 Task: Find connections with filter location Ferokh with filter topic #lawyeringwith filter profile language Potuguese with filter current company F5 with filter school Deogiri Institute of Engineering and Management Studies, Aurangabad with filter industry Services for the Elderly and Disabled with filter service category Public Relations with filter keywords title Store Manager
Action: Mouse moved to (217, 324)
Screenshot: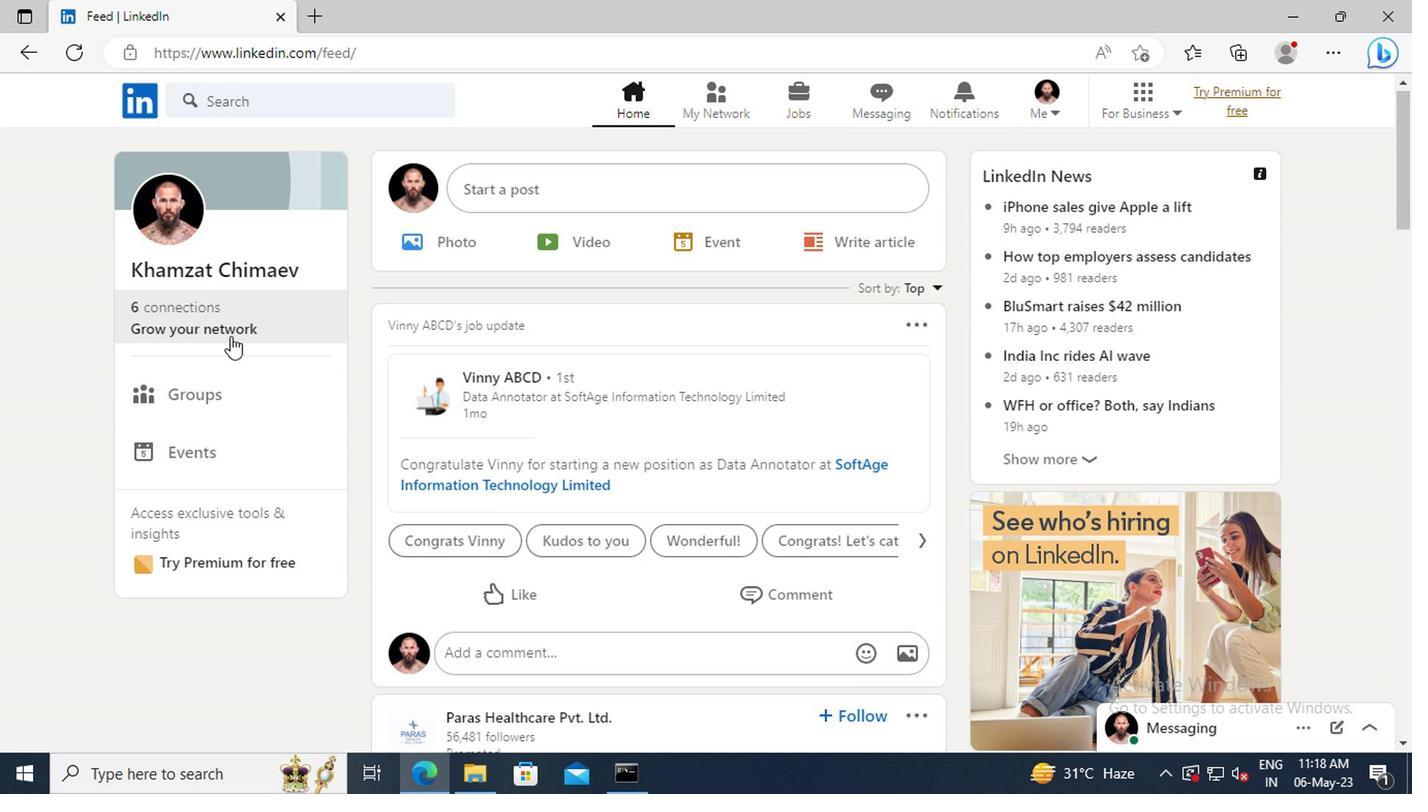 
Action: Mouse pressed left at (217, 324)
Screenshot: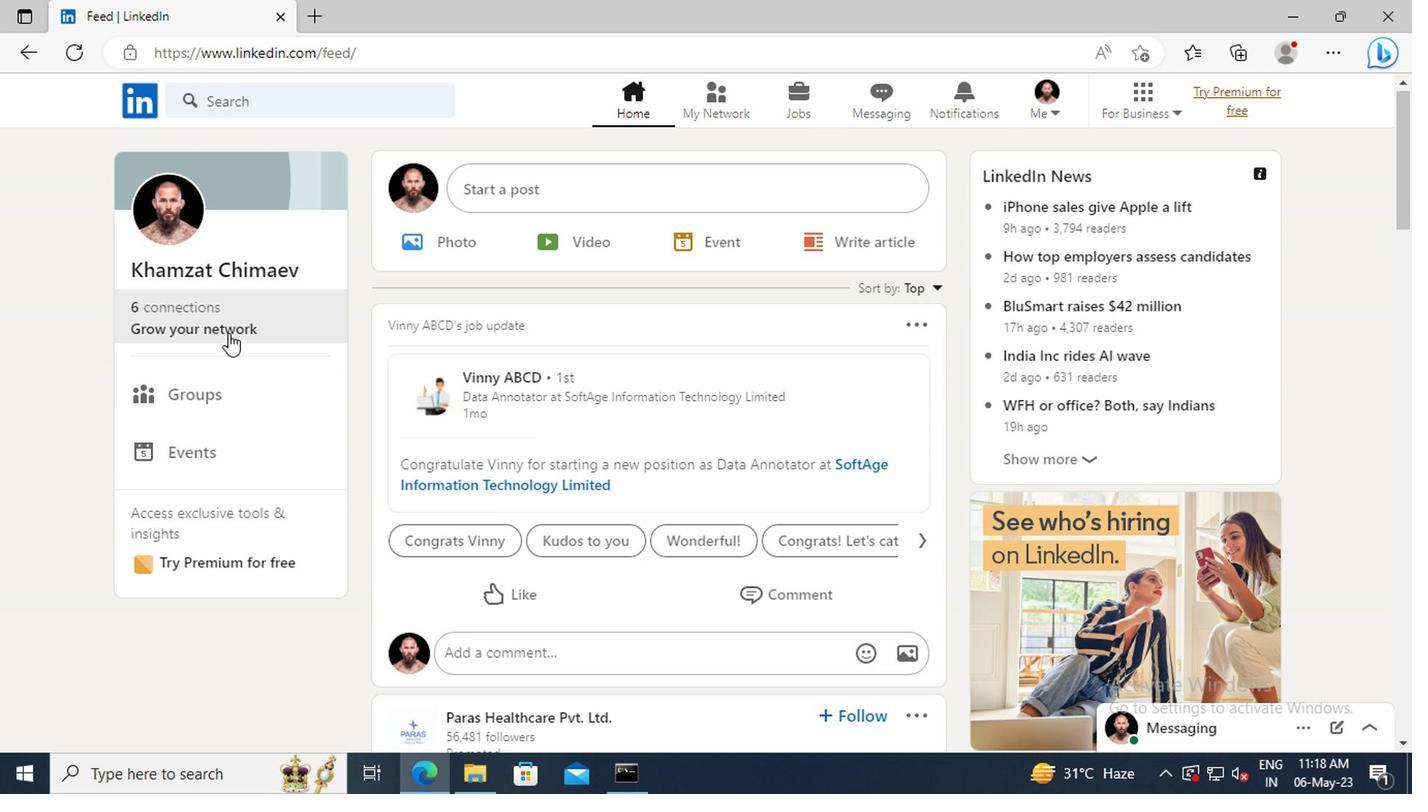 
Action: Mouse moved to (224, 217)
Screenshot: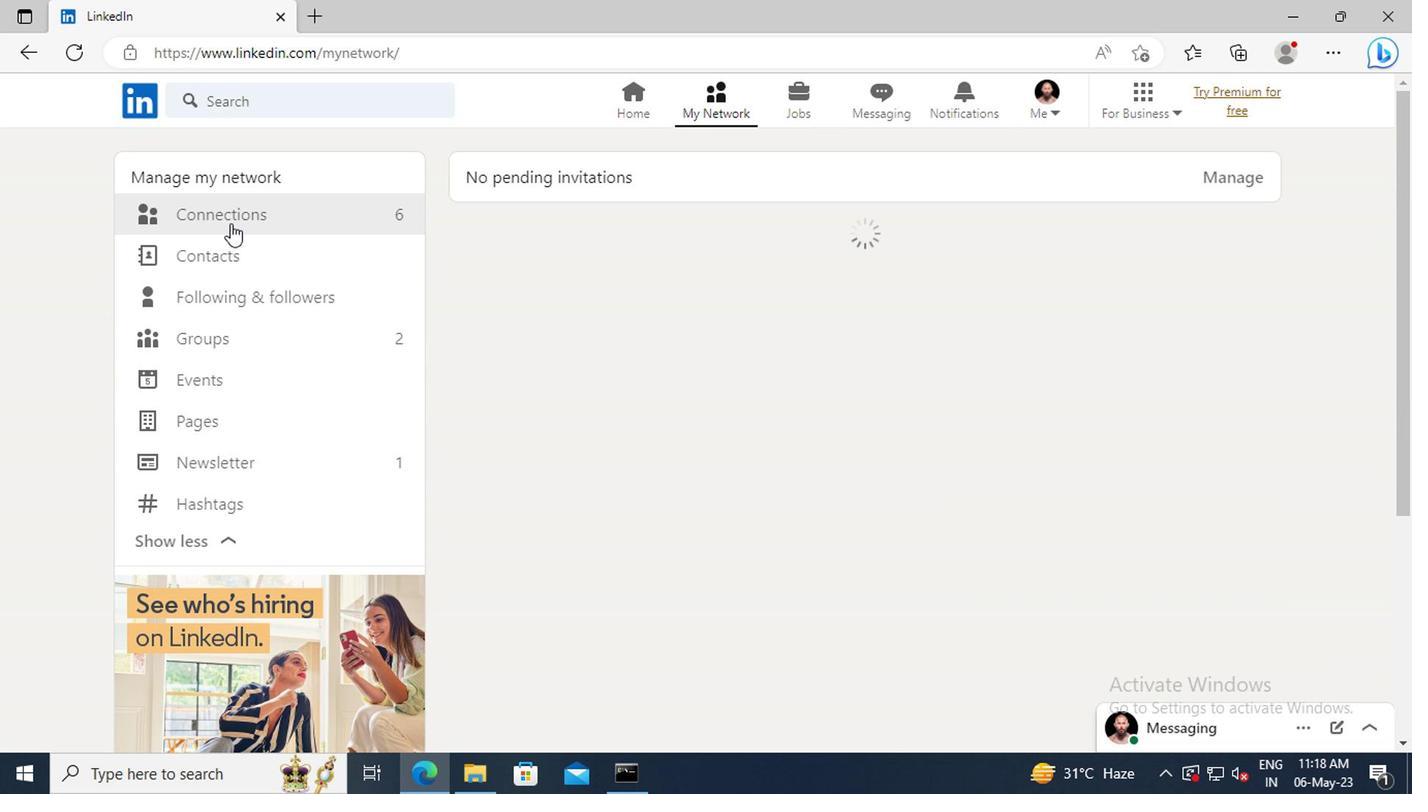 
Action: Mouse pressed left at (224, 217)
Screenshot: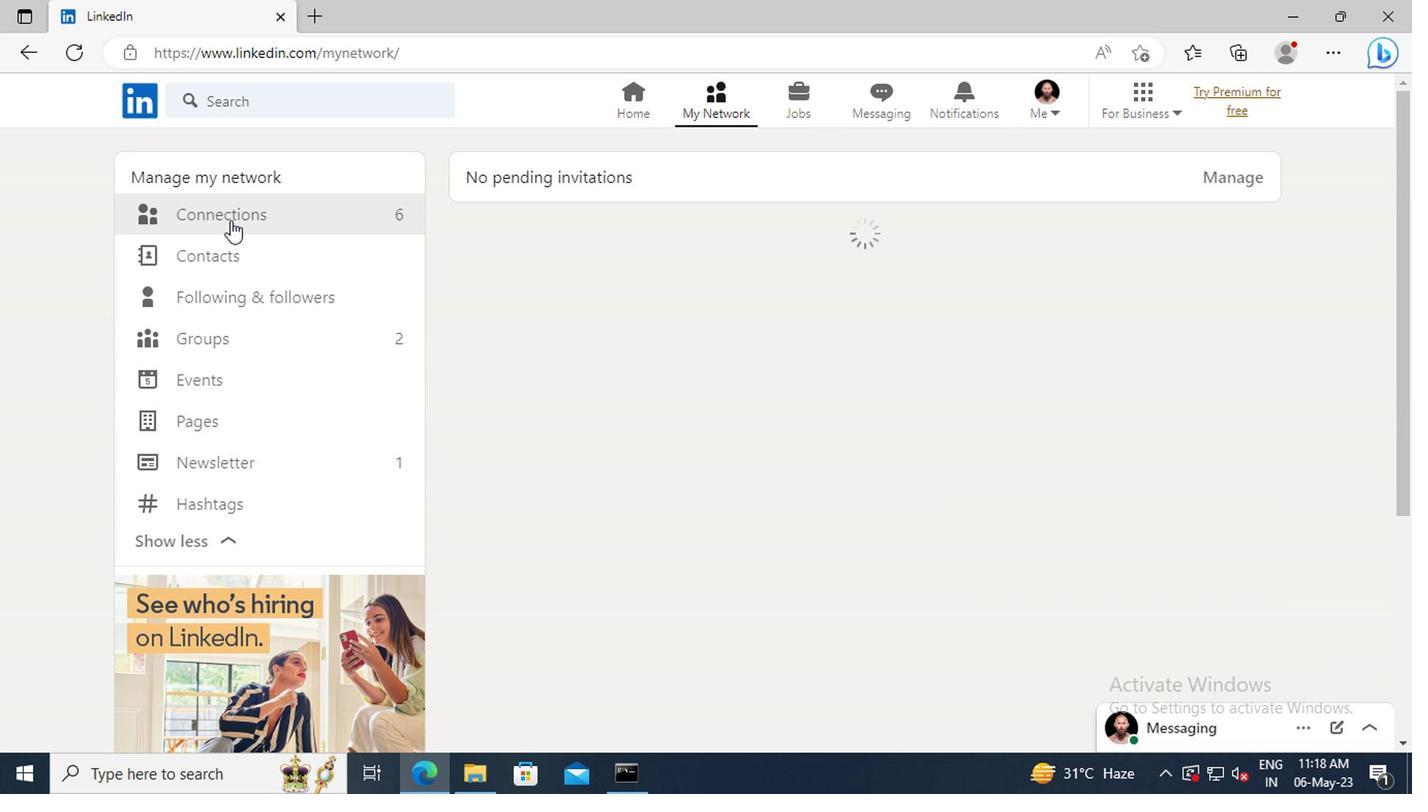
Action: Mouse moved to (832, 220)
Screenshot: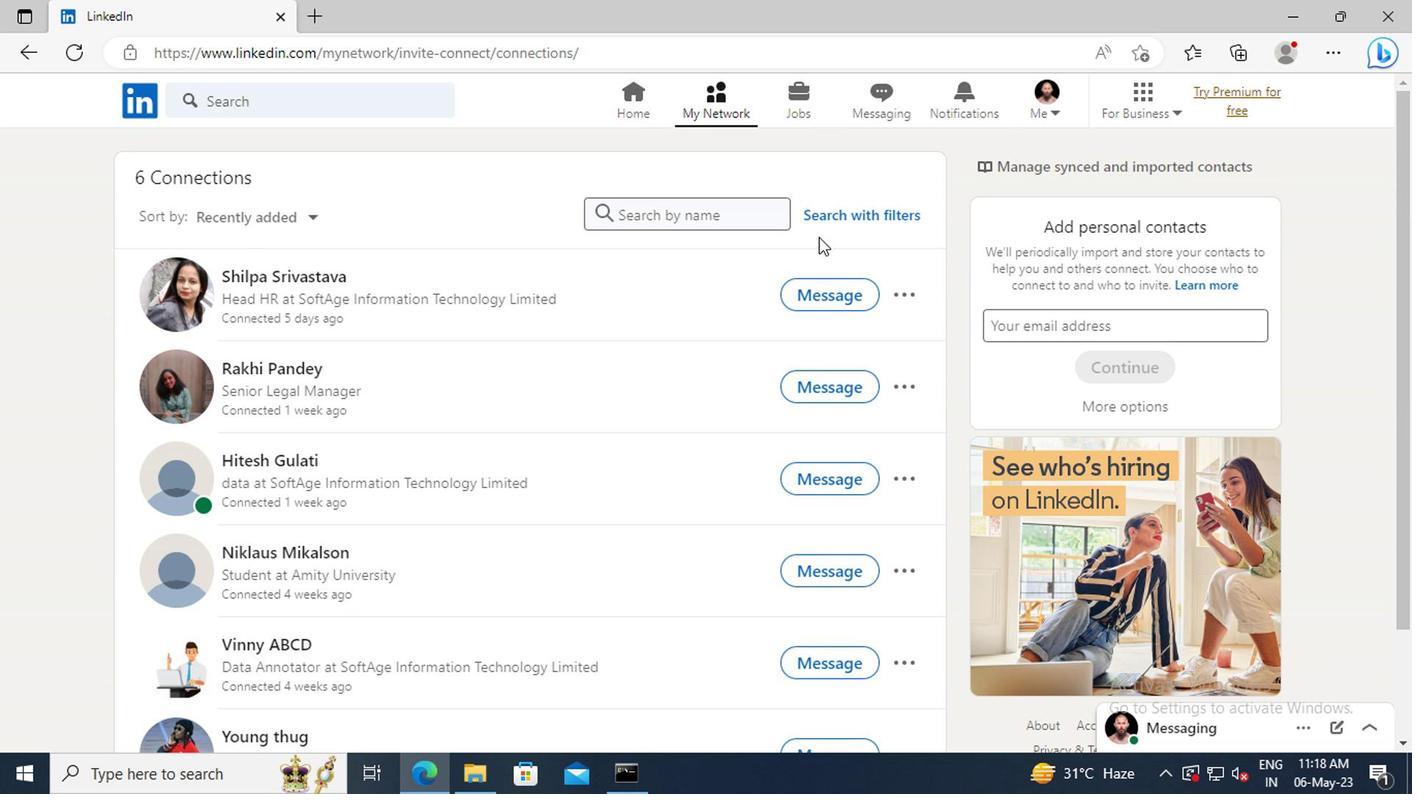 
Action: Mouse pressed left at (832, 220)
Screenshot: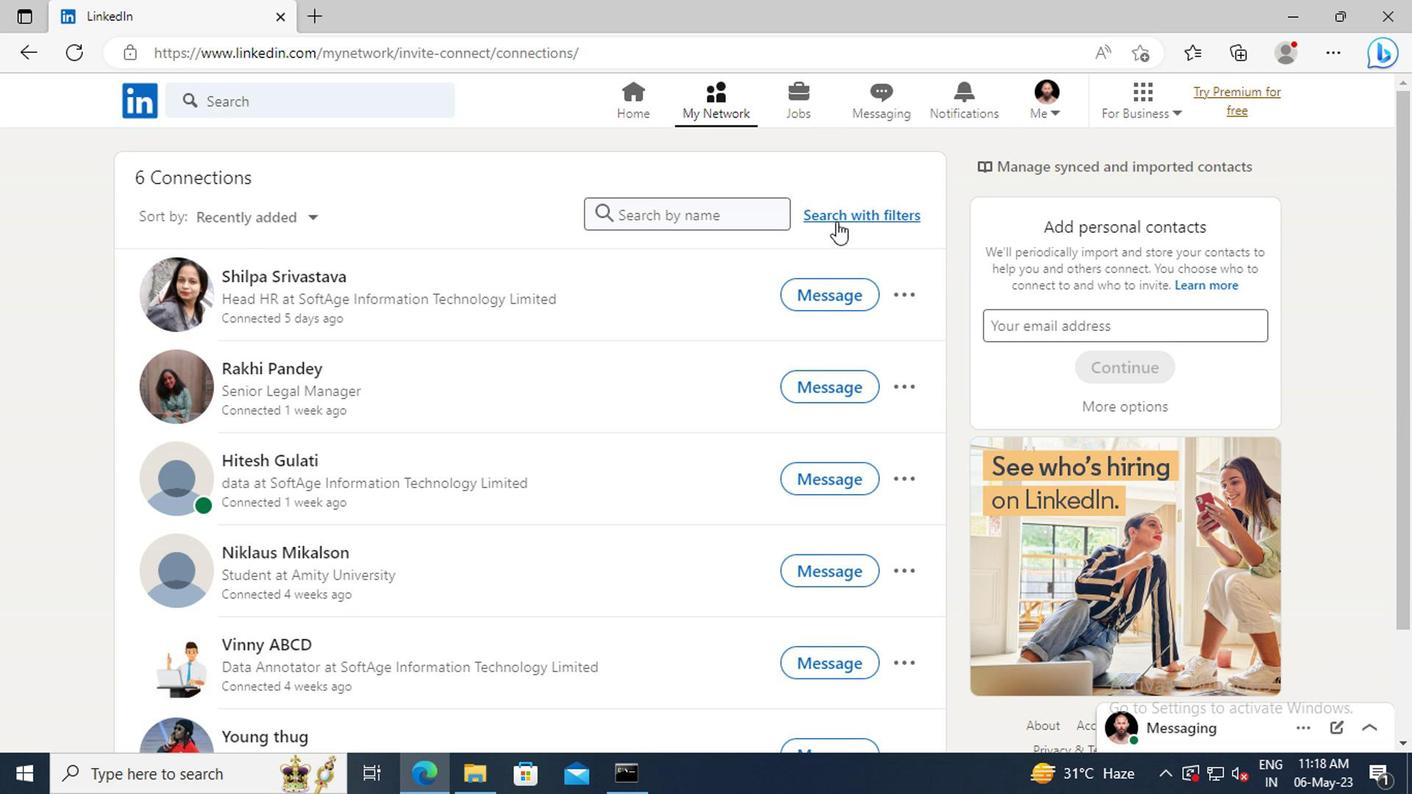 
Action: Mouse moved to (781, 158)
Screenshot: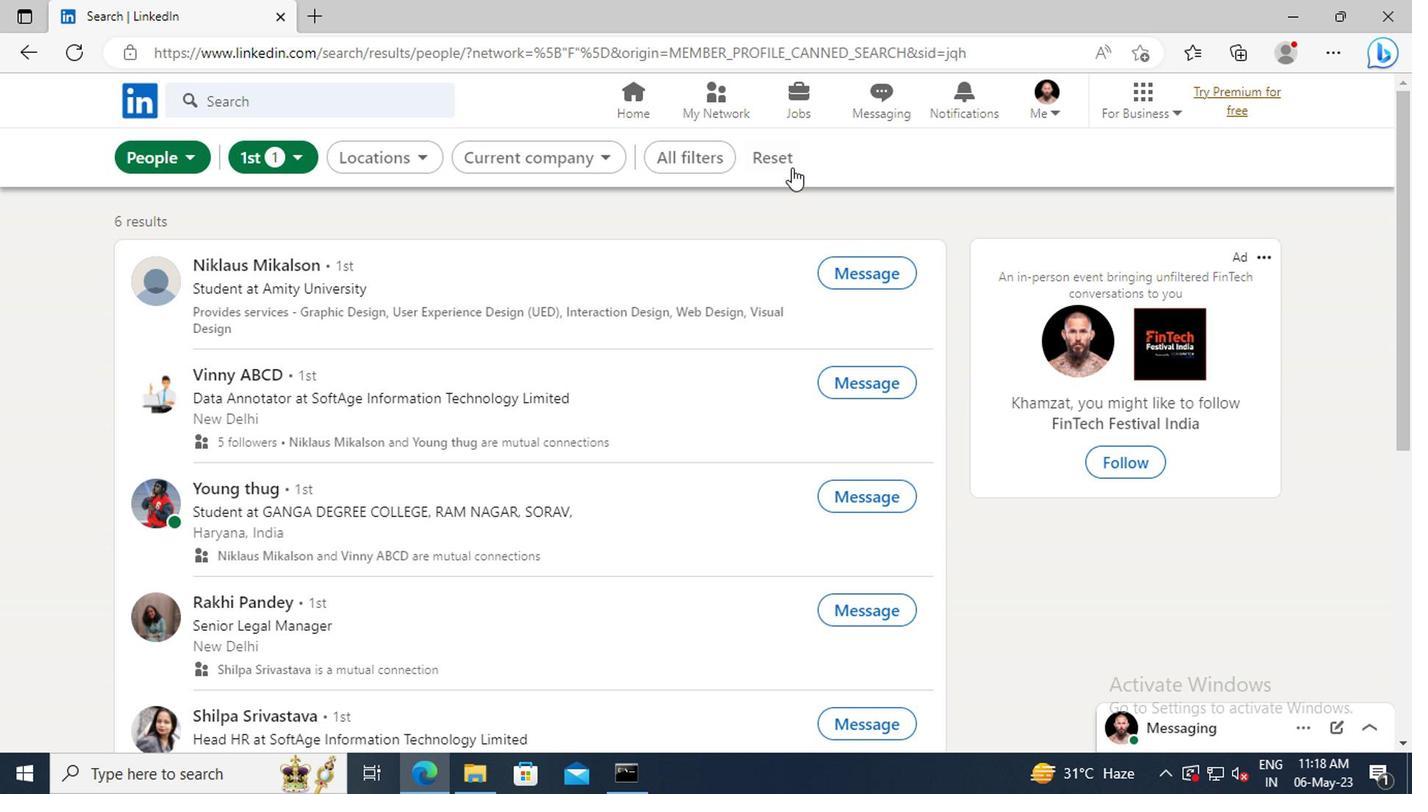 
Action: Mouse pressed left at (781, 158)
Screenshot: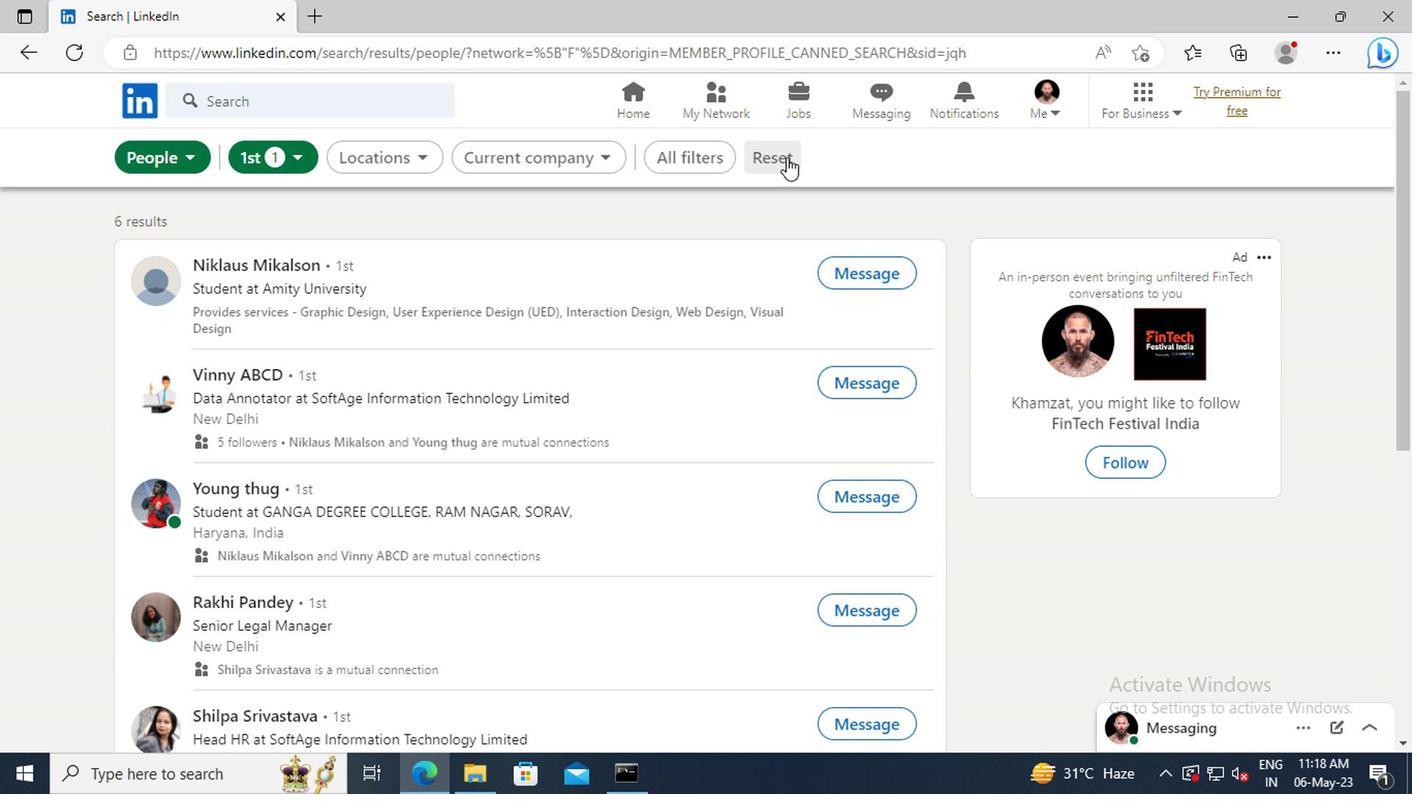 
Action: Mouse moved to (735, 157)
Screenshot: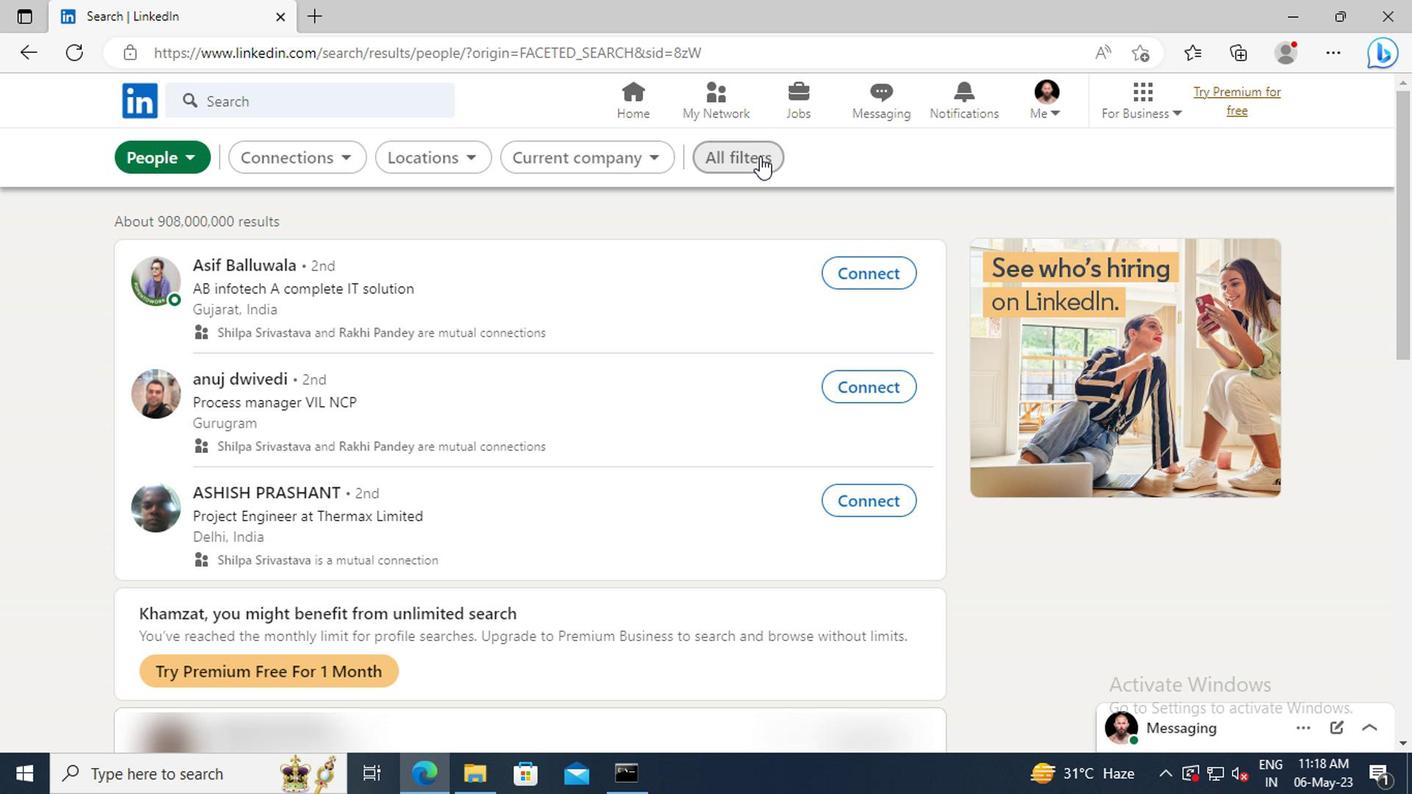 
Action: Mouse pressed left at (735, 157)
Screenshot: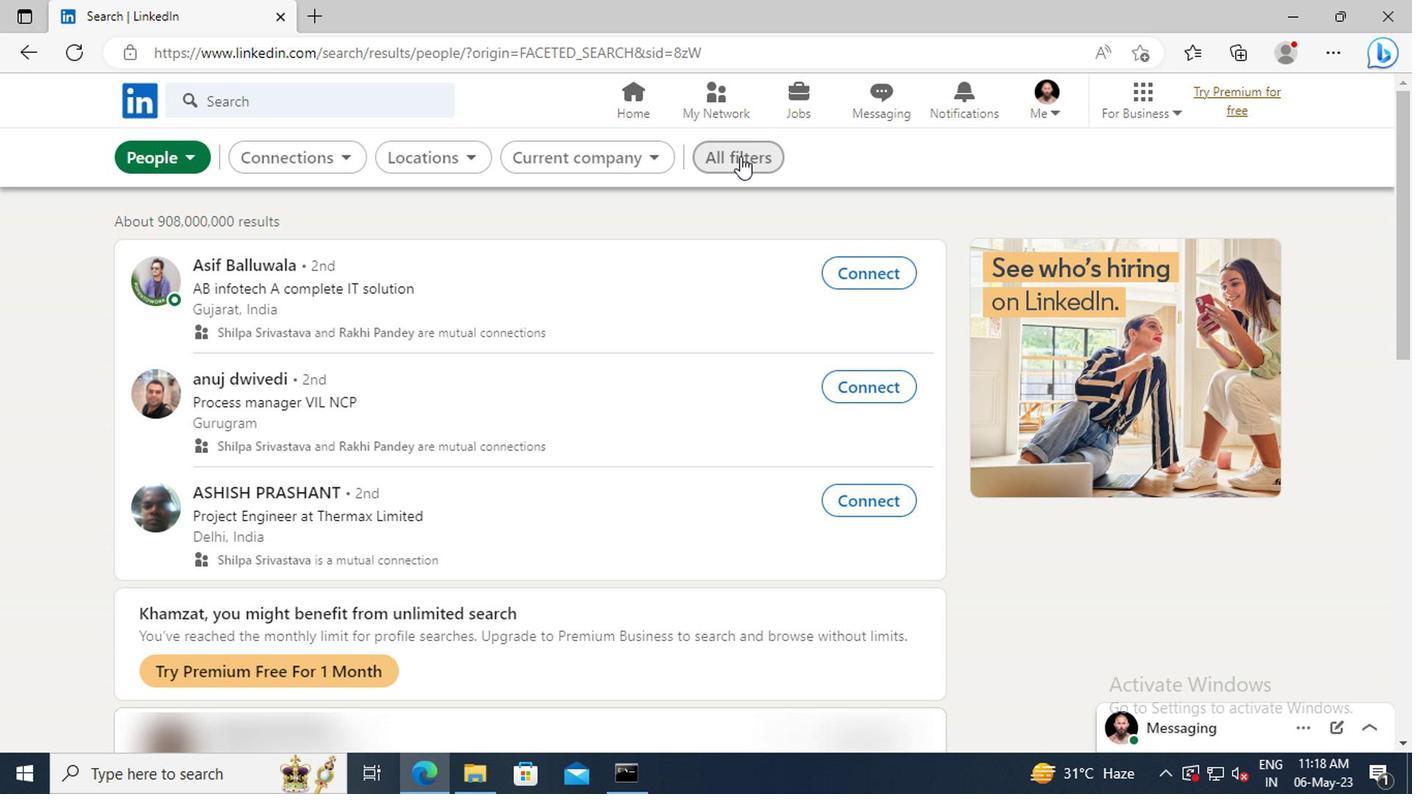 
Action: Mouse moved to (1150, 406)
Screenshot: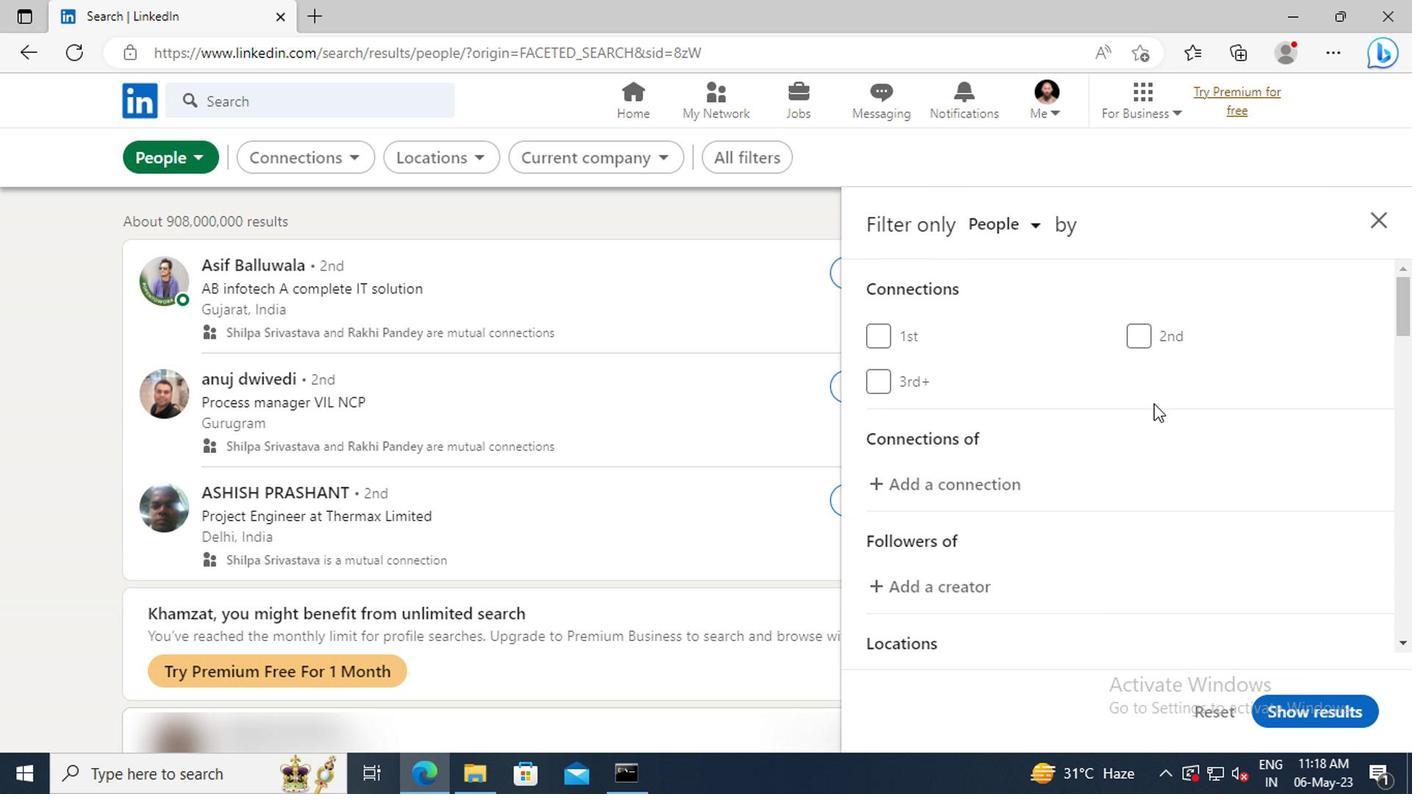 
Action: Mouse scrolled (1150, 405) with delta (0, 0)
Screenshot: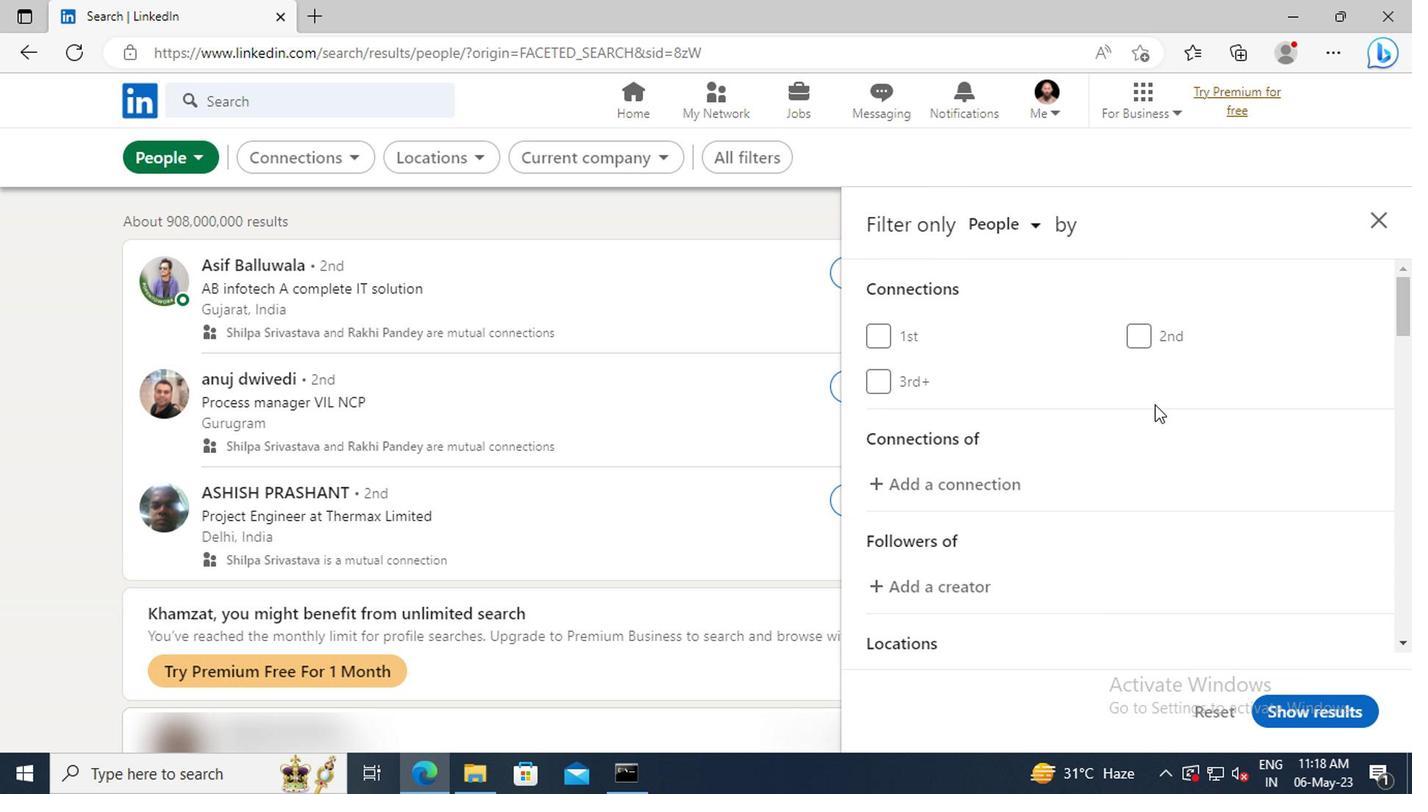 
Action: Mouse scrolled (1150, 405) with delta (0, 0)
Screenshot: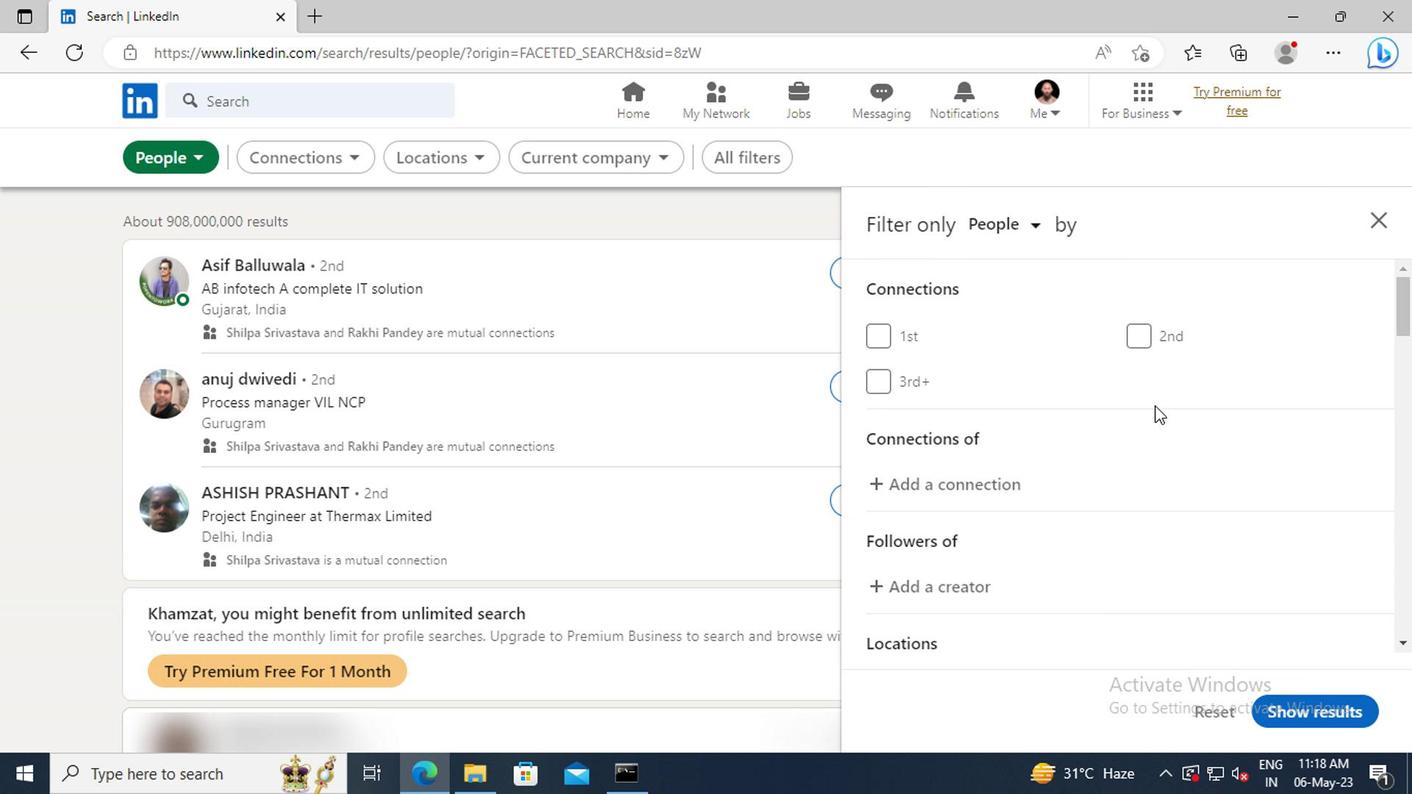 
Action: Mouse scrolled (1150, 405) with delta (0, 0)
Screenshot: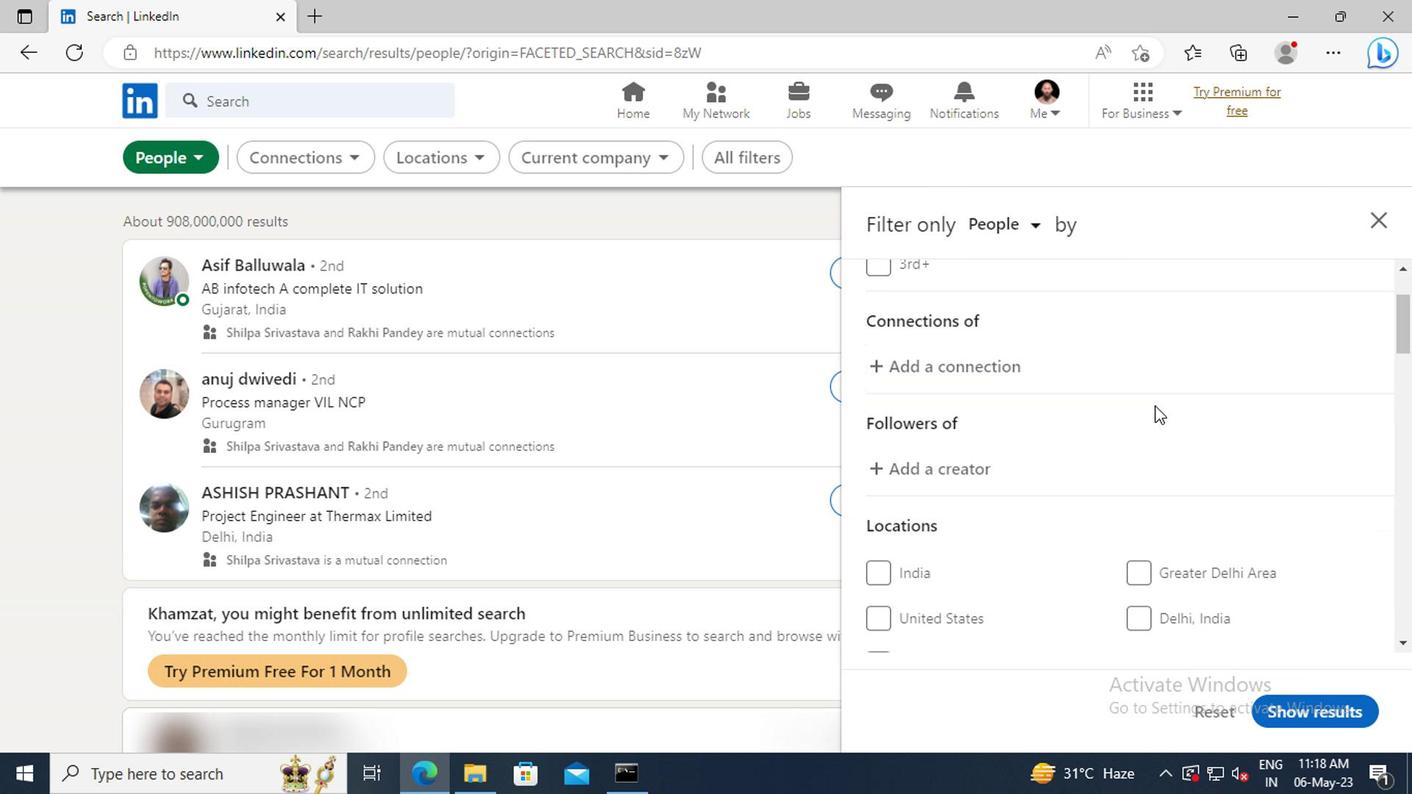 
Action: Mouse scrolled (1150, 405) with delta (0, 0)
Screenshot: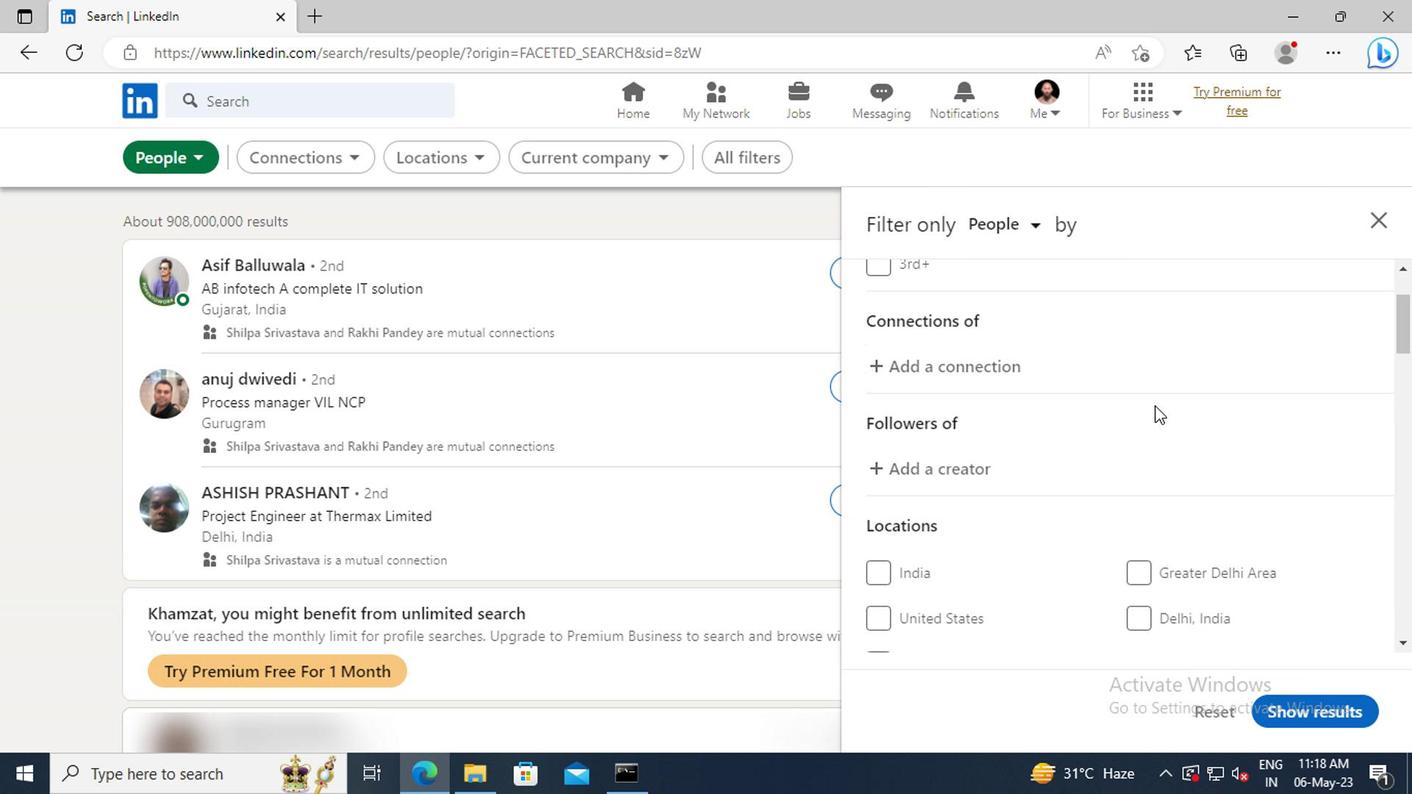 
Action: Mouse scrolled (1150, 405) with delta (0, 0)
Screenshot: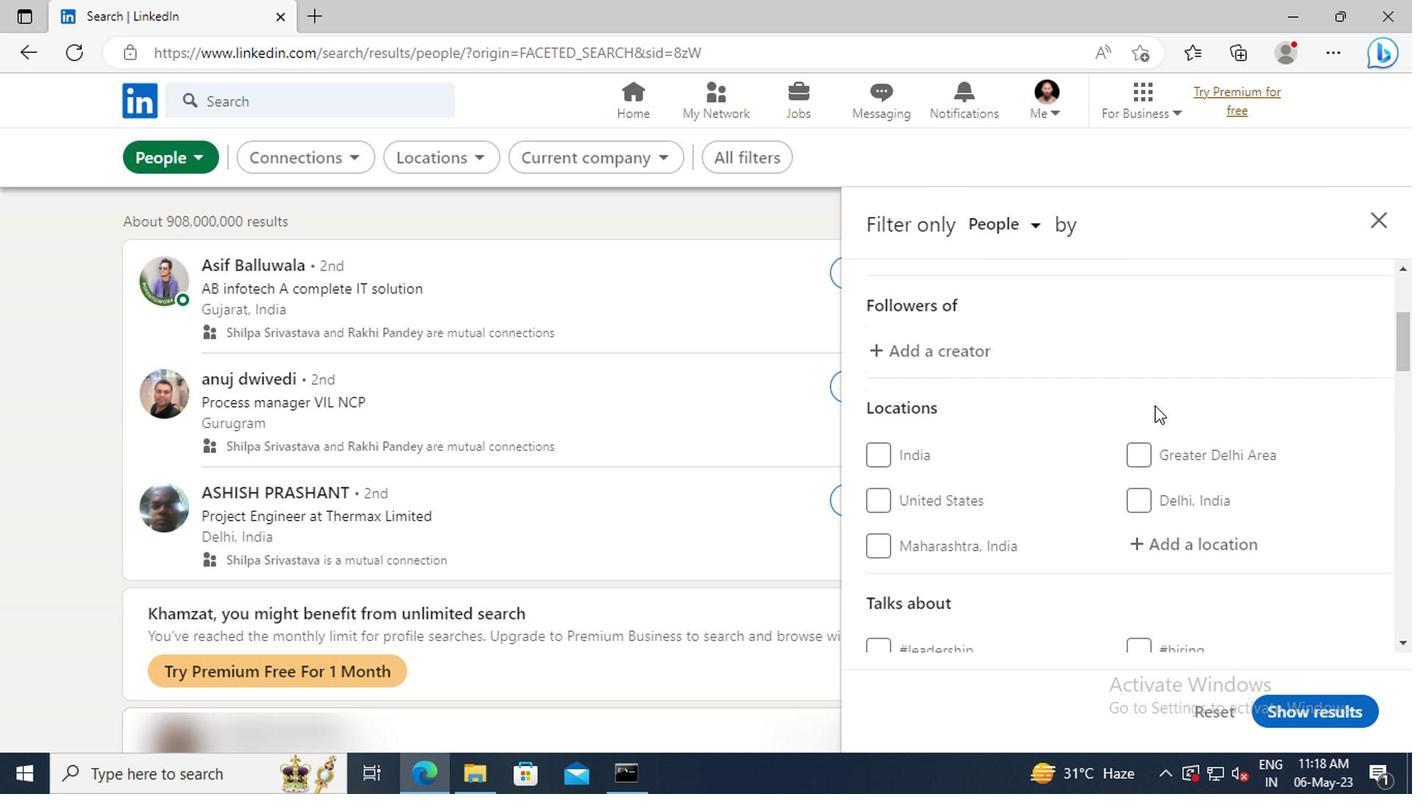 
Action: Mouse scrolled (1150, 405) with delta (0, 0)
Screenshot: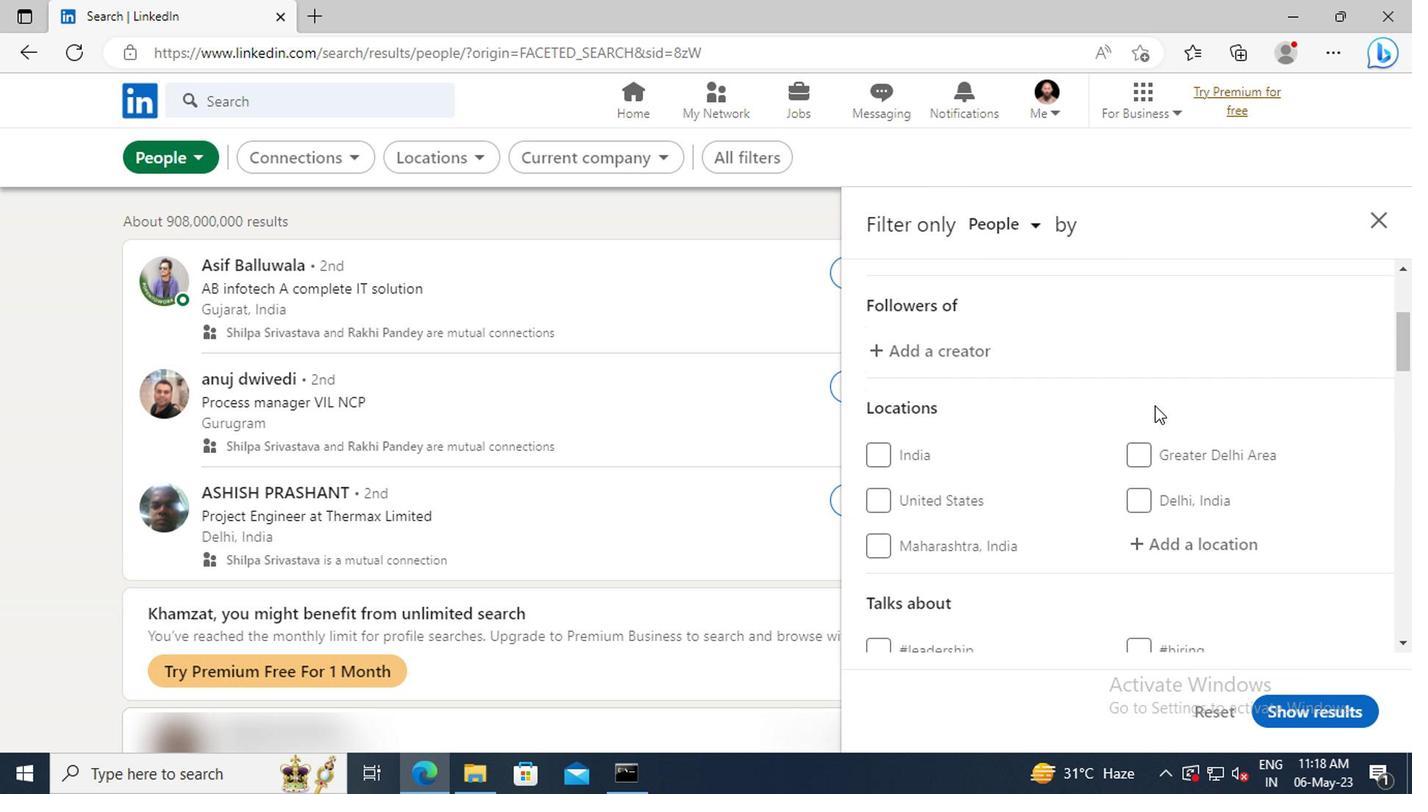 
Action: Mouse moved to (1152, 425)
Screenshot: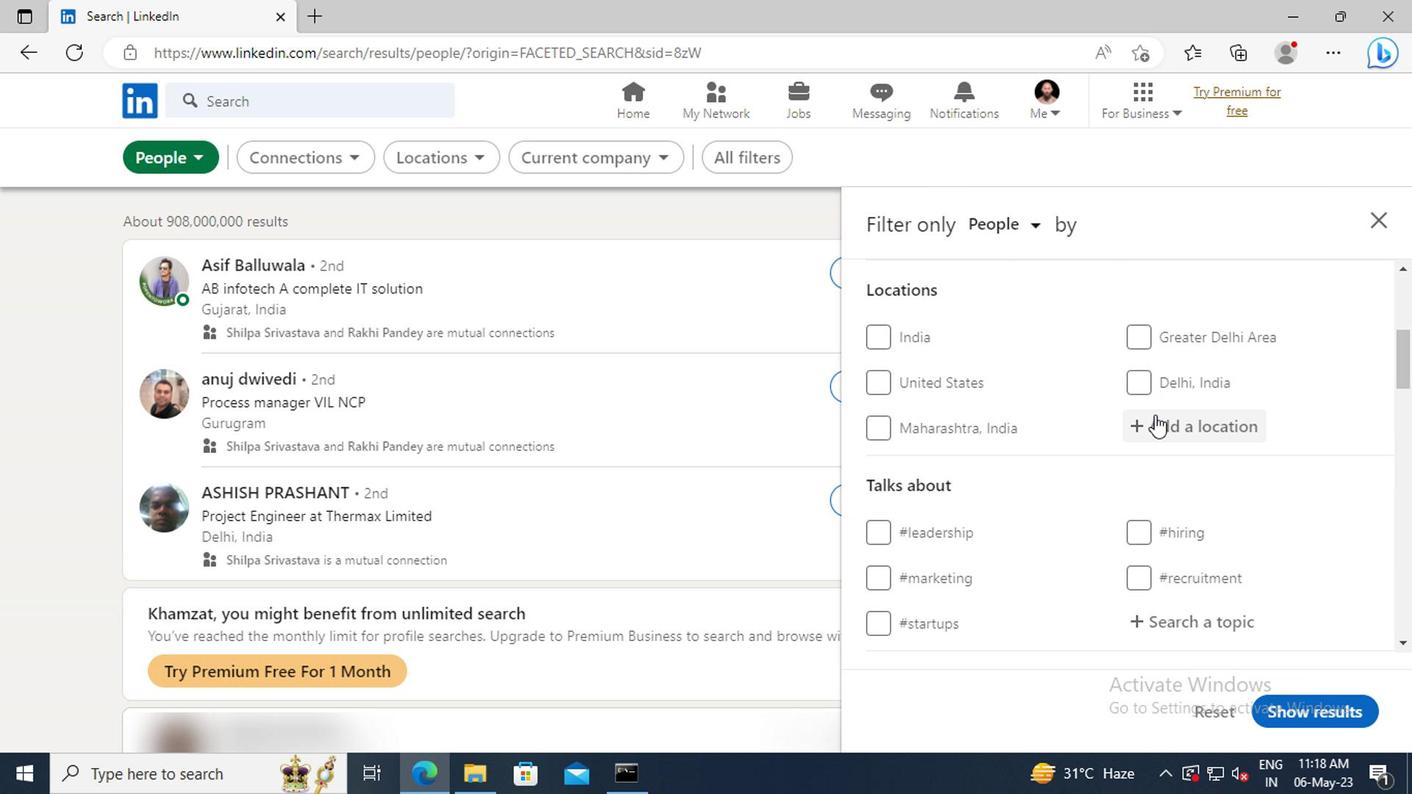 
Action: Mouse pressed left at (1152, 425)
Screenshot: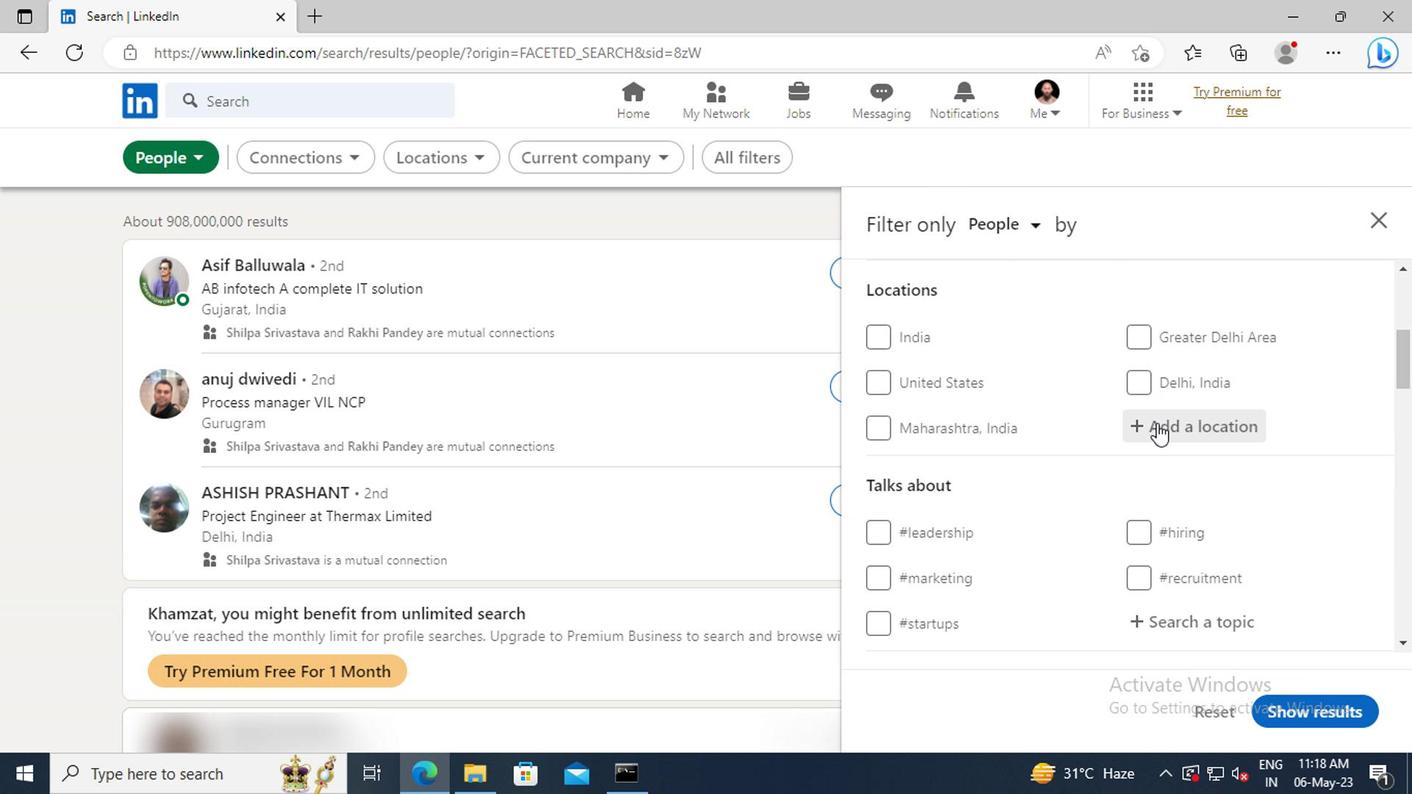 
Action: Key pressed <Key.shift>FEROKH<Key.enter>
Screenshot: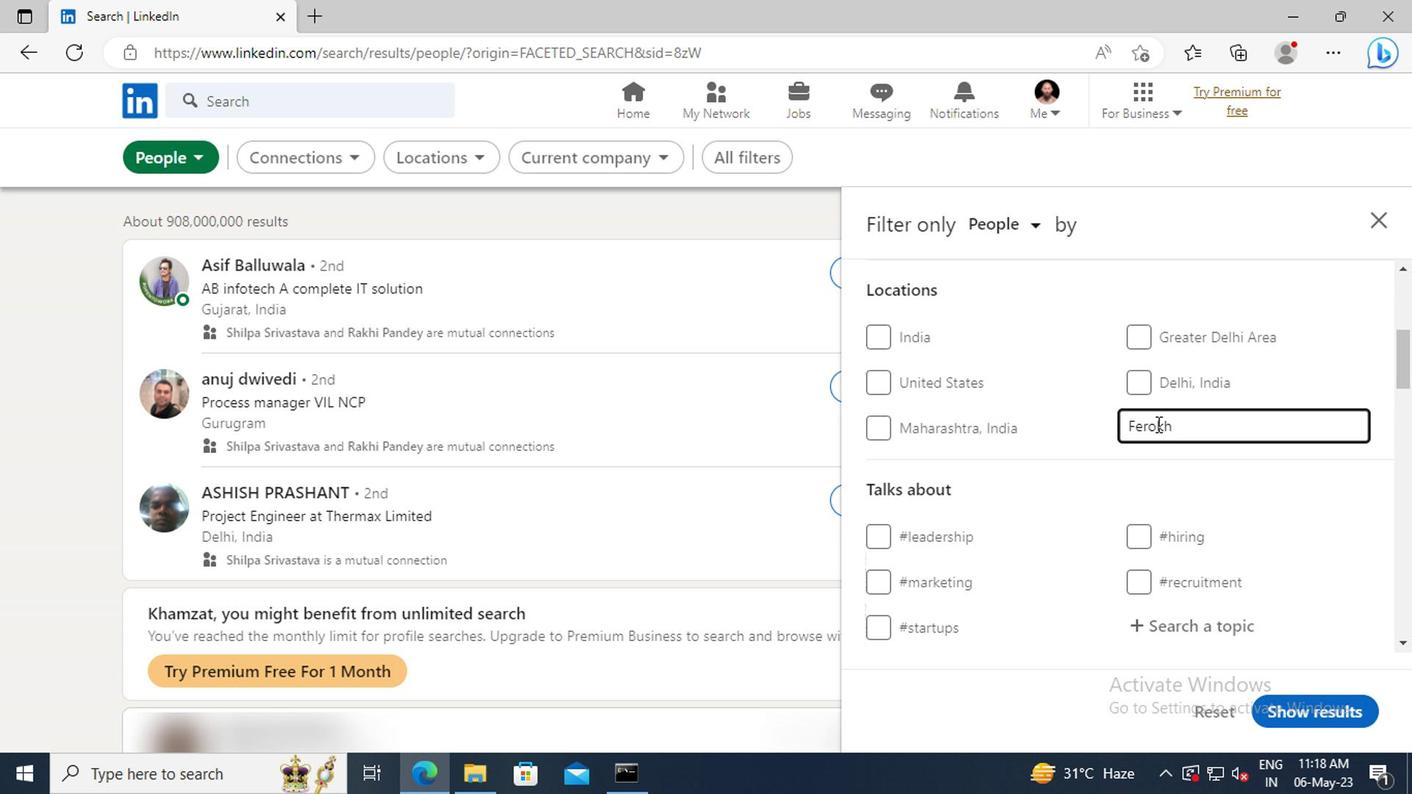 
Action: Mouse scrolled (1152, 423) with delta (0, -1)
Screenshot: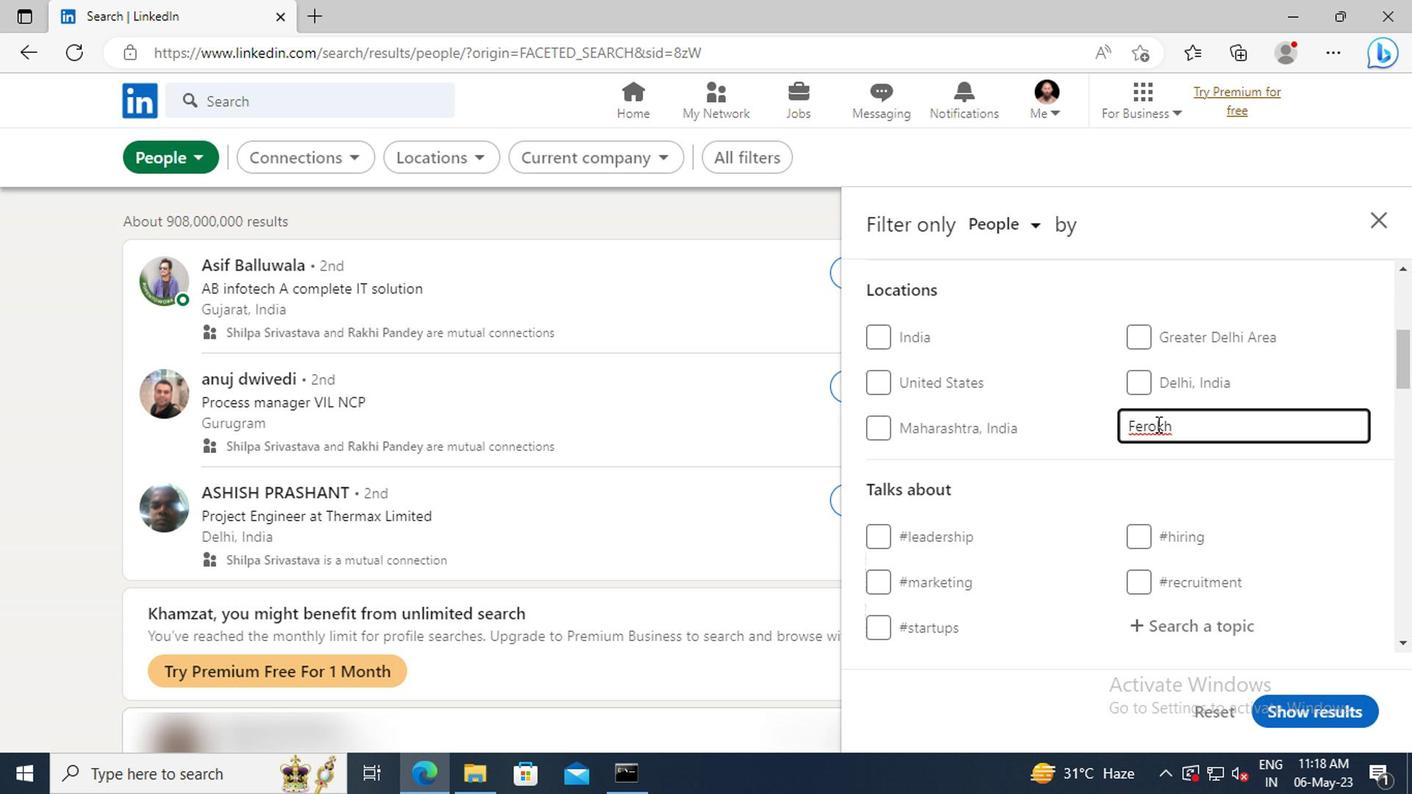 
Action: Mouse scrolled (1152, 423) with delta (0, -1)
Screenshot: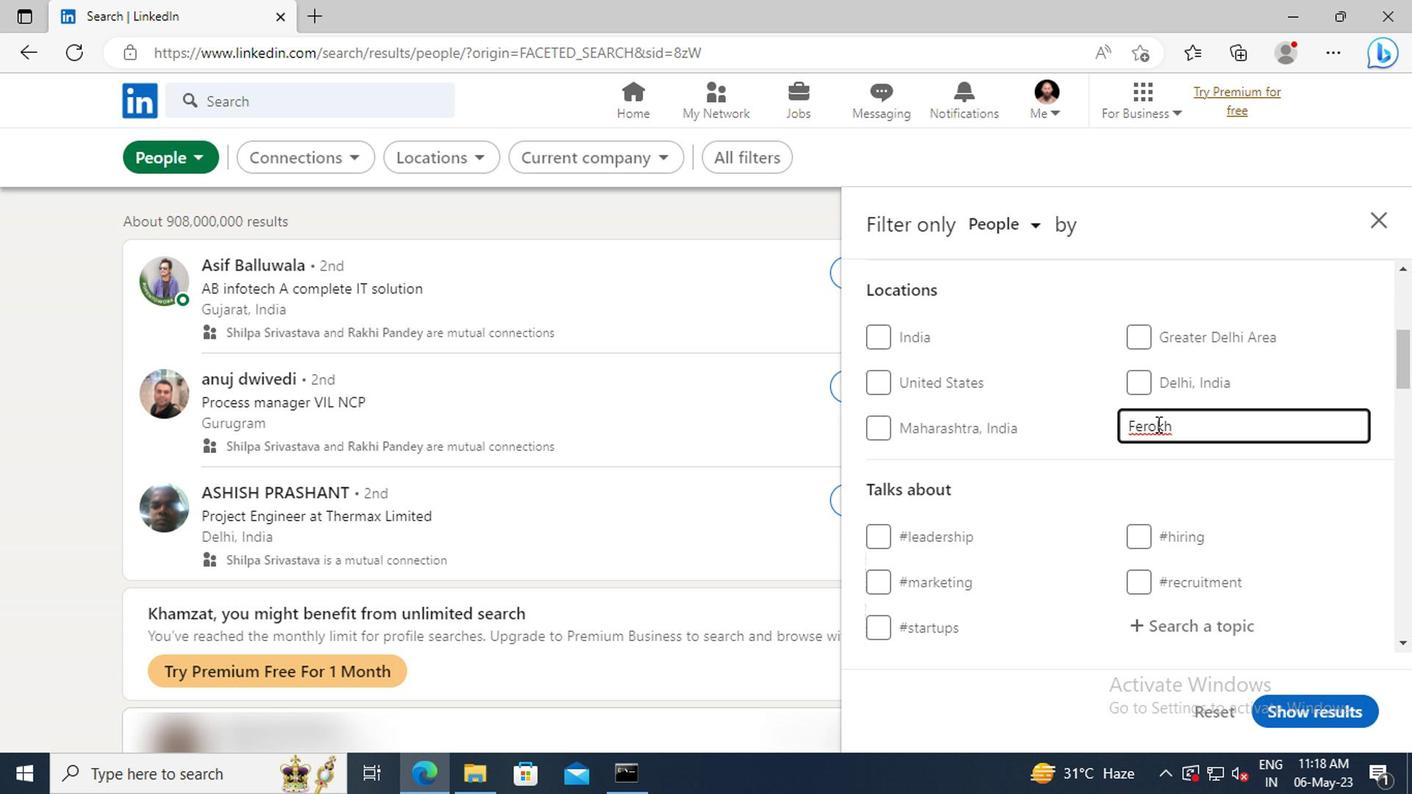 
Action: Mouse scrolled (1152, 423) with delta (0, -1)
Screenshot: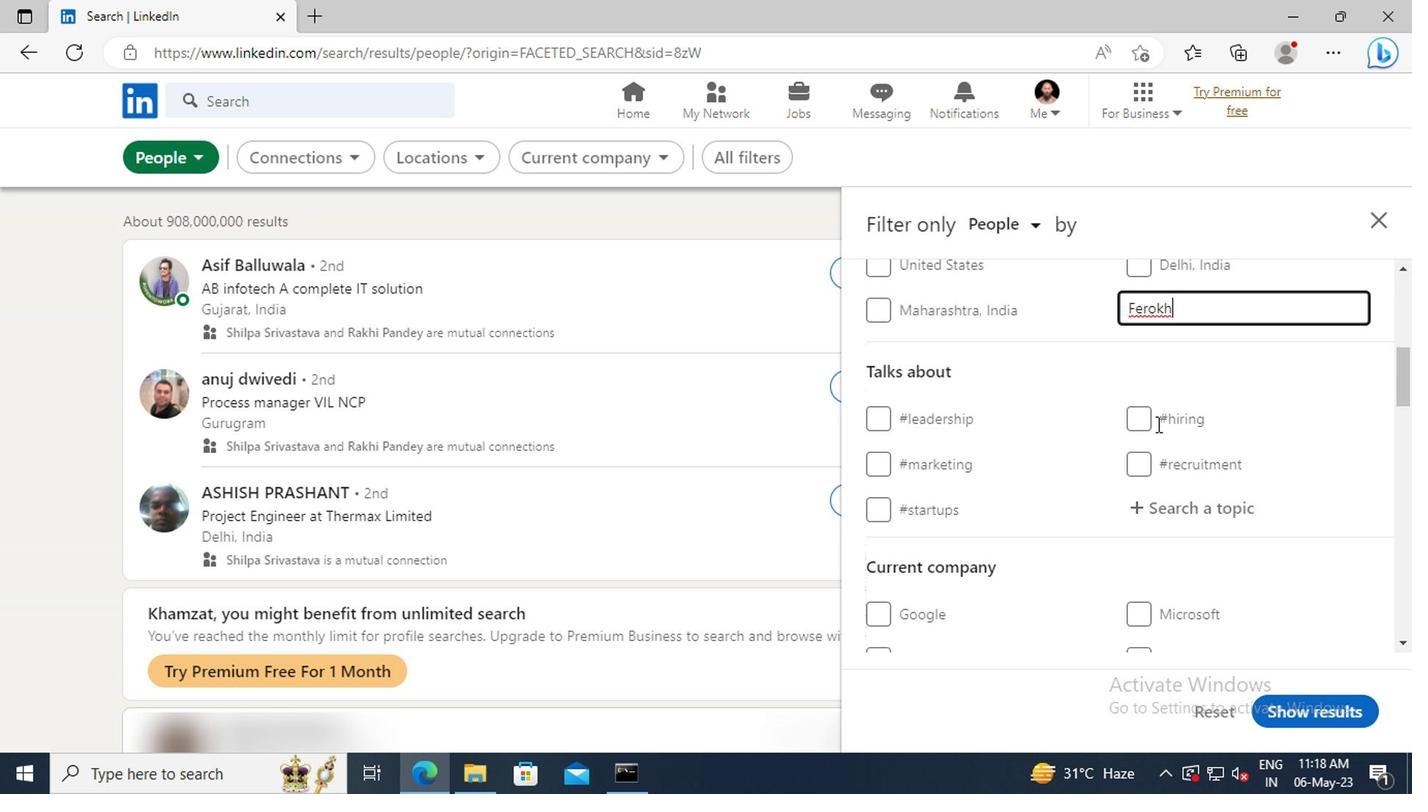 
Action: Mouse moved to (1156, 445)
Screenshot: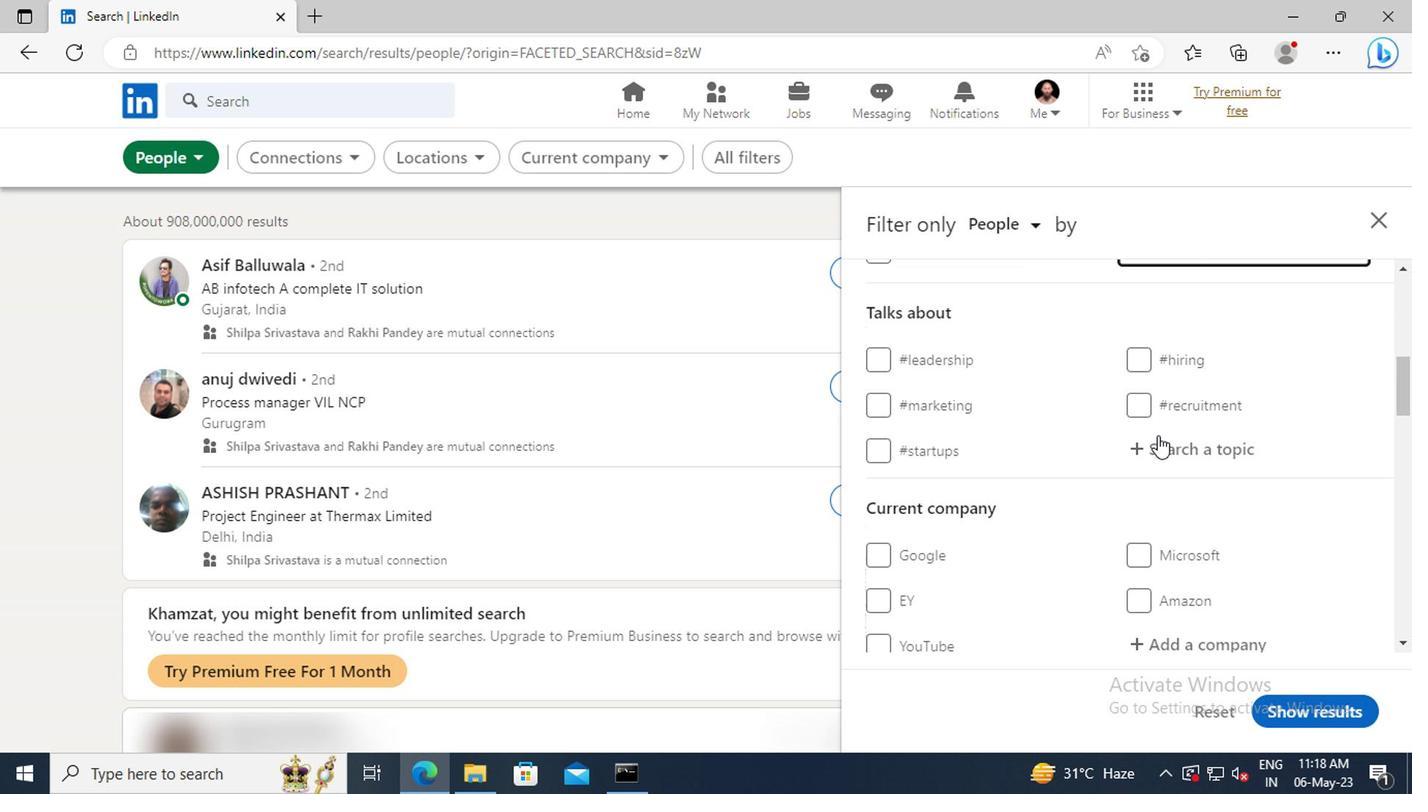 
Action: Mouse pressed left at (1156, 445)
Screenshot: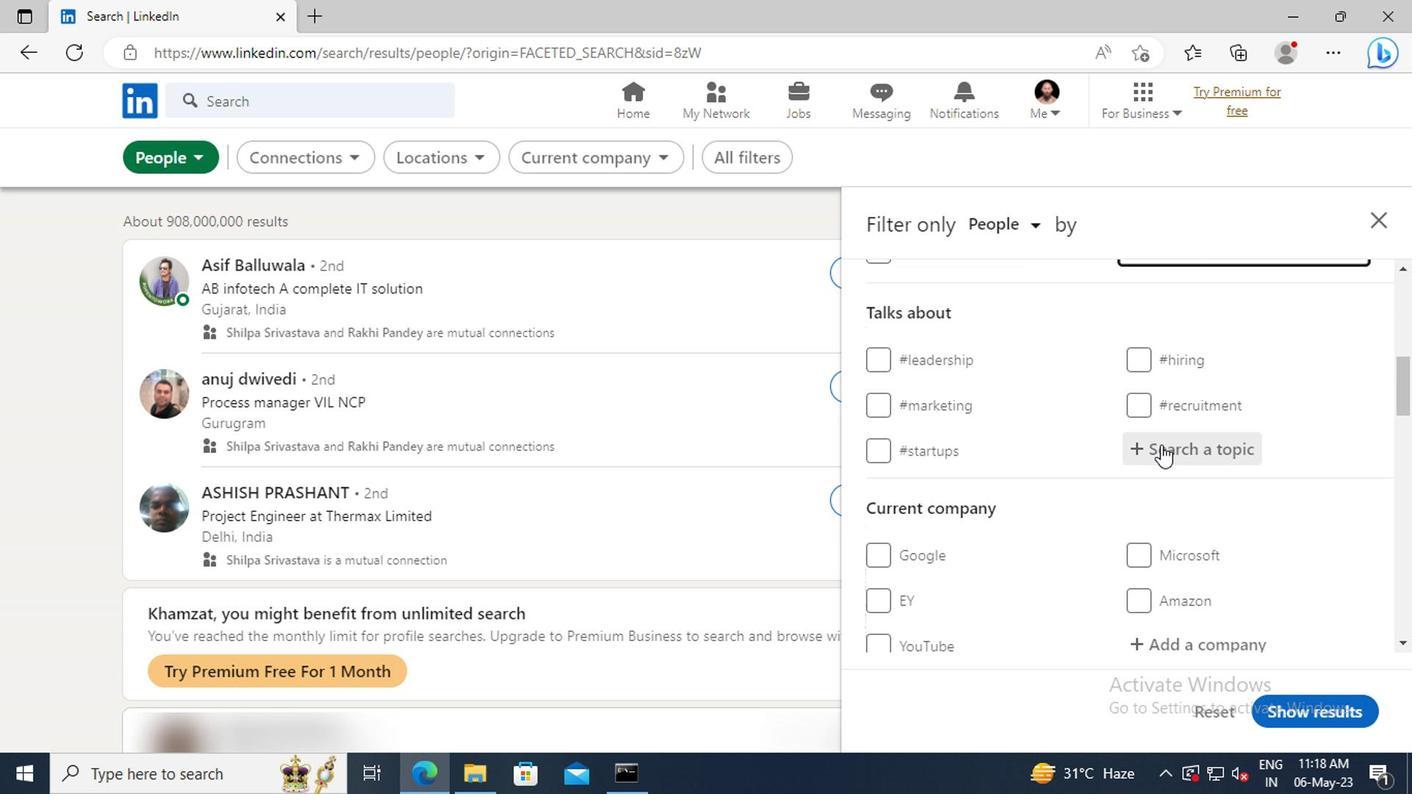 
Action: Key pressed LAWYERI
Screenshot: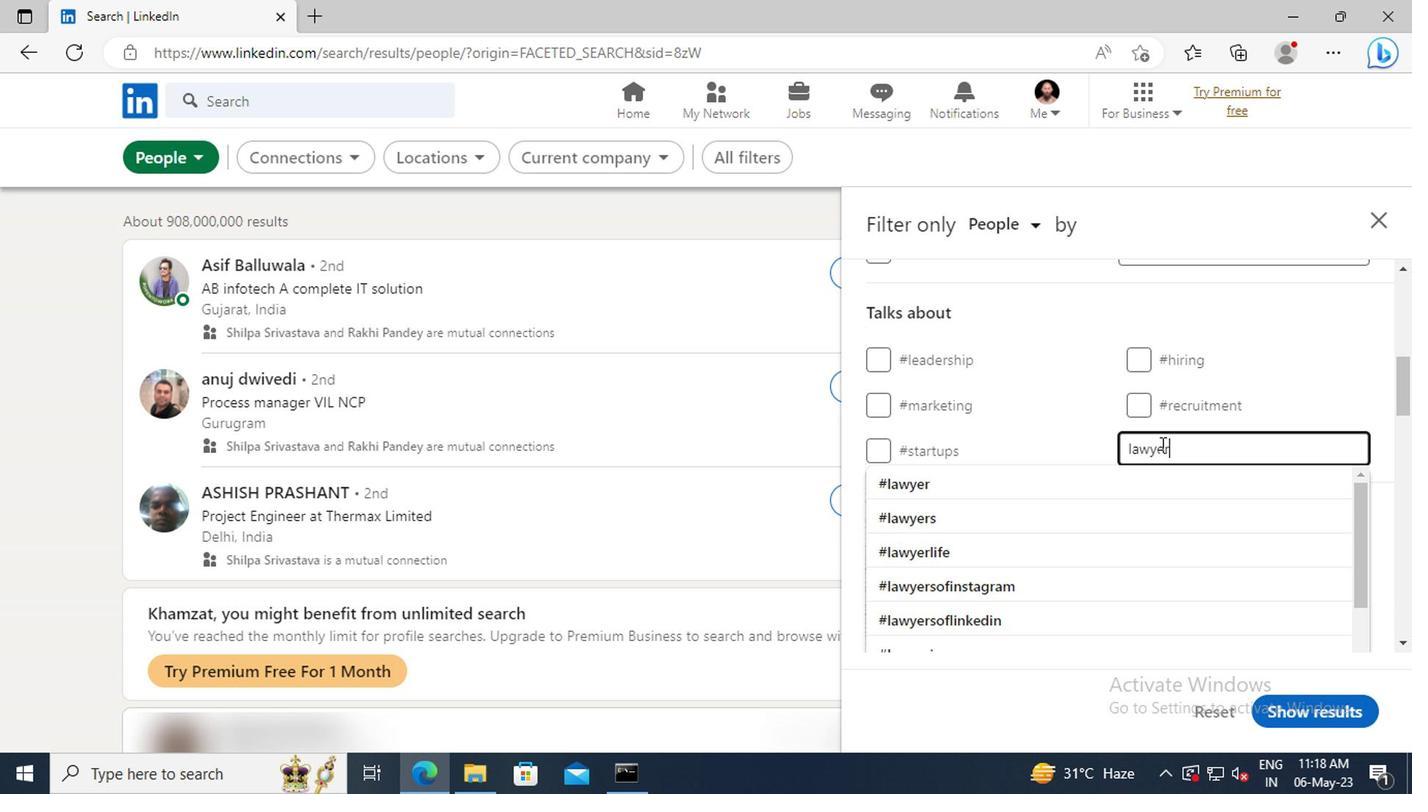 
Action: Mouse moved to (1162, 479)
Screenshot: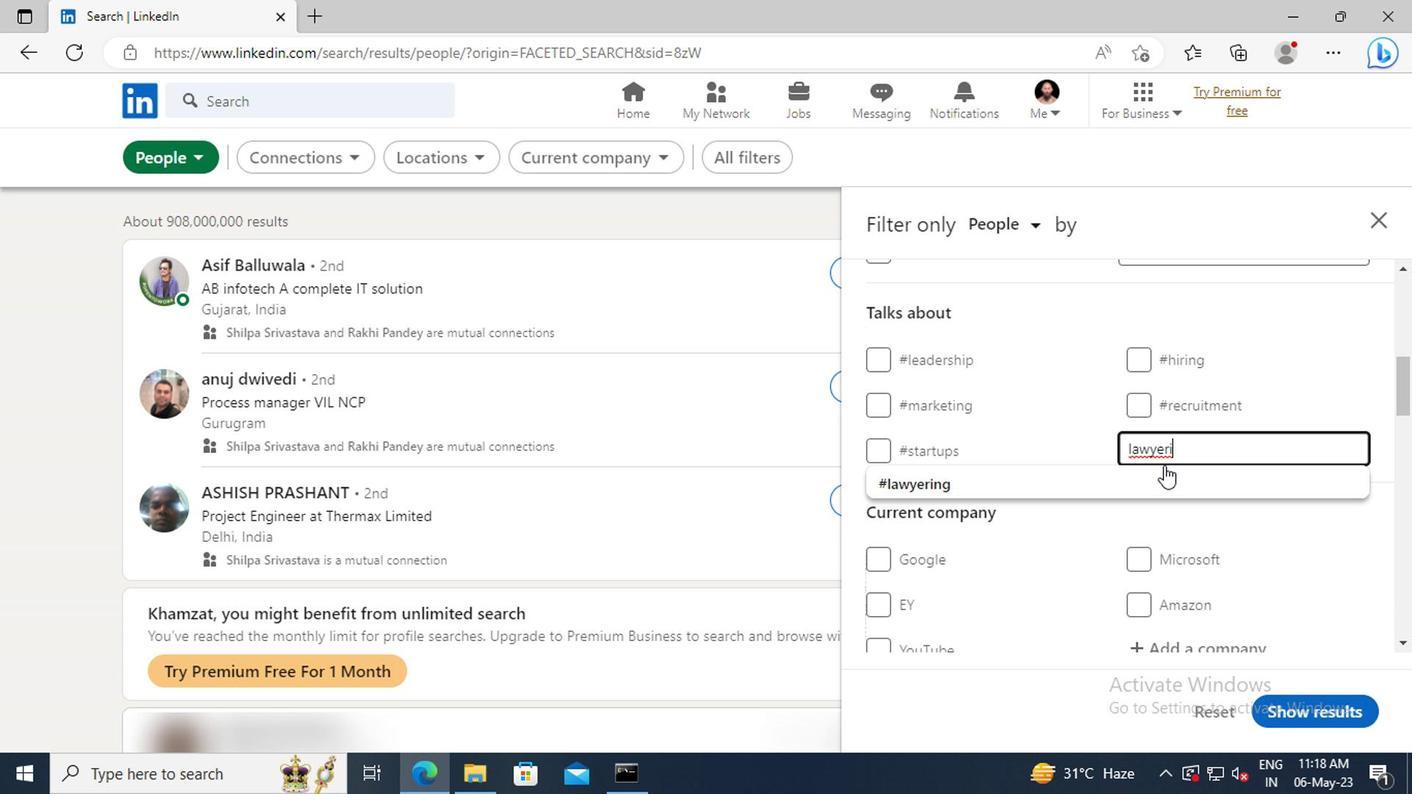 
Action: Mouse pressed left at (1162, 479)
Screenshot: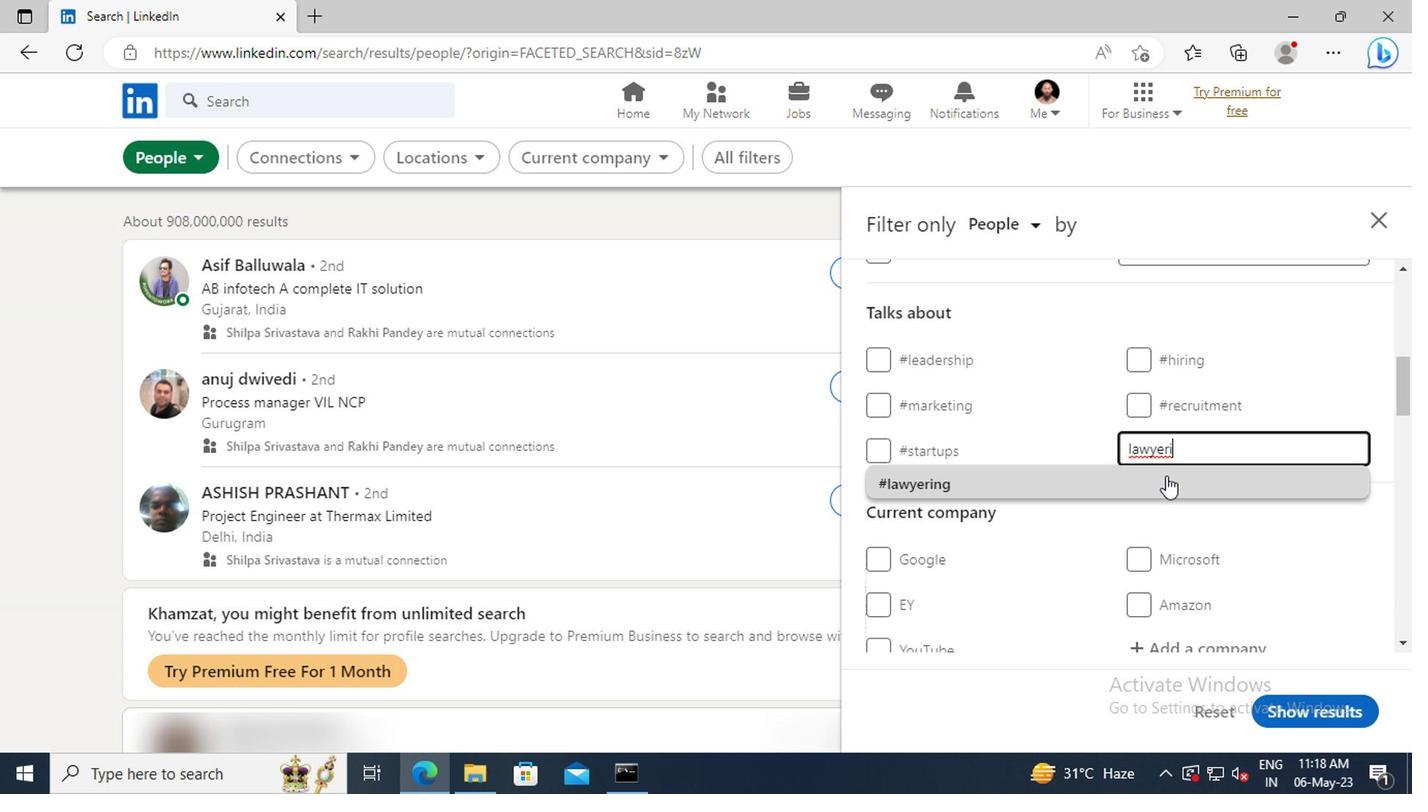
Action: Mouse scrolled (1162, 477) with delta (0, -1)
Screenshot: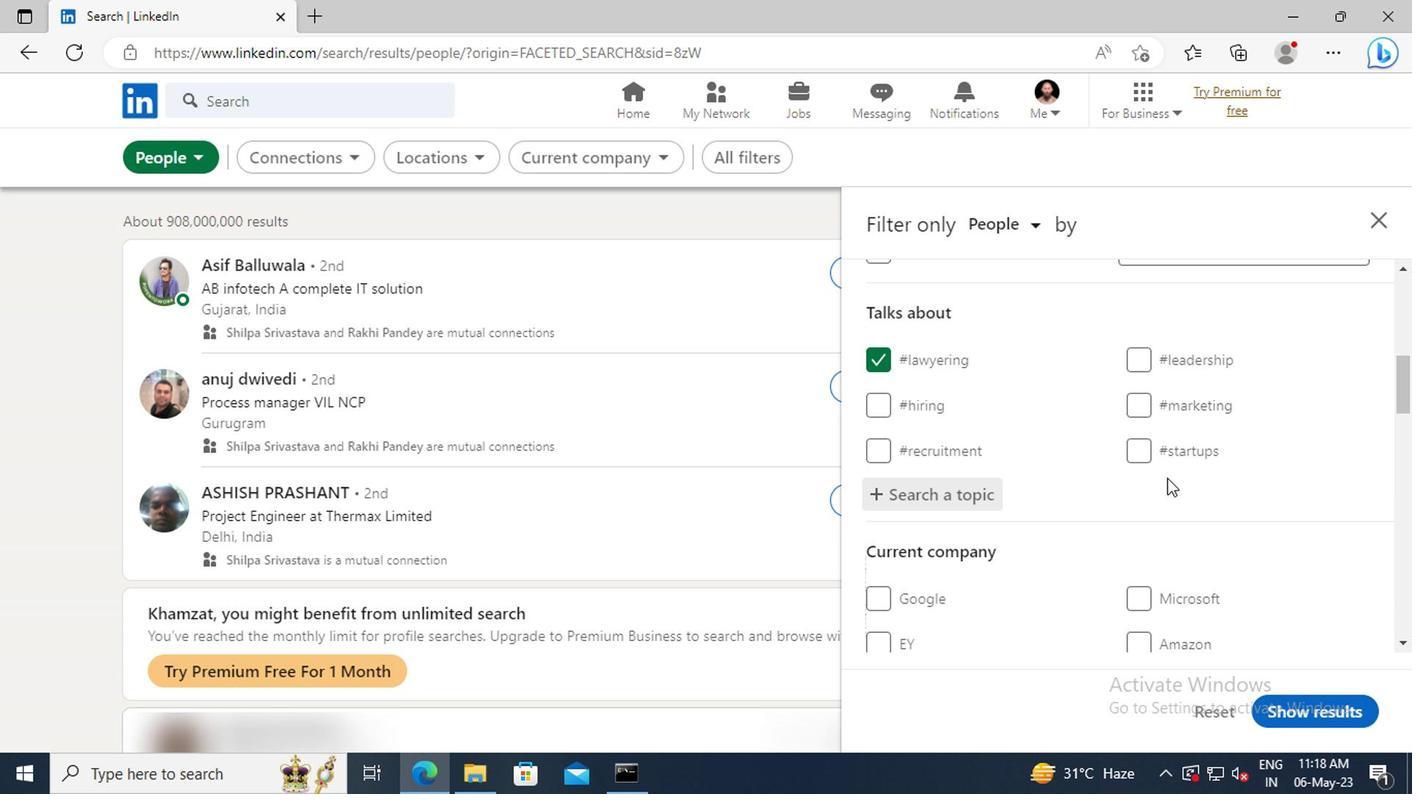 
Action: Mouse scrolled (1162, 477) with delta (0, -1)
Screenshot: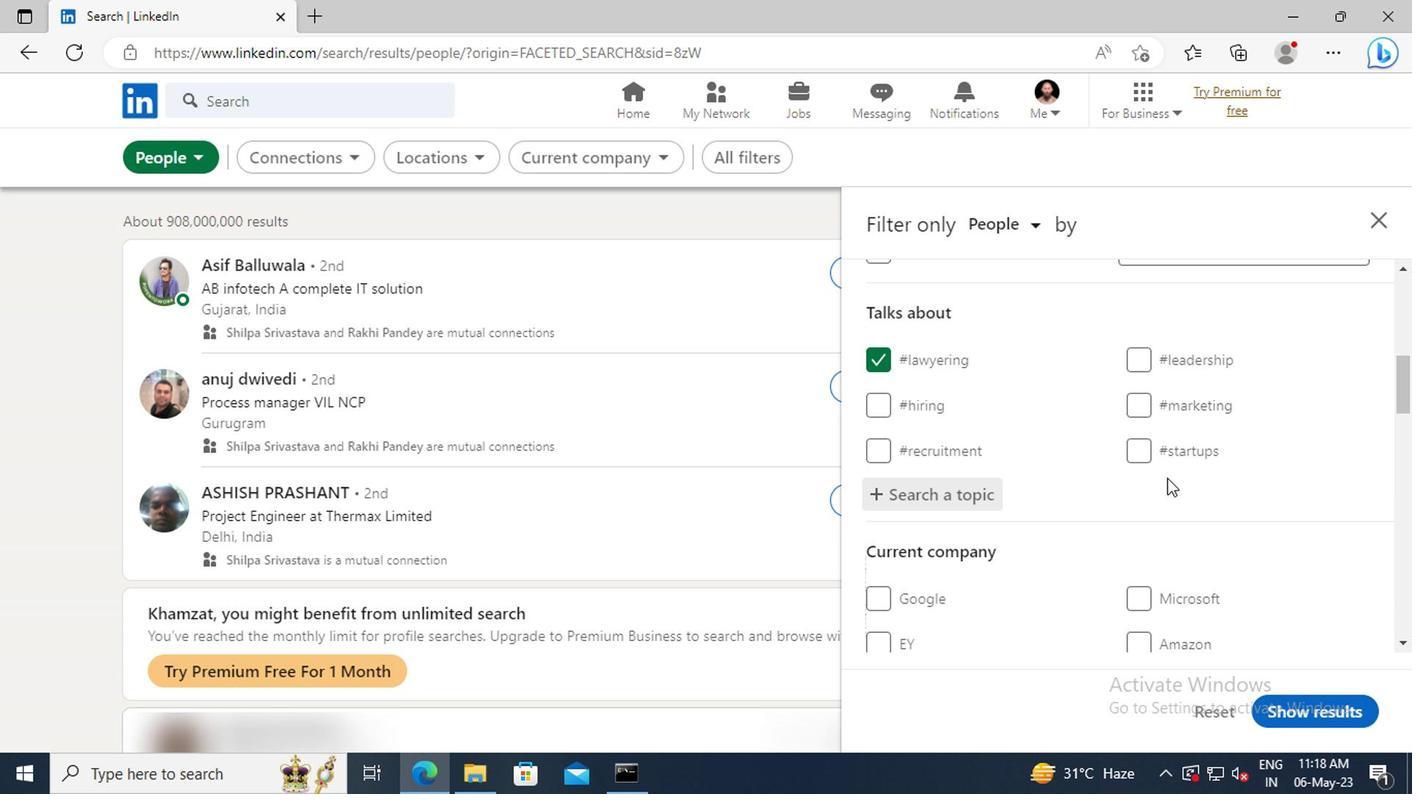 
Action: Mouse scrolled (1162, 477) with delta (0, -1)
Screenshot: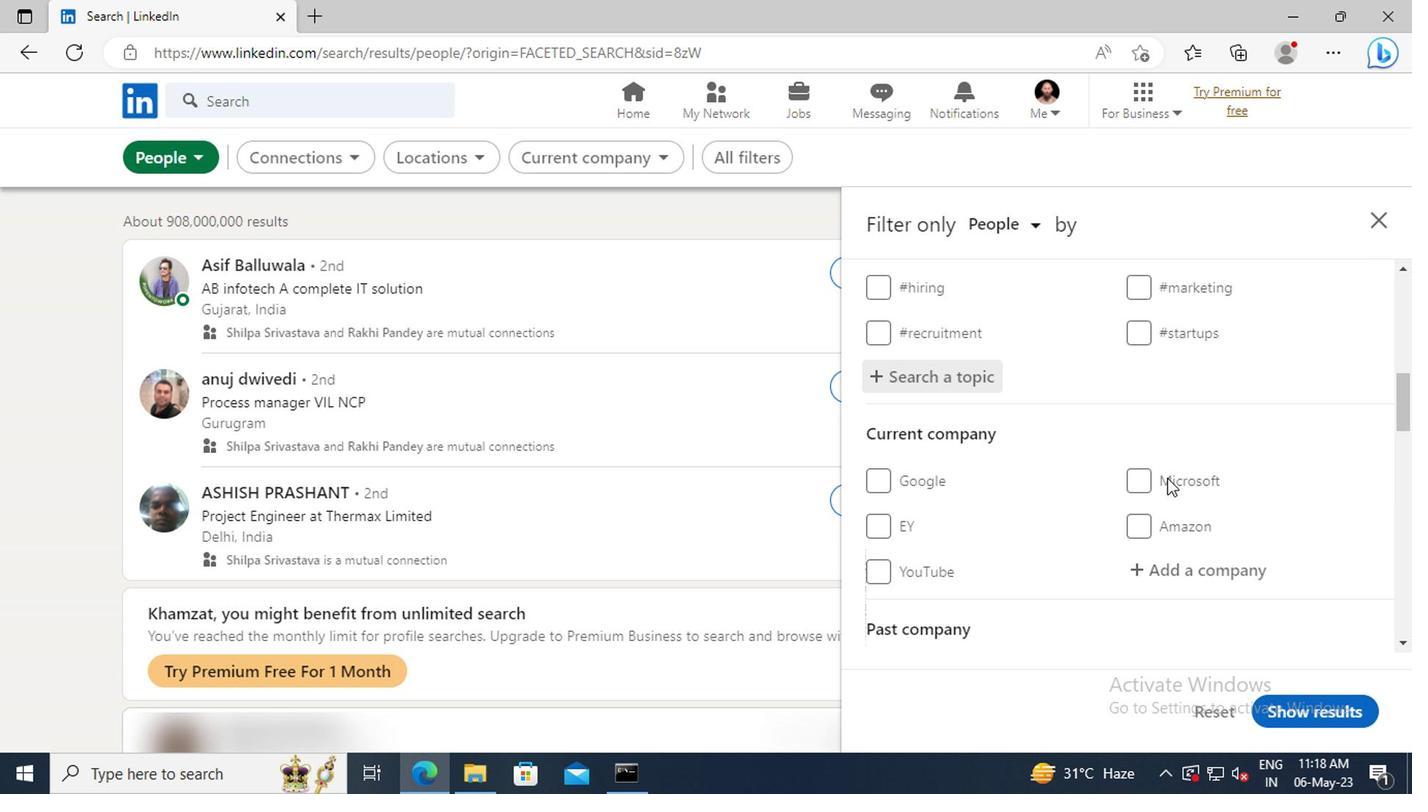 
Action: Mouse scrolled (1162, 477) with delta (0, -1)
Screenshot: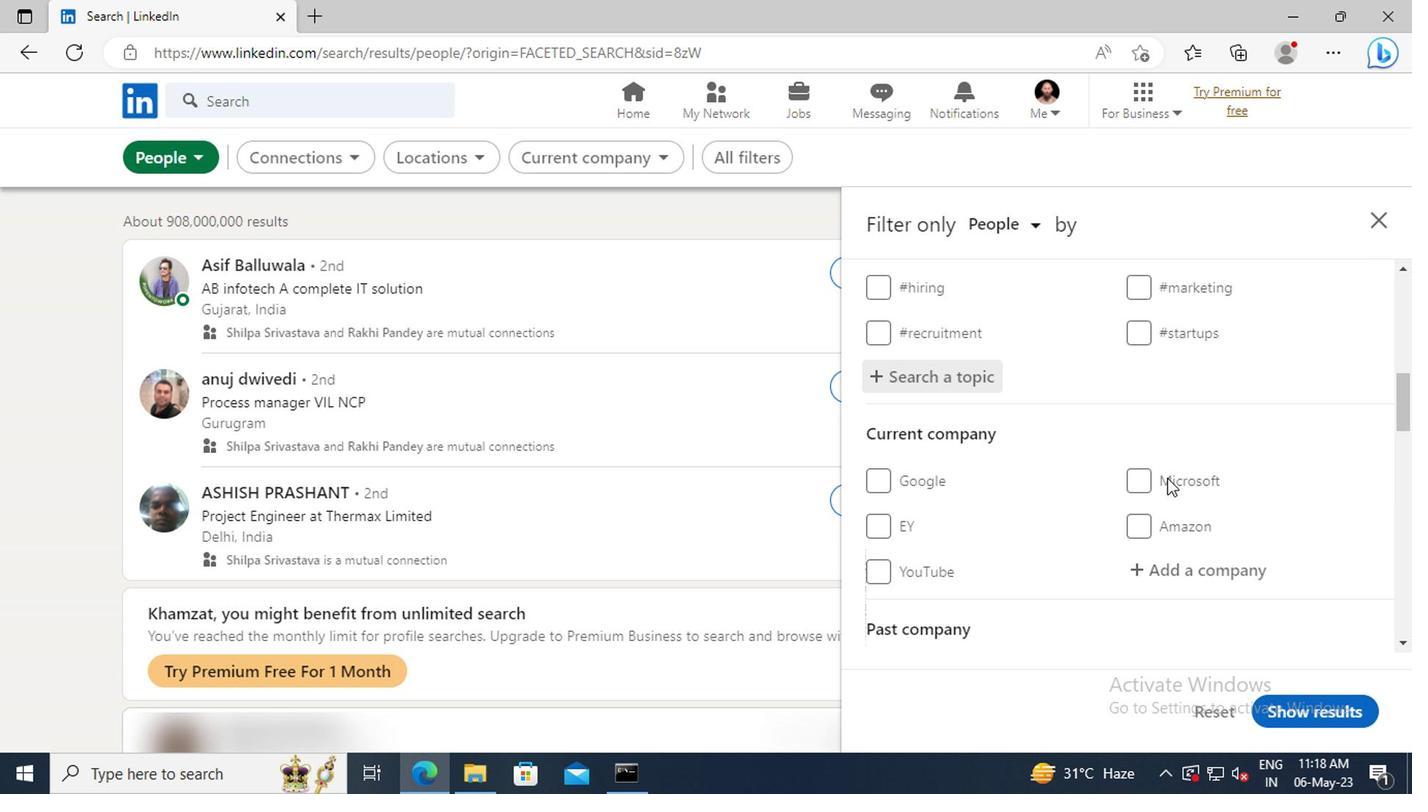 
Action: Mouse scrolled (1162, 477) with delta (0, -1)
Screenshot: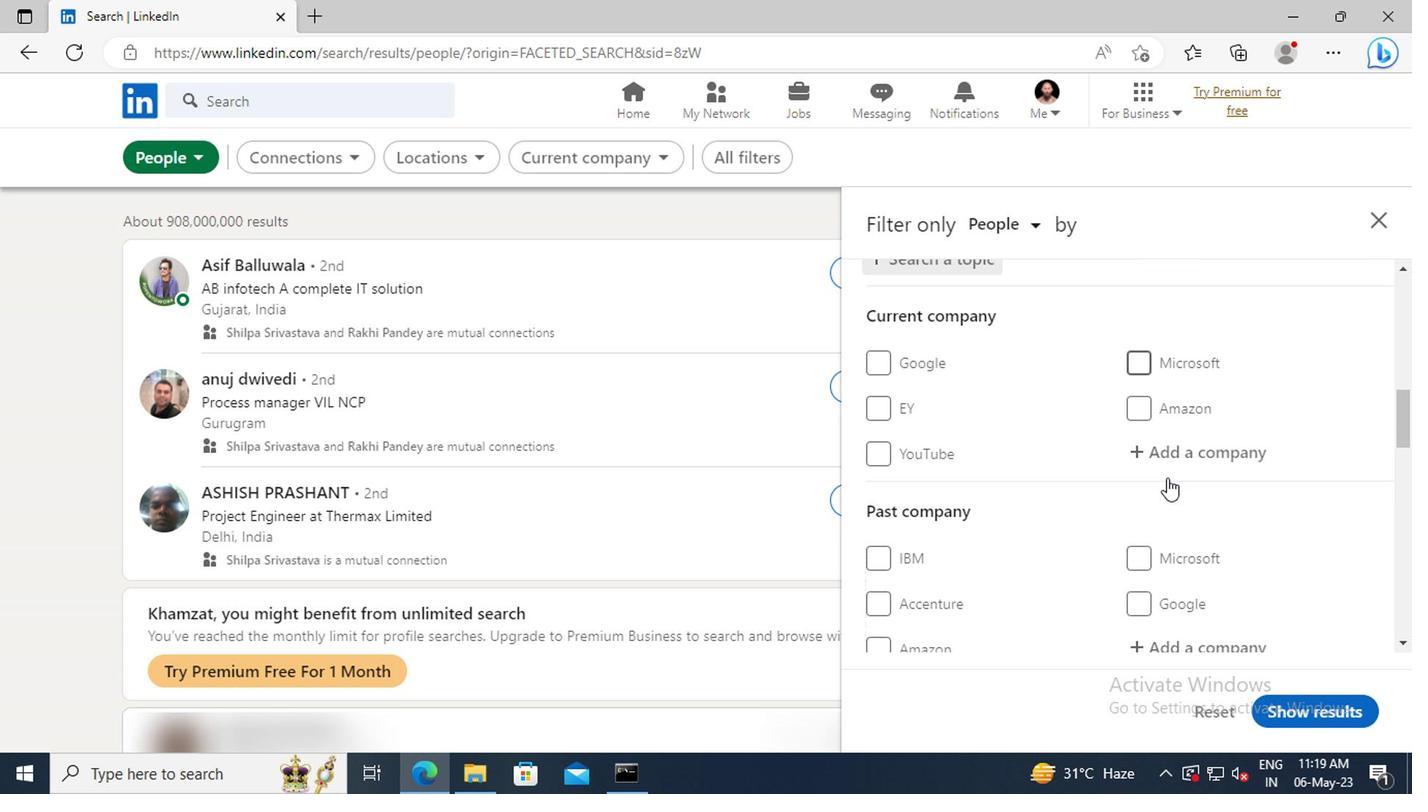 
Action: Mouse scrolled (1162, 477) with delta (0, -1)
Screenshot: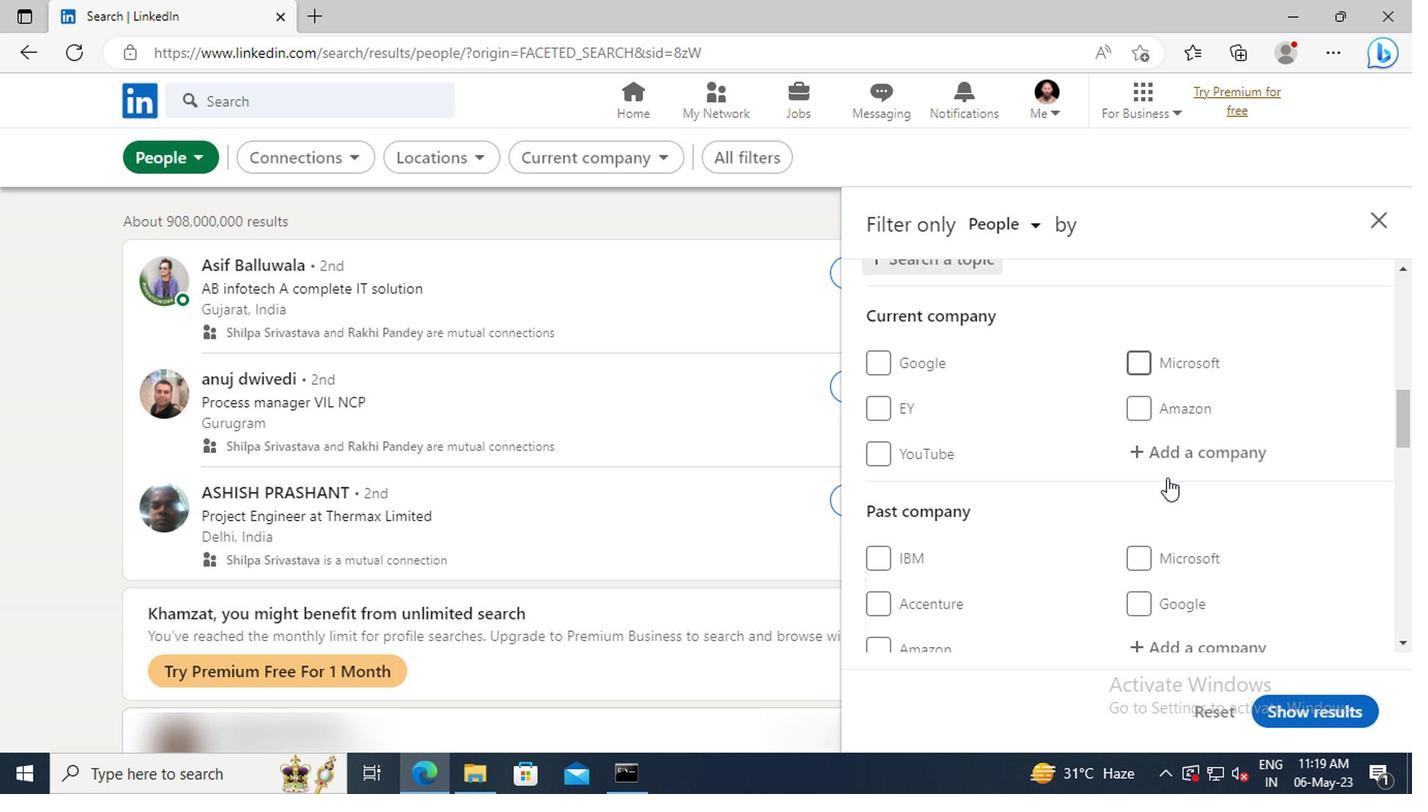 
Action: Mouse scrolled (1162, 477) with delta (0, -1)
Screenshot: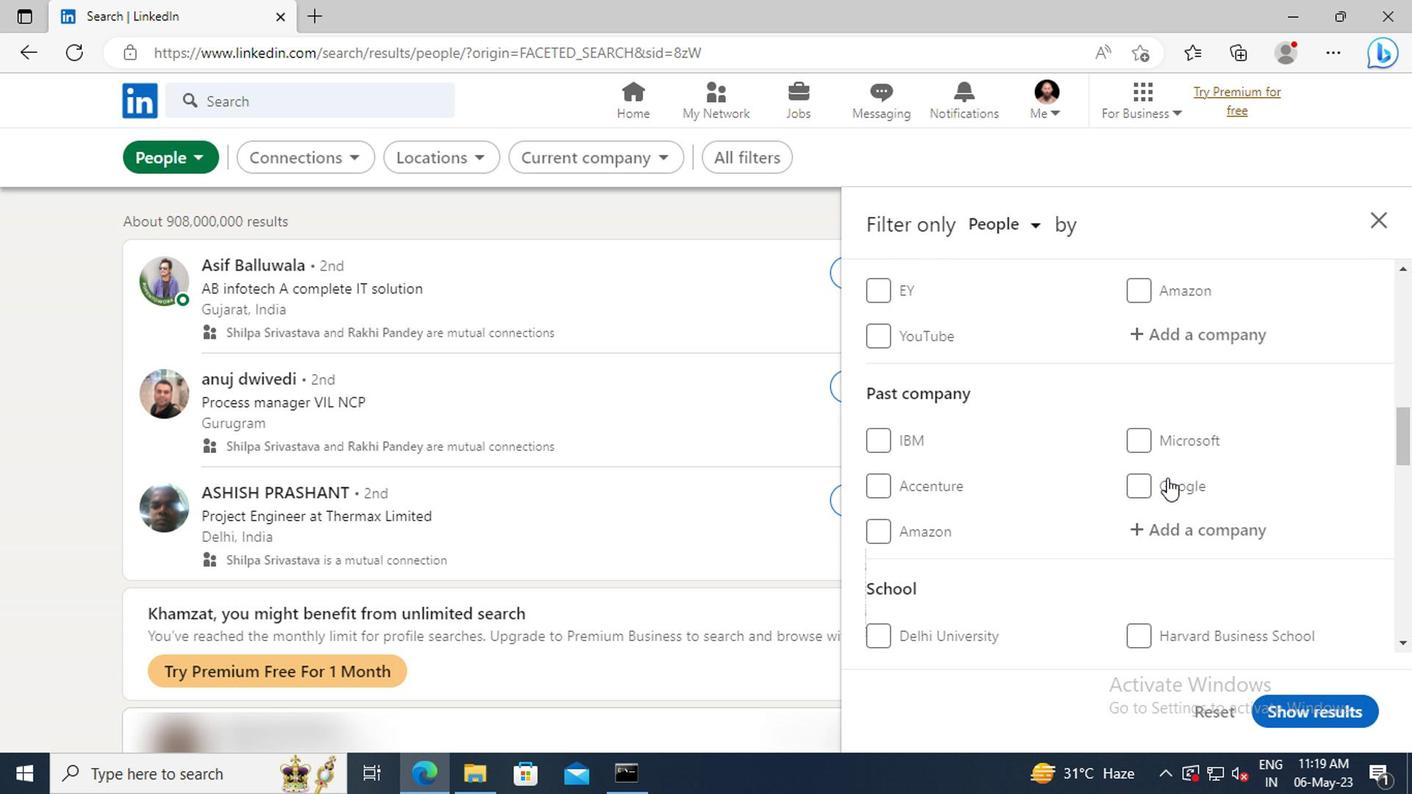
Action: Mouse scrolled (1162, 477) with delta (0, -1)
Screenshot: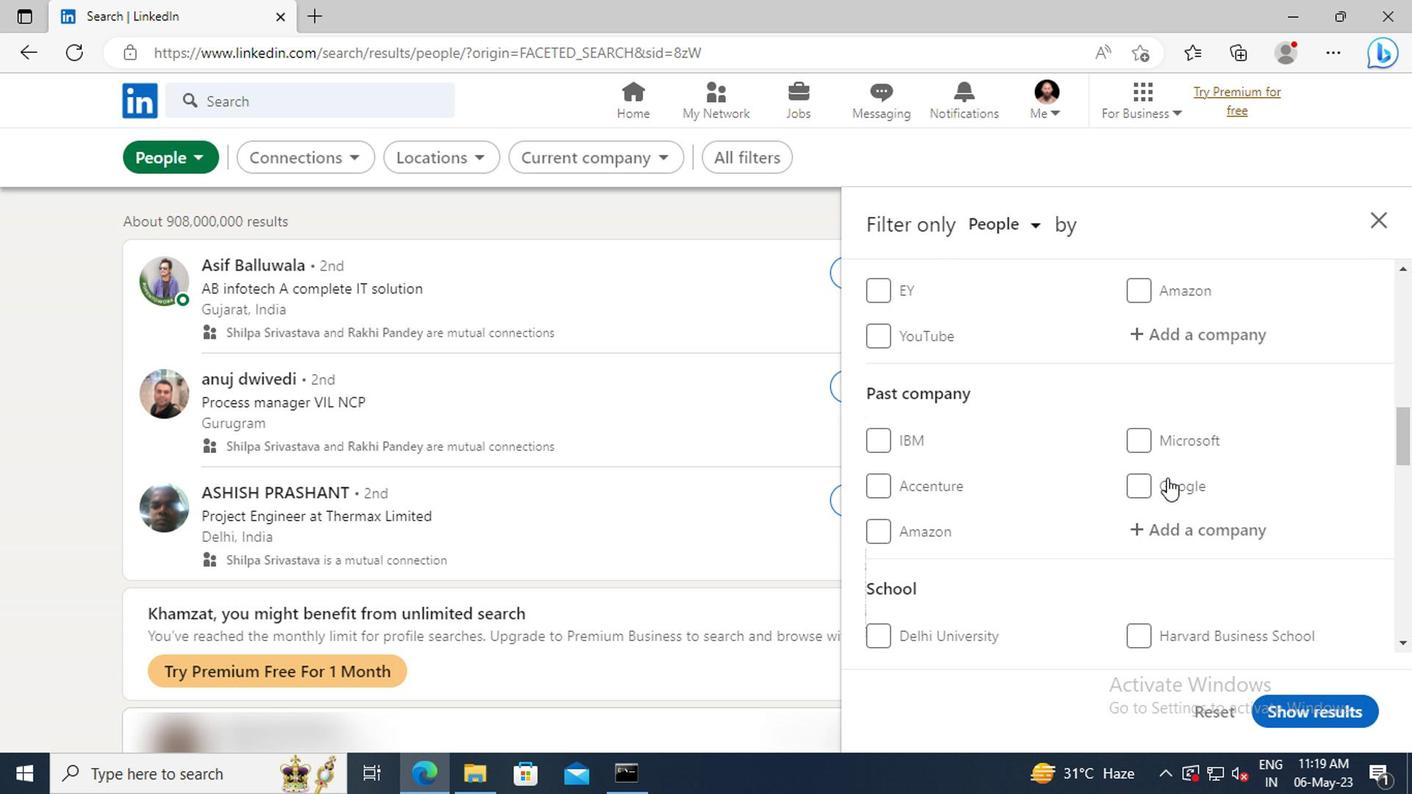 
Action: Mouse scrolled (1162, 477) with delta (0, -1)
Screenshot: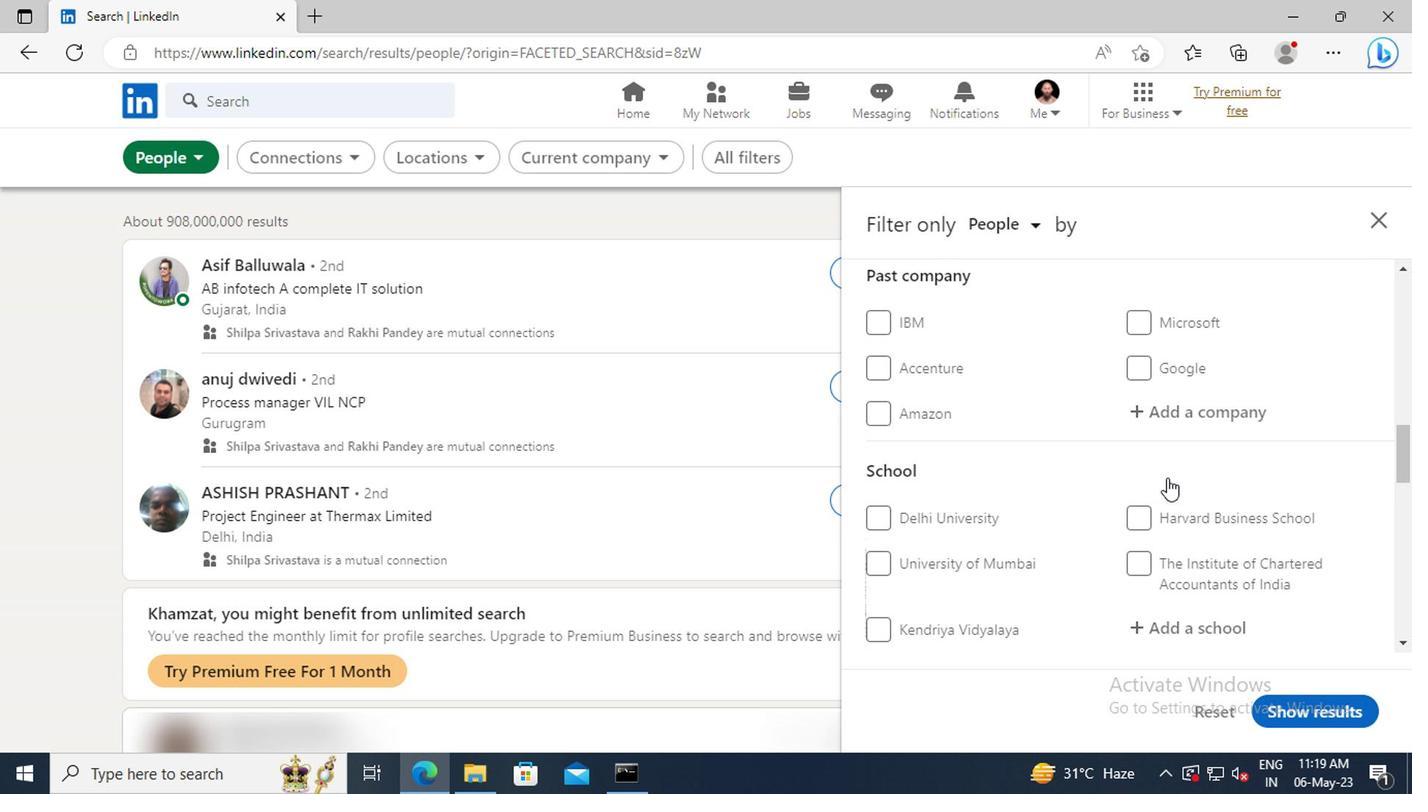 
Action: Mouse scrolled (1162, 477) with delta (0, -1)
Screenshot: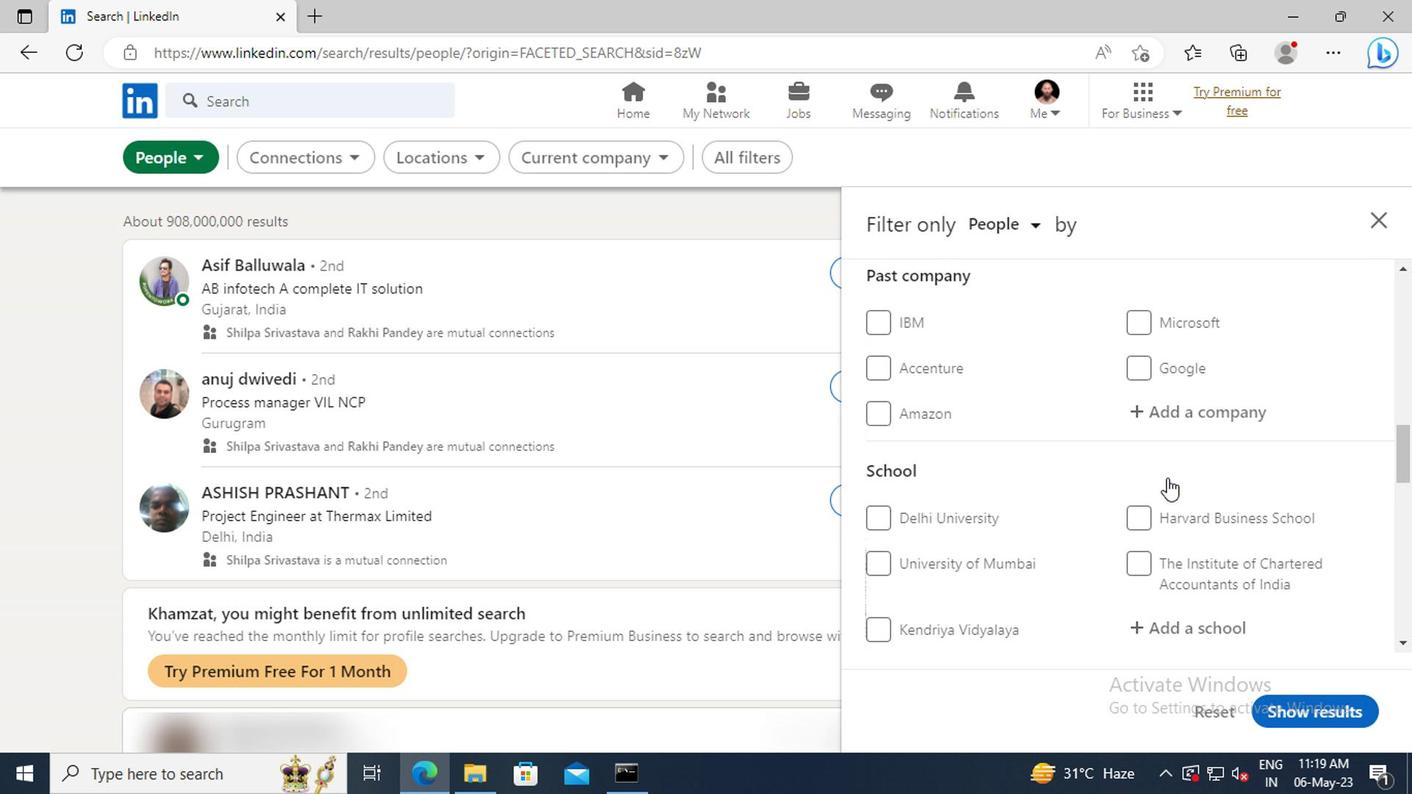 
Action: Mouse scrolled (1162, 477) with delta (0, -1)
Screenshot: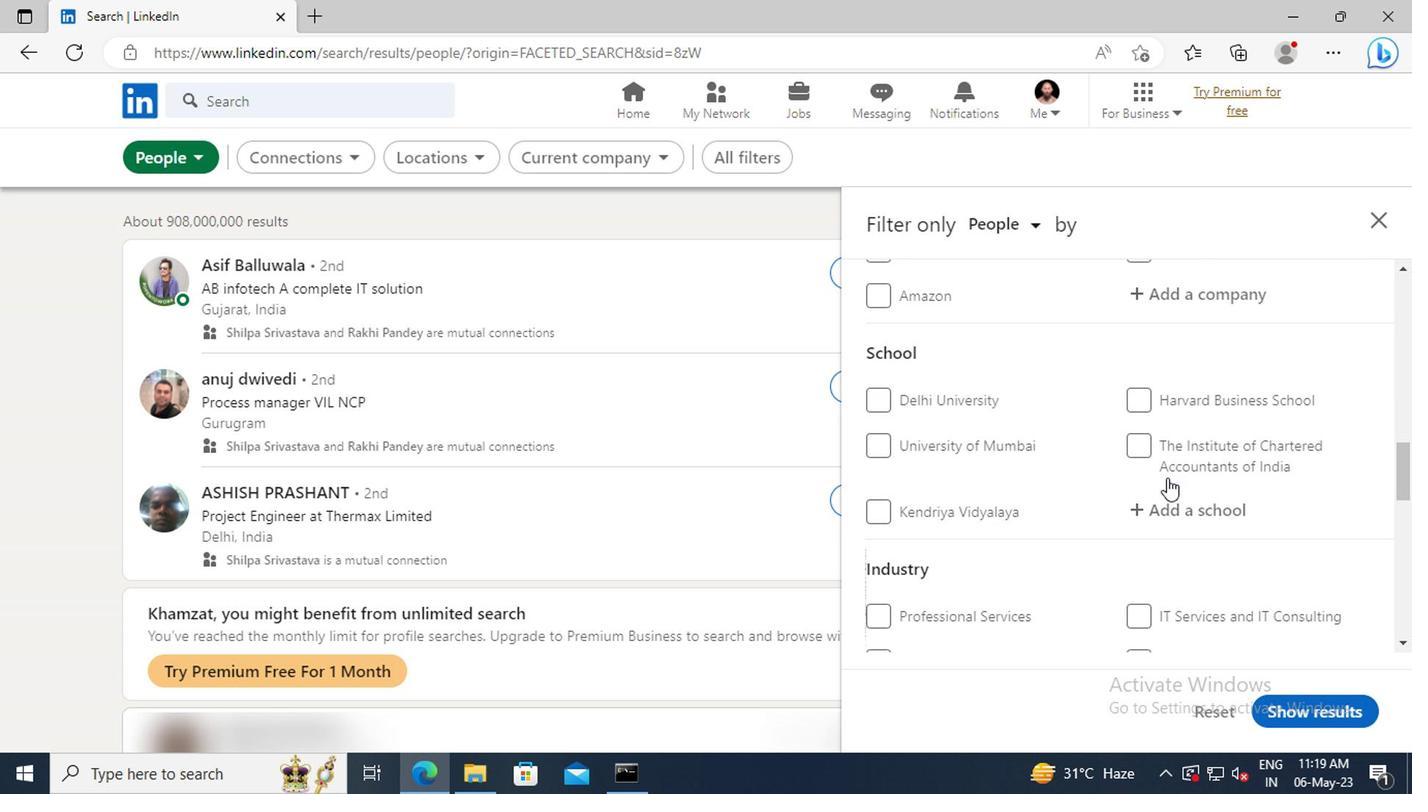 
Action: Mouse scrolled (1162, 477) with delta (0, -1)
Screenshot: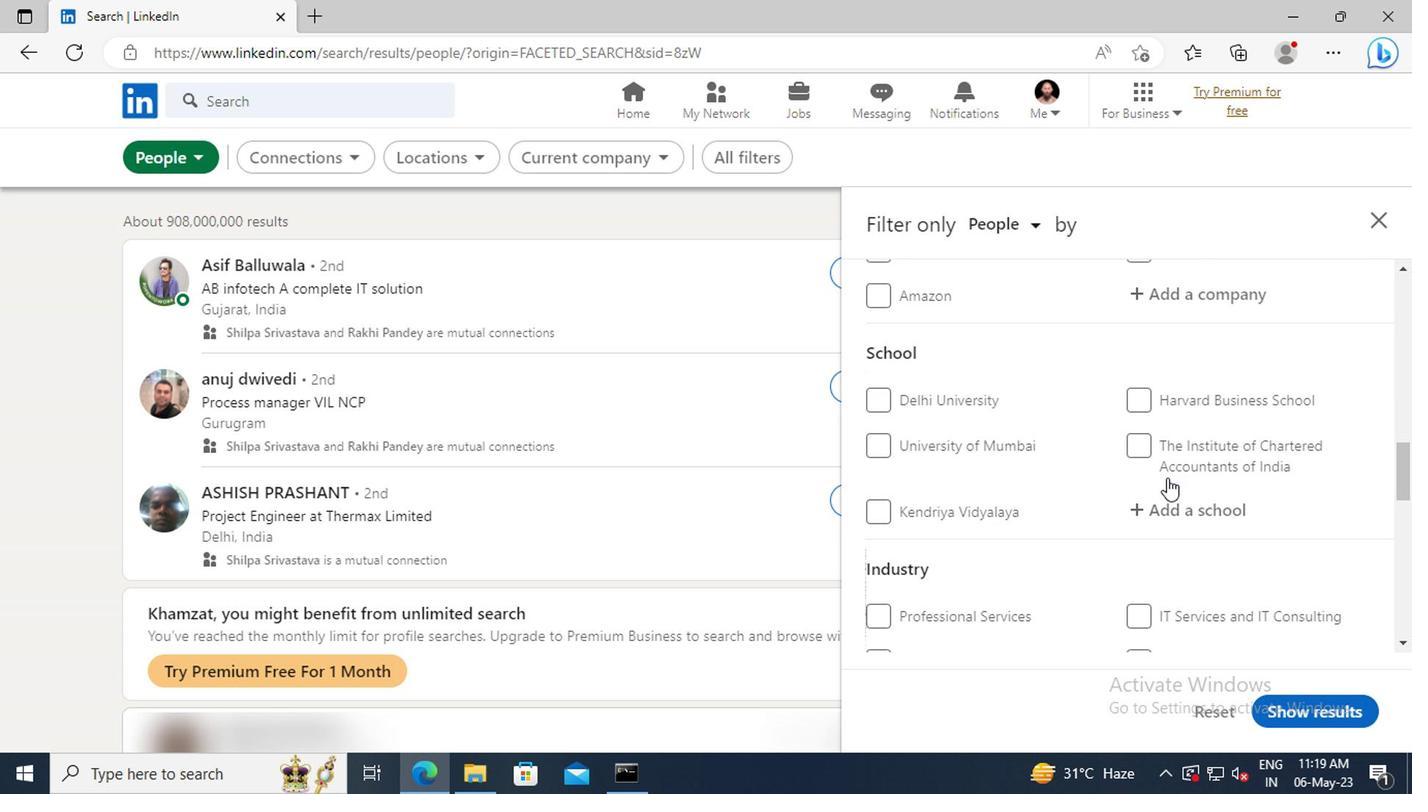 
Action: Mouse scrolled (1162, 477) with delta (0, -1)
Screenshot: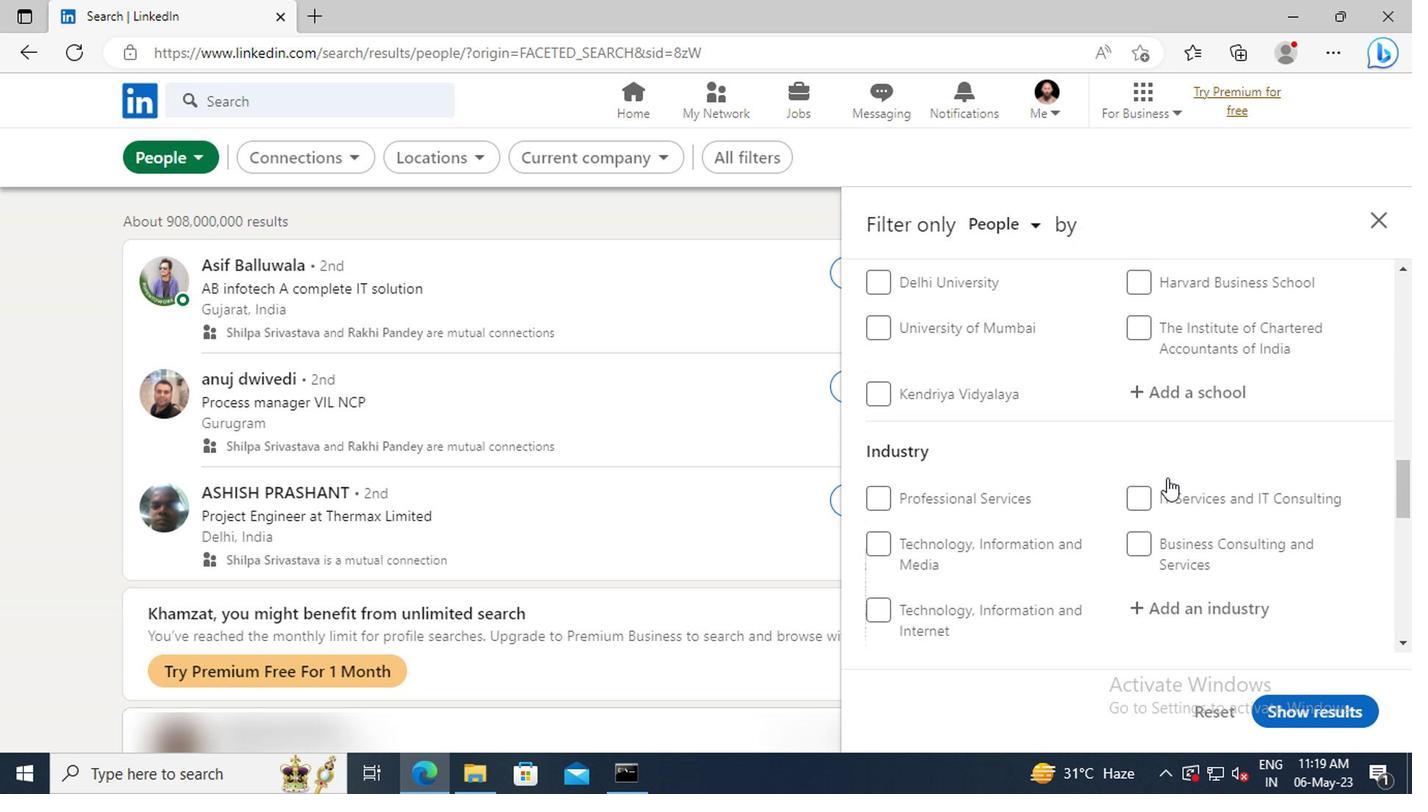 
Action: Mouse scrolled (1162, 477) with delta (0, -1)
Screenshot: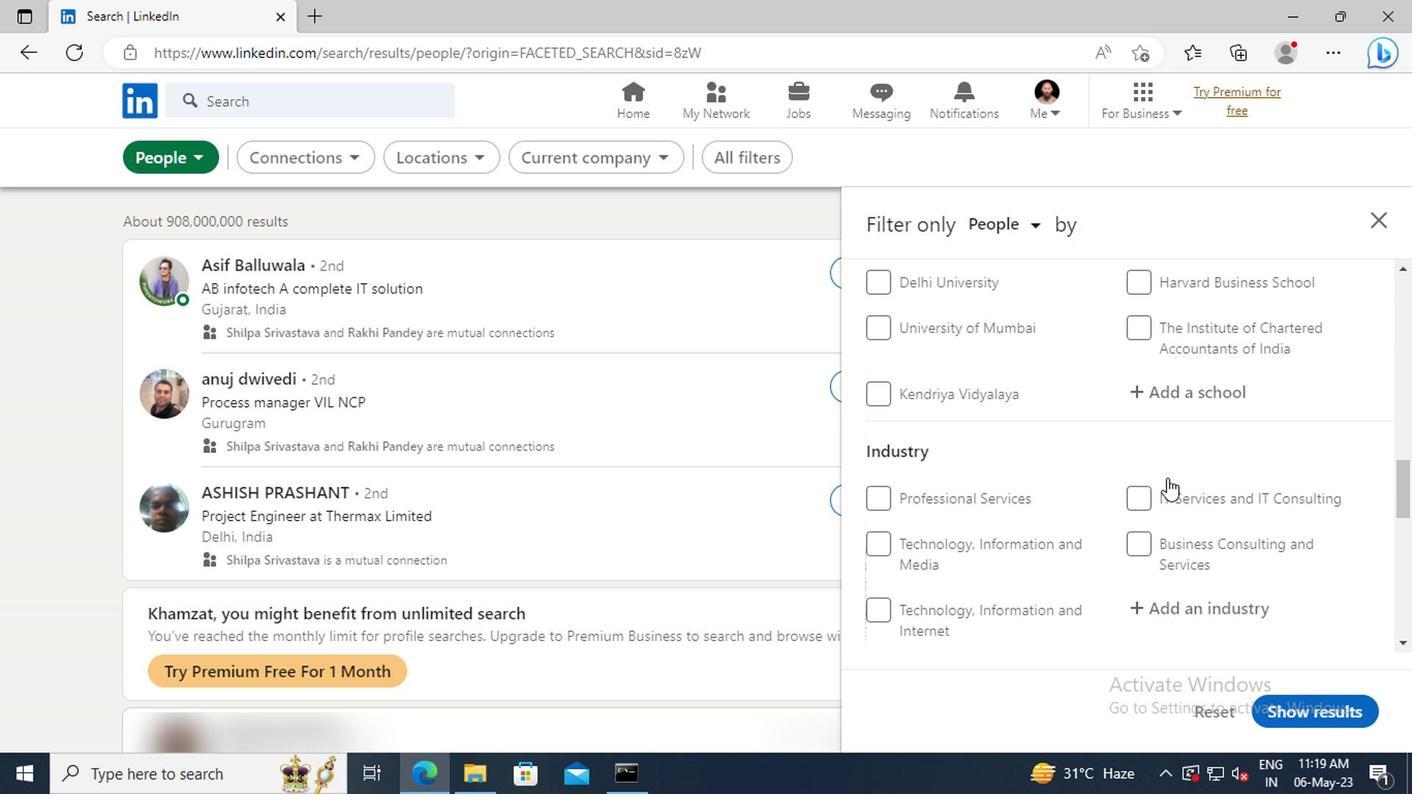
Action: Mouse scrolled (1162, 477) with delta (0, -1)
Screenshot: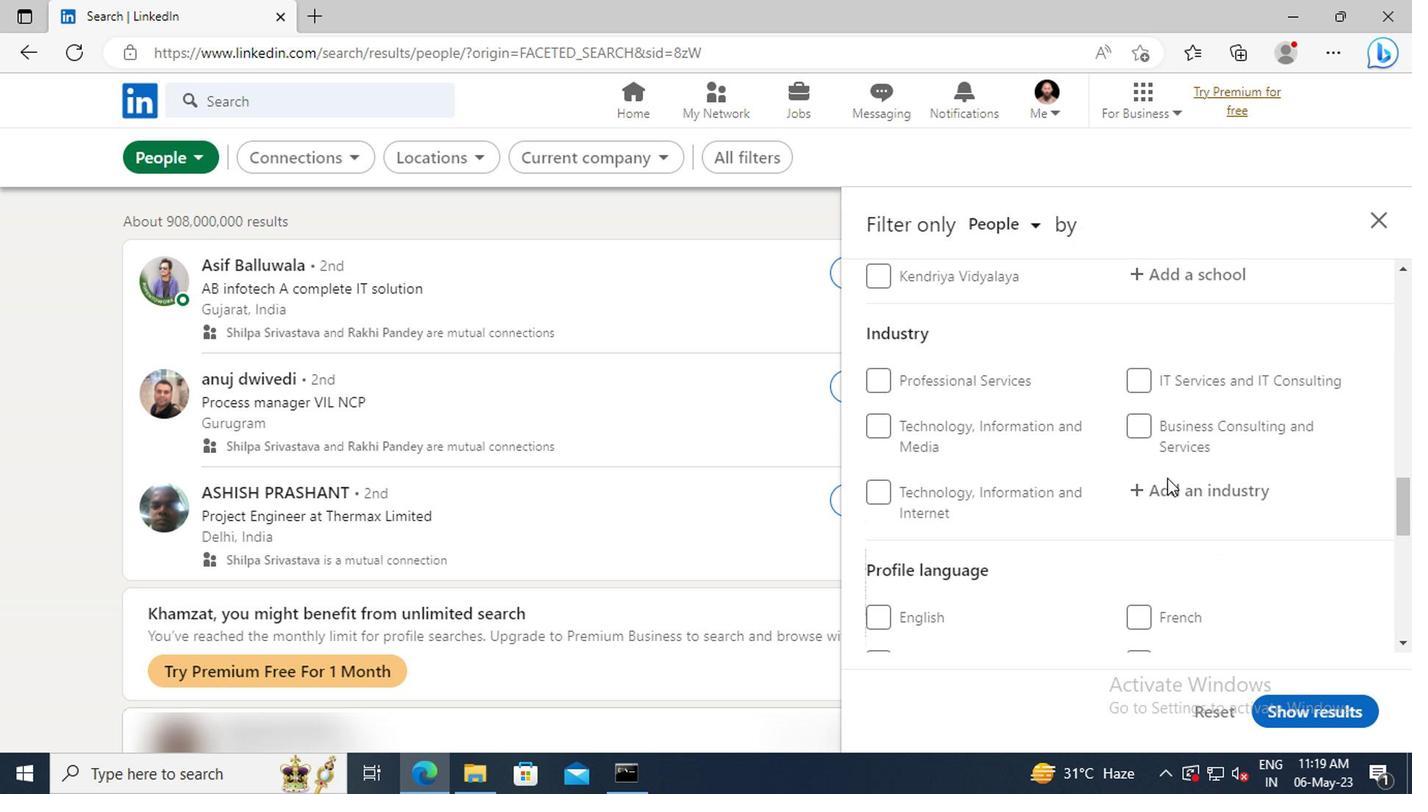 
Action: Mouse scrolled (1162, 477) with delta (0, -1)
Screenshot: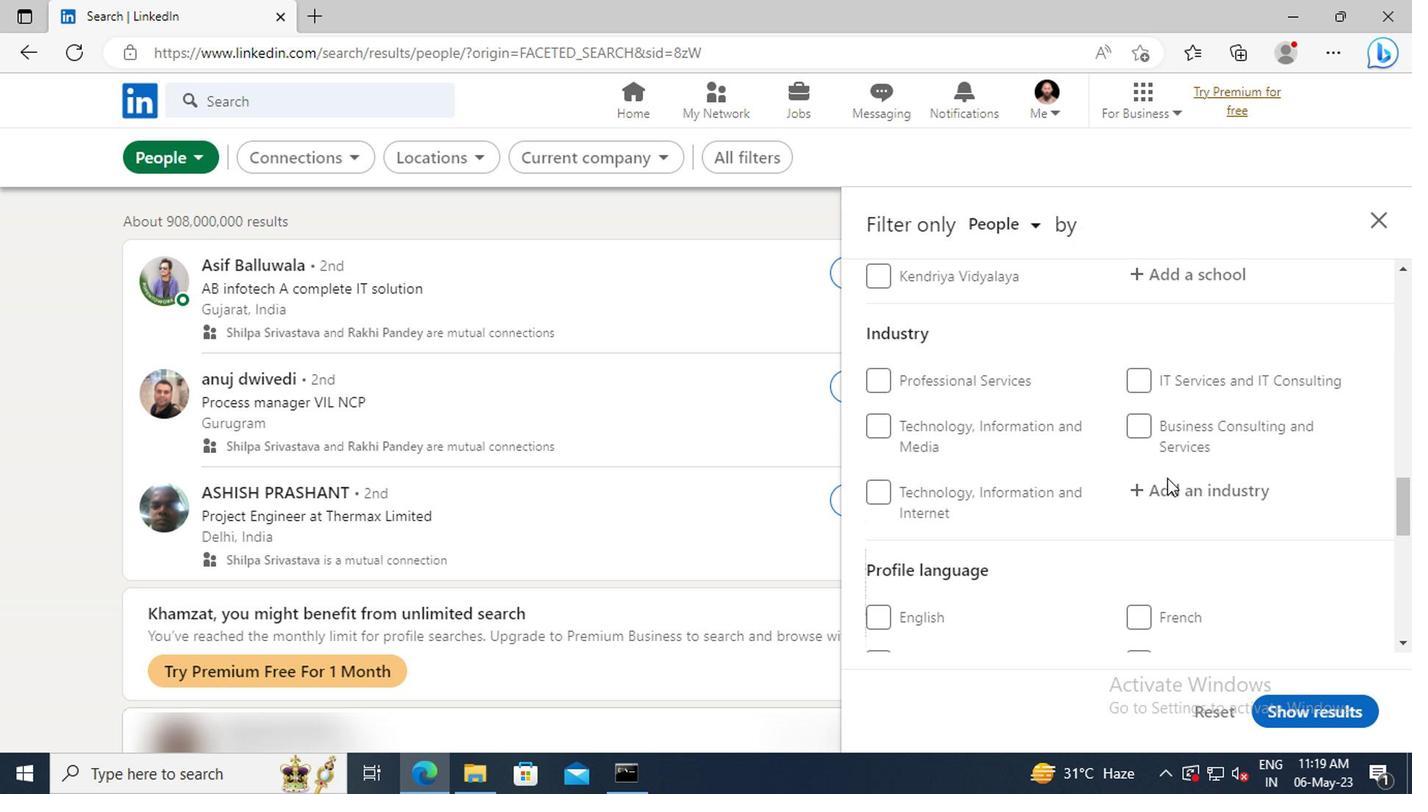 
Action: Mouse moved to (1141, 543)
Screenshot: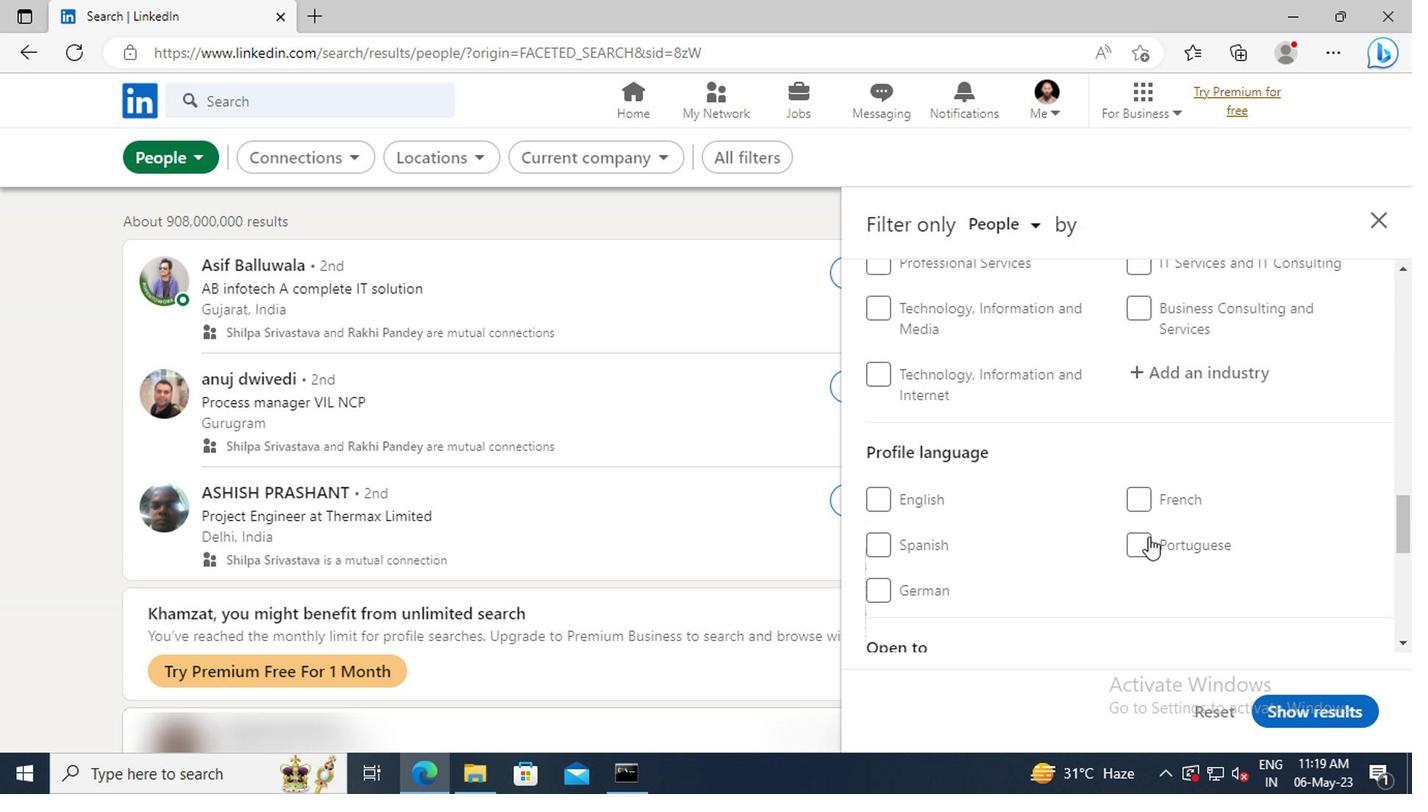 
Action: Mouse pressed left at (1141, 543)
Screenshot: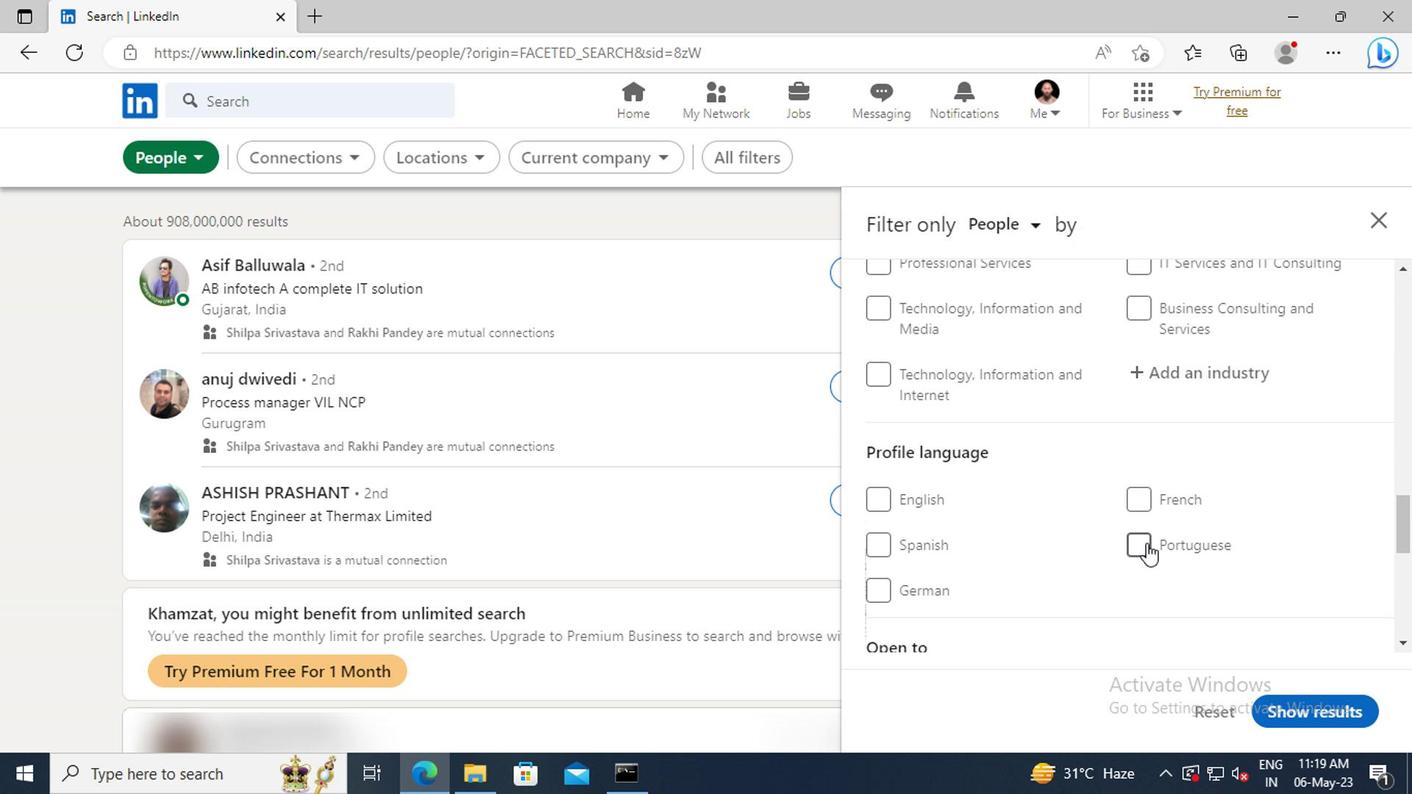 
Action: Mouse moved to (1158, 497)
Screenshot: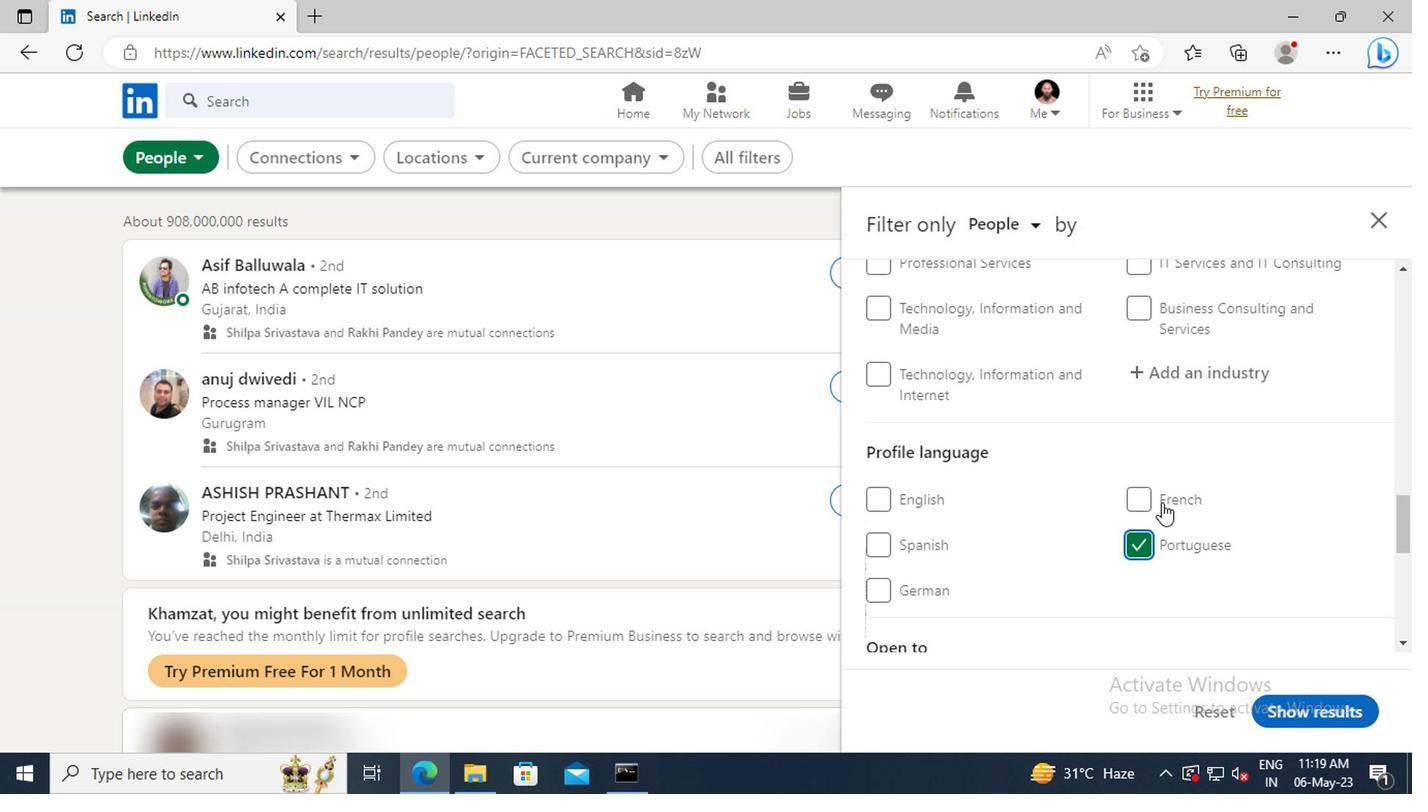 
Action: Mouse scrolled (1158, 498) with delta (0, 0)
Screenshot: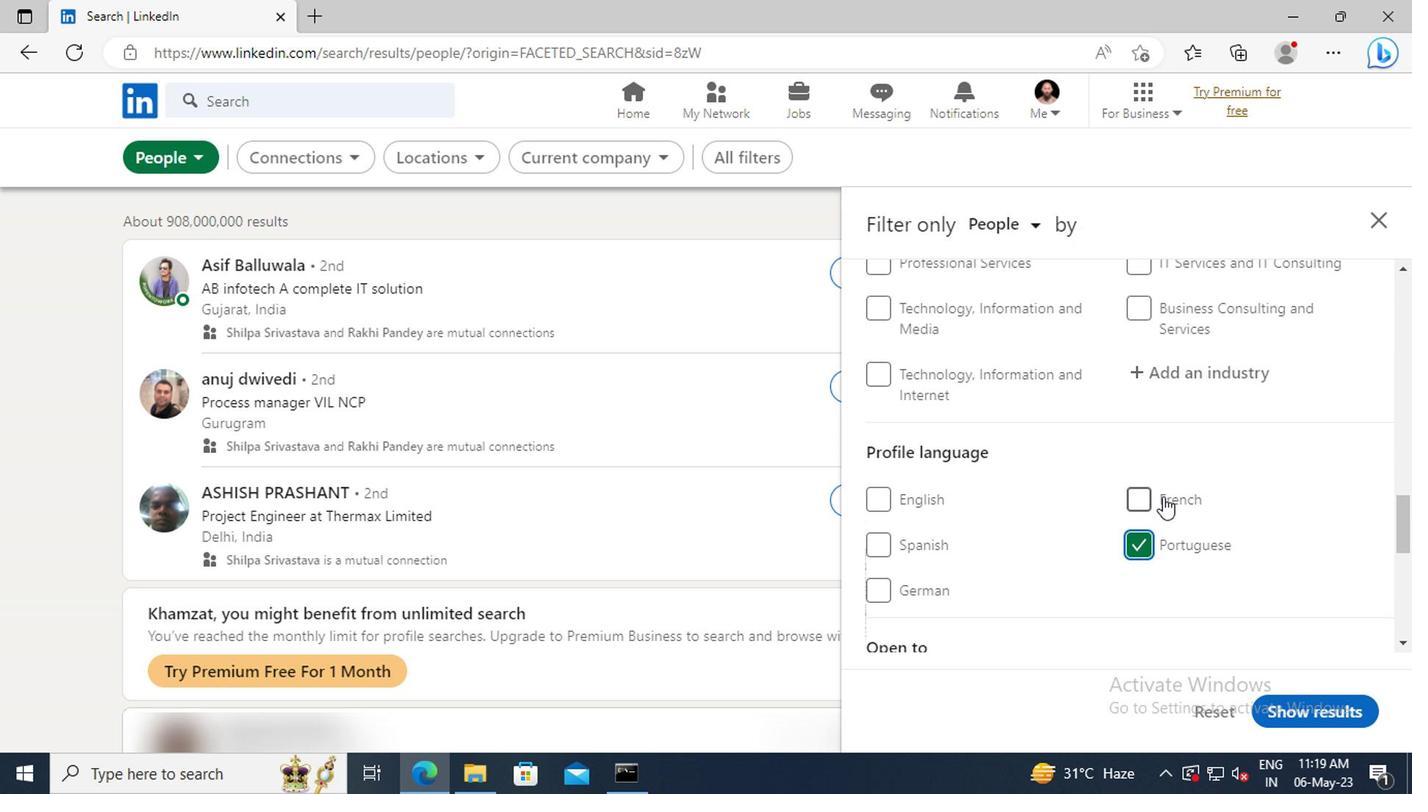 
Action: Mouse scrolled (1158, 498) with delta (0, 0)
Screenshot: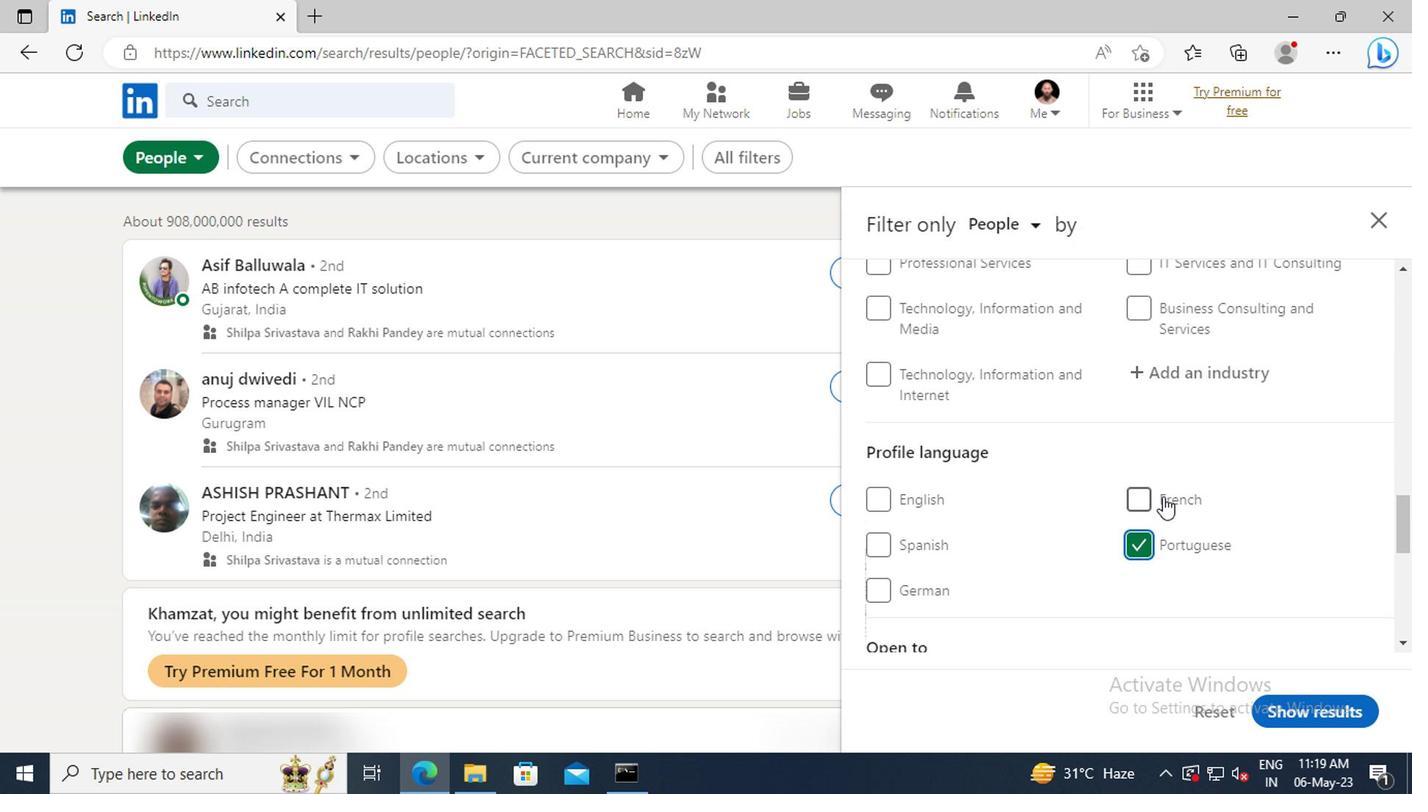 
Action: Mouse scrolled (1158, 498) with delta (0, 0)
Screenshot: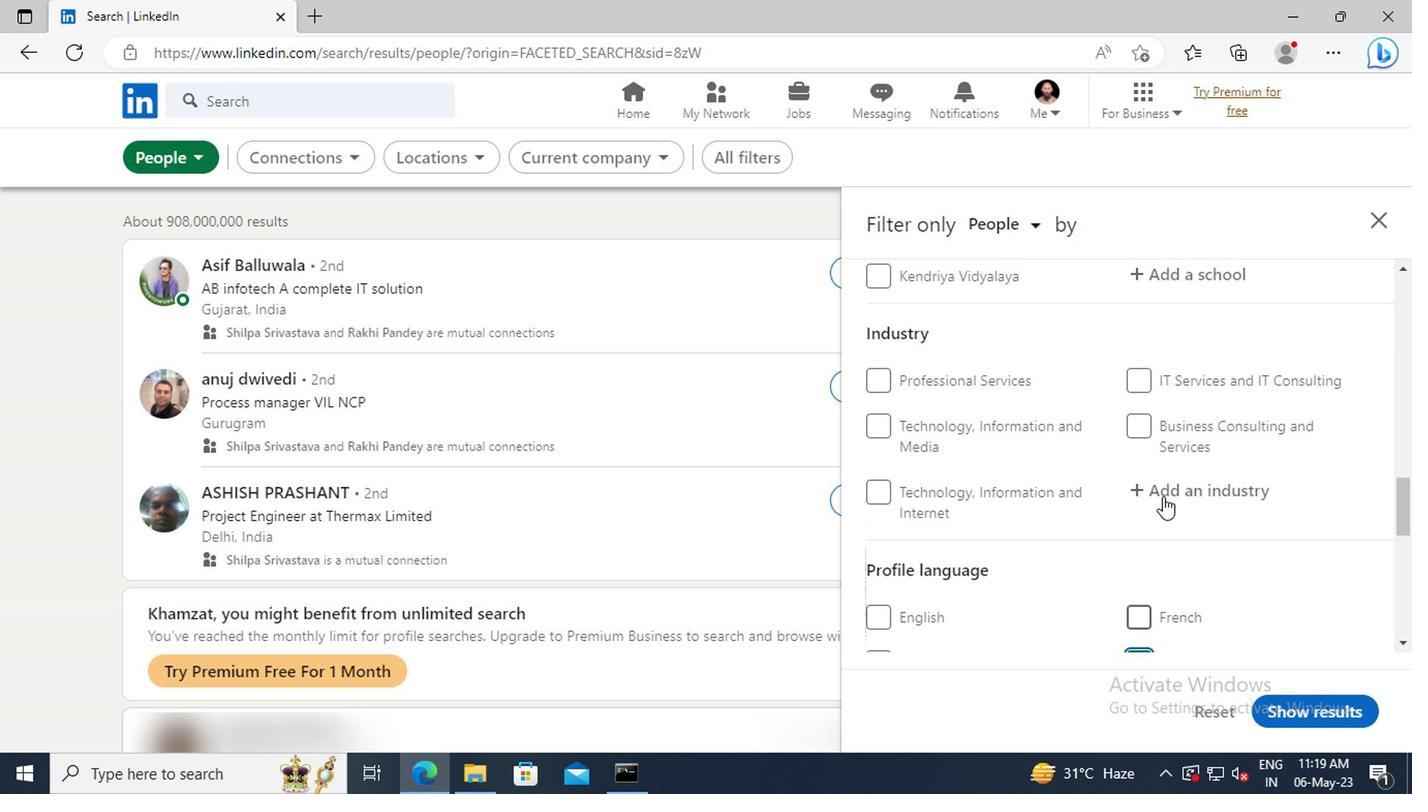 
Action: Mouse scrolled (1158, 498) with delta (0, 0)
Screenshot: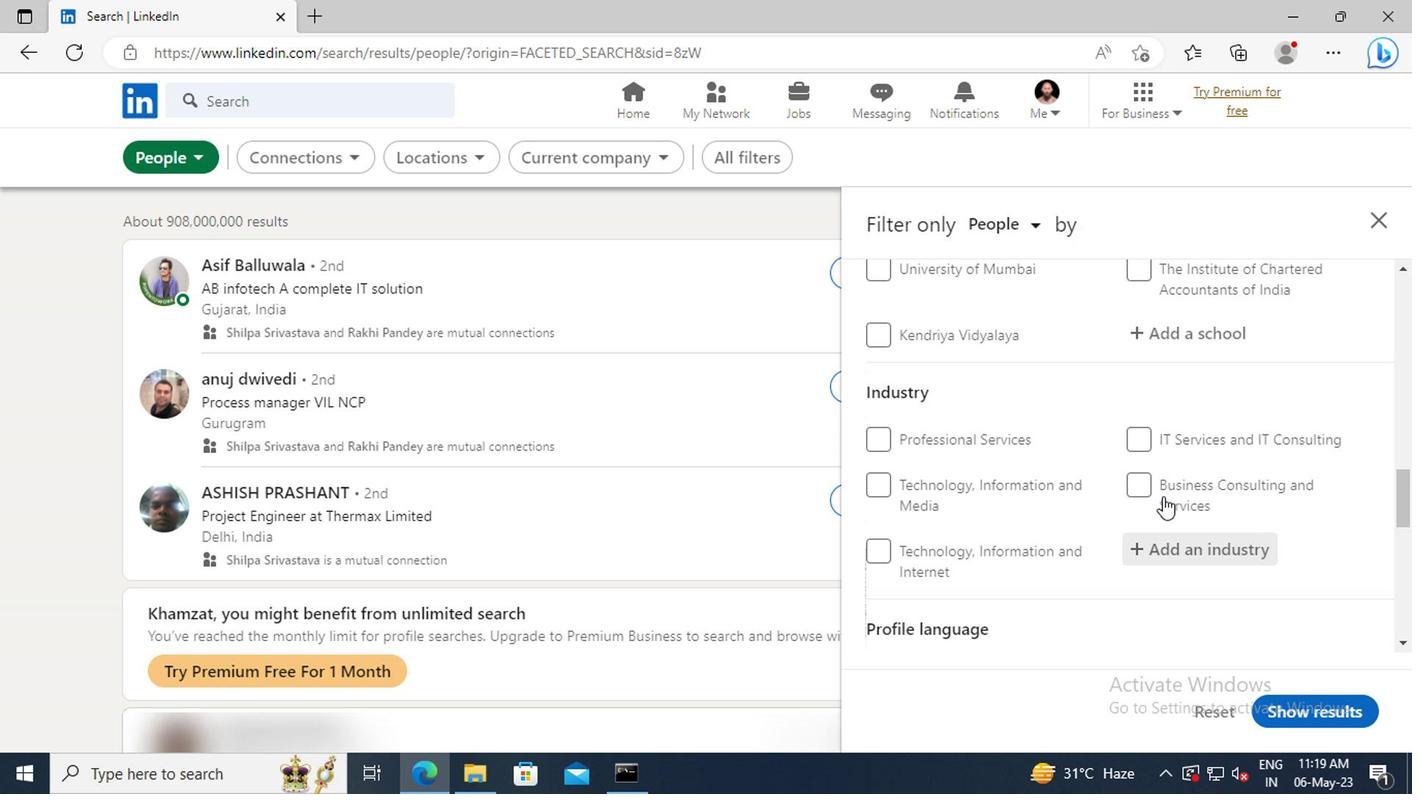 
Action: Mouse scrolled (1158, 498) with delta (0, 0)
Screenshot: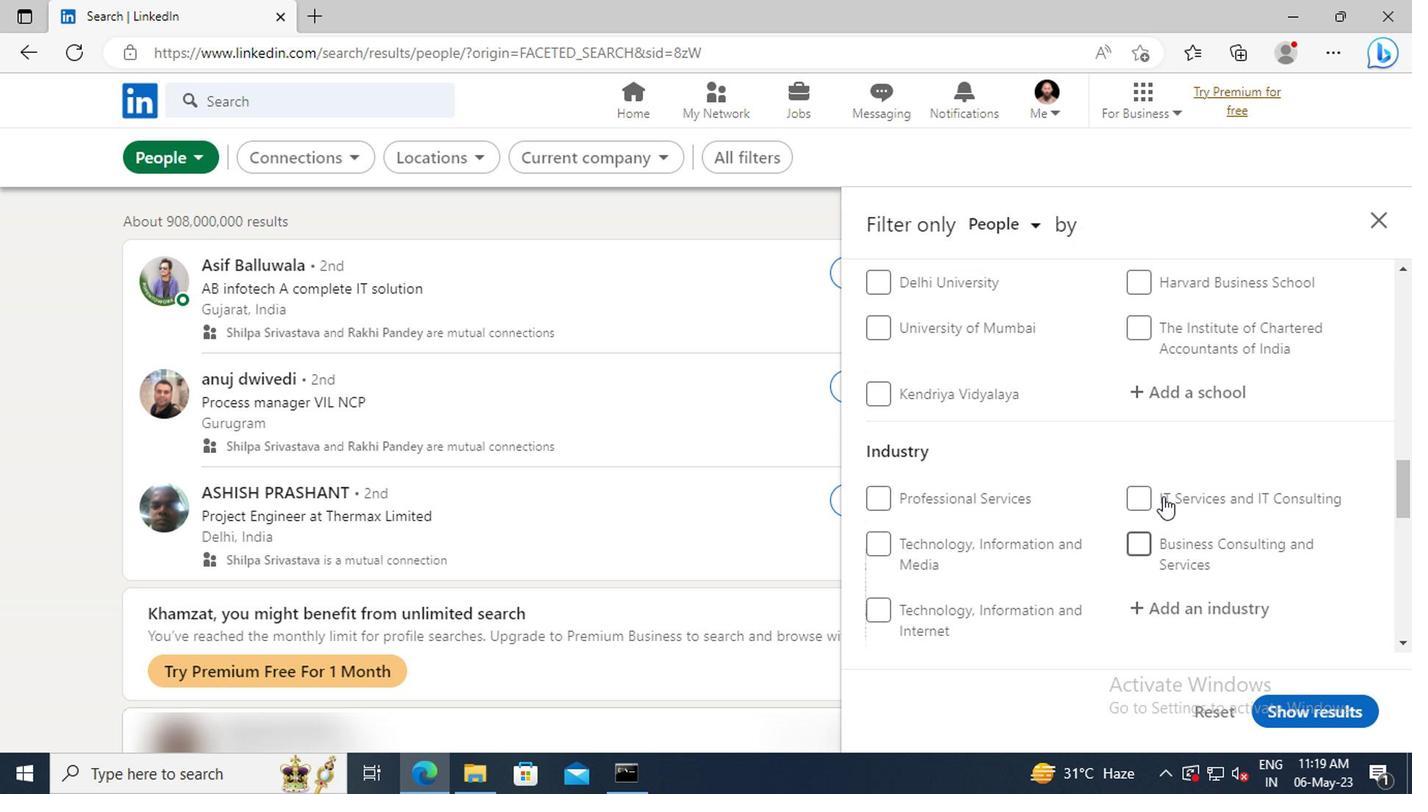
Action: Mouse scrolled (1158, 498) with delta (0, 0)
Screenshot: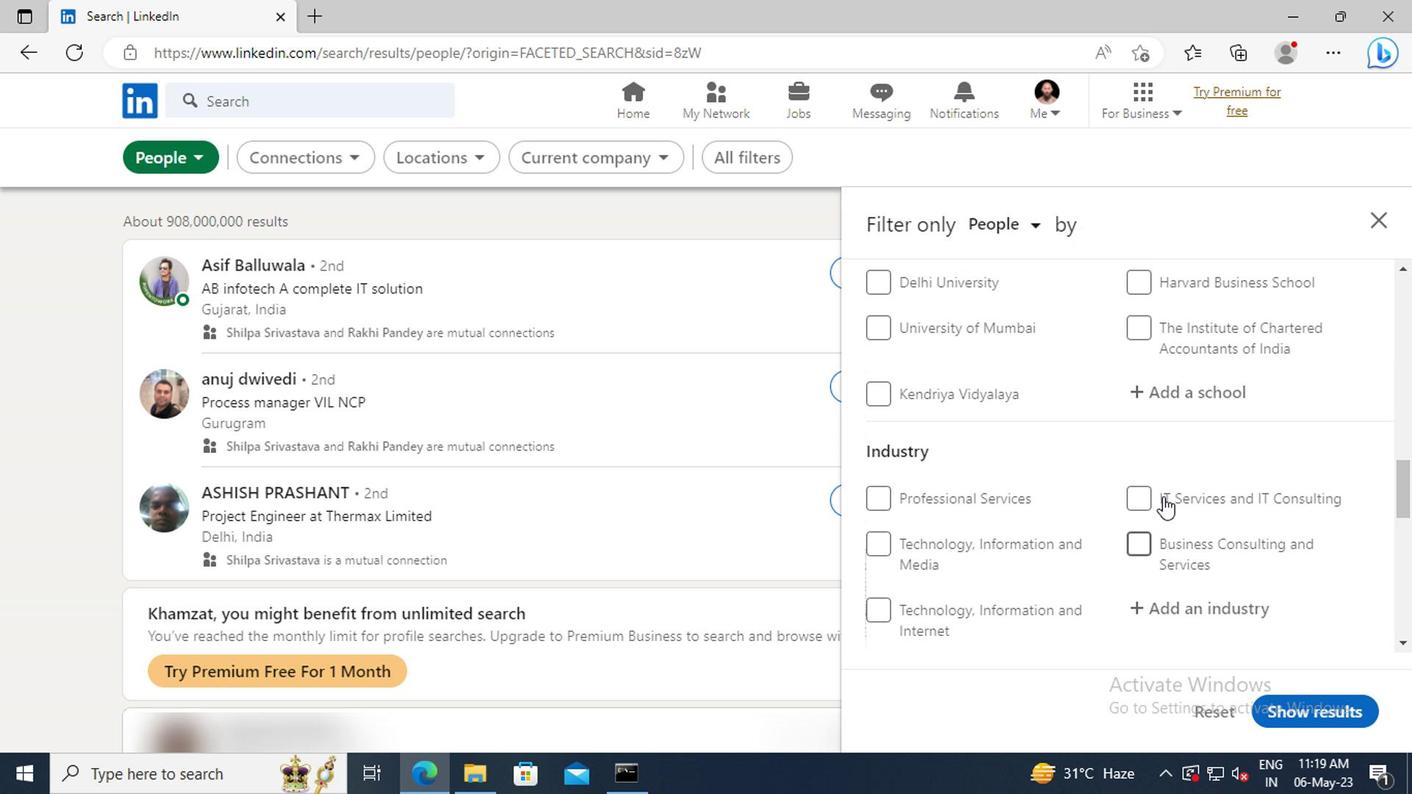 
Action: Mouse scrolled (1158, 498) with delta (0, 0)
Screenshot: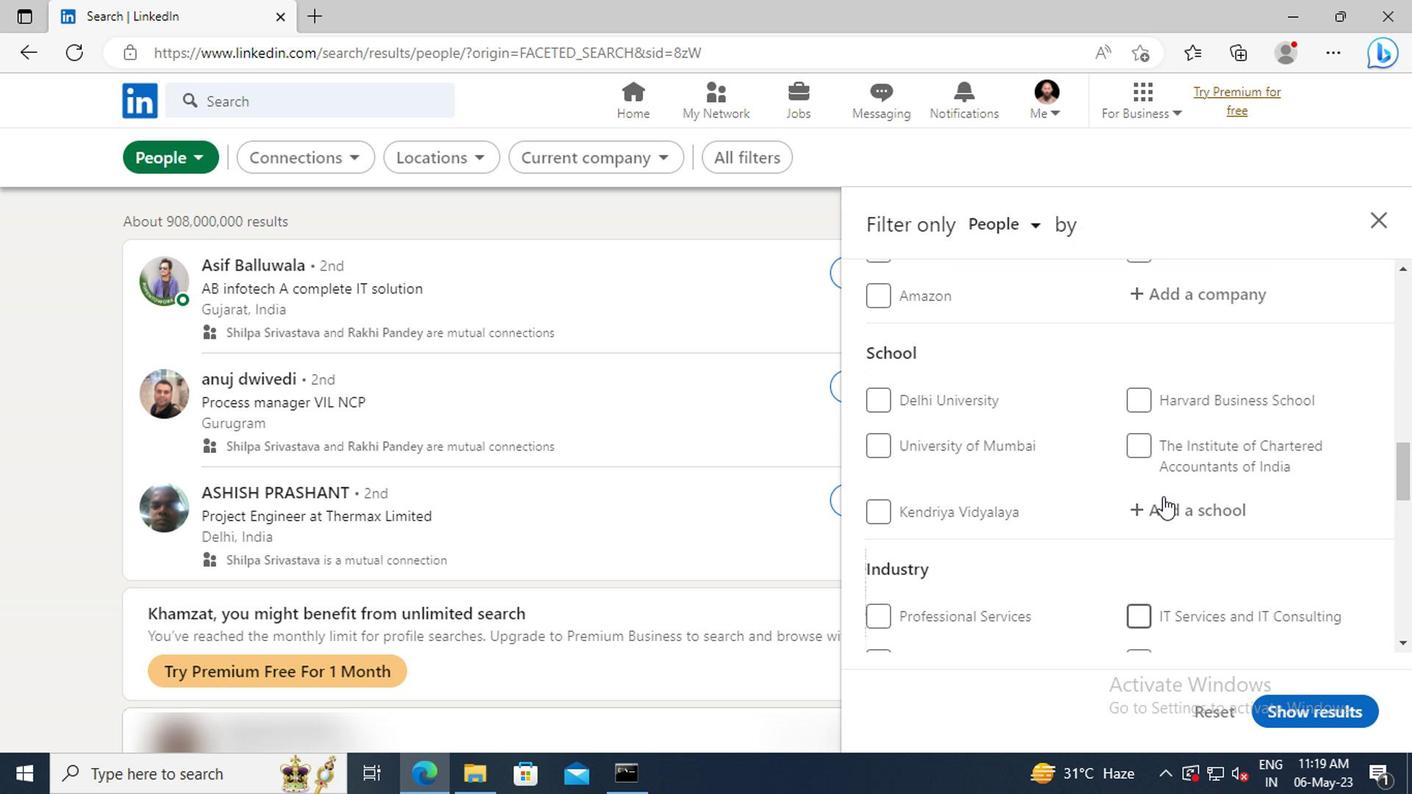 
Action: Mouse scrolled (1158, 498) with delta (0, 0)
Screenshot: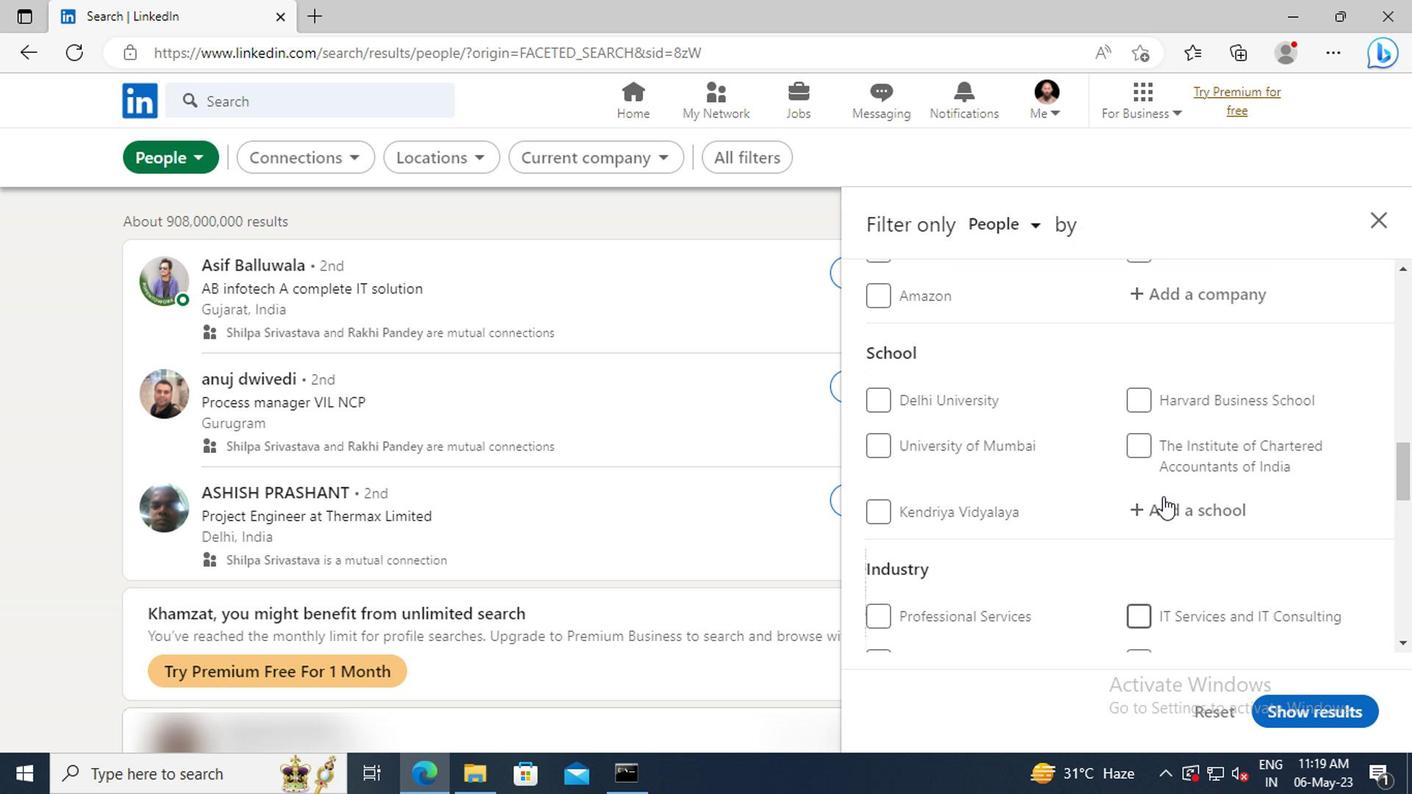 
Action: Mouse scrolled (1158, 498) with delta (0, 0)
Screenshot: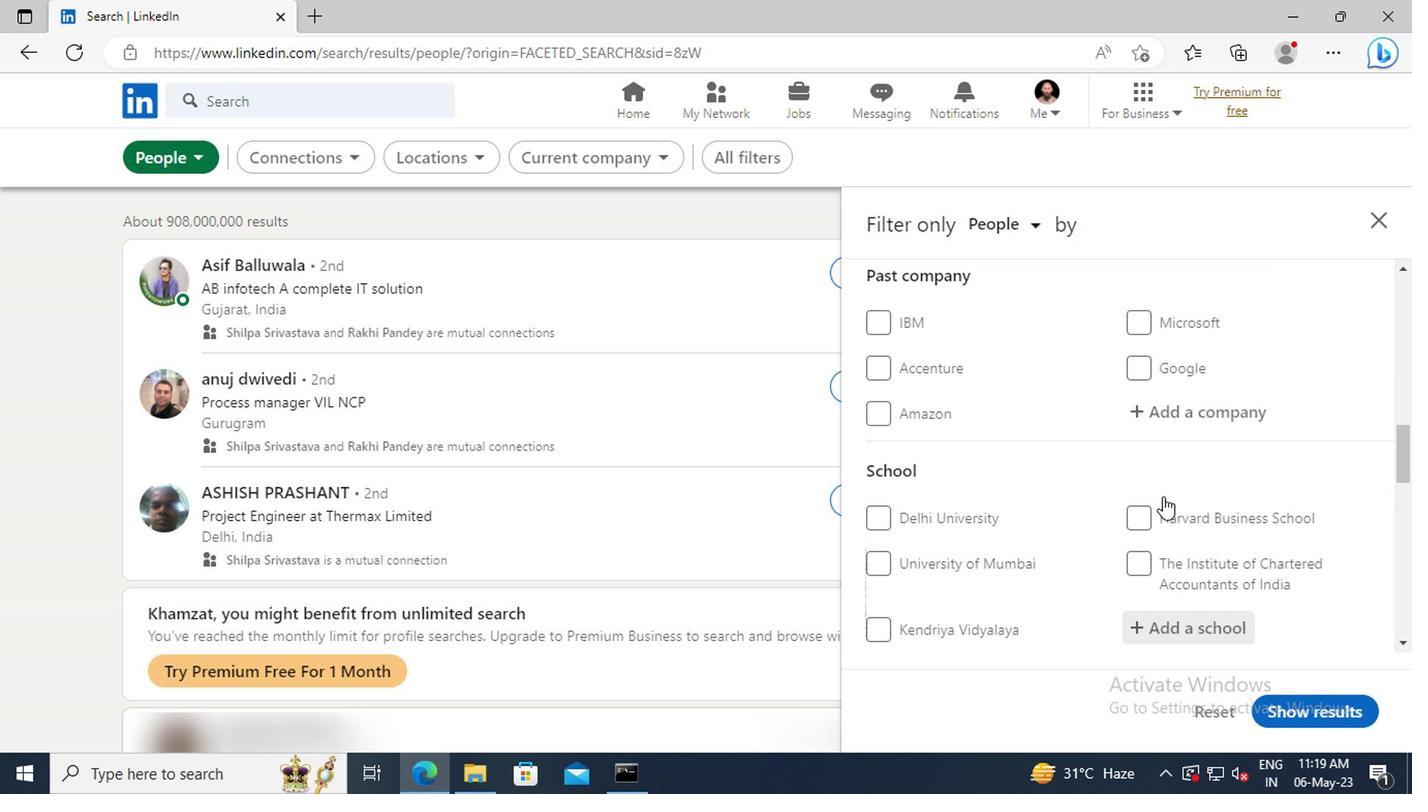 
Action: Mouse scrolled (1158, 498) with delta (0, 0)
Screenshot: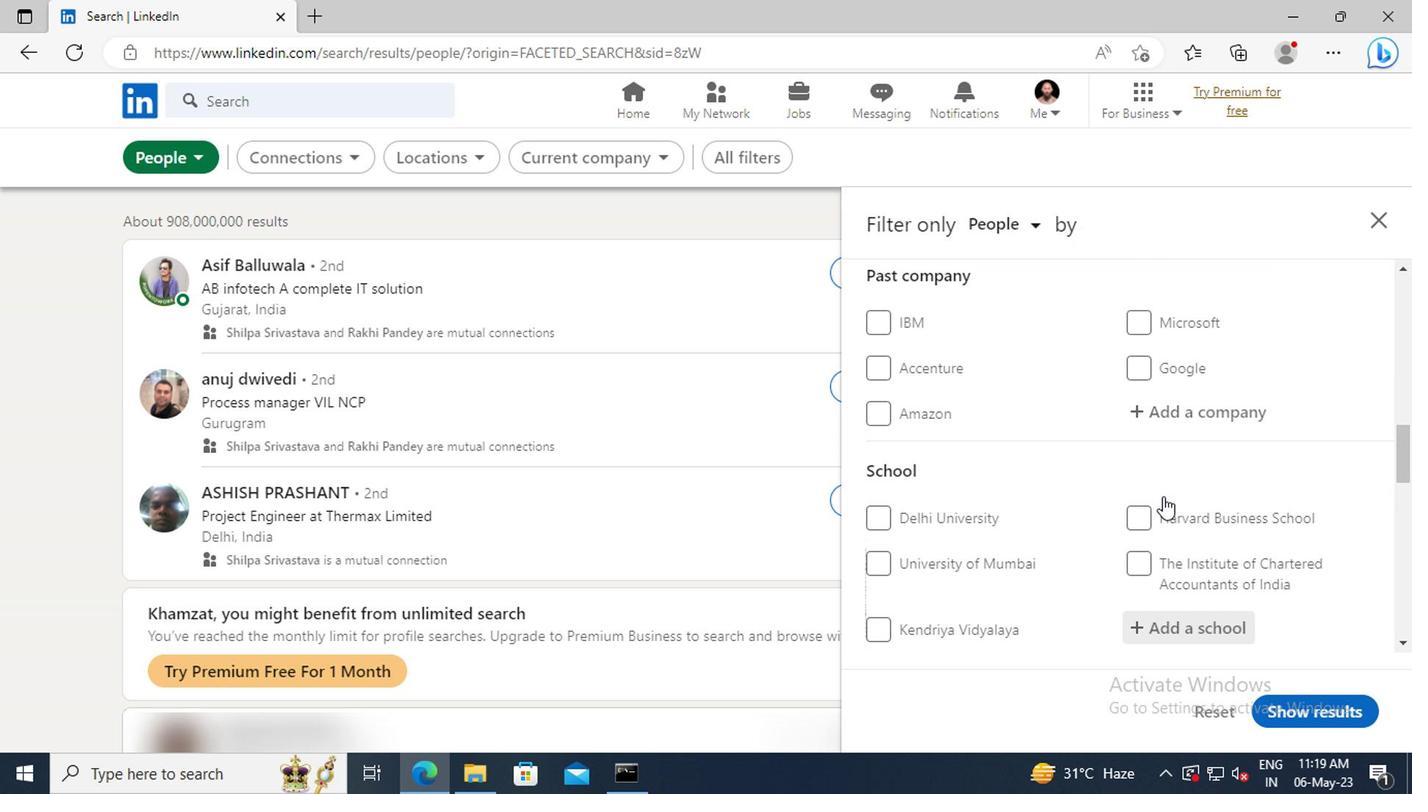 
Action: Mouse scrolled (1158, 498) with delta (0, 0)
Screenshot: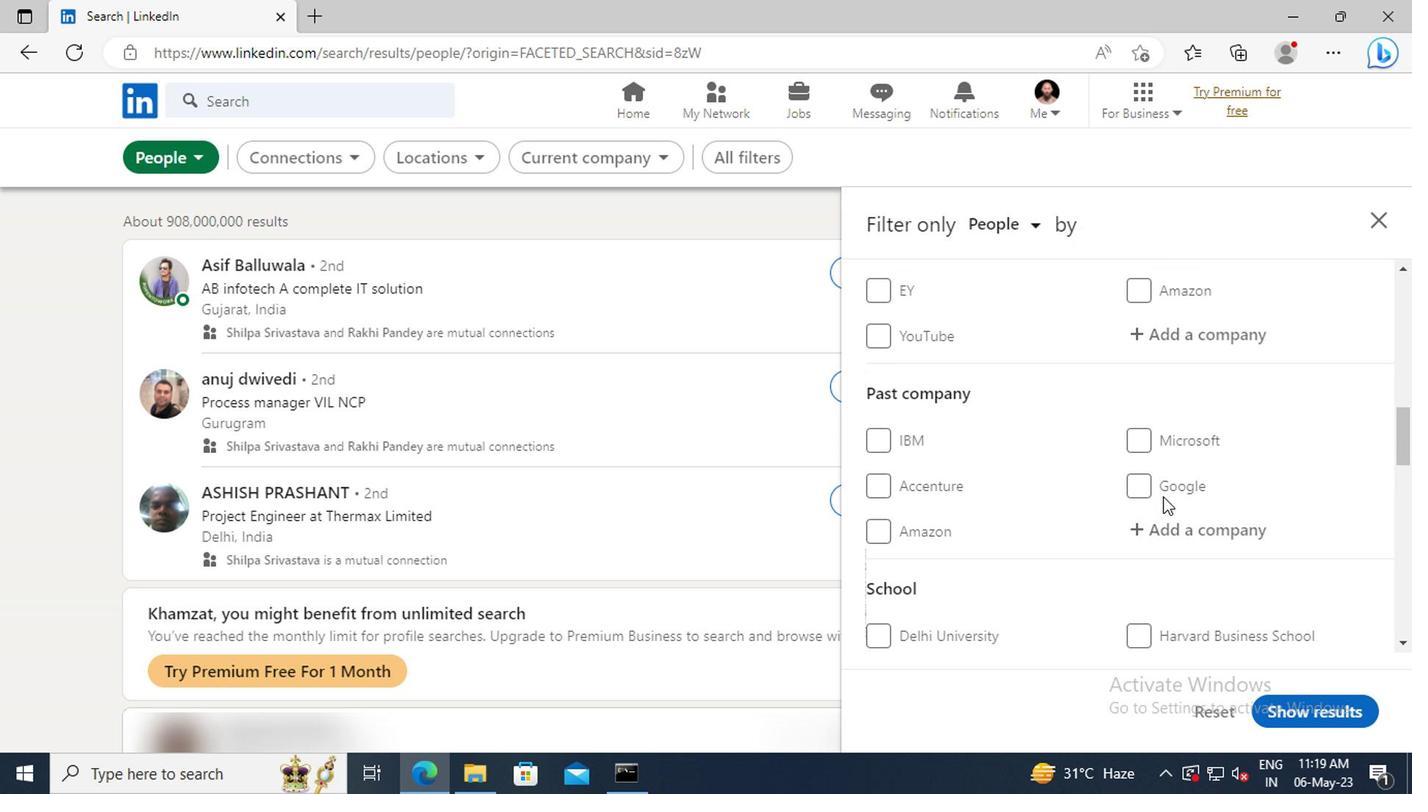 
Action: Mouse scrolled (1158, 498) with delta (0, 0)
Screenshot: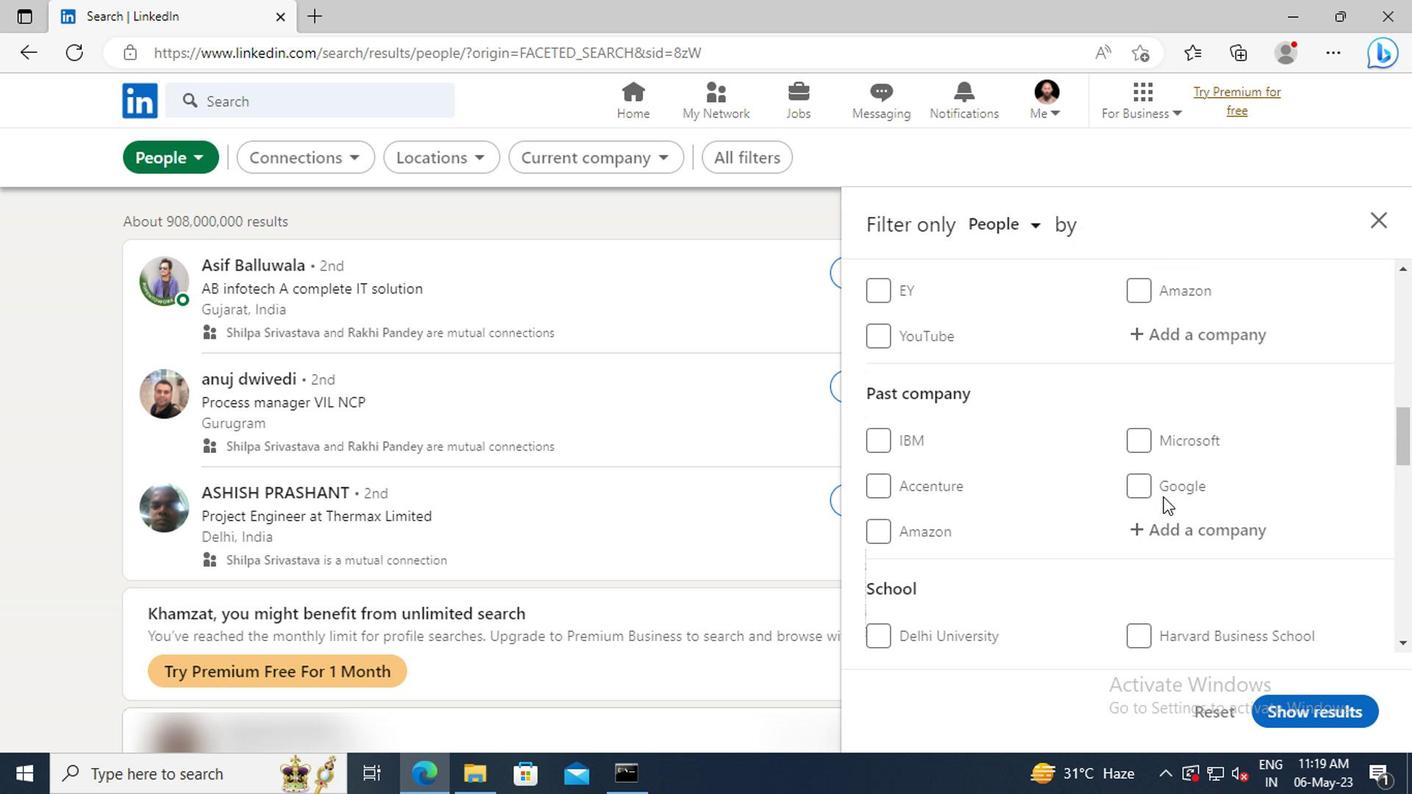 
Action: Mouse scrolled (1158, 498) with delta (0, 0)
Screenshot: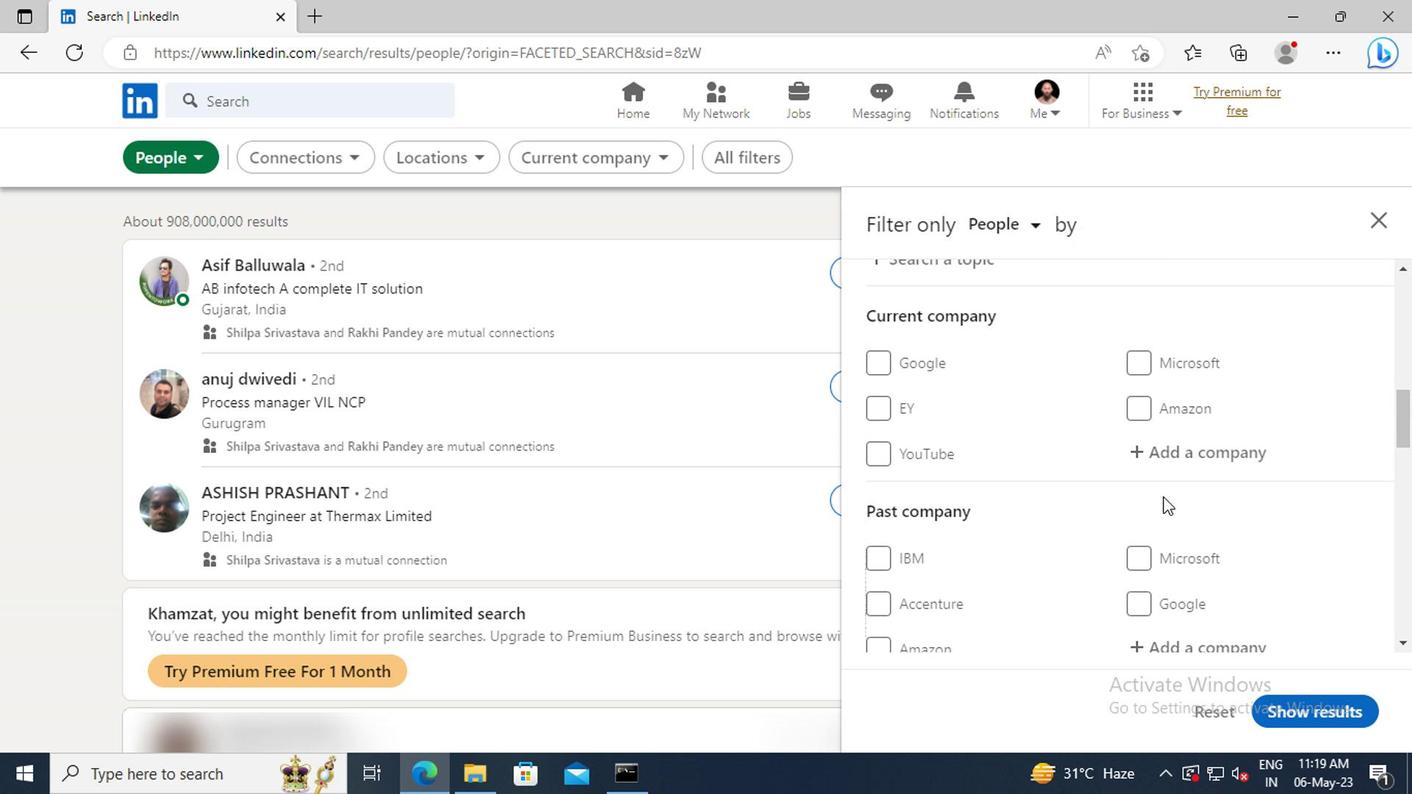 
Action: Mouse moved to (1161, 504)
Screenshot: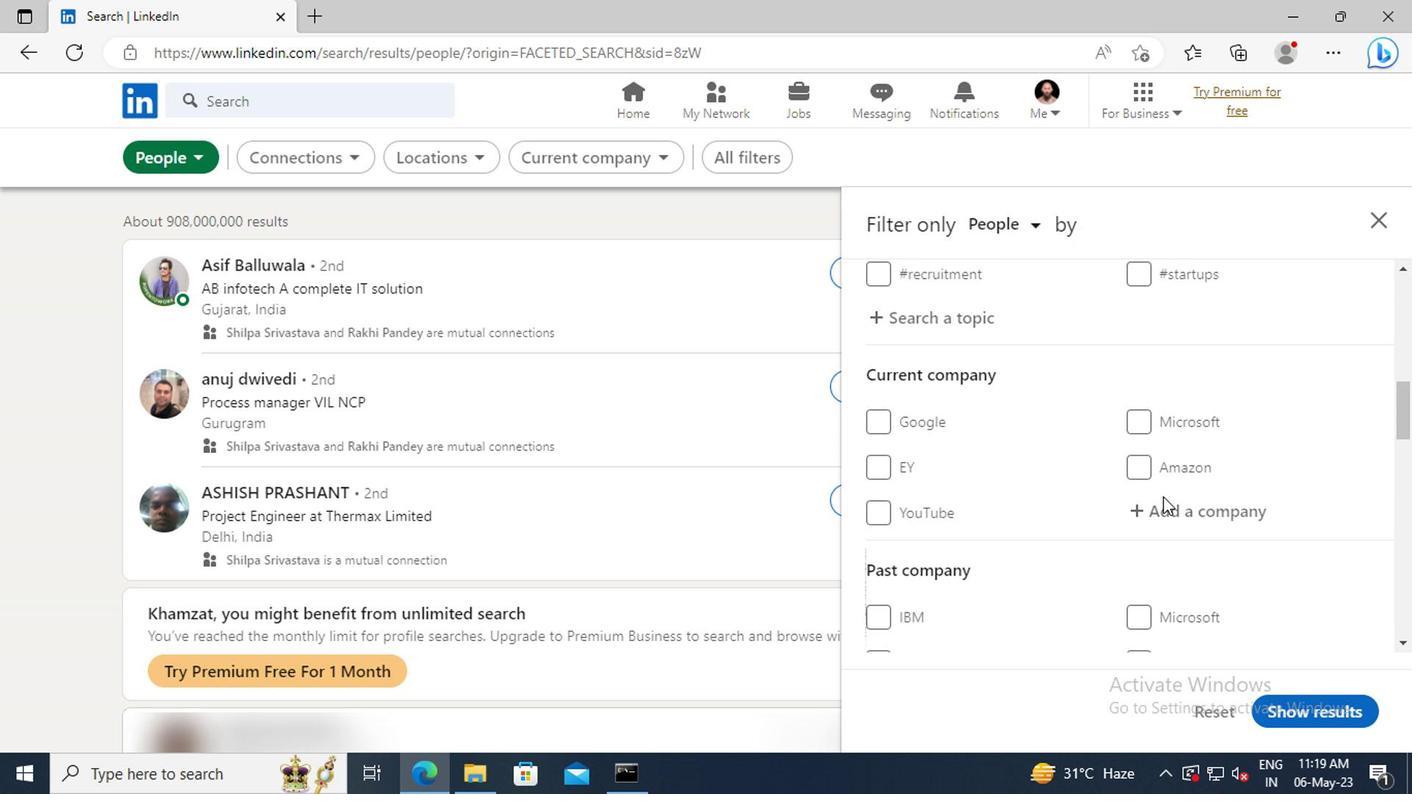 
Action: Mouse pressed left at (1161, 504)
Screenshot: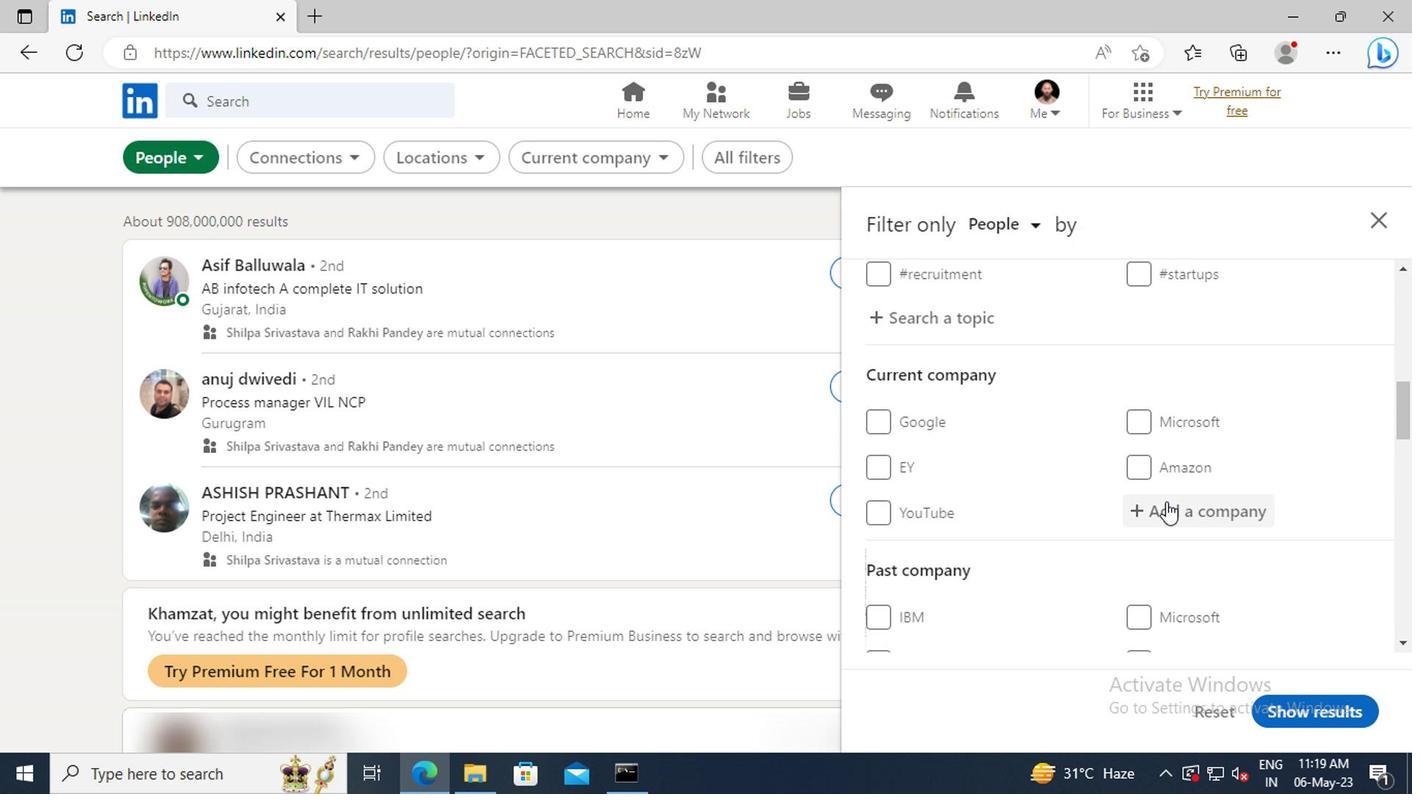 
Action: Key pressed <Key.shift>F5
Screenshot: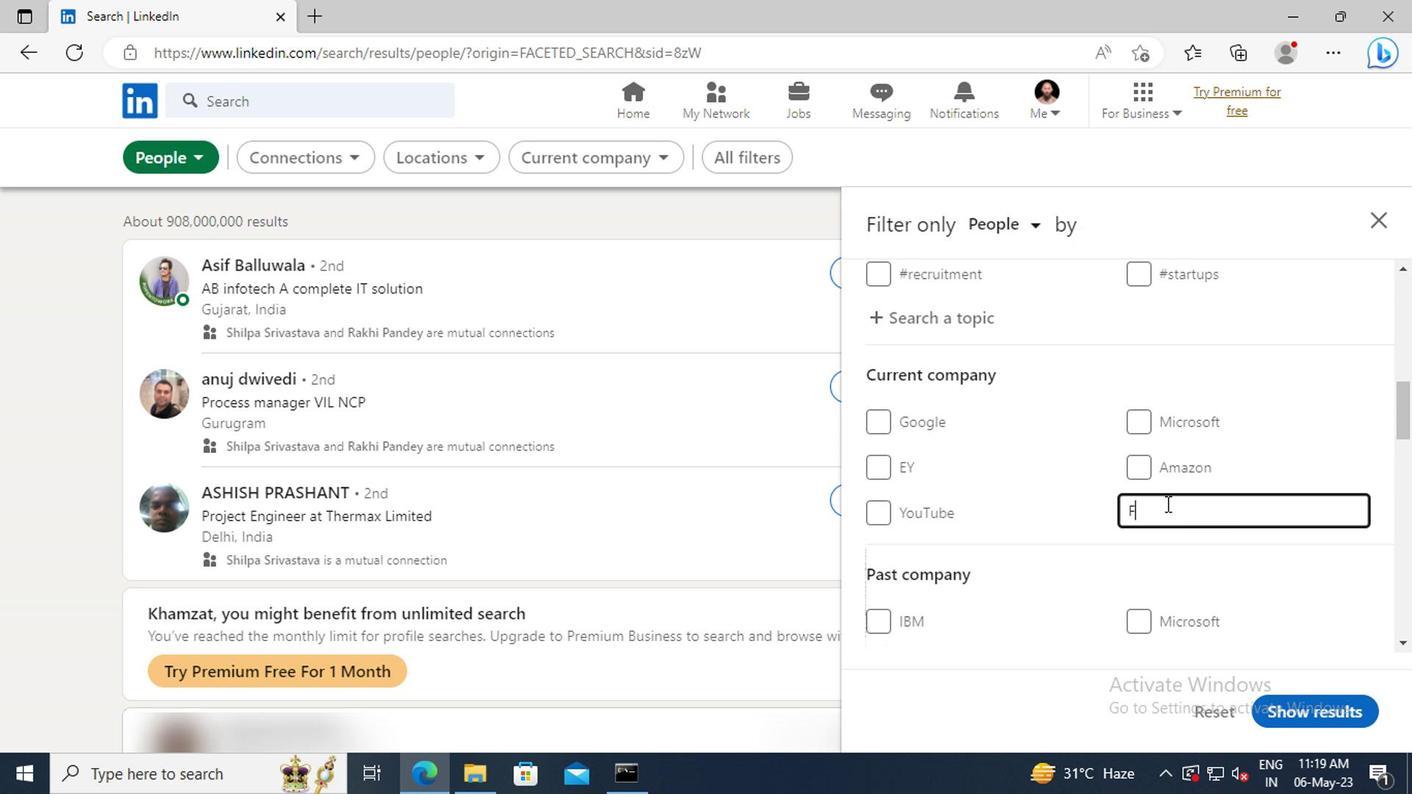 
Action: Mouse moved to (1162, 548)
Screenshot: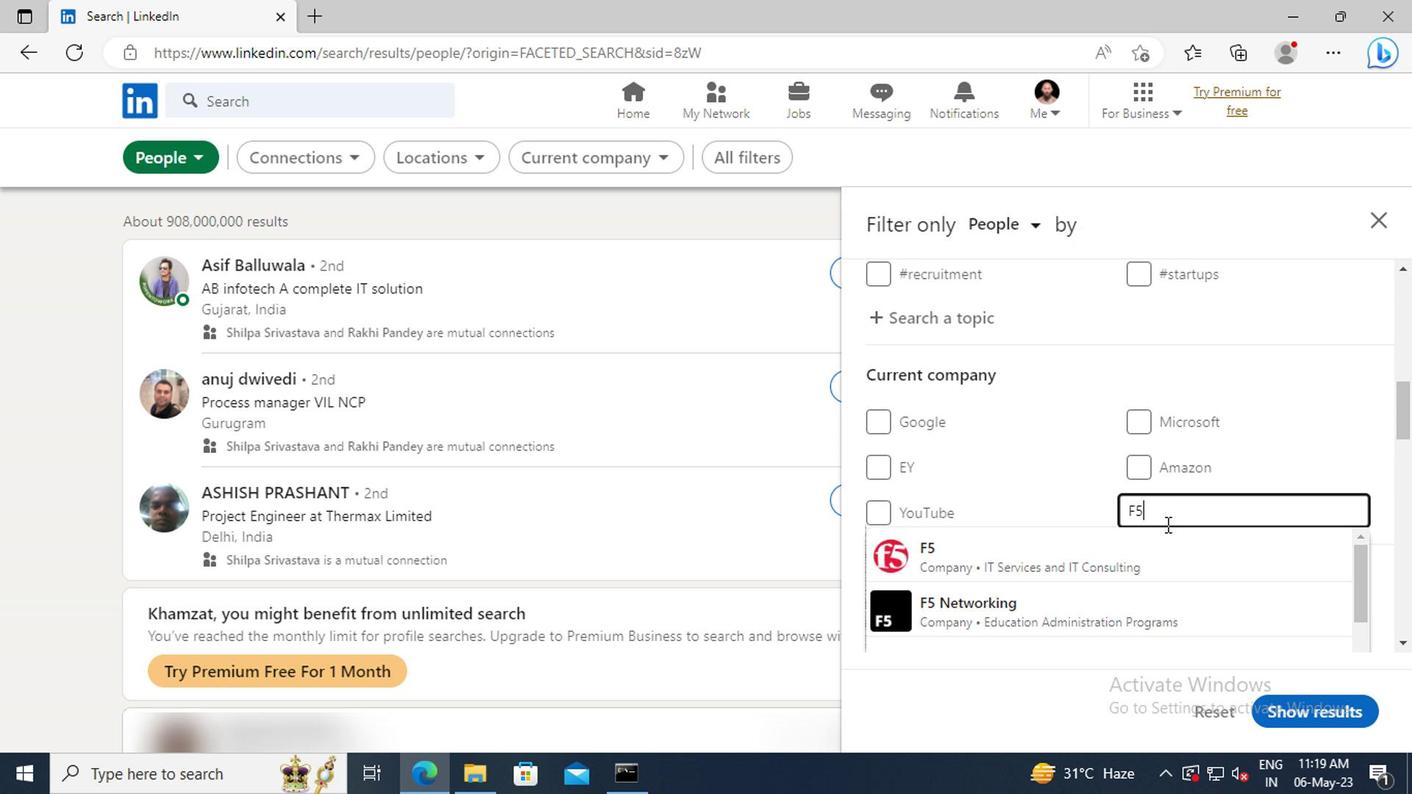 
Action: Mouse pressed left at (1162, 548)
Screenshot: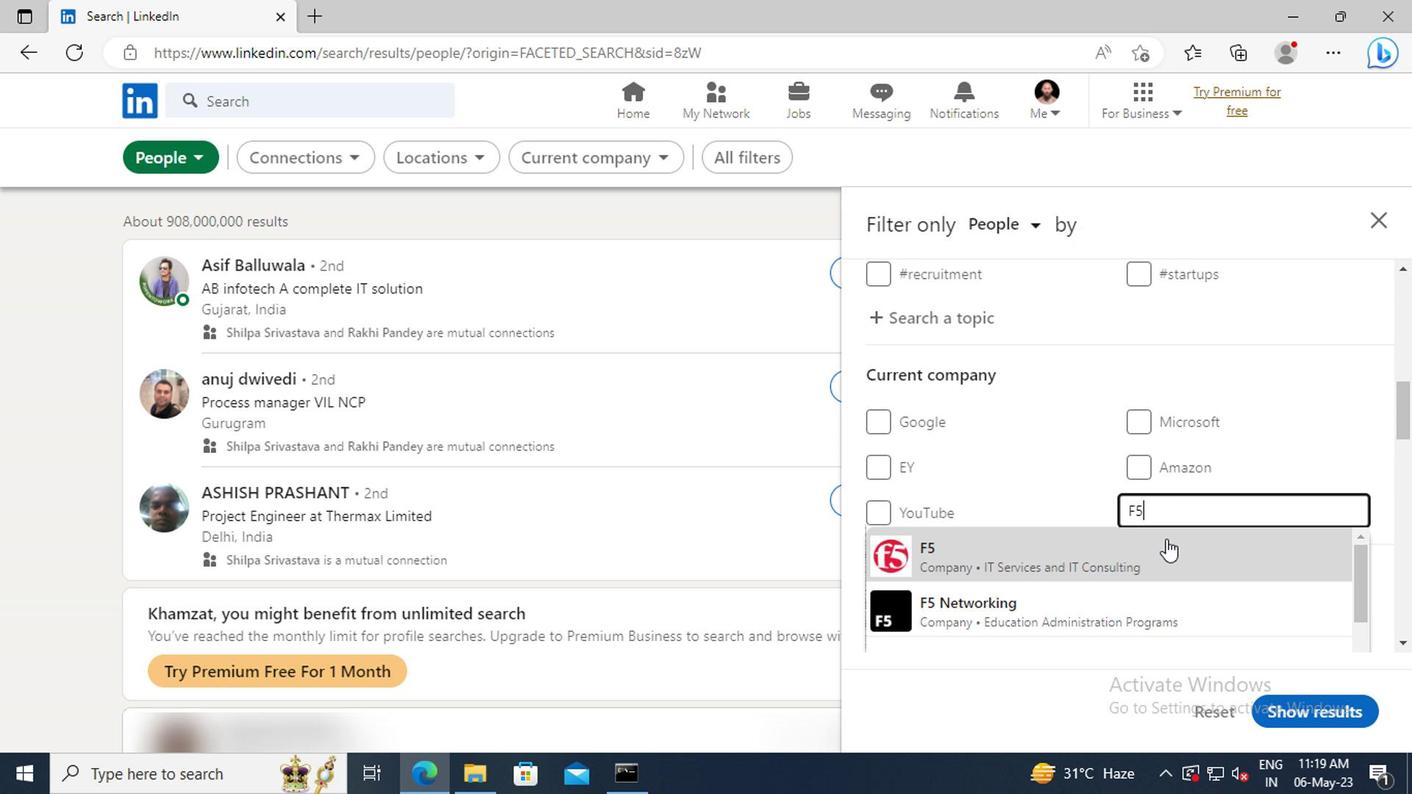 
Action: Mouse scrolled (1162, 546) with delta (0, -1)
Screenshot: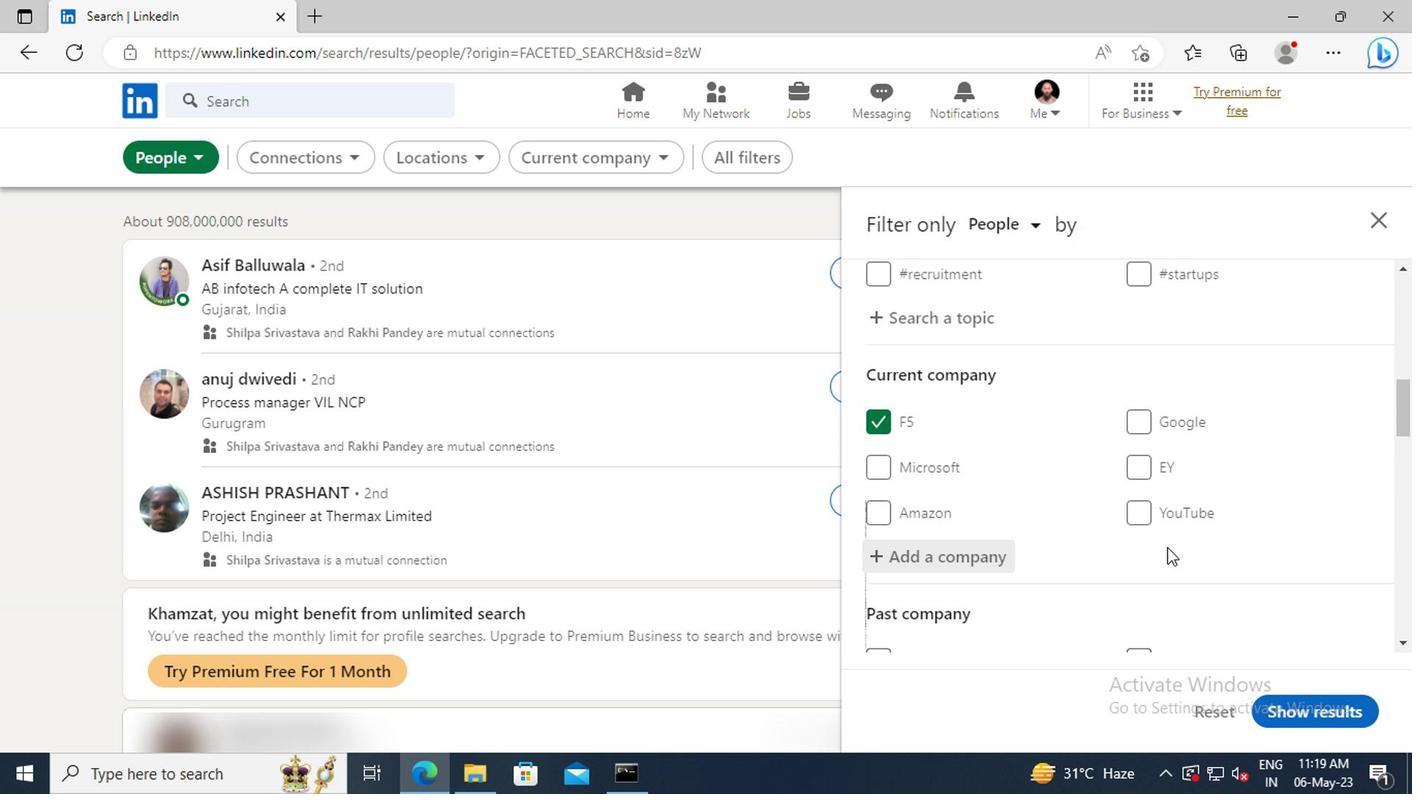 
Action: Mouse scrolled (1162, 546) with delta (0, -1)
Screenshot: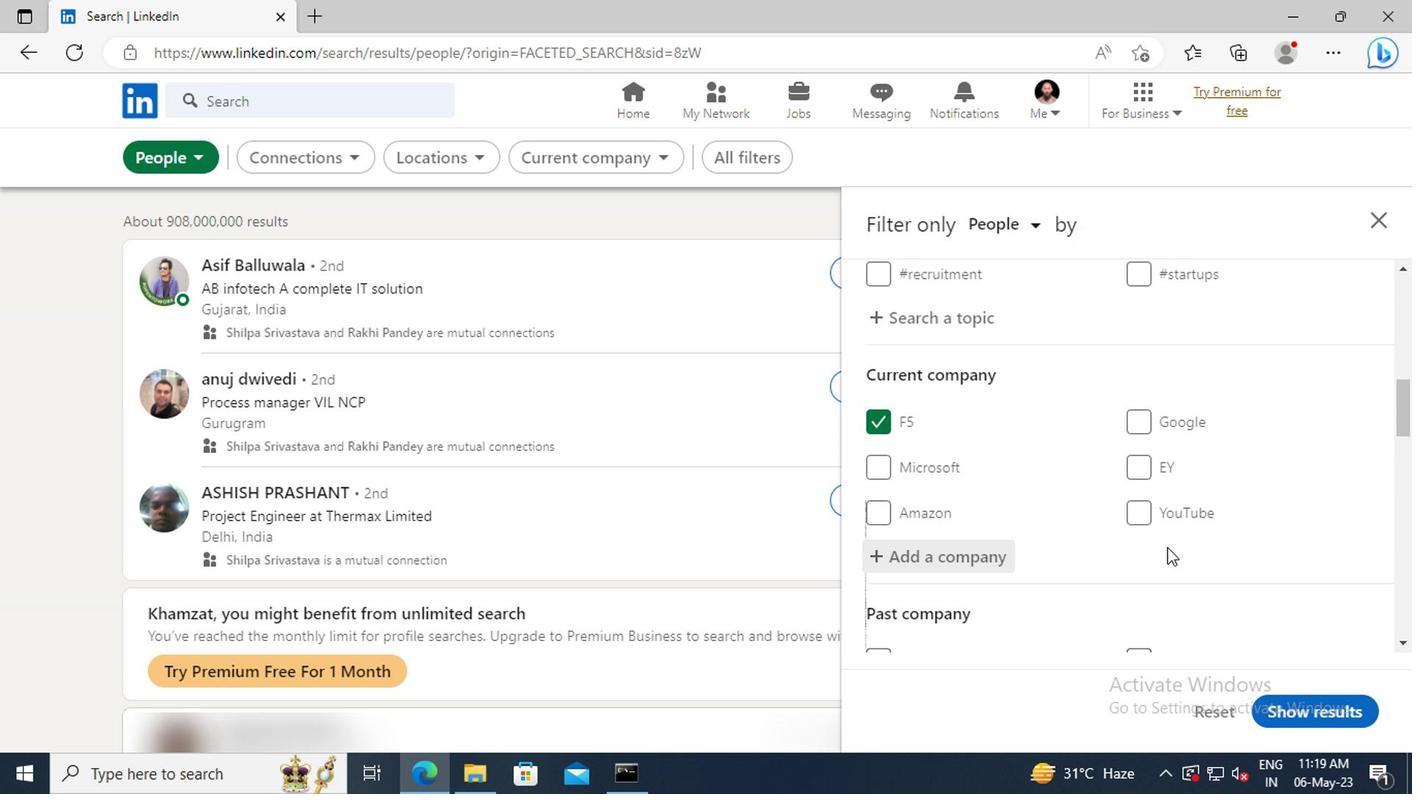 
Action: Mouse moved to (1161, 541)
Screenshot: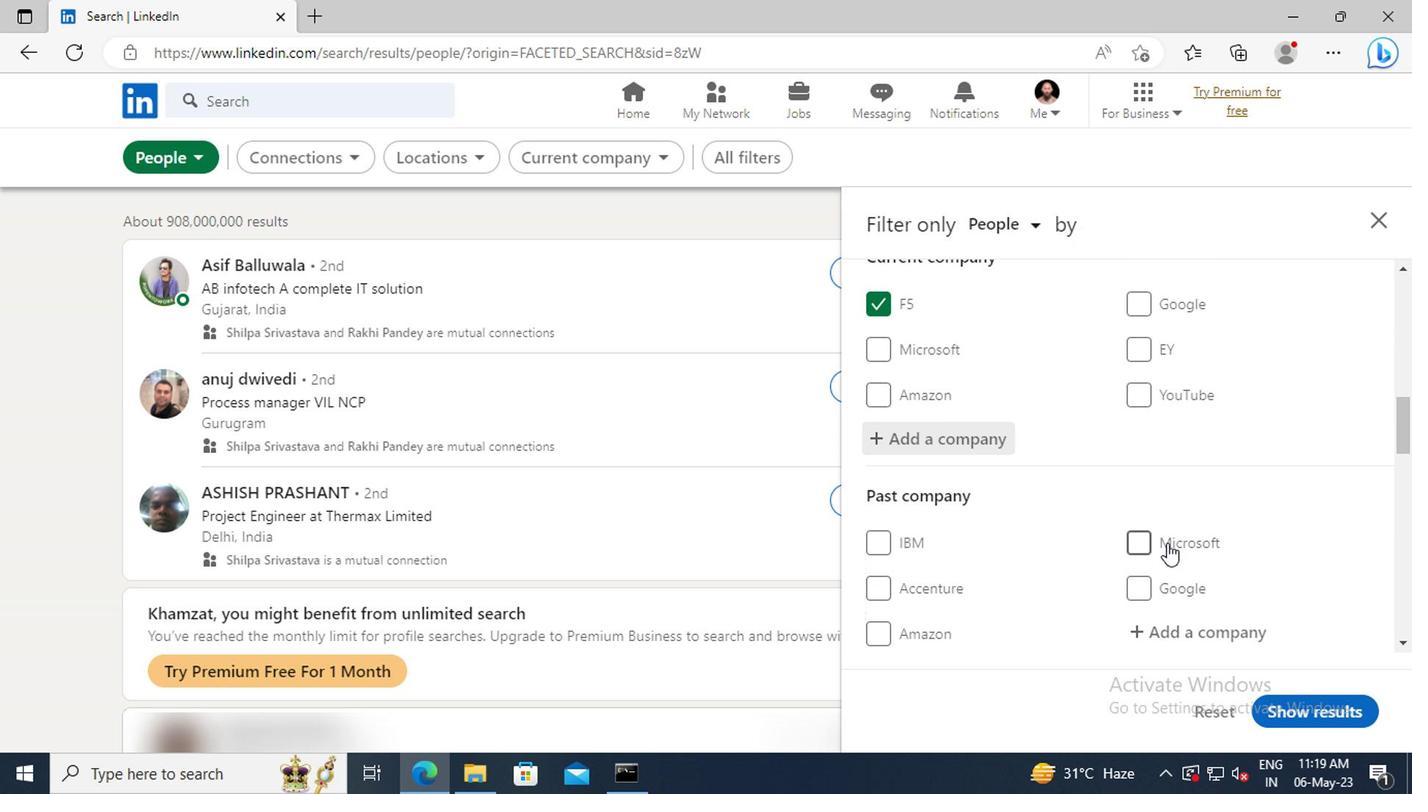 
Action: Mouse scrolled (1161, 540) with delta (0, 0)
Screenshot: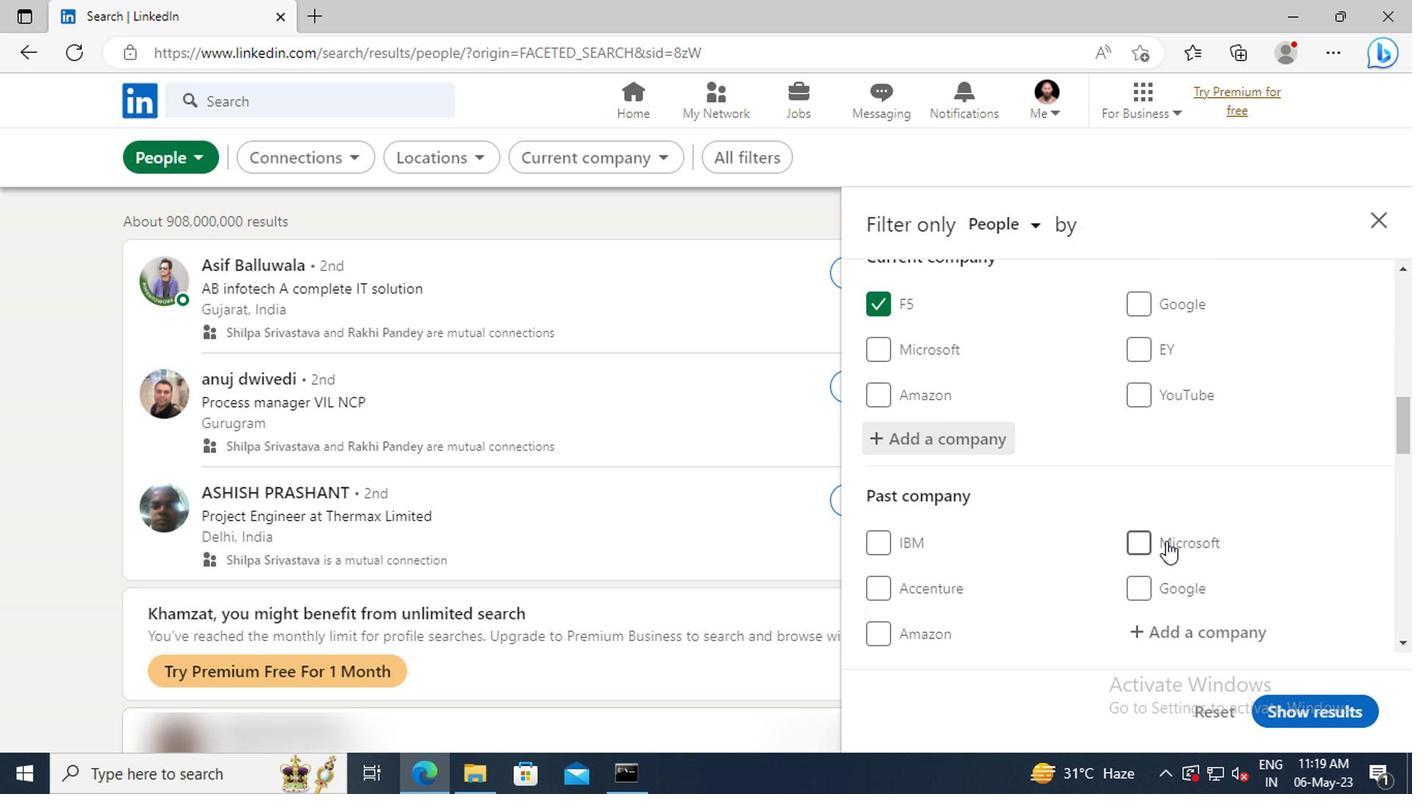 
Action: Mouse scrolled (1161, 540) with delta (0, 0)
Screenshot: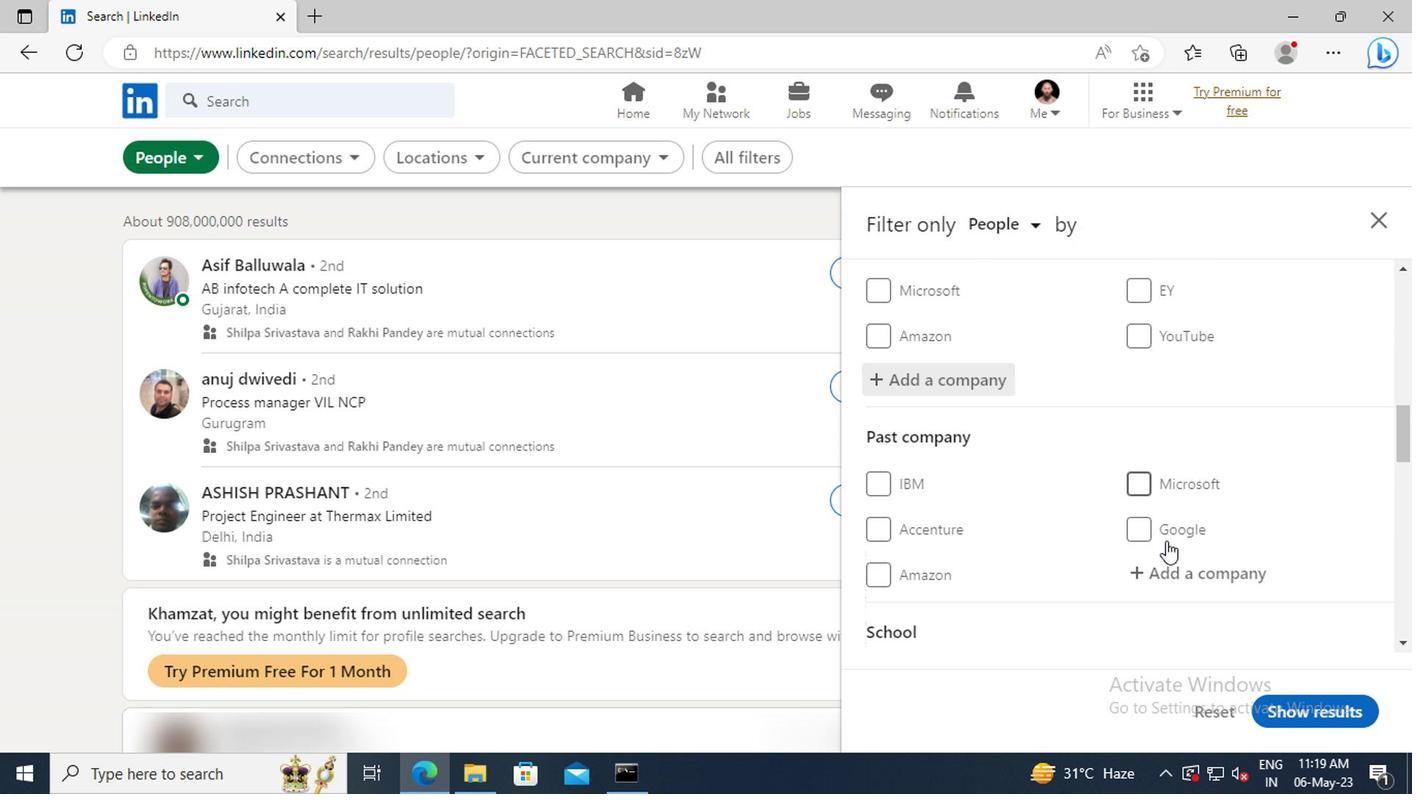 
Action: Mouse scrolled (1161, 540) with delta (0, 0)
Screenshot: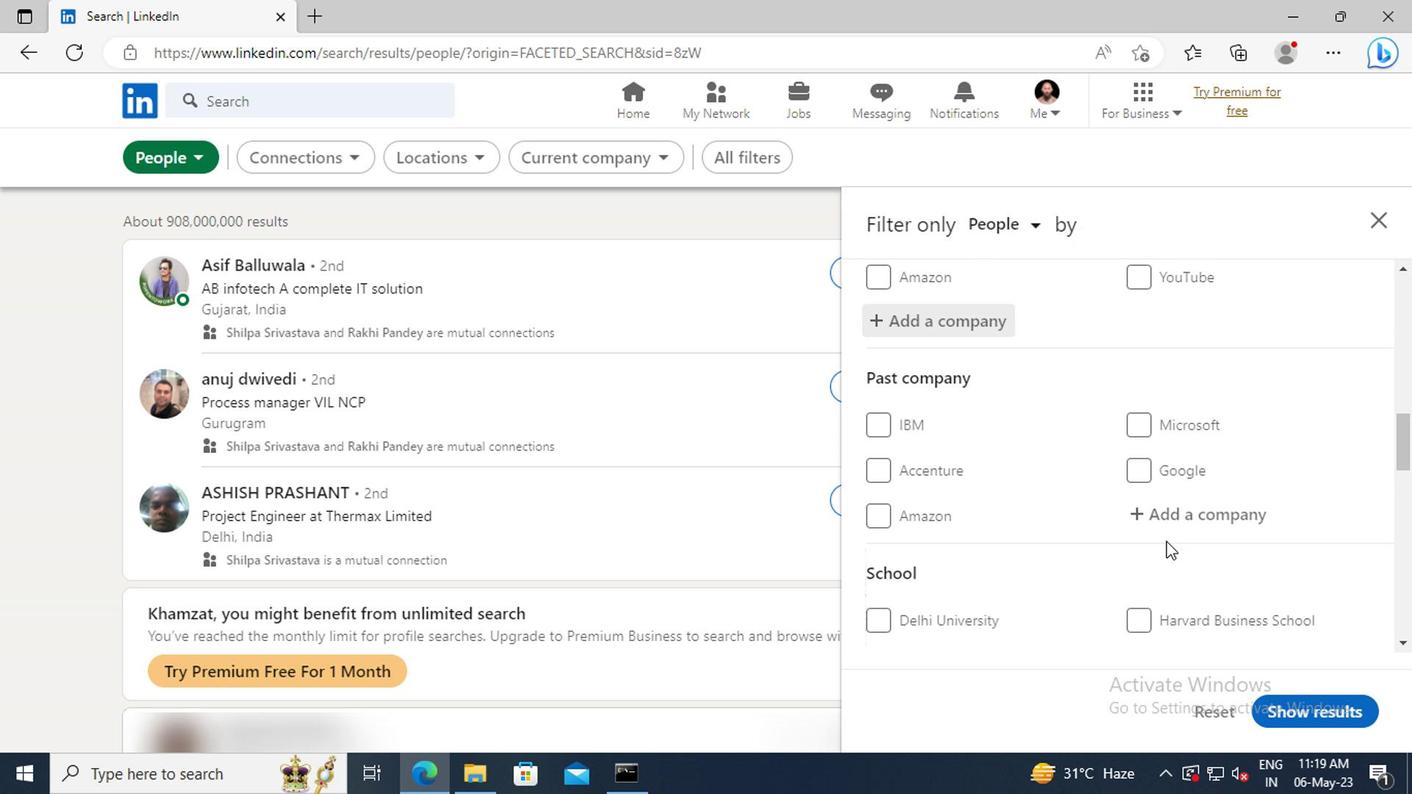 
Action: Mouse scrolled (1161, 540) with delta (0, 0)
Screenshot: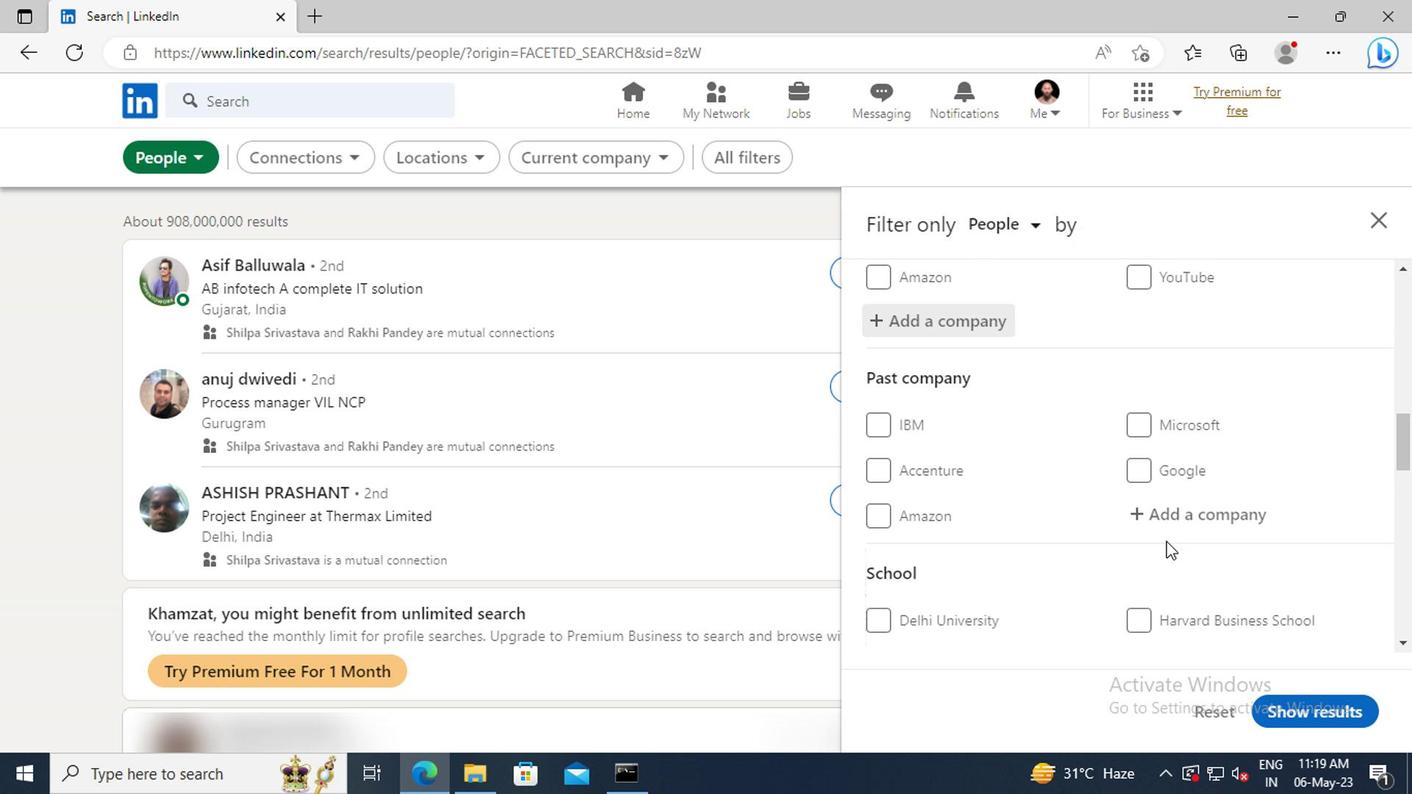 
Action: Mouse moved to (1159, 529)
Screenshot: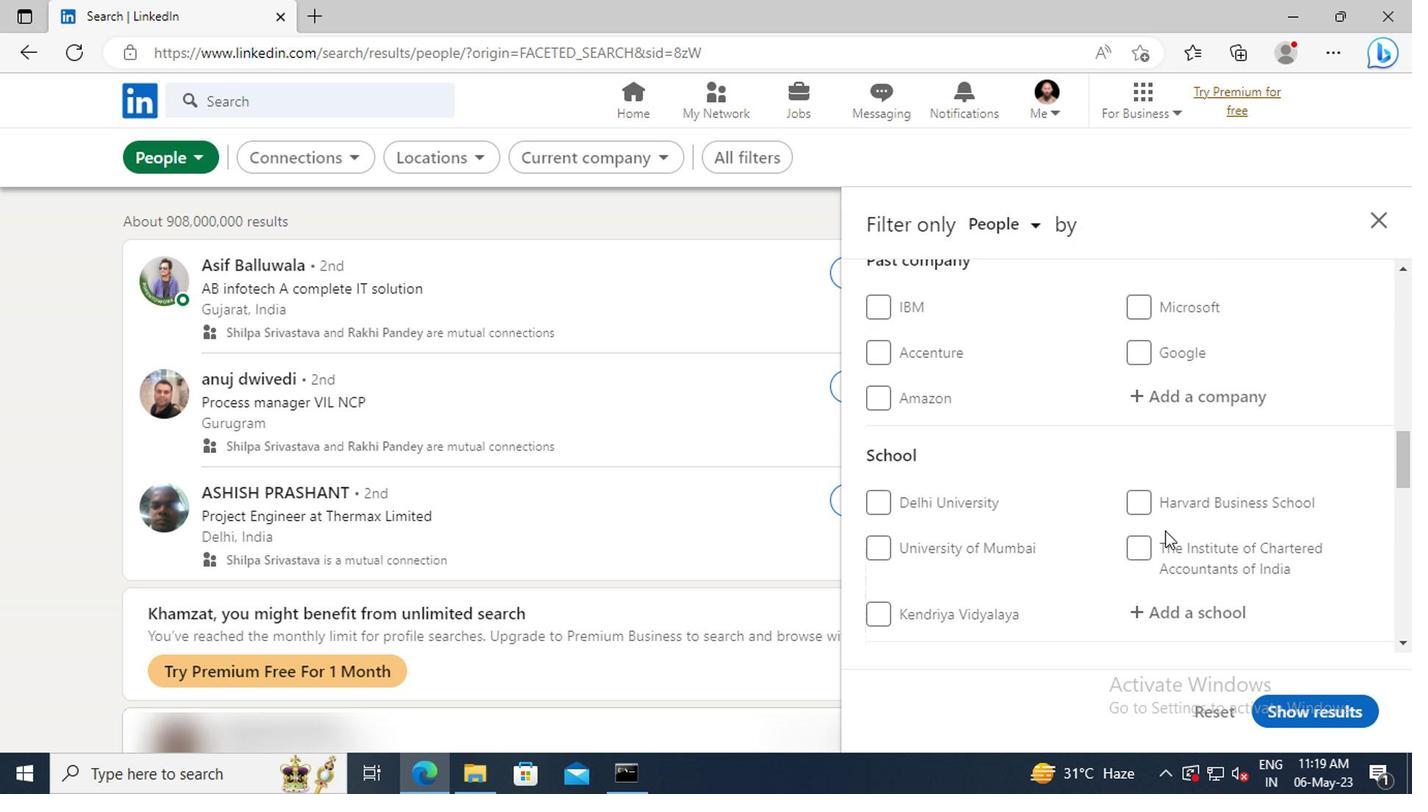 
Action: Mouse scrolled (1159, 528) with delta (0, 0)
Screenshot: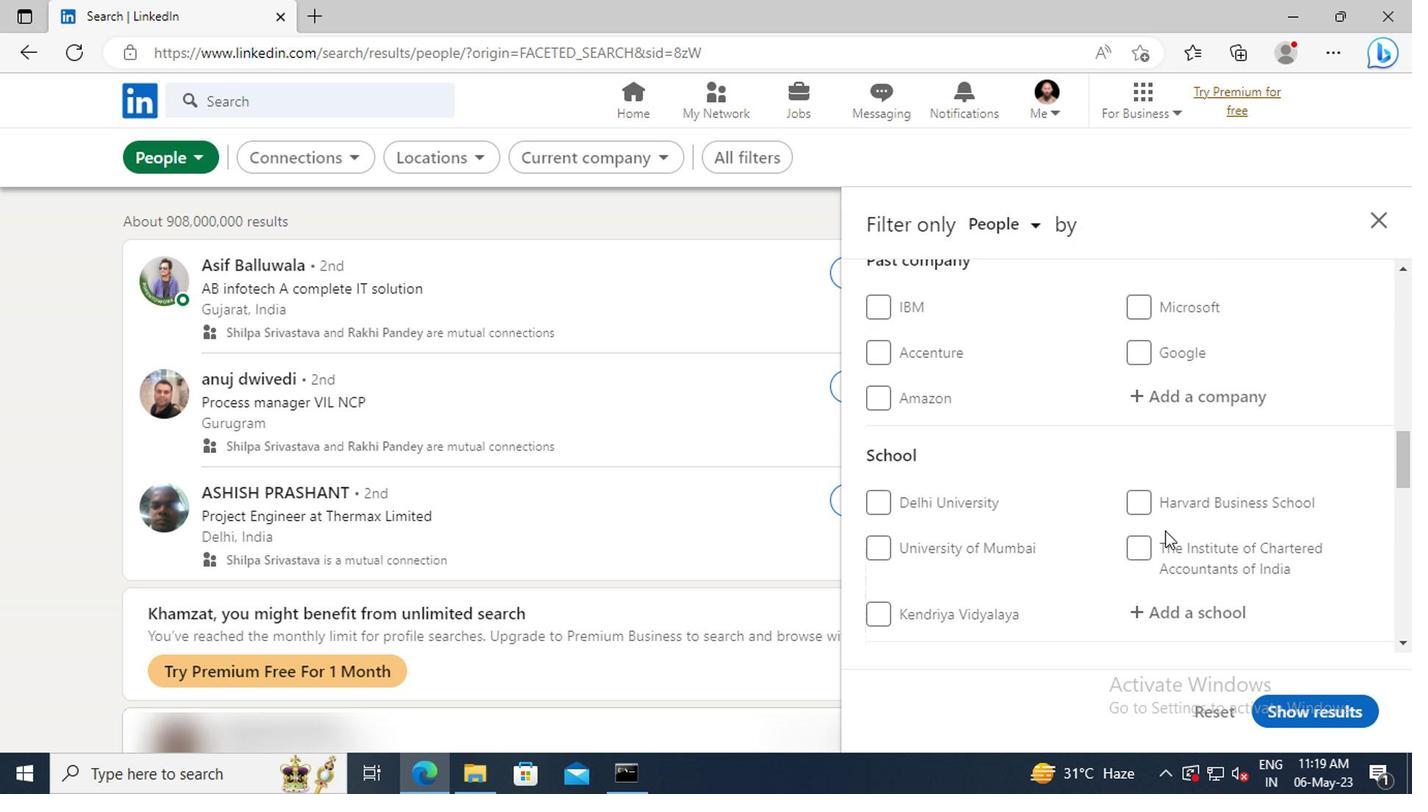 
Action: Mouse moved to (1158, 554)
Screenshot: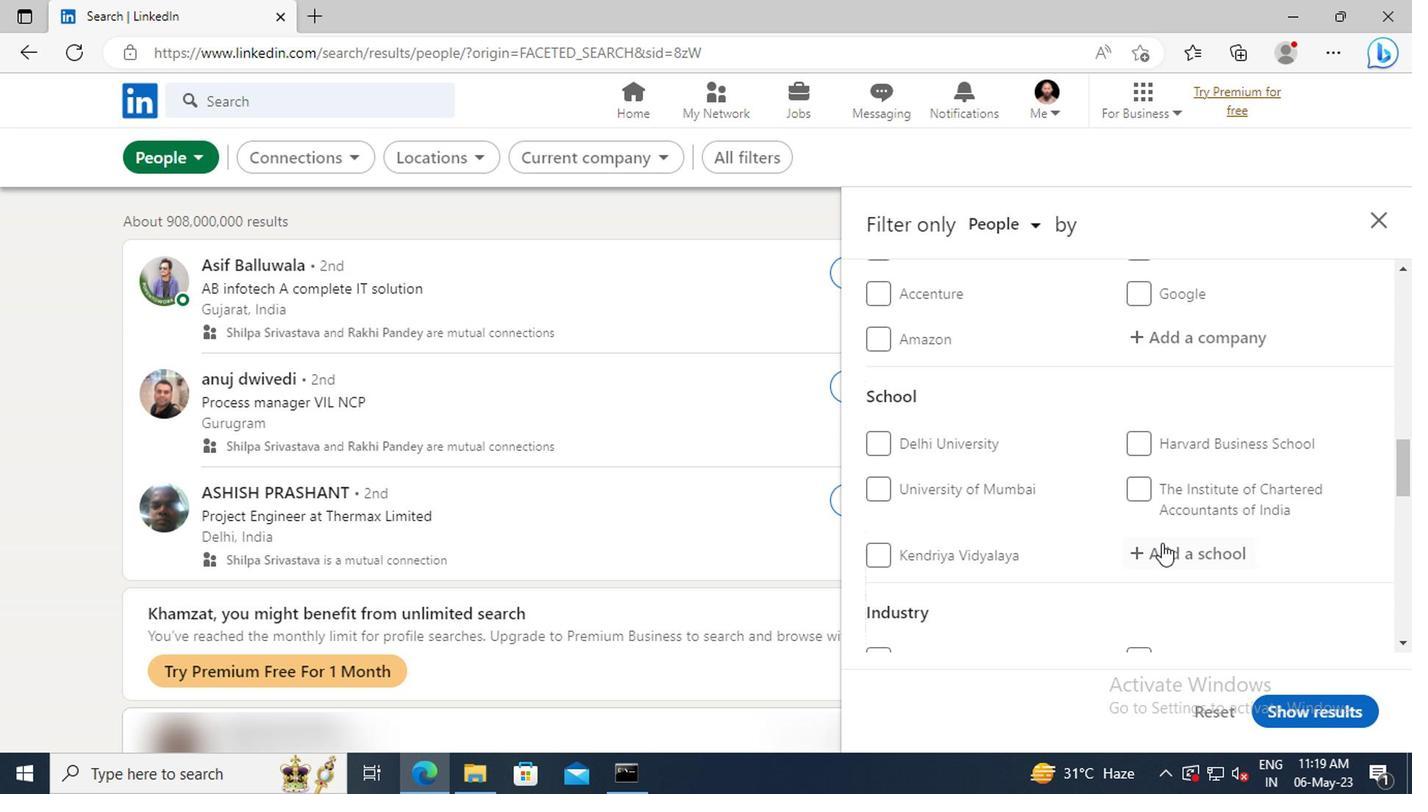 
Action: Mouse pressed left at (1158, 554)
Screenshot: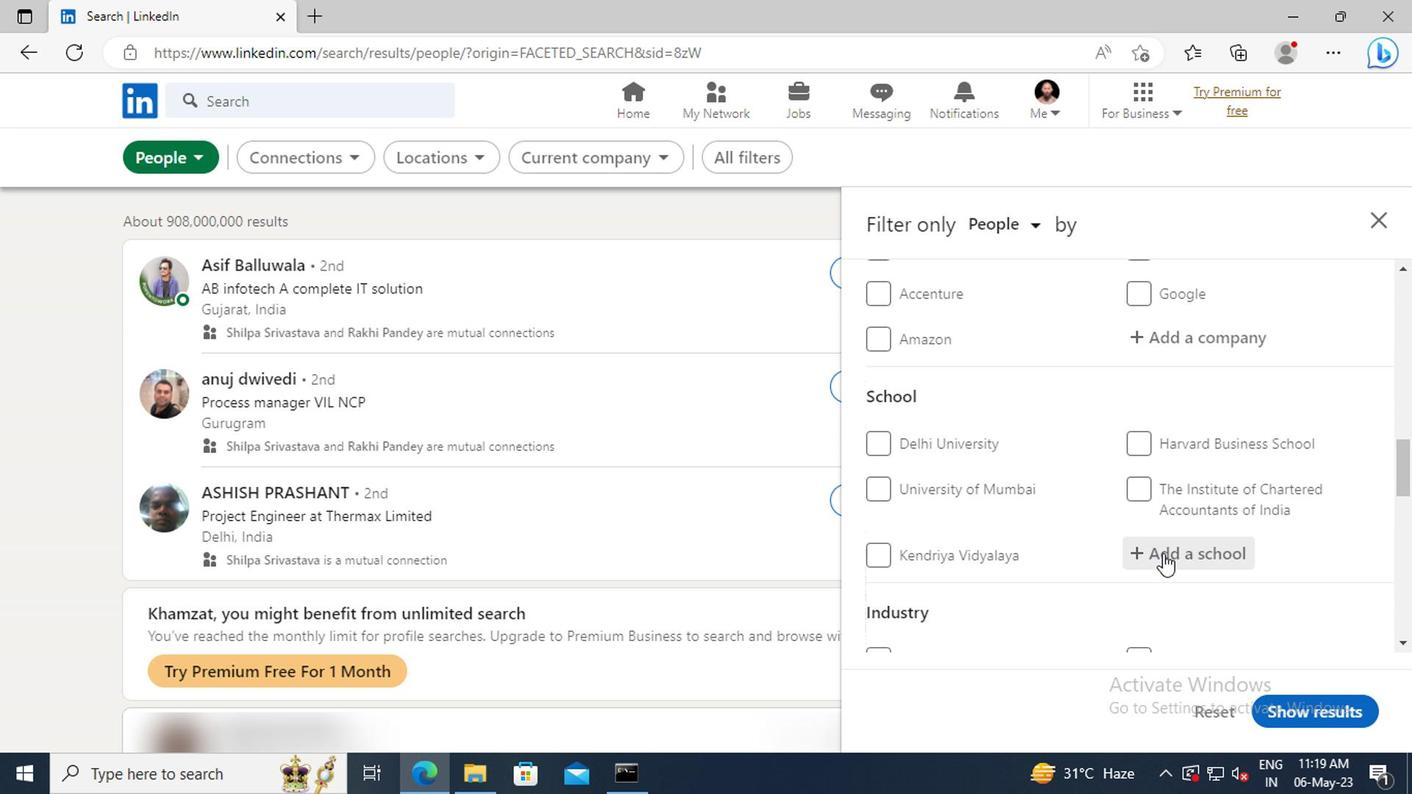 
Action: Key pressed <Key.shift>DEOGIRI<Key.space><Key.shift>INSTI
Screenshot: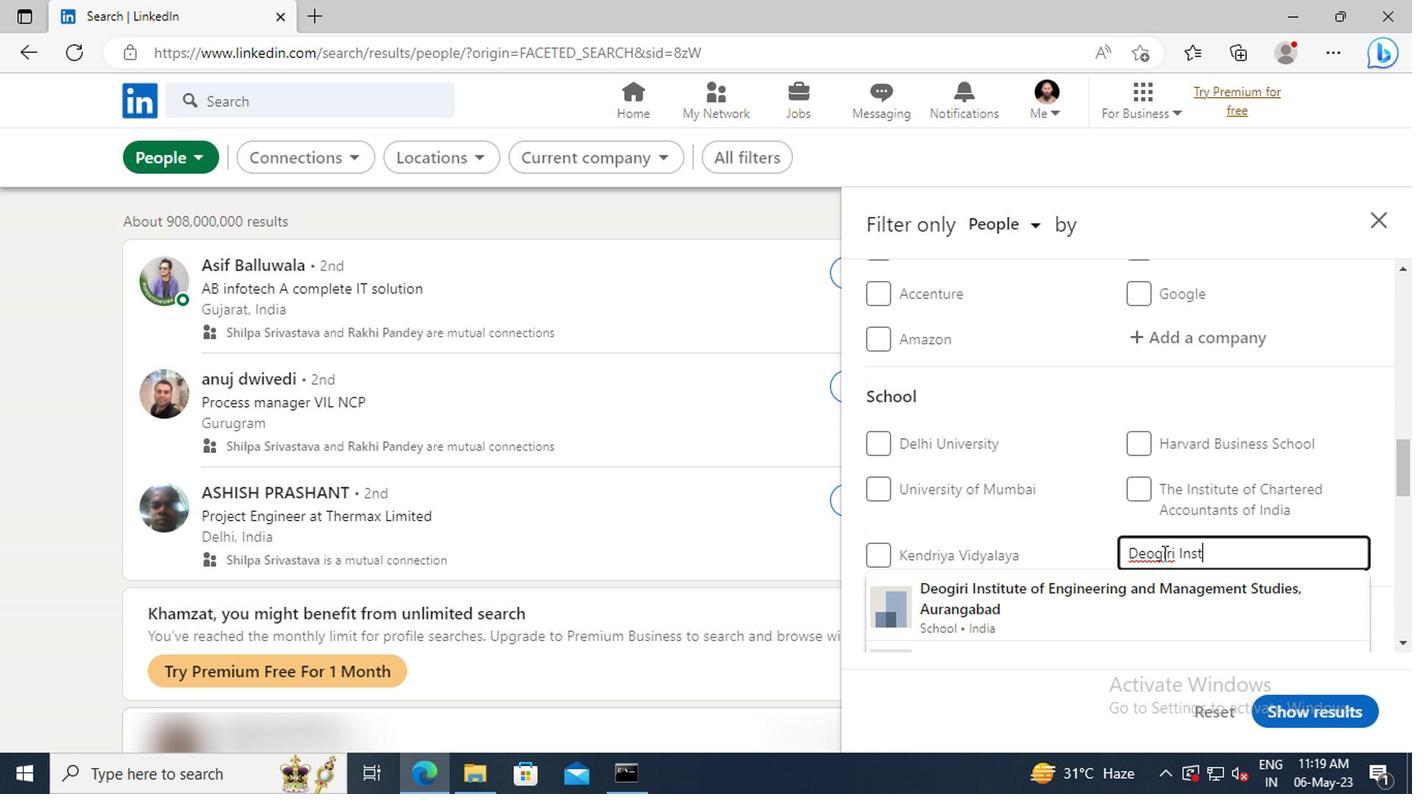 
Action: Mouse moved to (1167, 582)
Screenshot: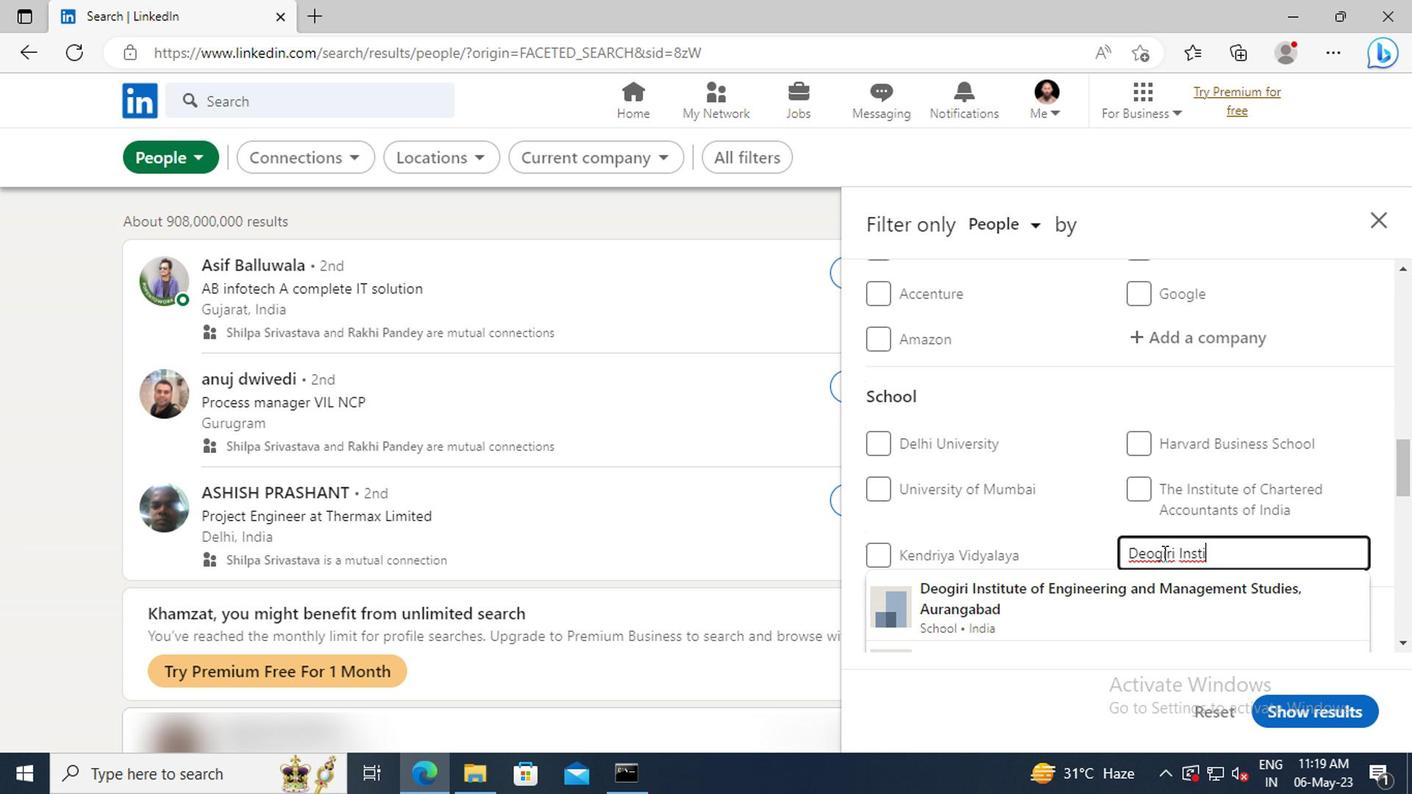 
Action: Mouse pressed left at (1167, 582)
Screenshot: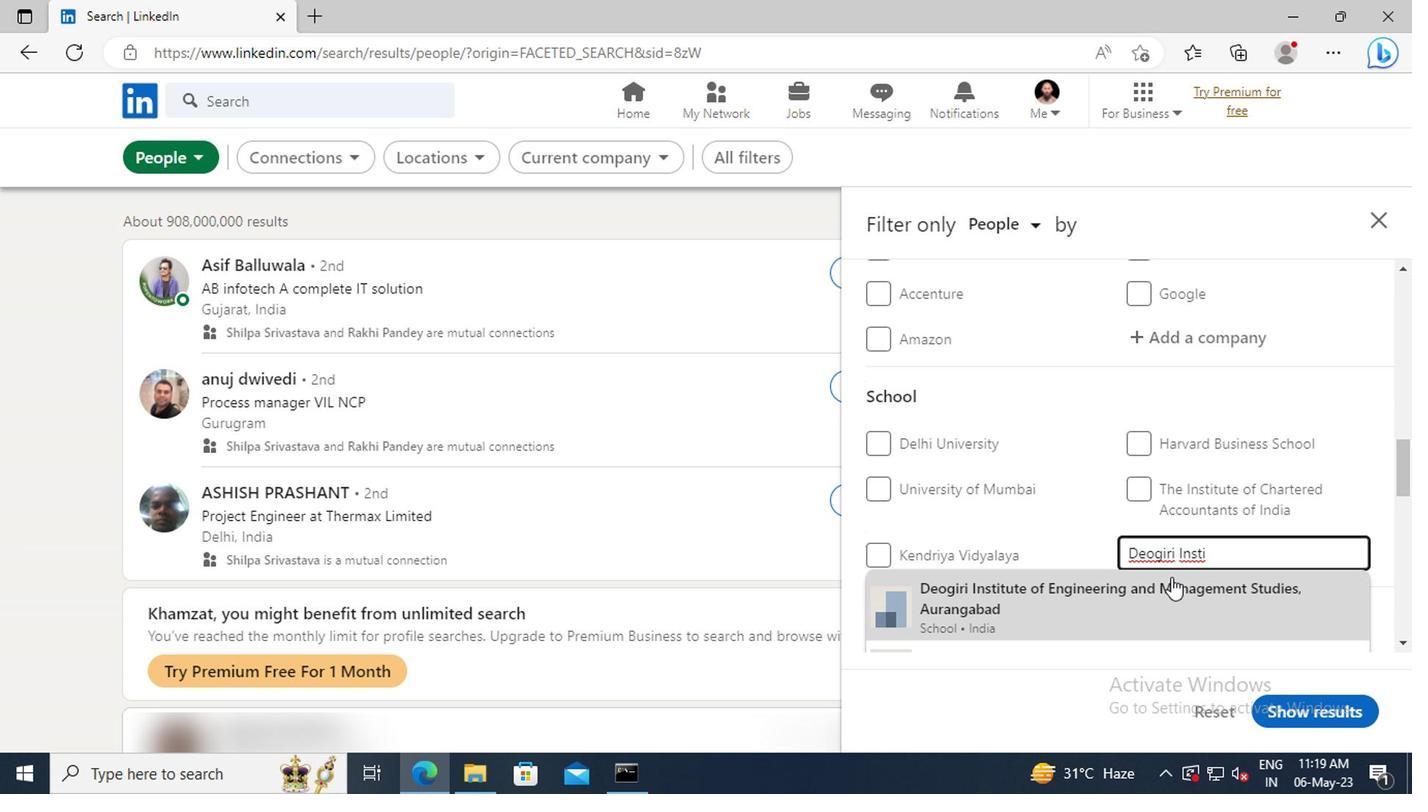 
Action: Mouse moved to (1168, 582)
Screenshot: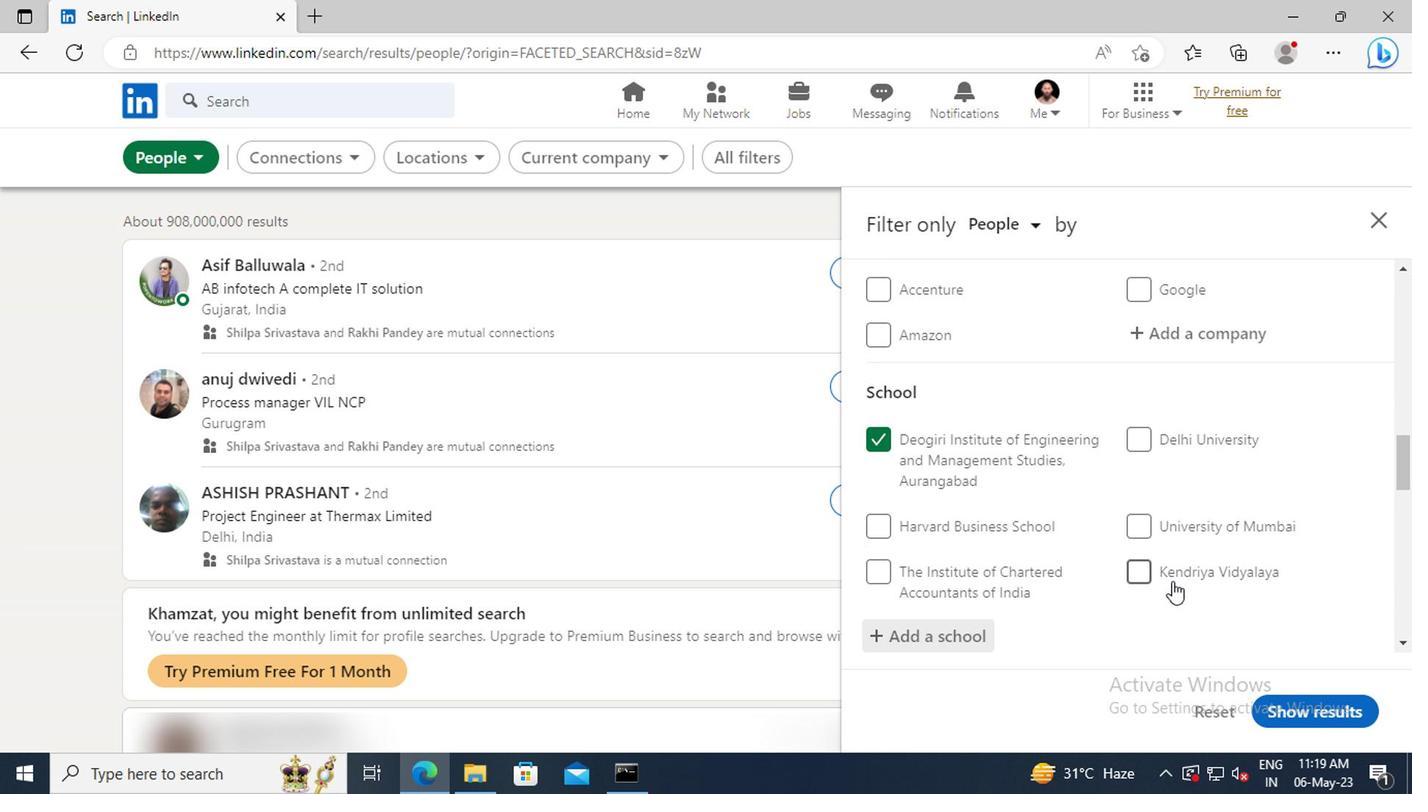 
Action: Mouse scrolled (1168, 581) with delta (0, 0)
Screenshot: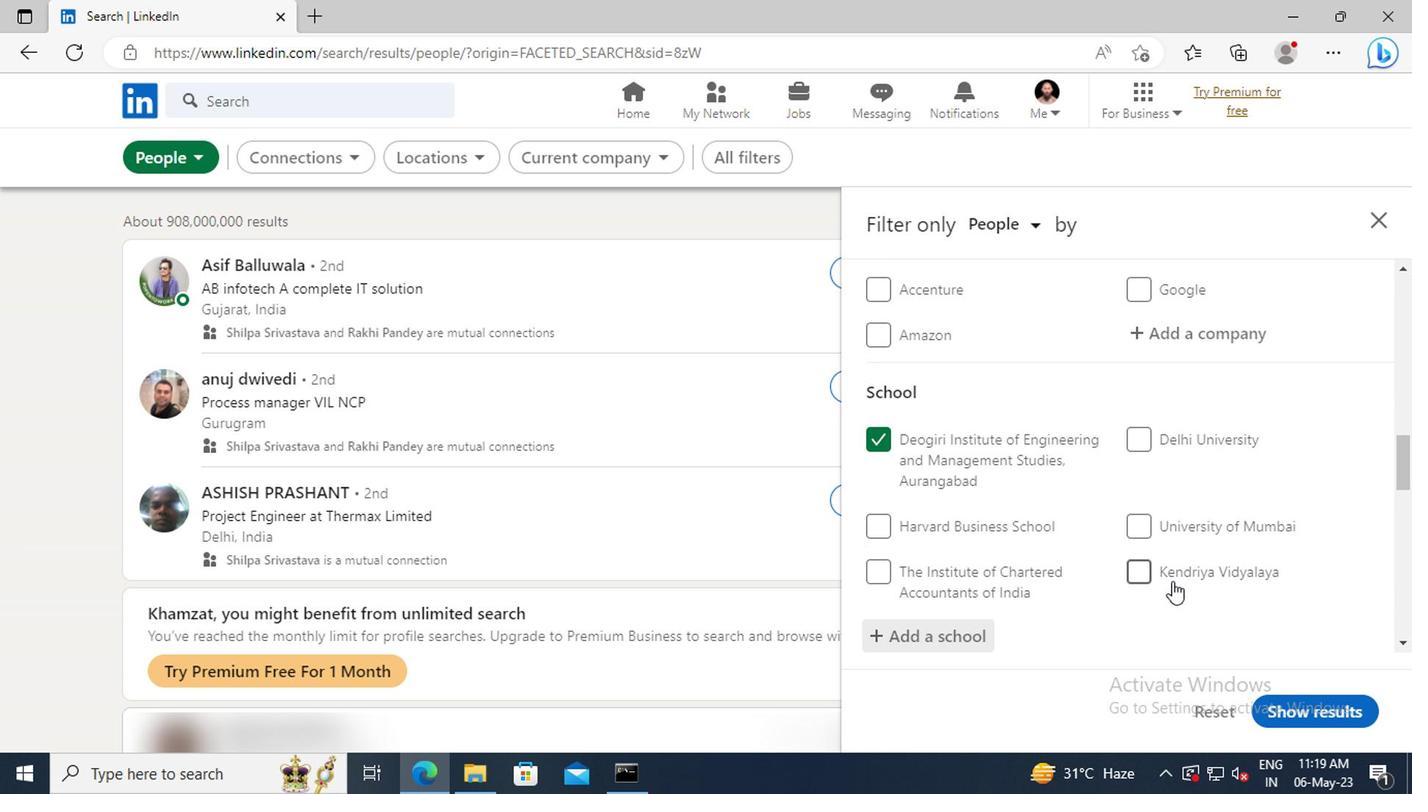 
Action: Mouse scrolled (1168, 581) with delta (0, 0)
Screenshot: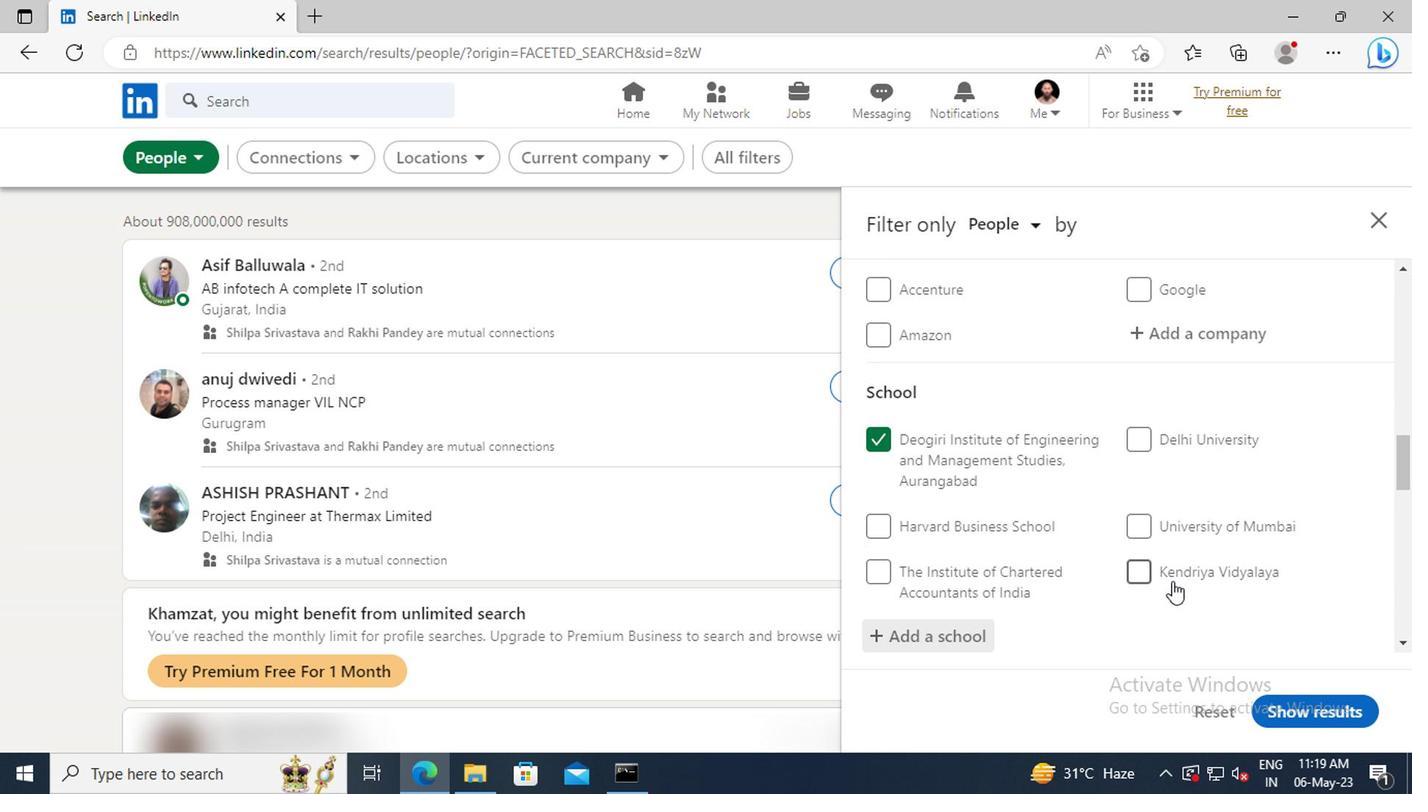 
Action: Mouse moved to (1166, 574)
Screenshot: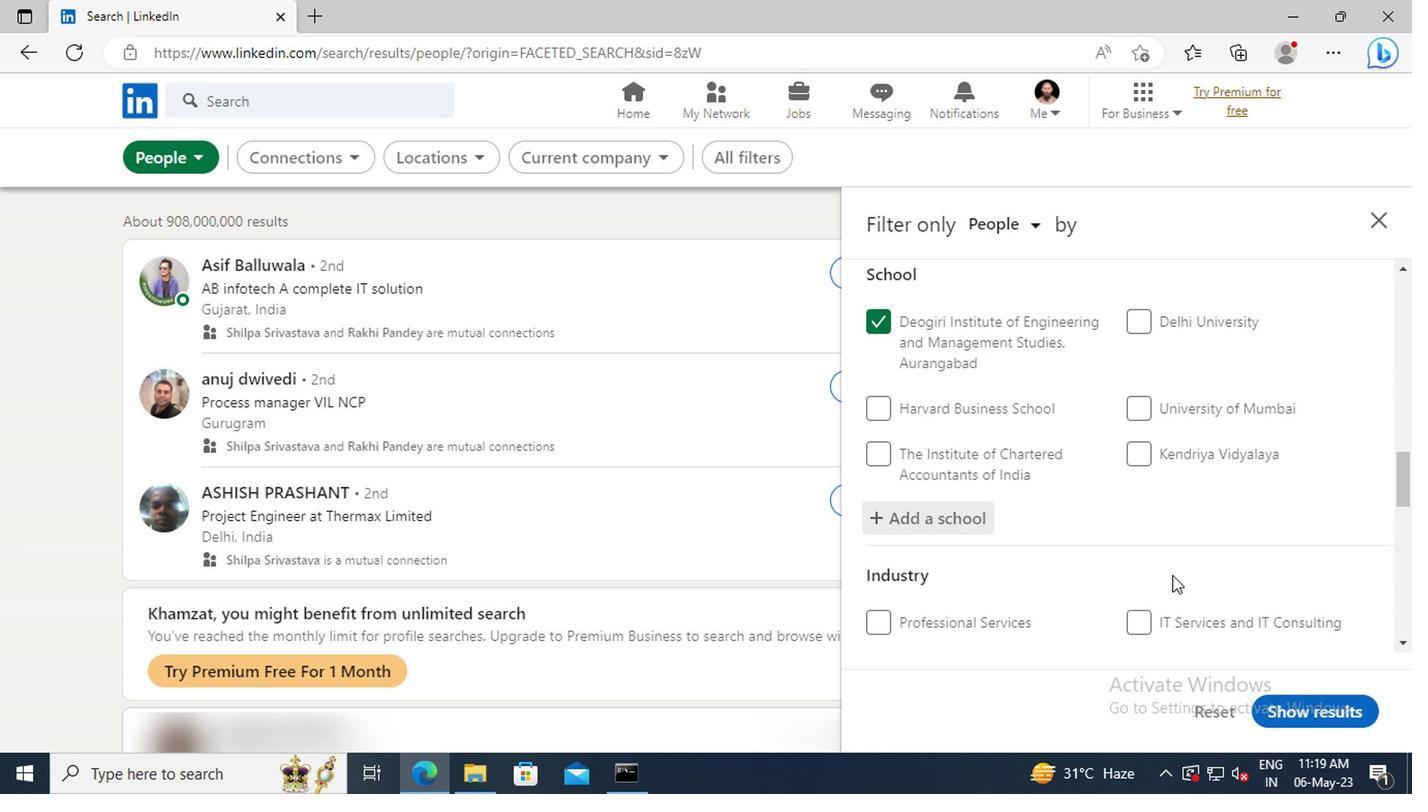 
Action: Mouse scrolled (1166, 572) with delta (0, -1)
Screenshot: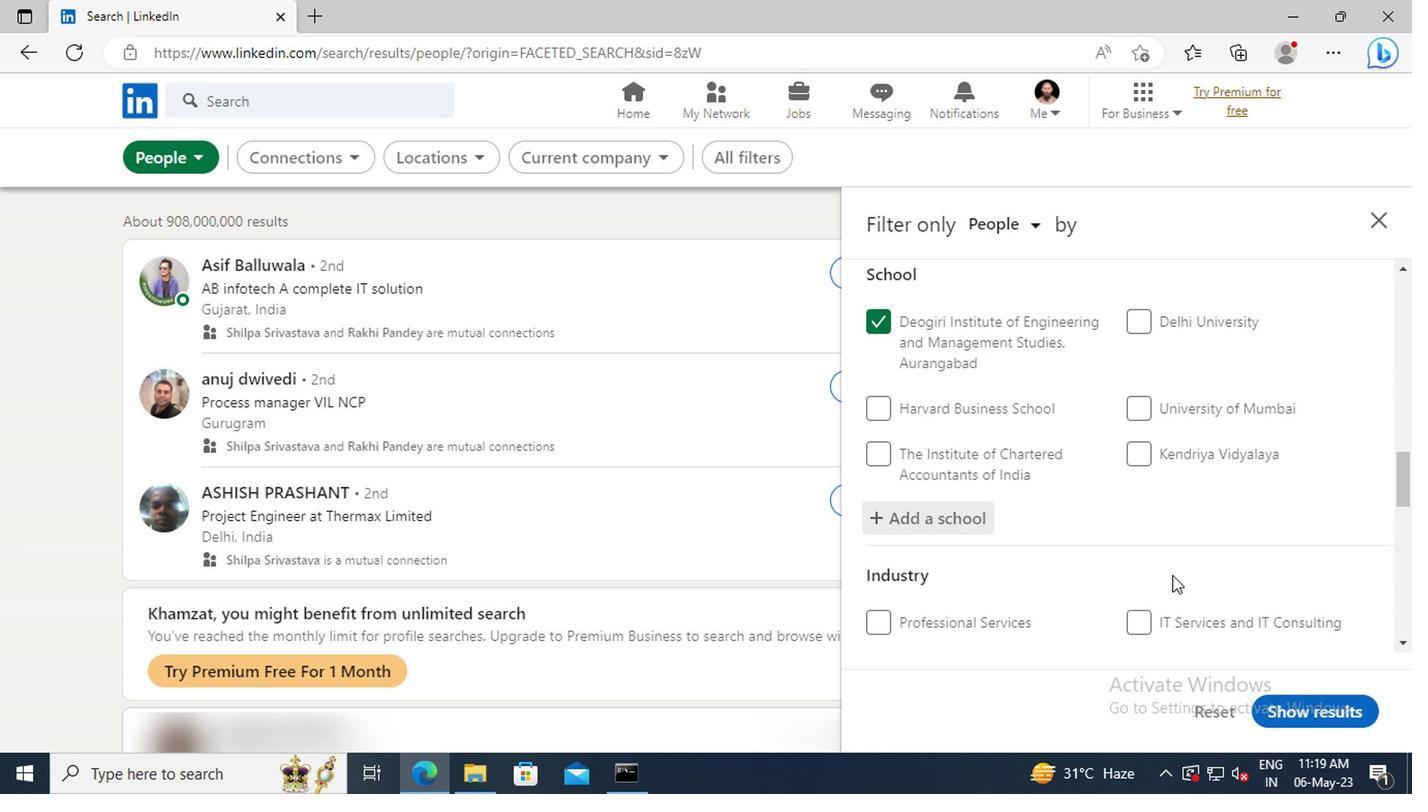 
Action: Mouse moved to (1161, 556)
Screenshot: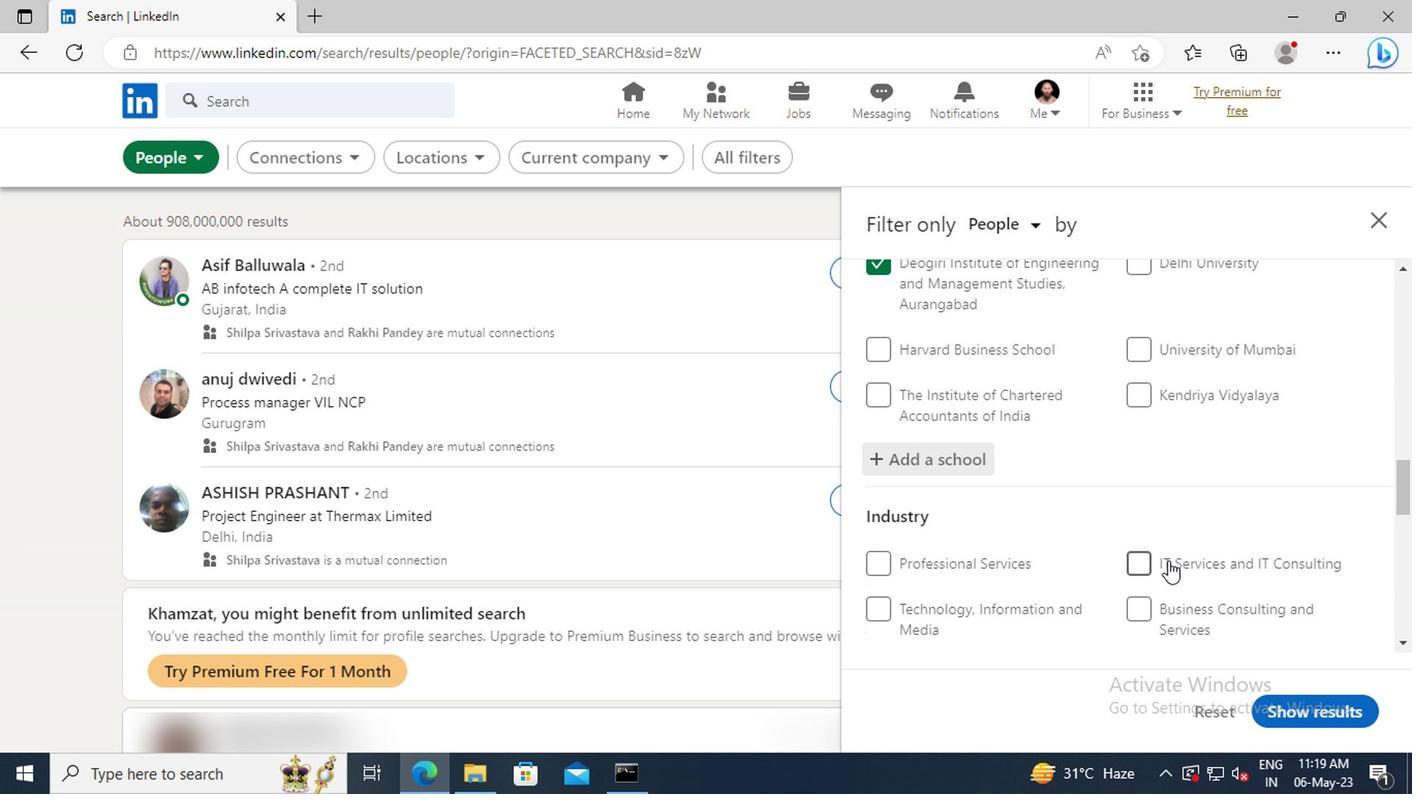 
Action: Mouse scrolled (1161, 555) with delta (0, 0)
Screenshot: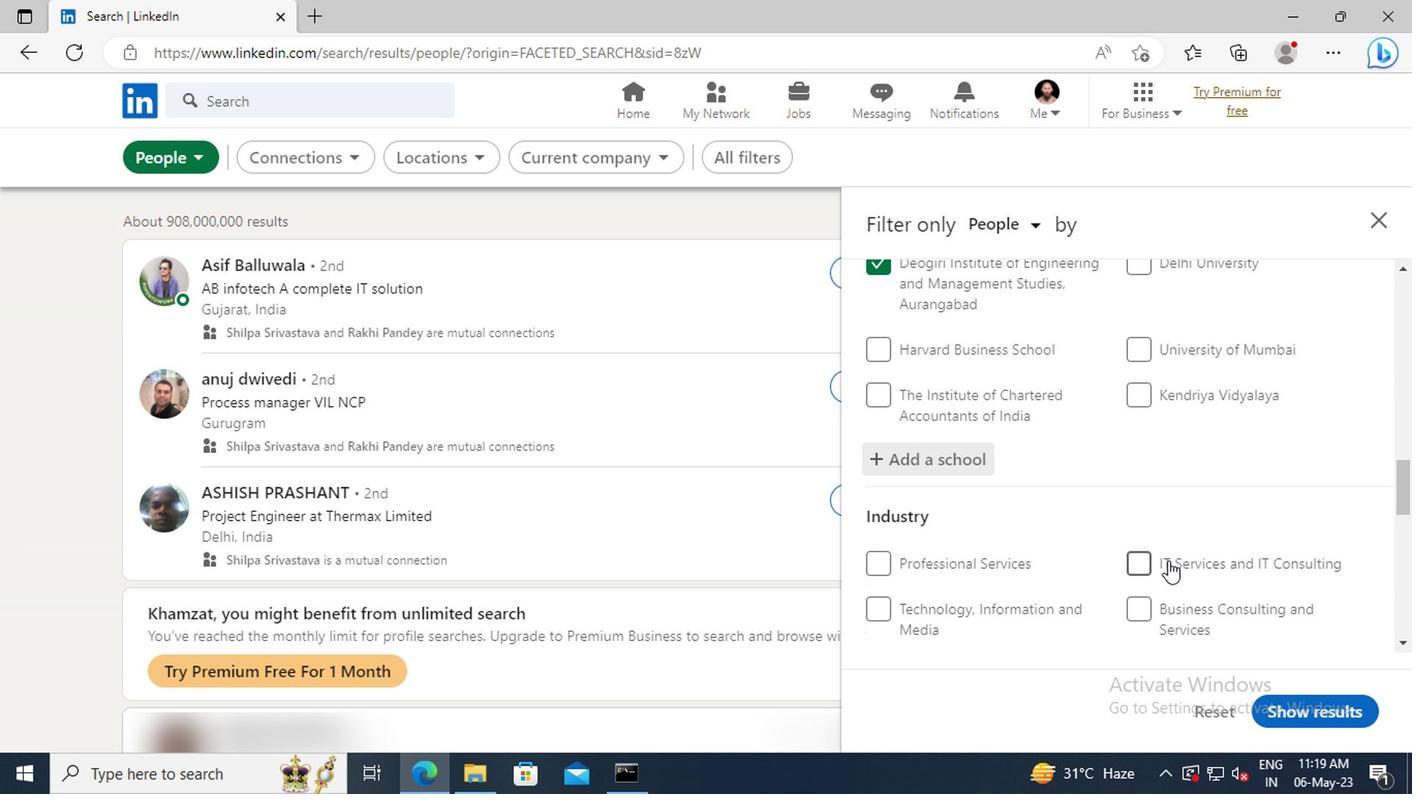 
Action: Mouse moved to (1159, 551)
Screenshot: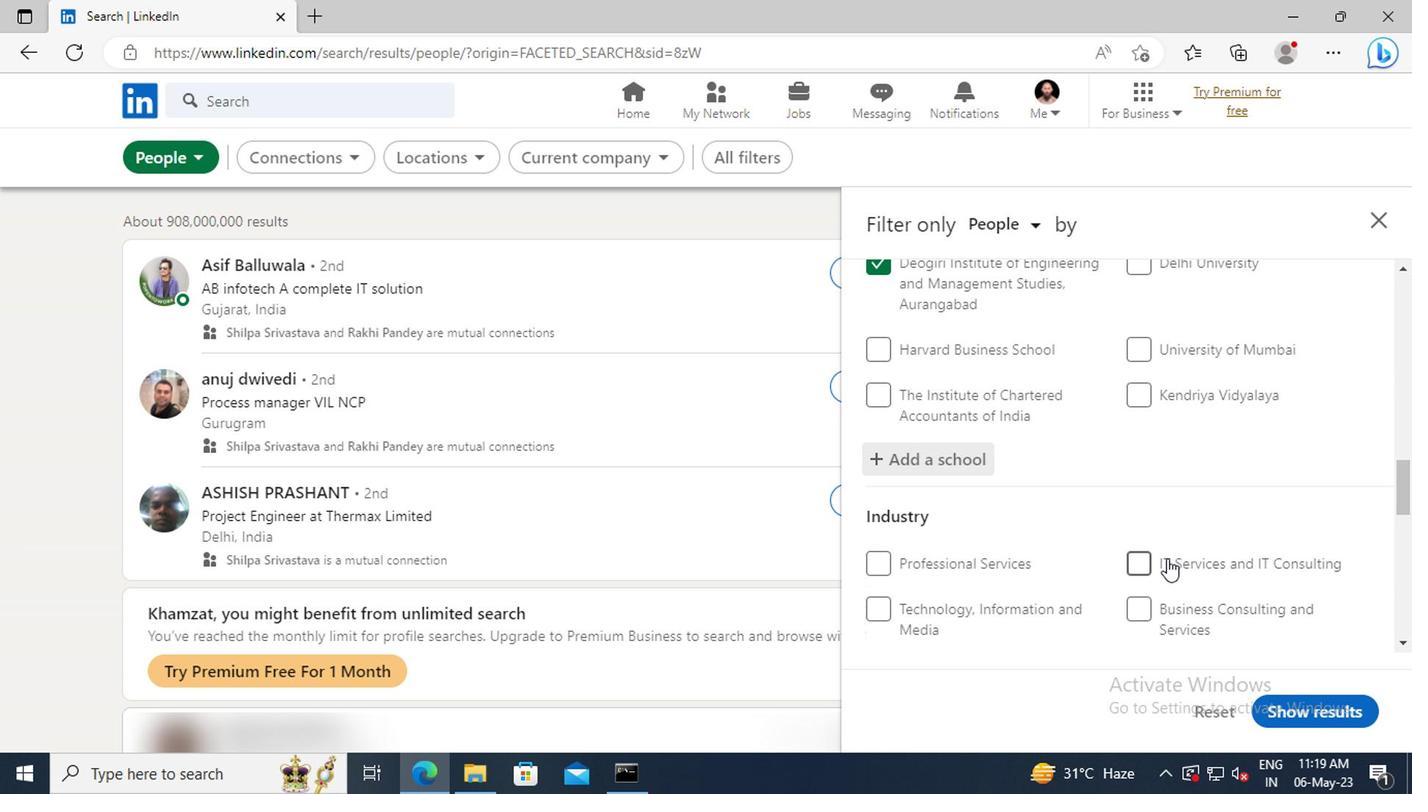 
Action: Mouse scrolled (1159, 550) with delta (0, 0)
Screenshot: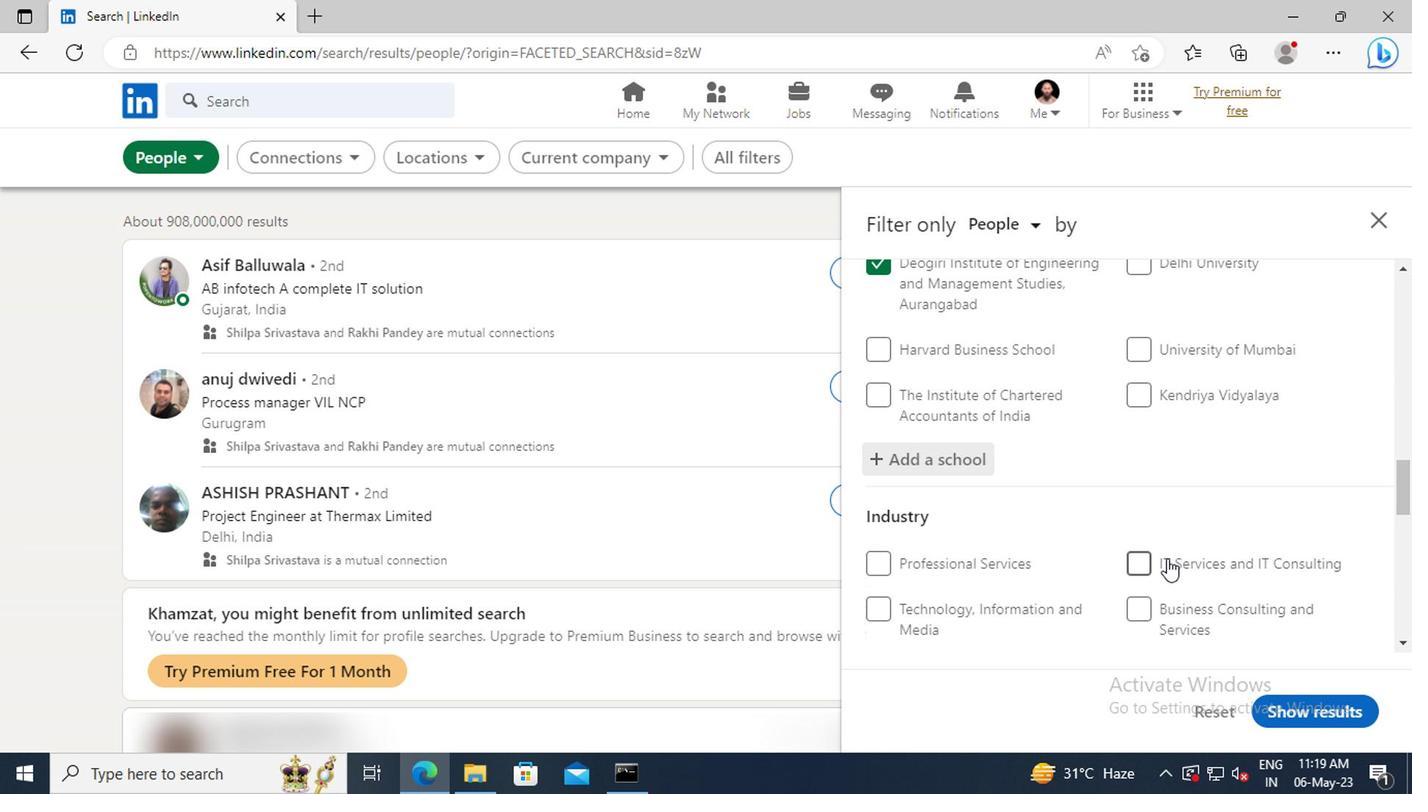 
Action: Mouse moved to (1157, 551)
Screenshot: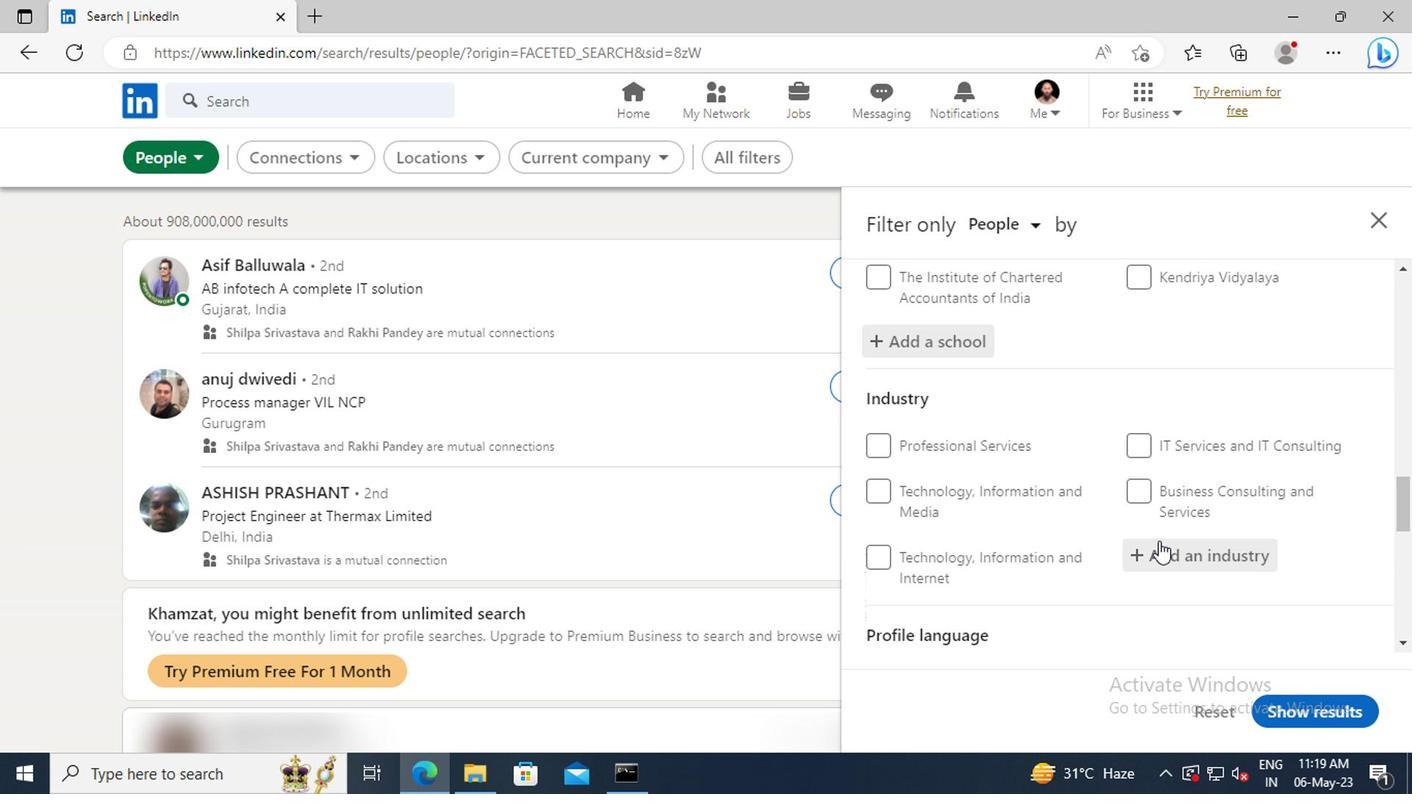 
Action: Mouse pressed left at (1157, 551)
Screenshot: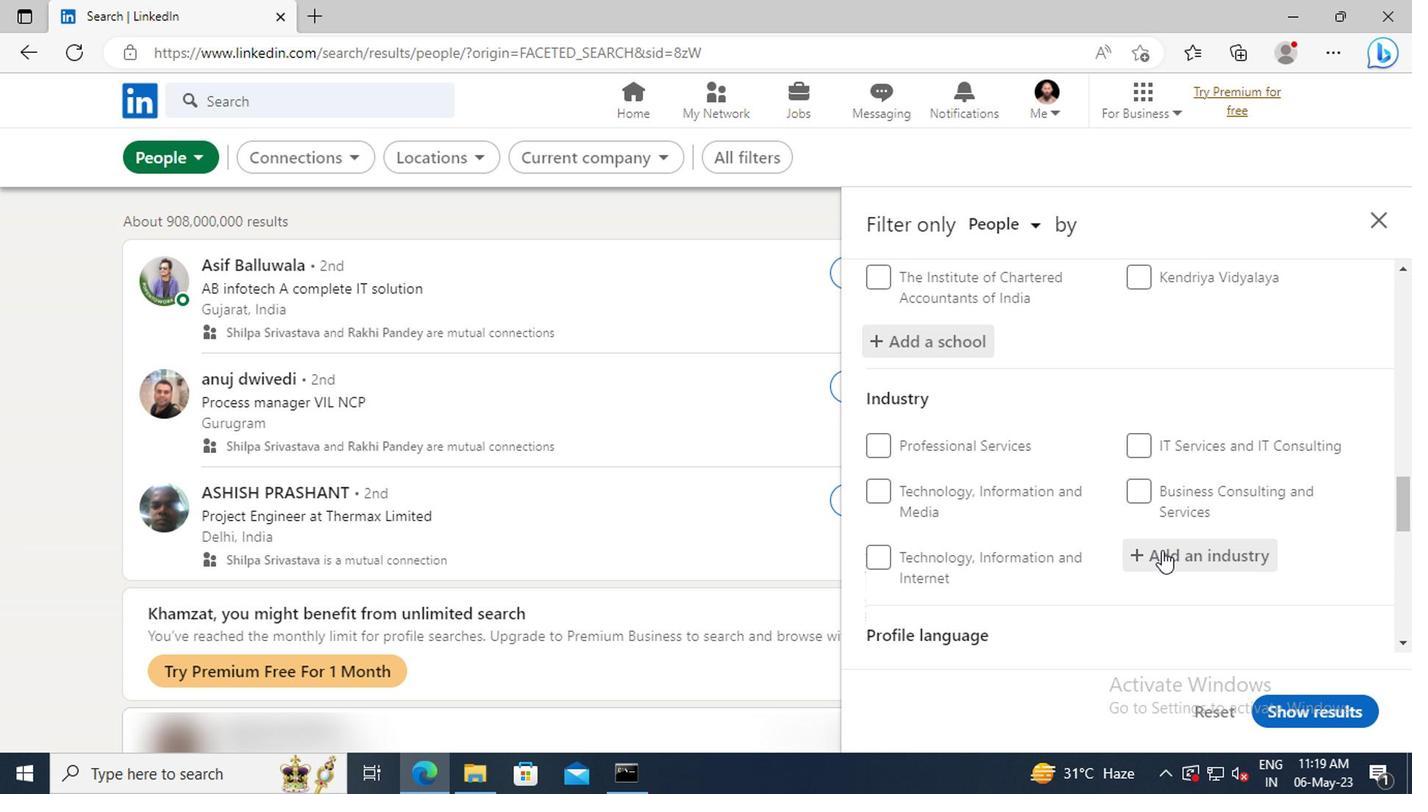 
Action: Key pressed <Key.shift>S
Screenshot: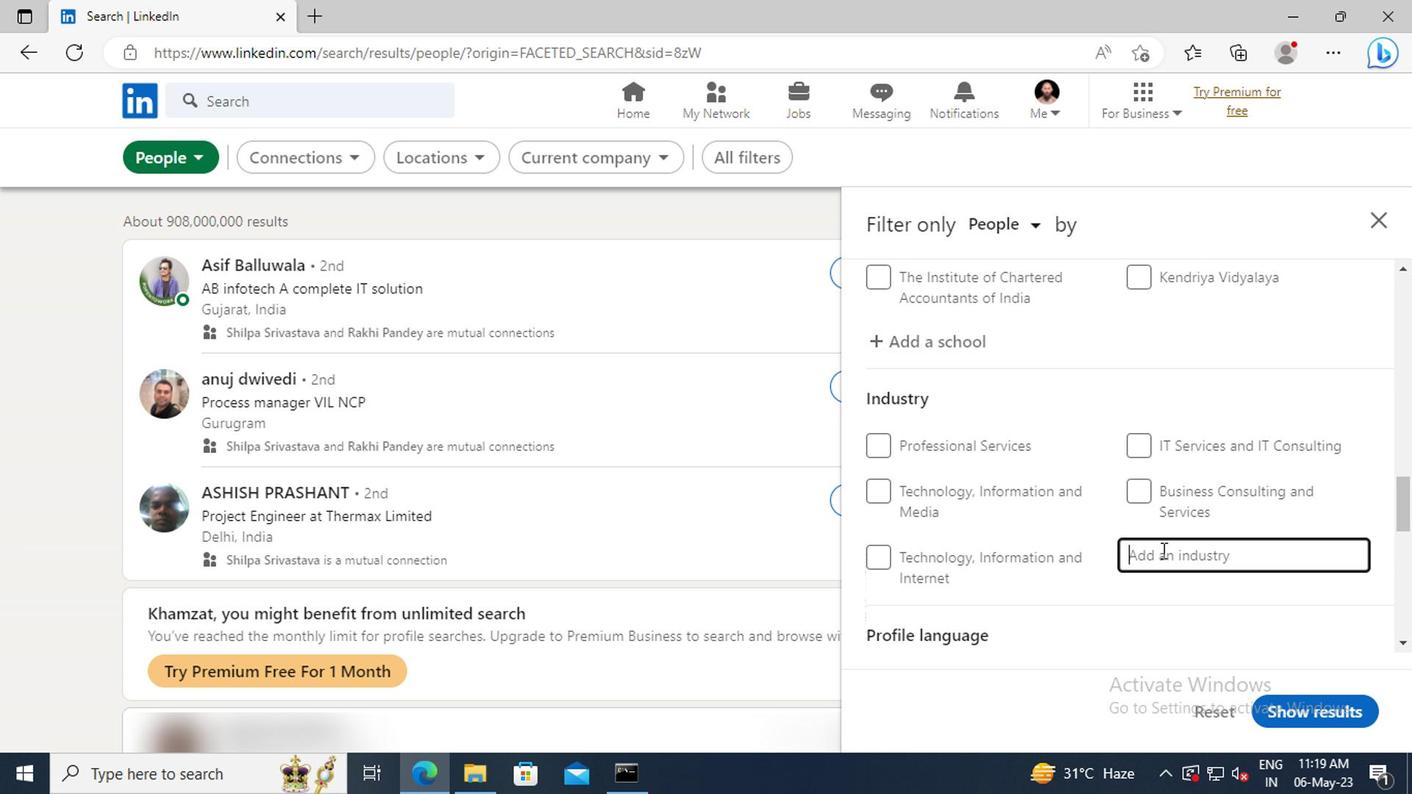 
Action: Mouse moved to (1158, 554)
Screenshot: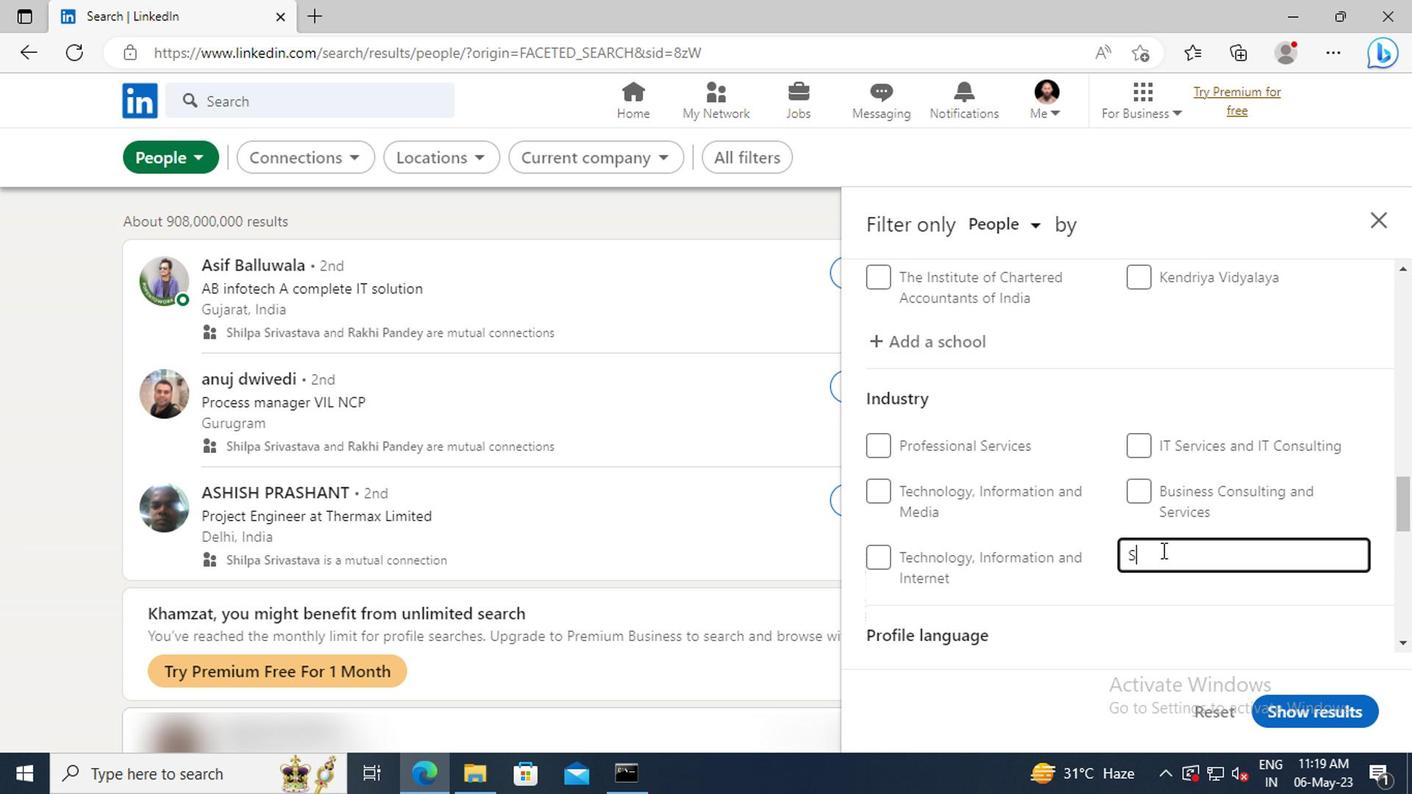 
Action: Key pressed ERVICES<Key.space>FOR<Key.space>
Screenshot: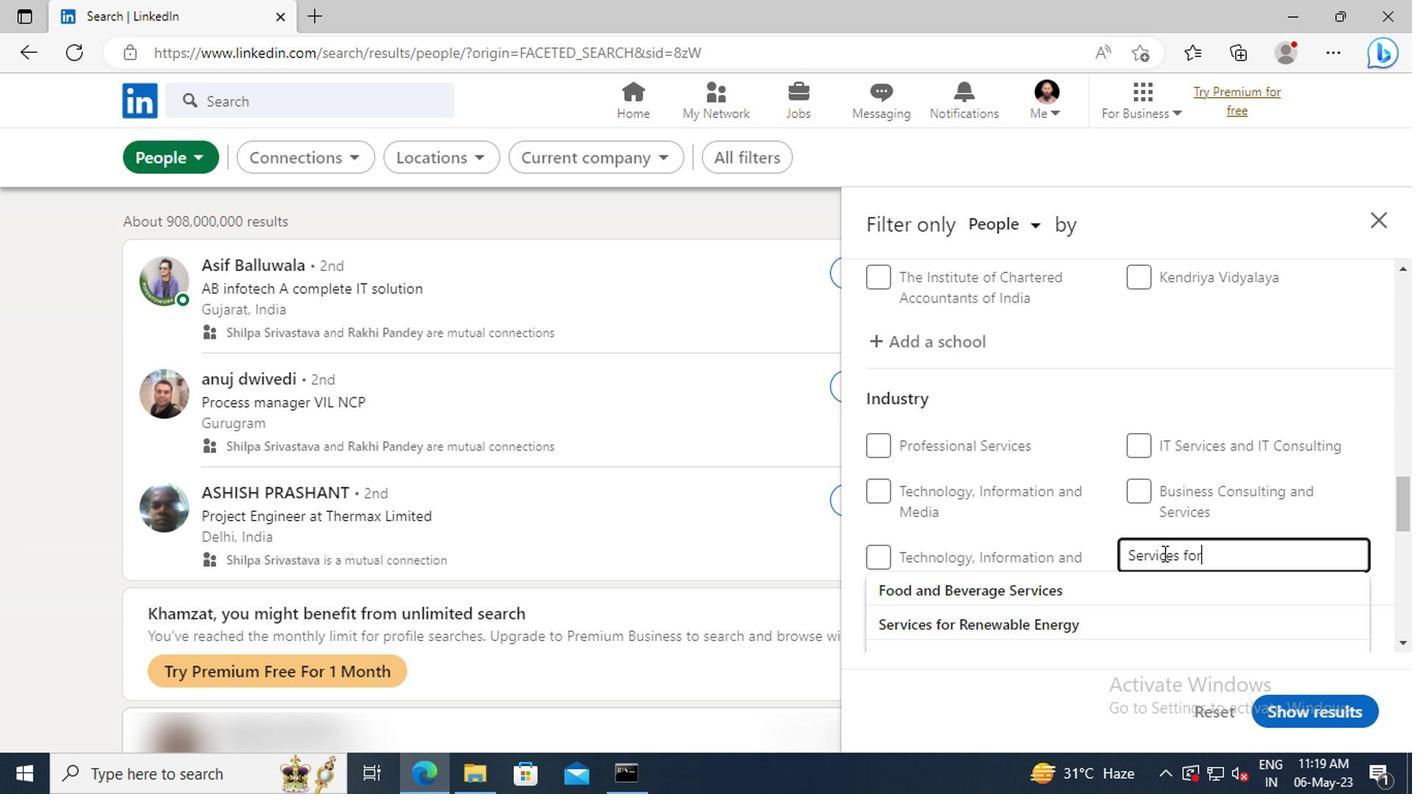 
Action: Mouse moved to (1176, 613)
Screenshot: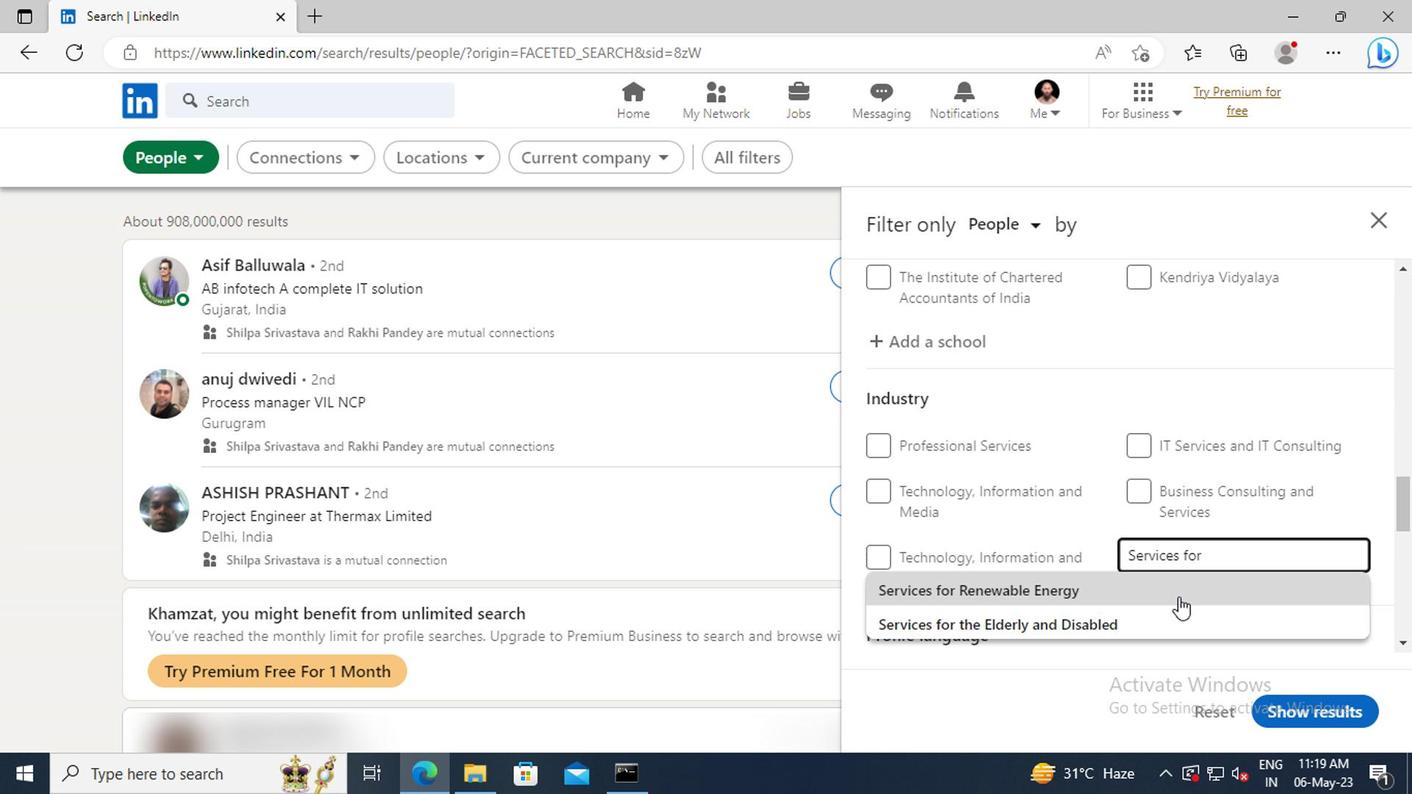 
Action: Mouse pressed left at (1176, 613)
Screenshot: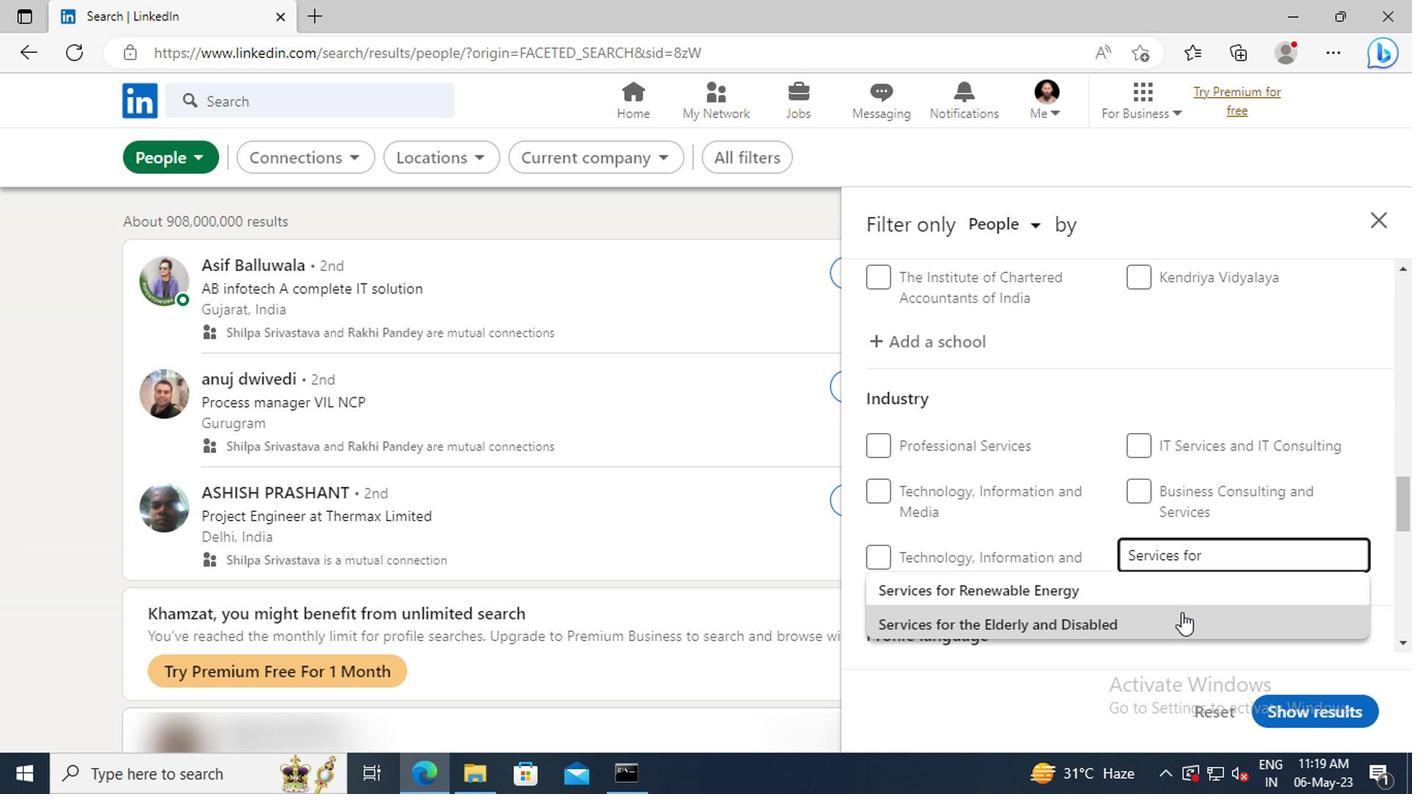 
Action: Mouse scrolled (1176, 612) with delta (0, 0)
Screenshot: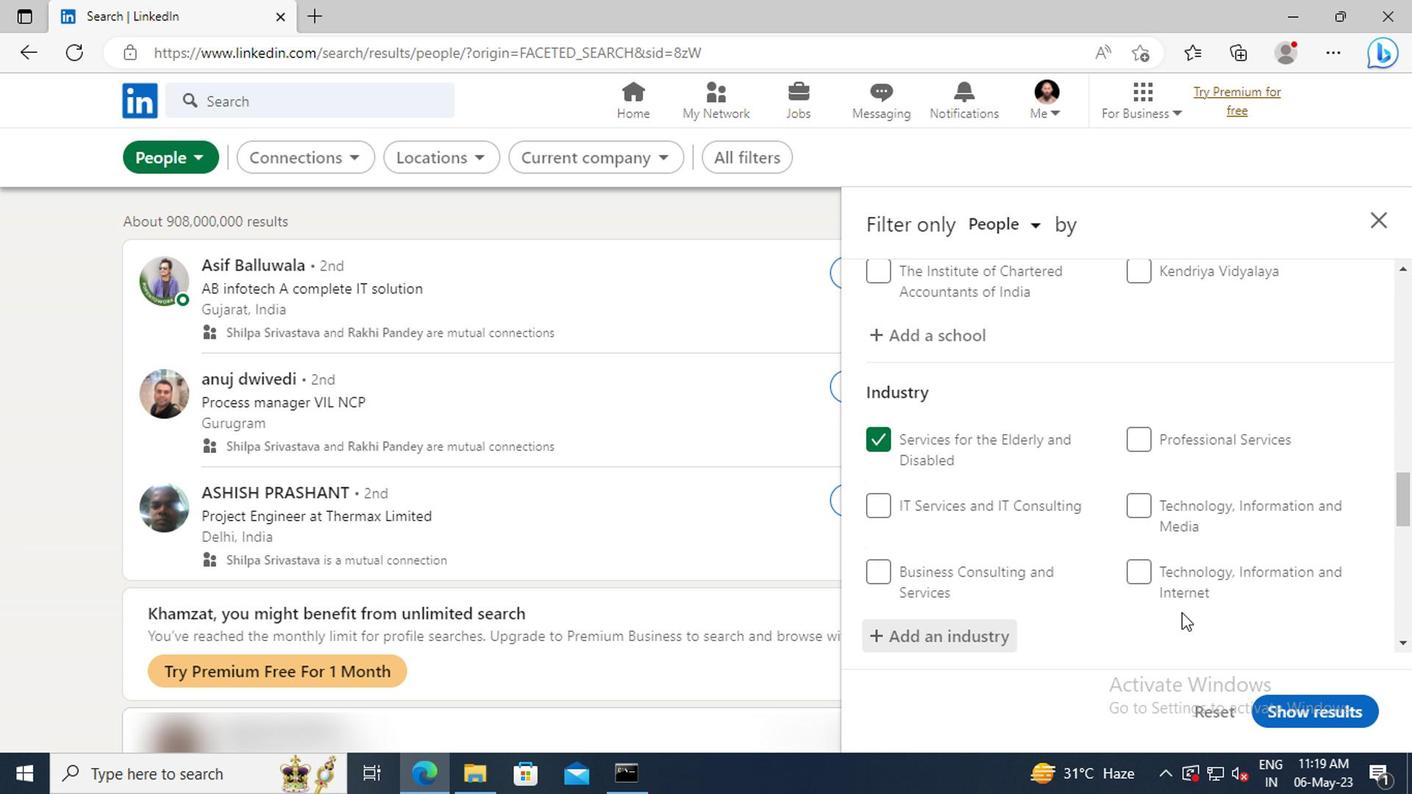 
Action: Mouse scrolled (1176, 612) with delta (0, 0)
Screenshot: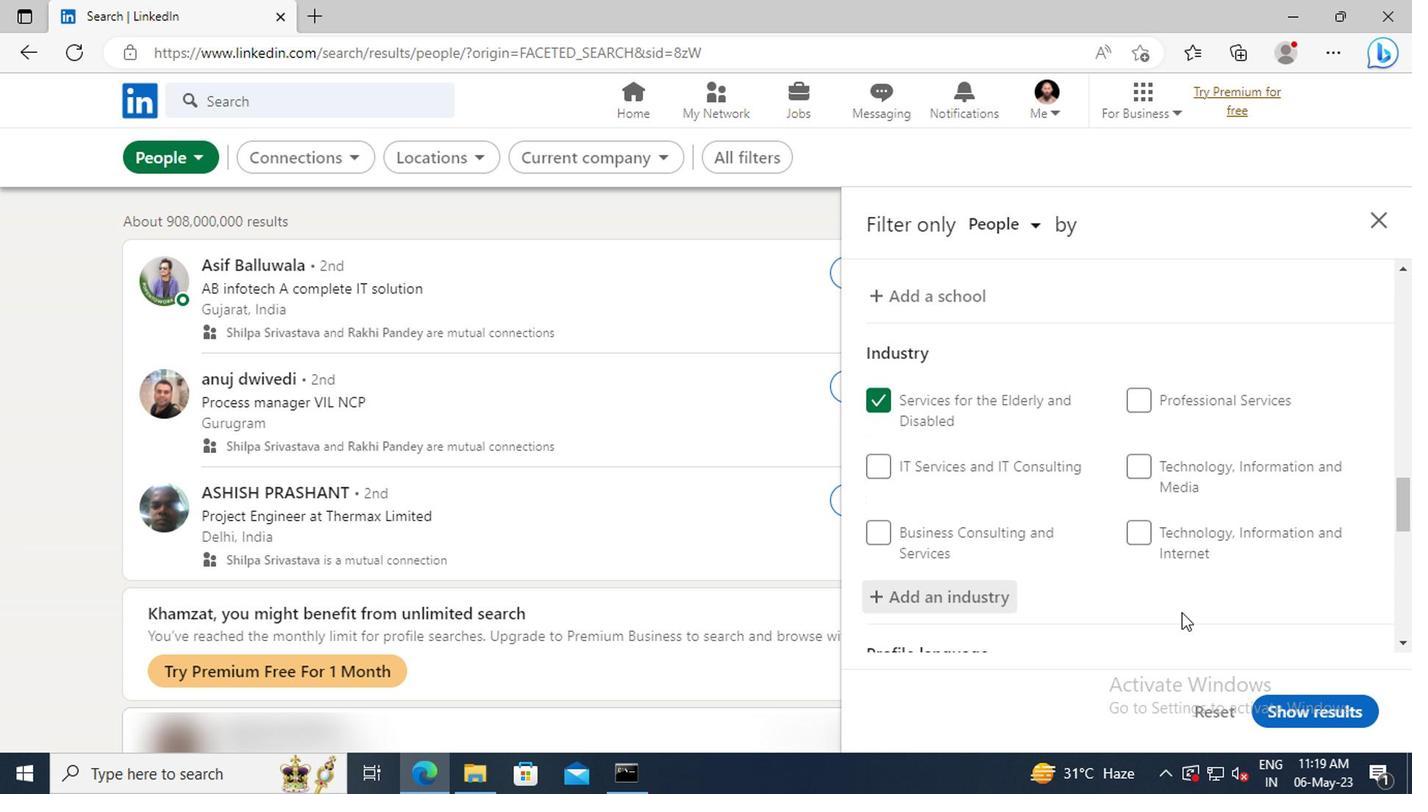 
Action: Mouse moved to (1166, 587)
Screenshot: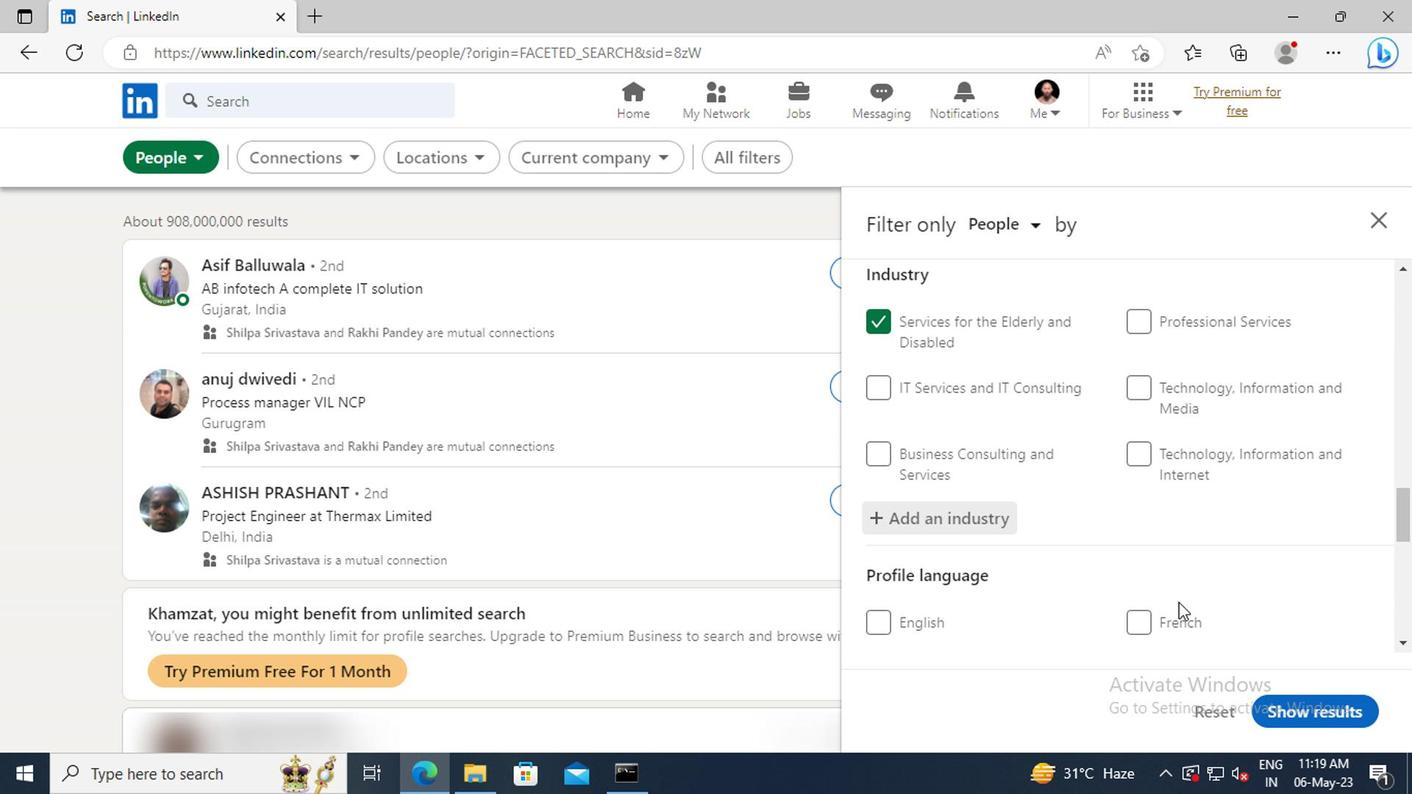 
Action: Mouse scrolled (1166, 586) with delta (0, 0)
Screenshot: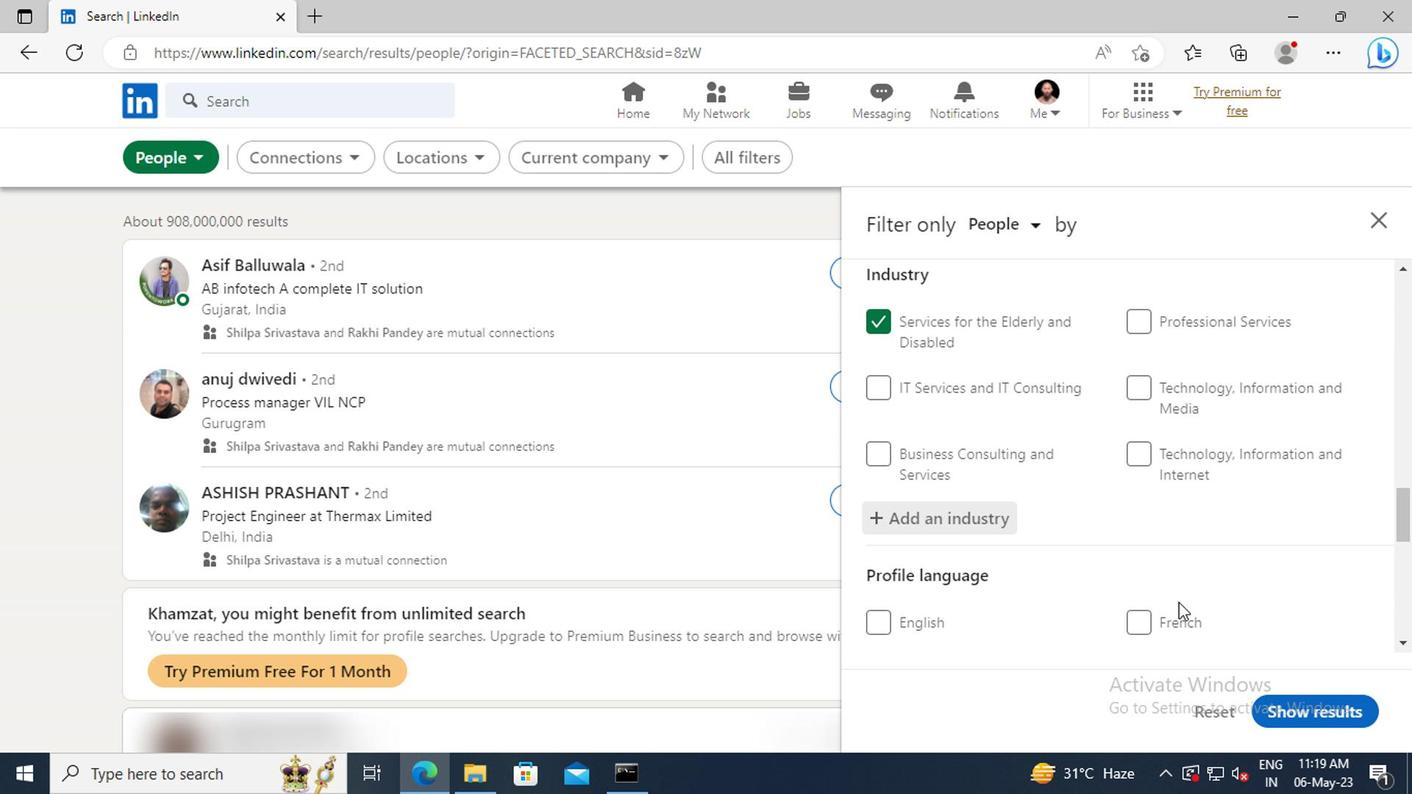 
Action: Mouse moved to (1163, 577)
Screenshot: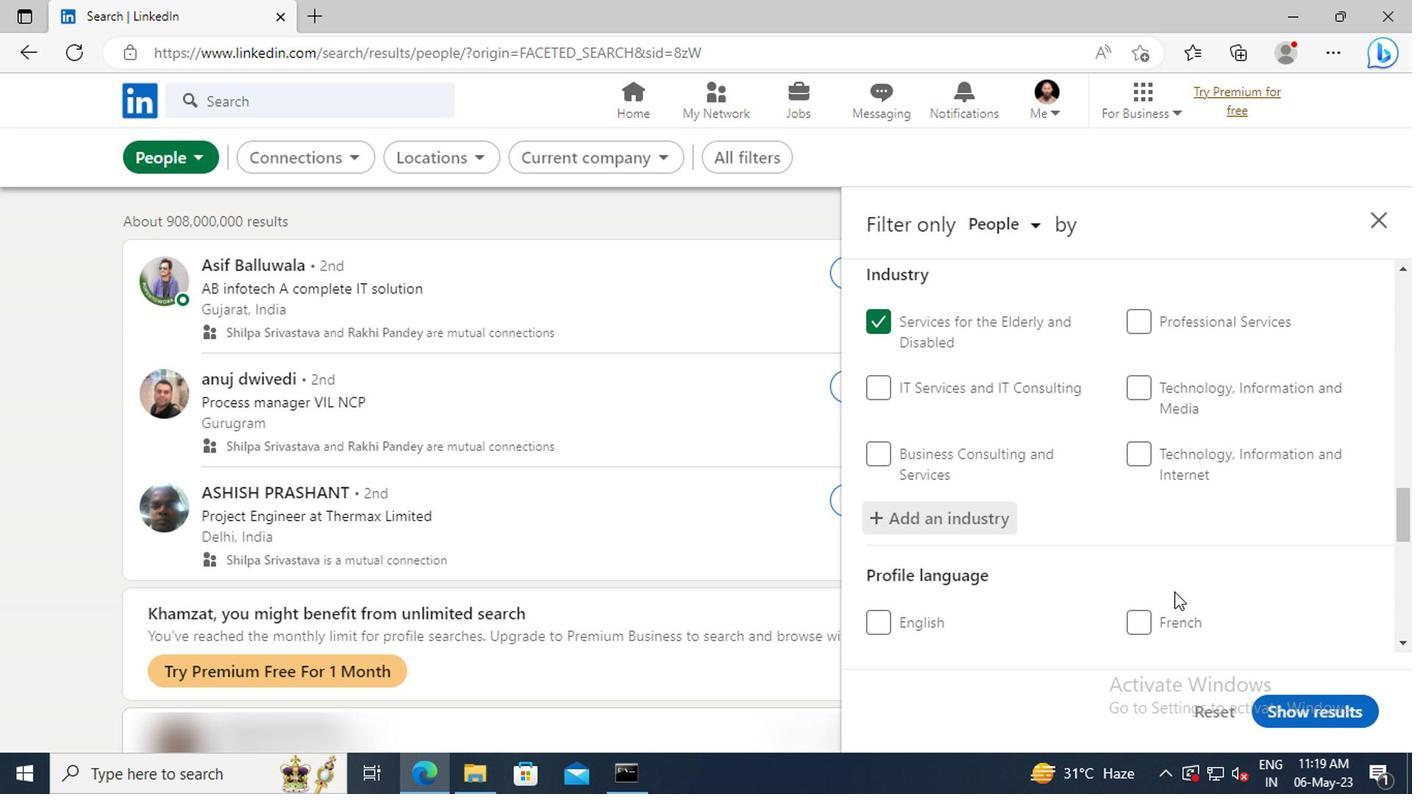 
Action: Mouse scrolled (1163, 576) with delta (0, 0)
Screenshot: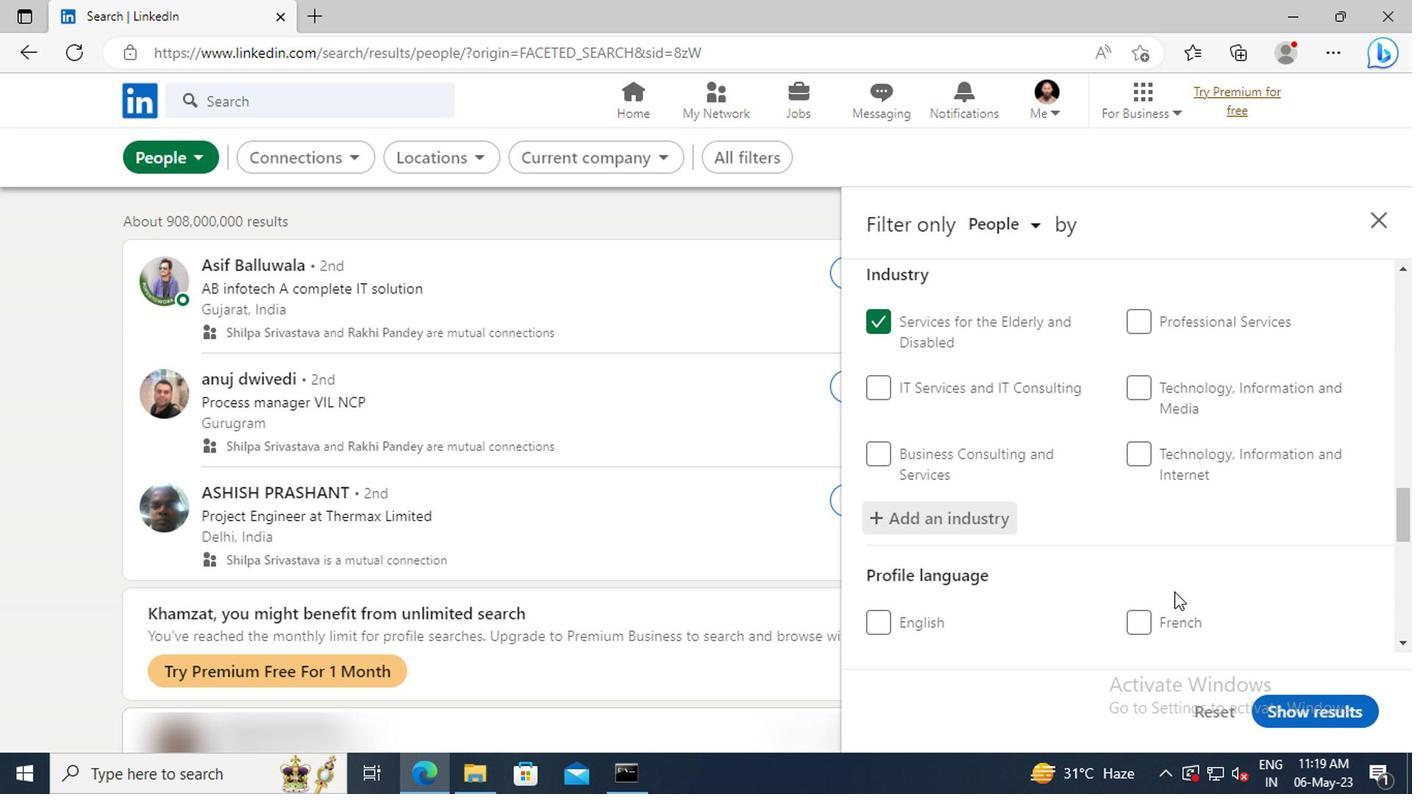 
Action: Mouse moved to (1155, 551)
Screenshot: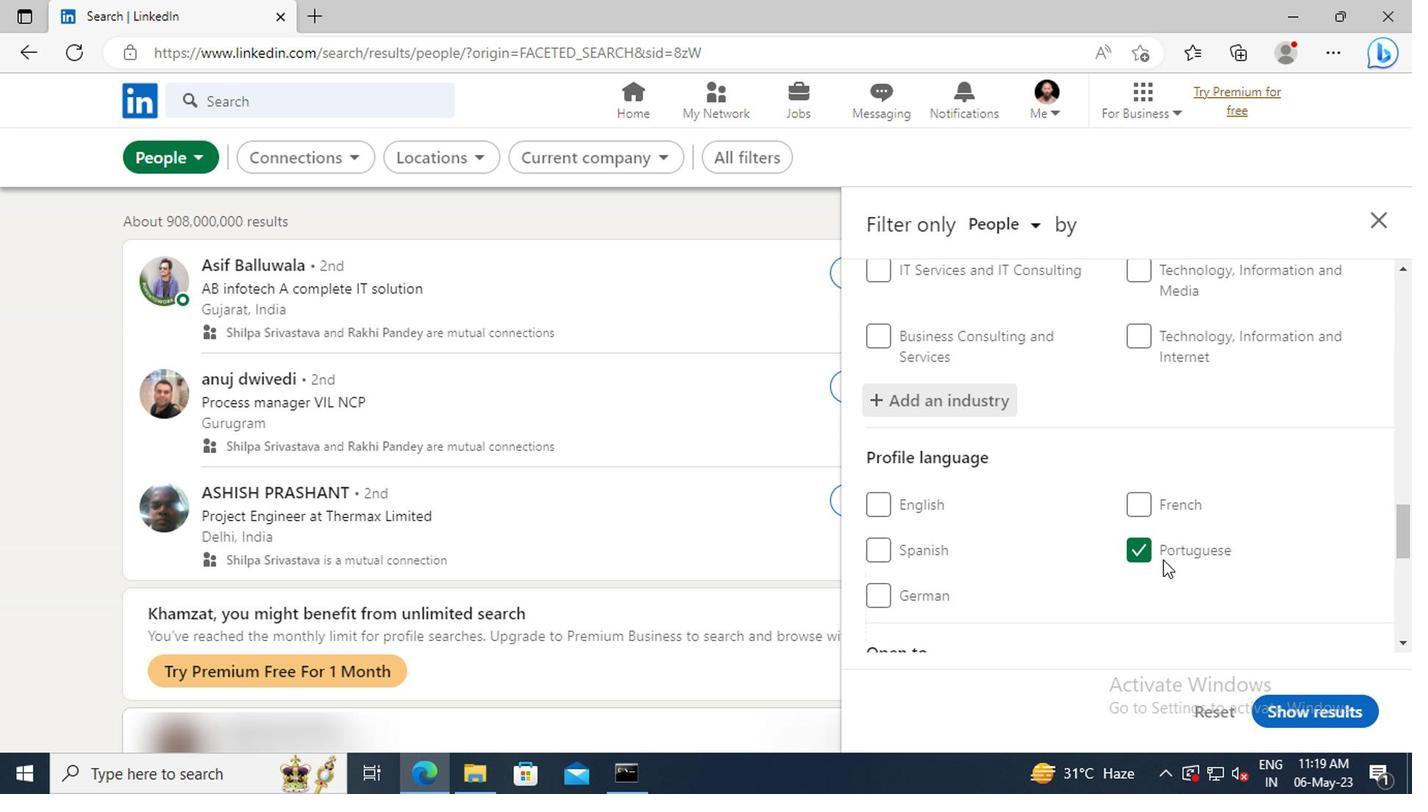 
Action: Mouse scrolled (1155, 550) with delta (0, 0)
Screenshot: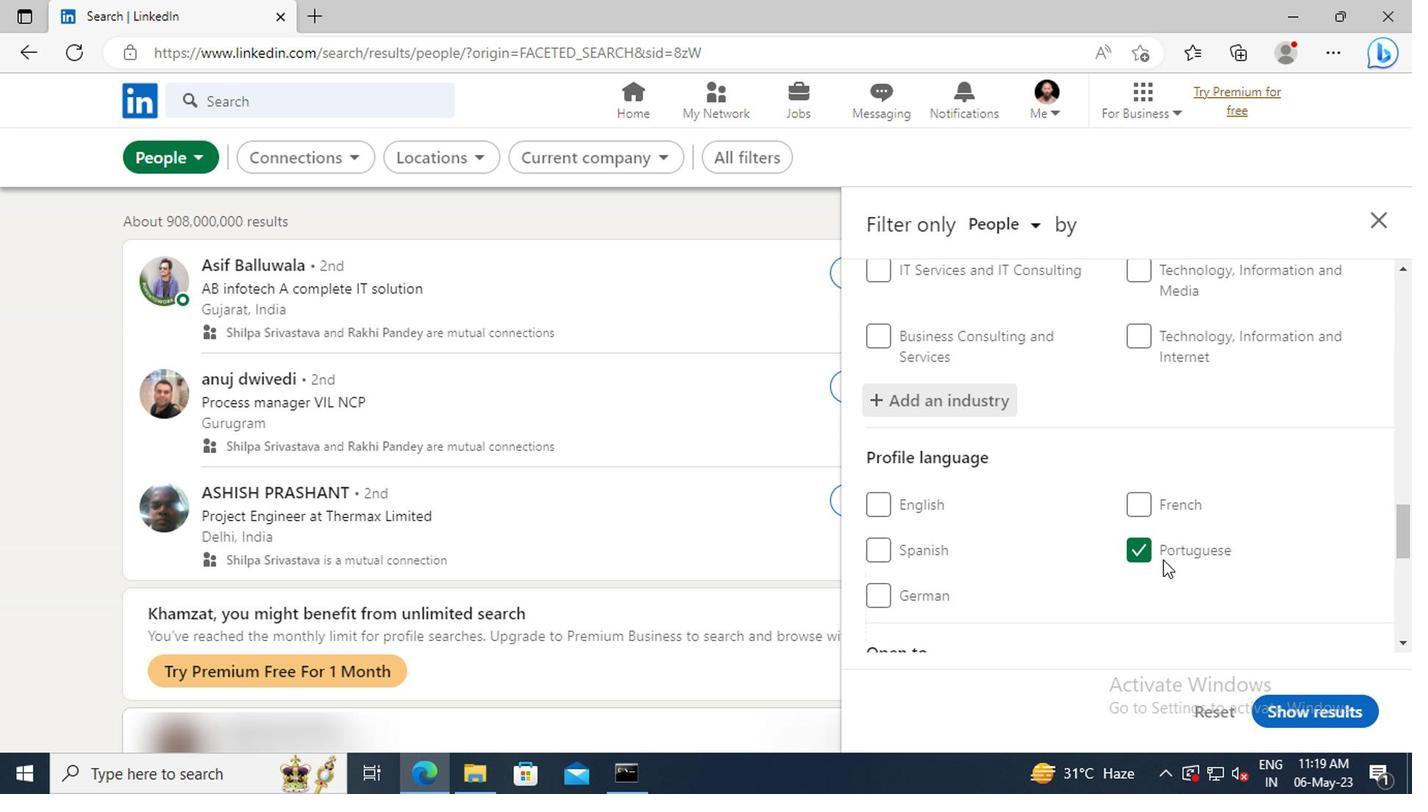 
Action: Mouse moved to (1153, 545)
Screenshot: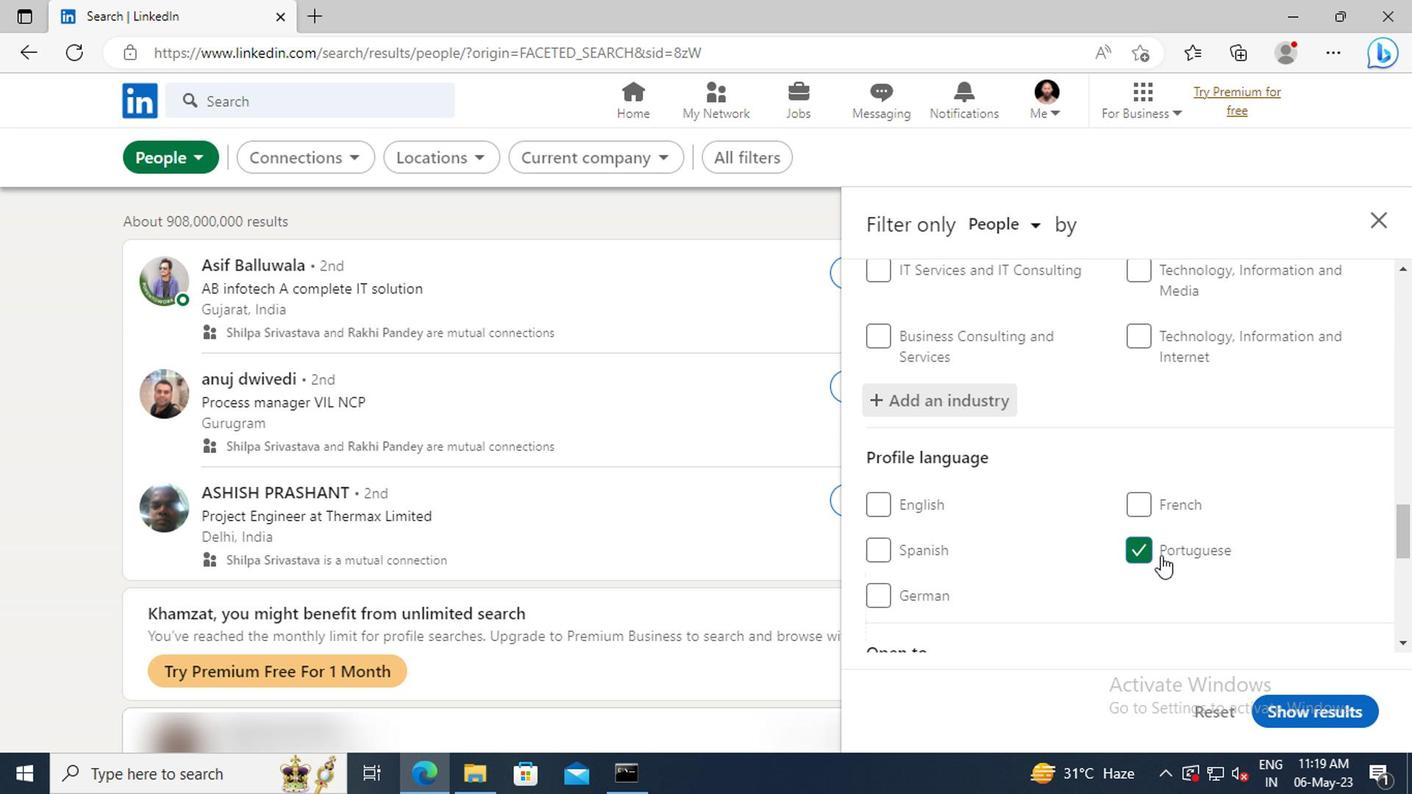 
Action: Mouse scrolled (1153, 543) with delta (0, -1)
Screenshot: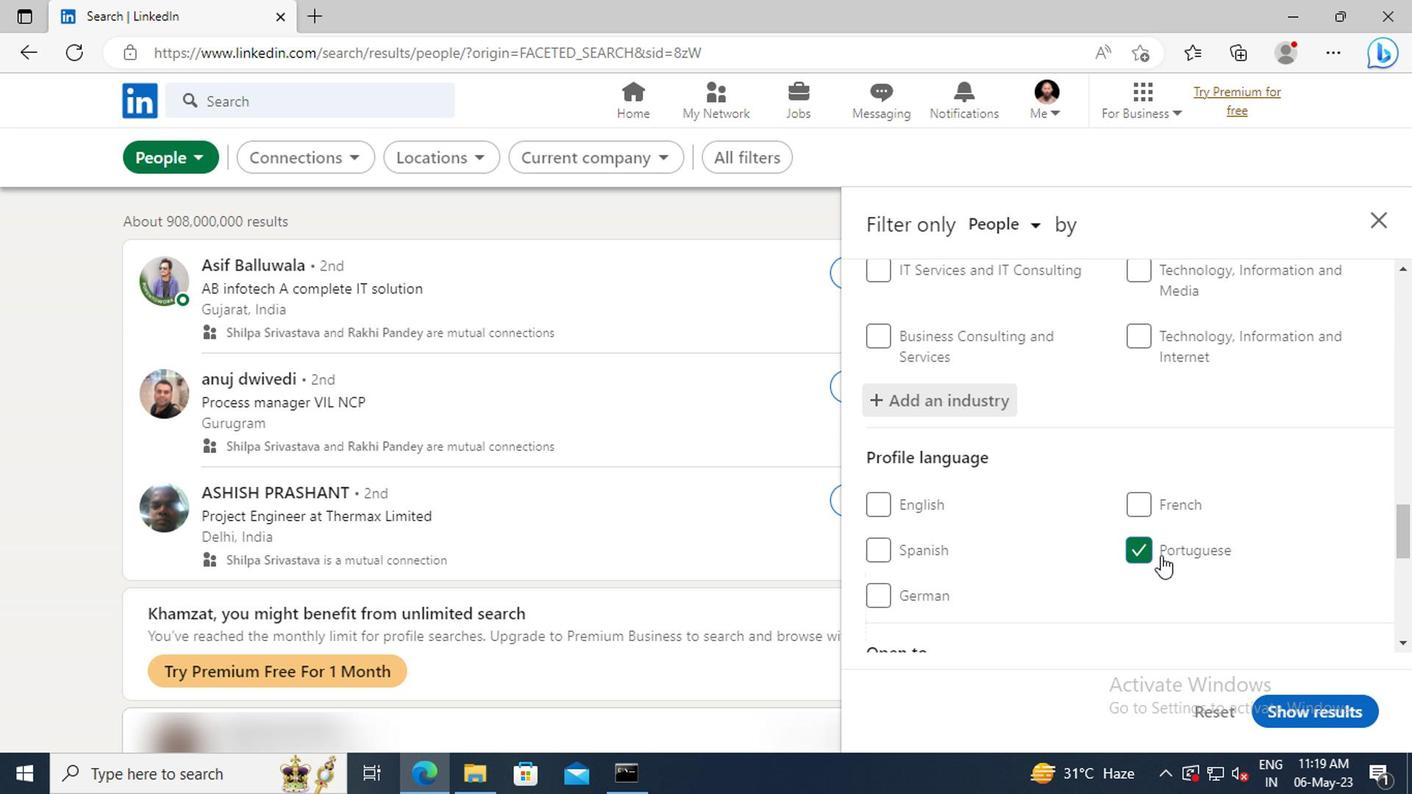 
Action: Mouse moved to (1148, 513)
Screenshot: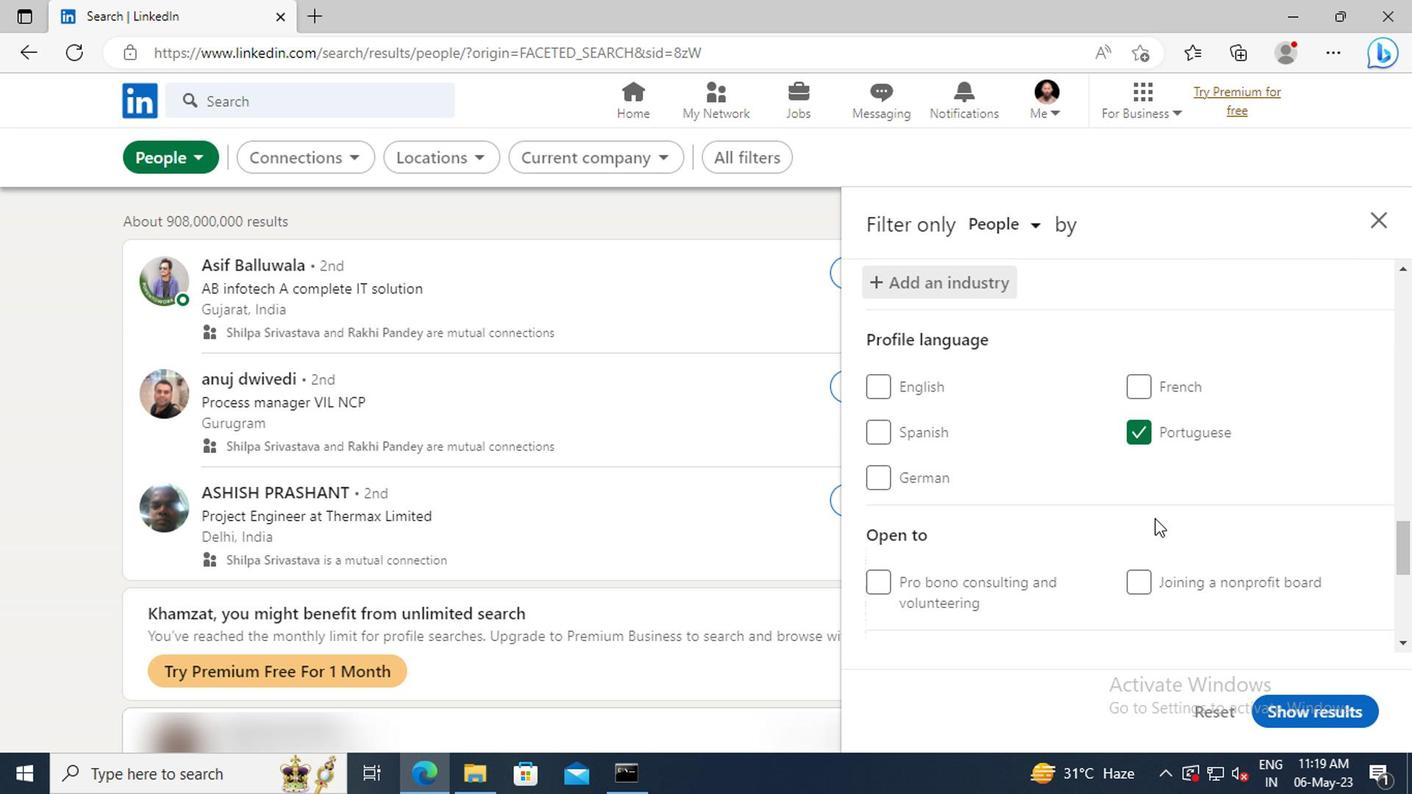 
Action: Mouse scrolled (1148, 512) with delta (0, 0)
Screenshot: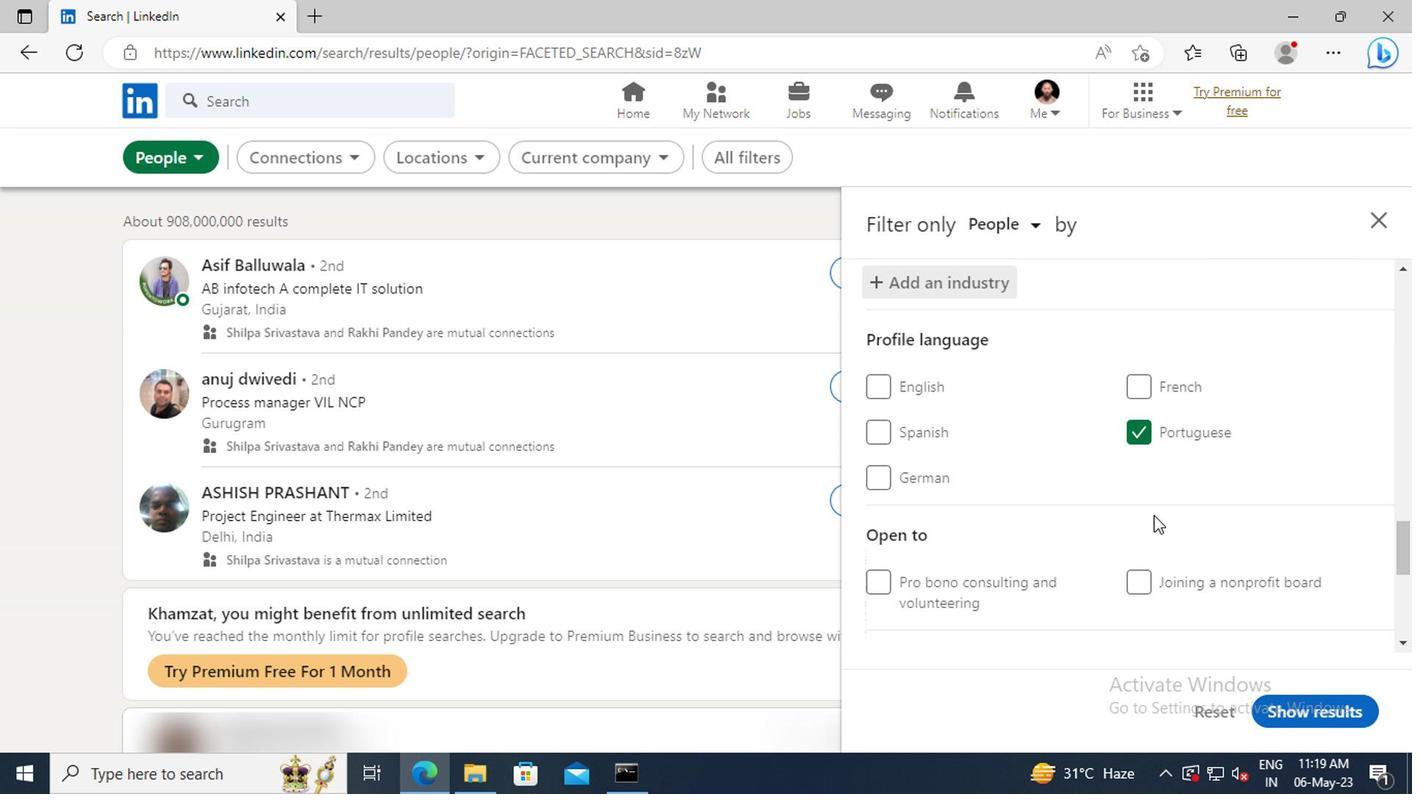 
Action: Mouse moved to (1148, 509)
Screenshot: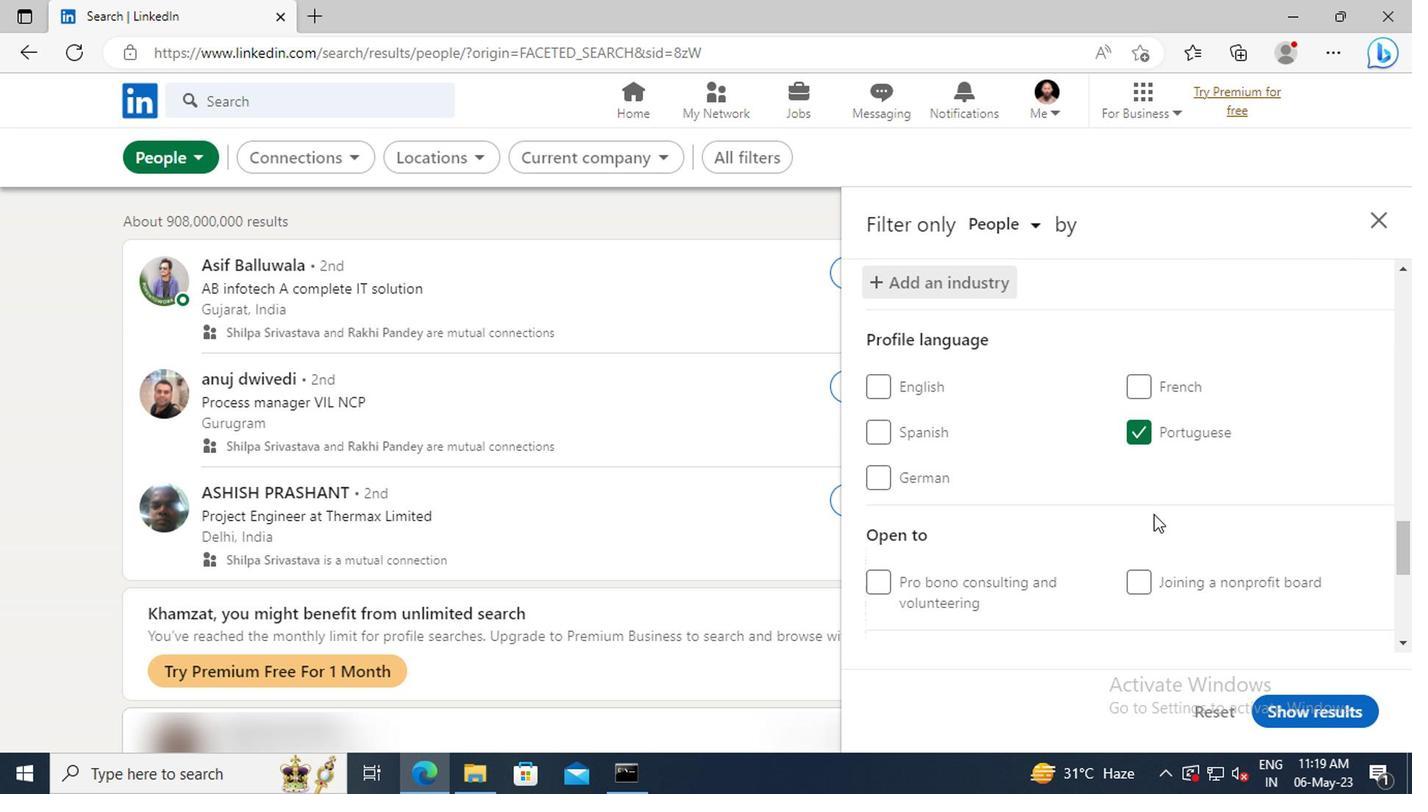 
Action: Mouse scrolled (1148, 508) with delta (0, -1)
Screenshot: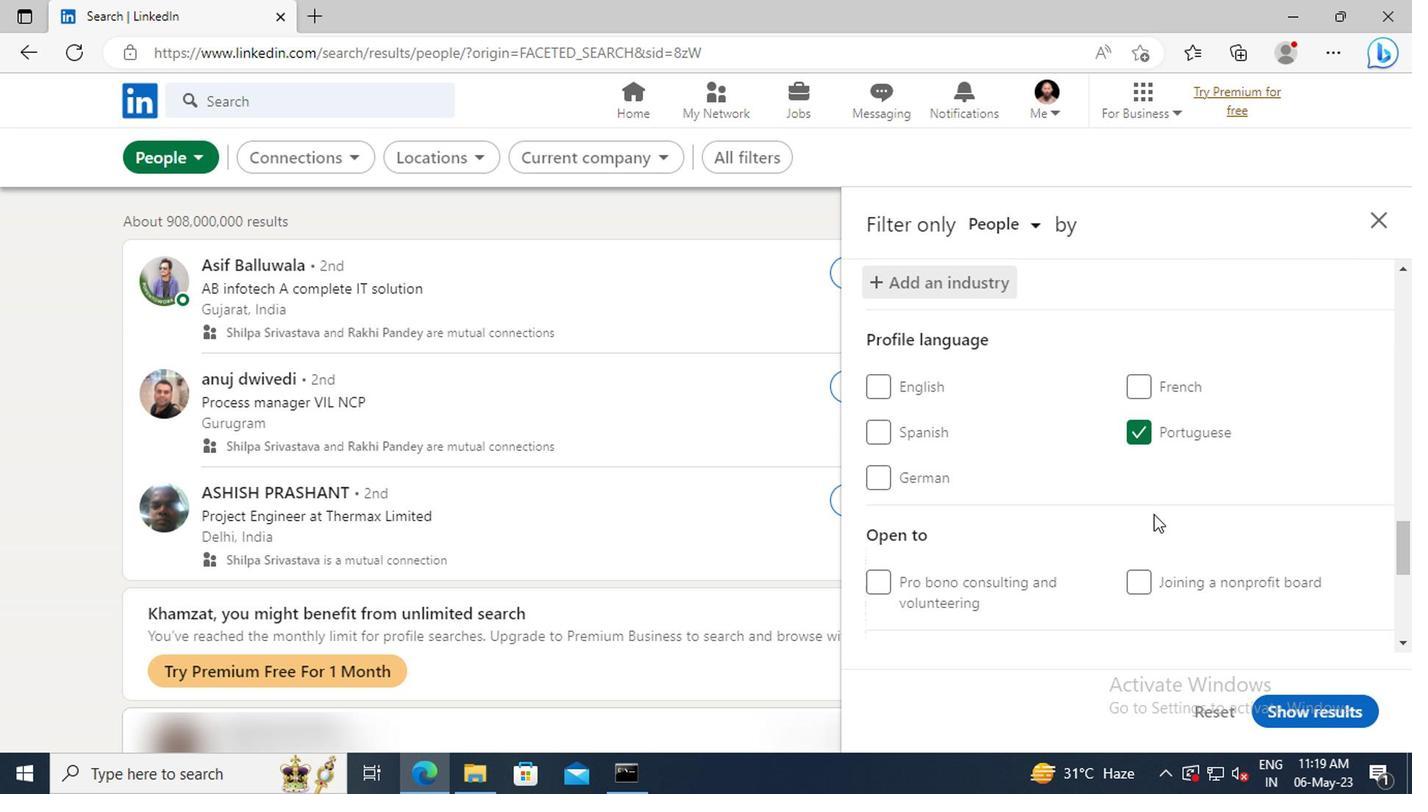 
Action: Mouse moved to (1145, 501)
Screenshot: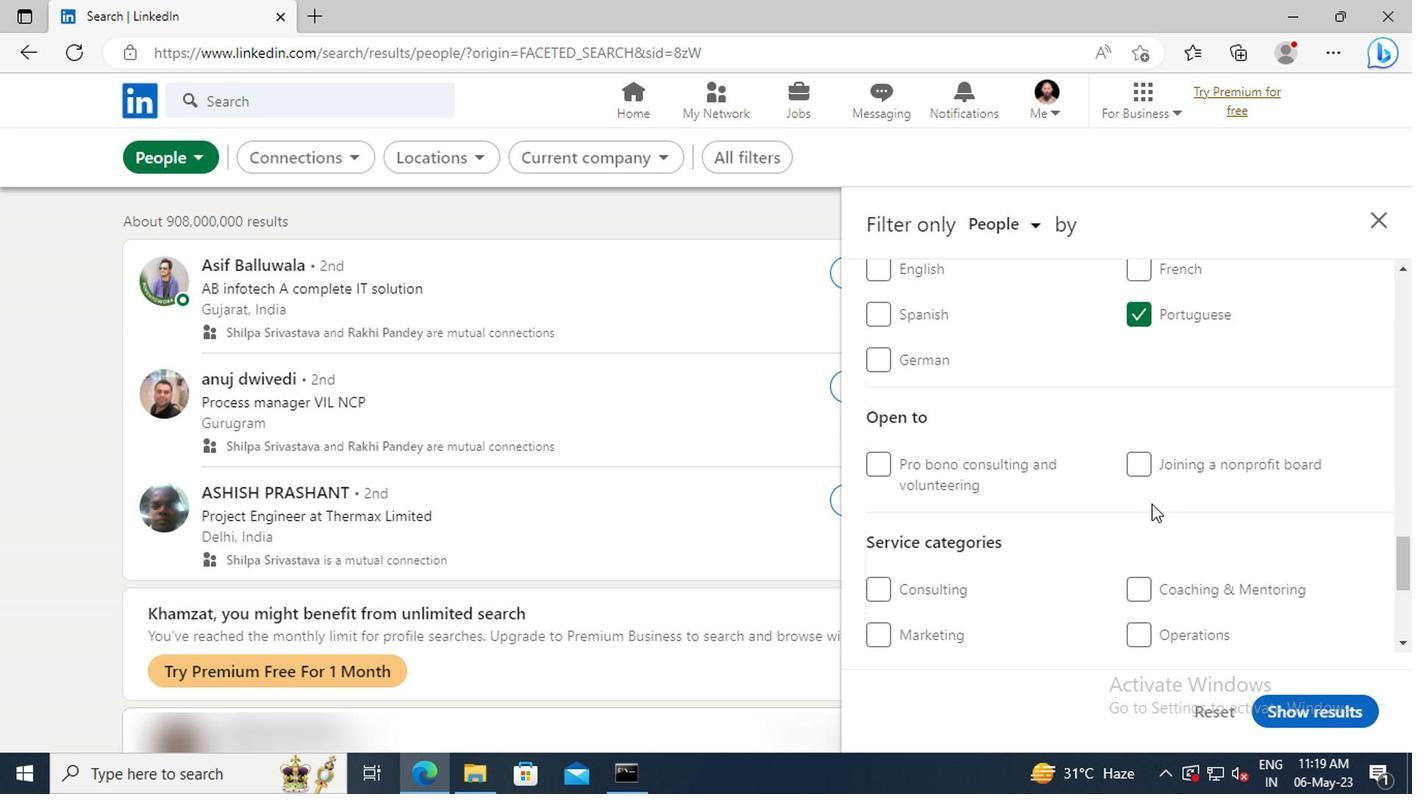 
Action: Mouse scrolled (1145, 500) with delta (0, -1)
Screenshot: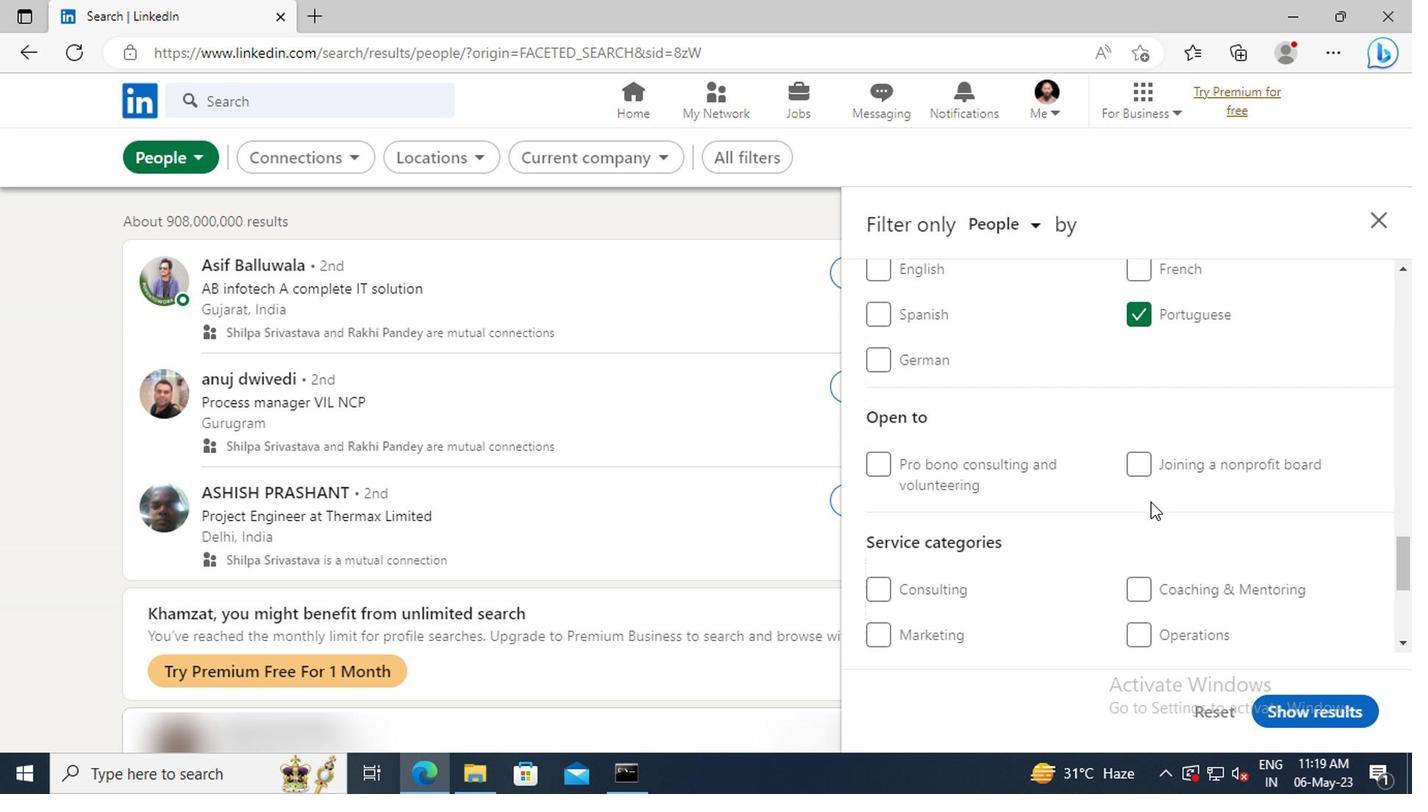 
Action: Mouse scrolled (1145, 500) with delta (0, -1)
Screenshot: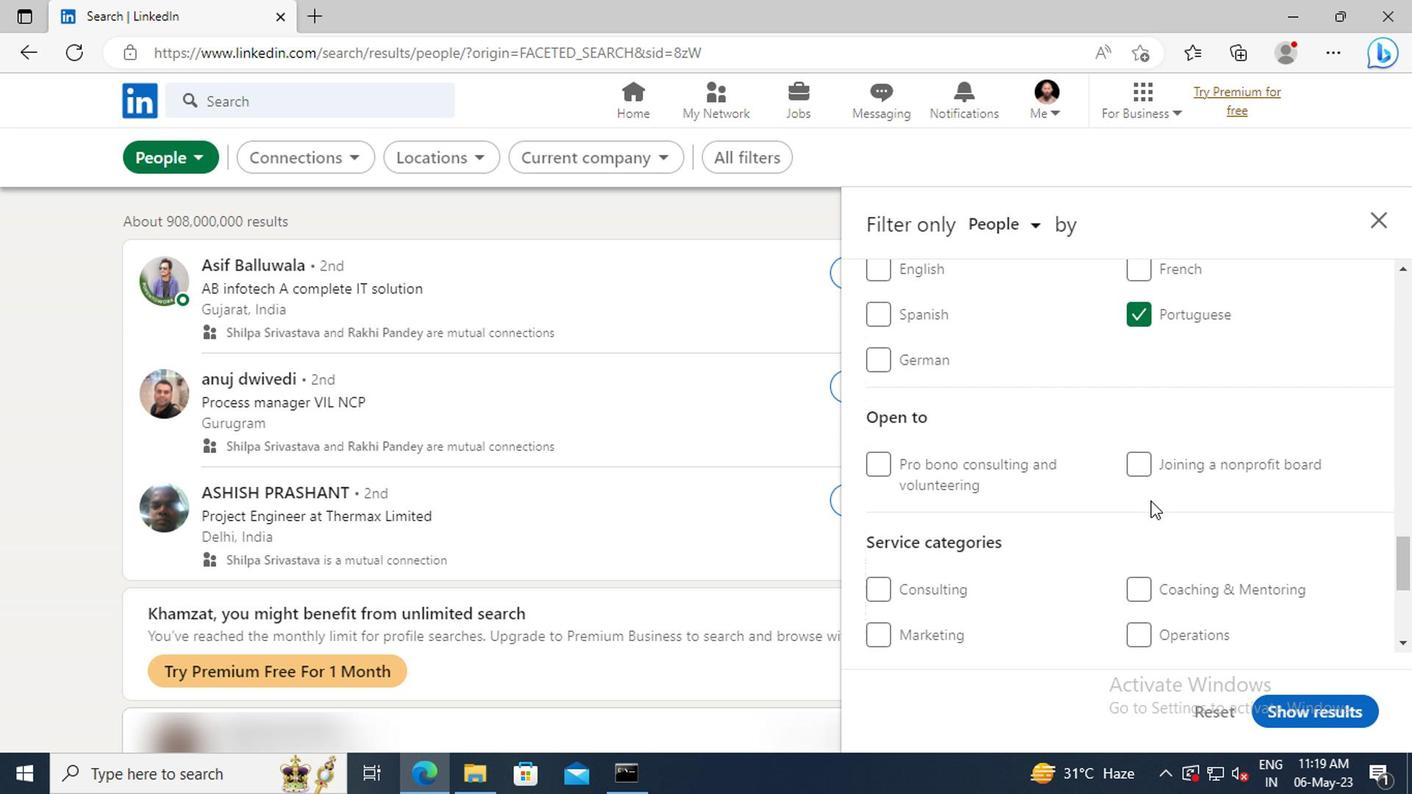 
Action: Mouse moved to (1145, 498)
Screenshot: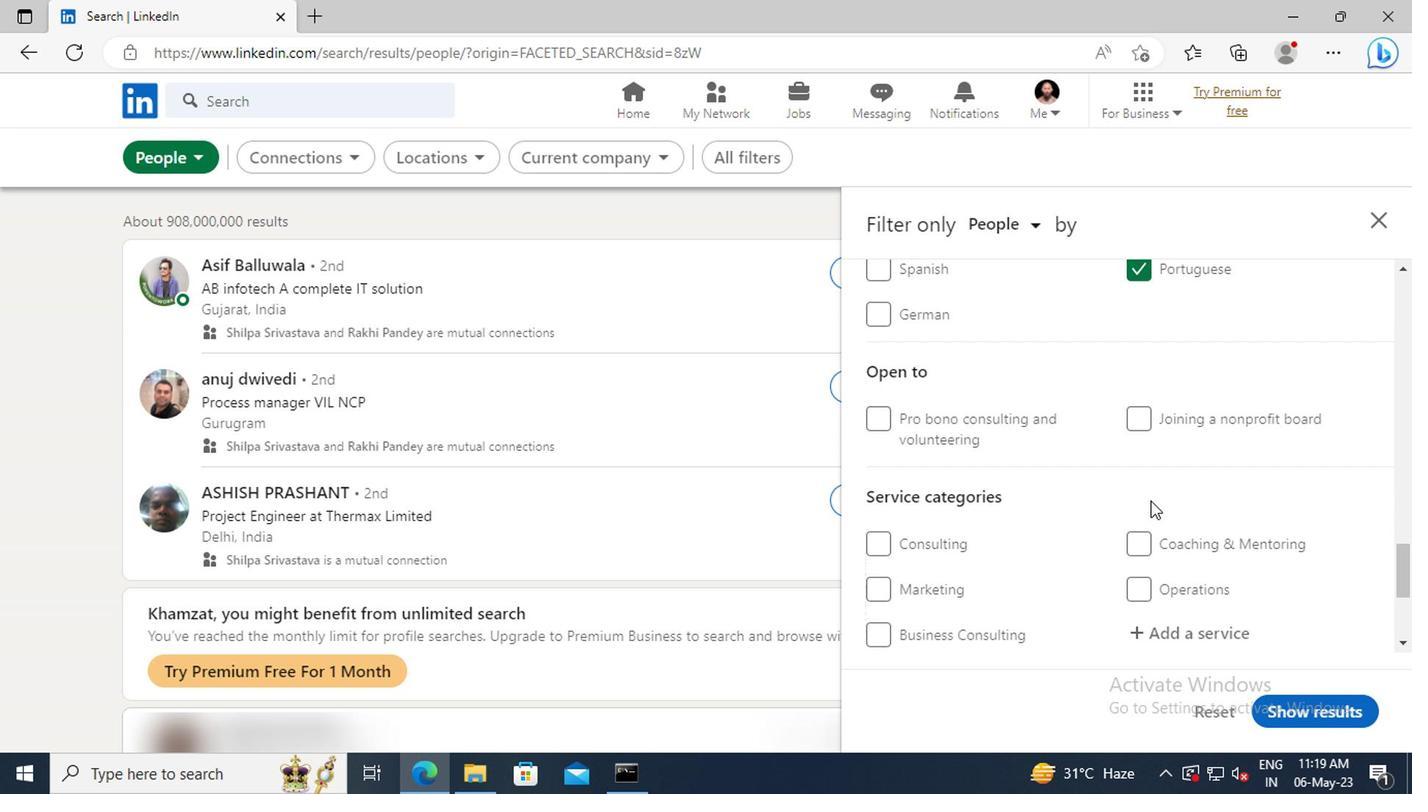 
Action: Mouse scrolled (1145, 497) with delta (0, 0)
Screenshot: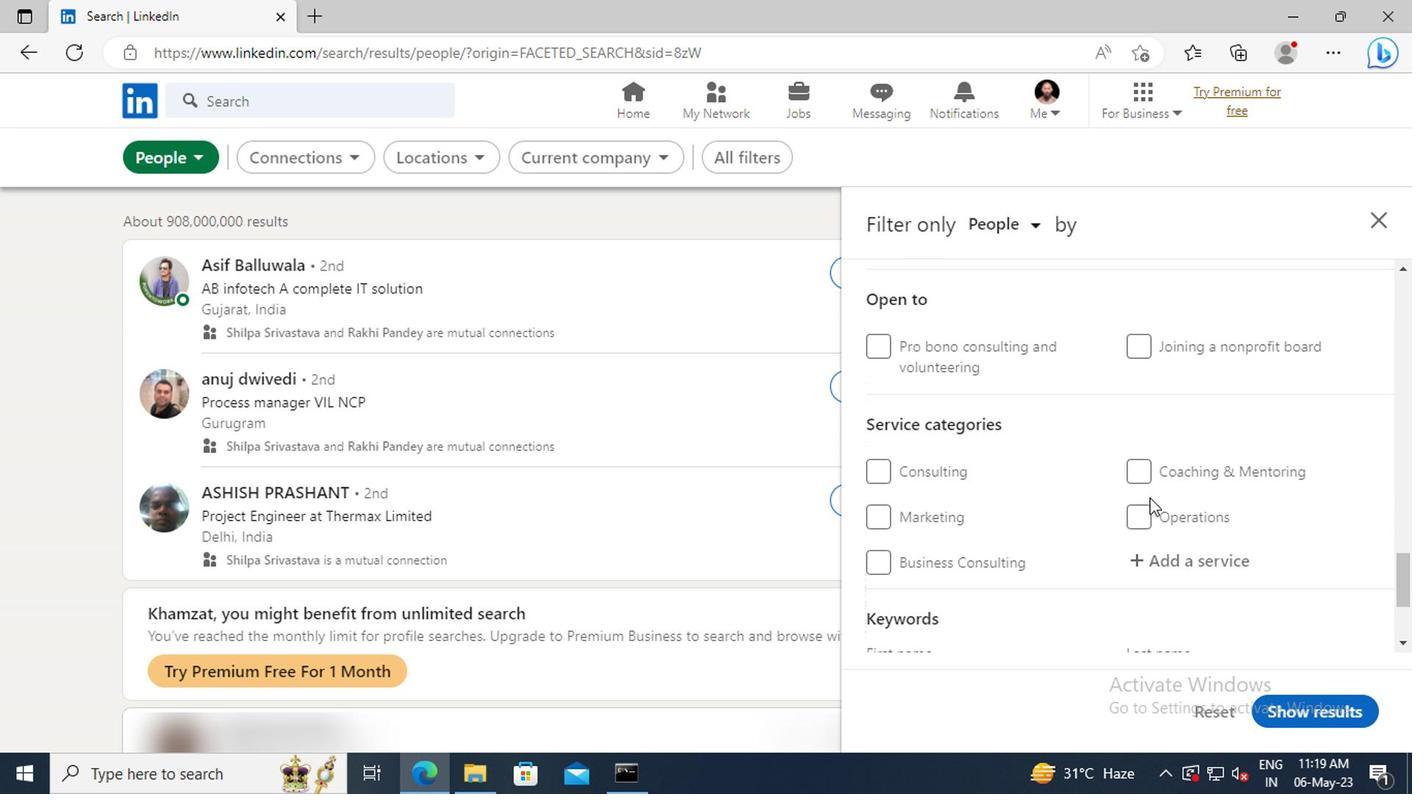 
Action: Mouse moved to (1153, 507)
Screenshot: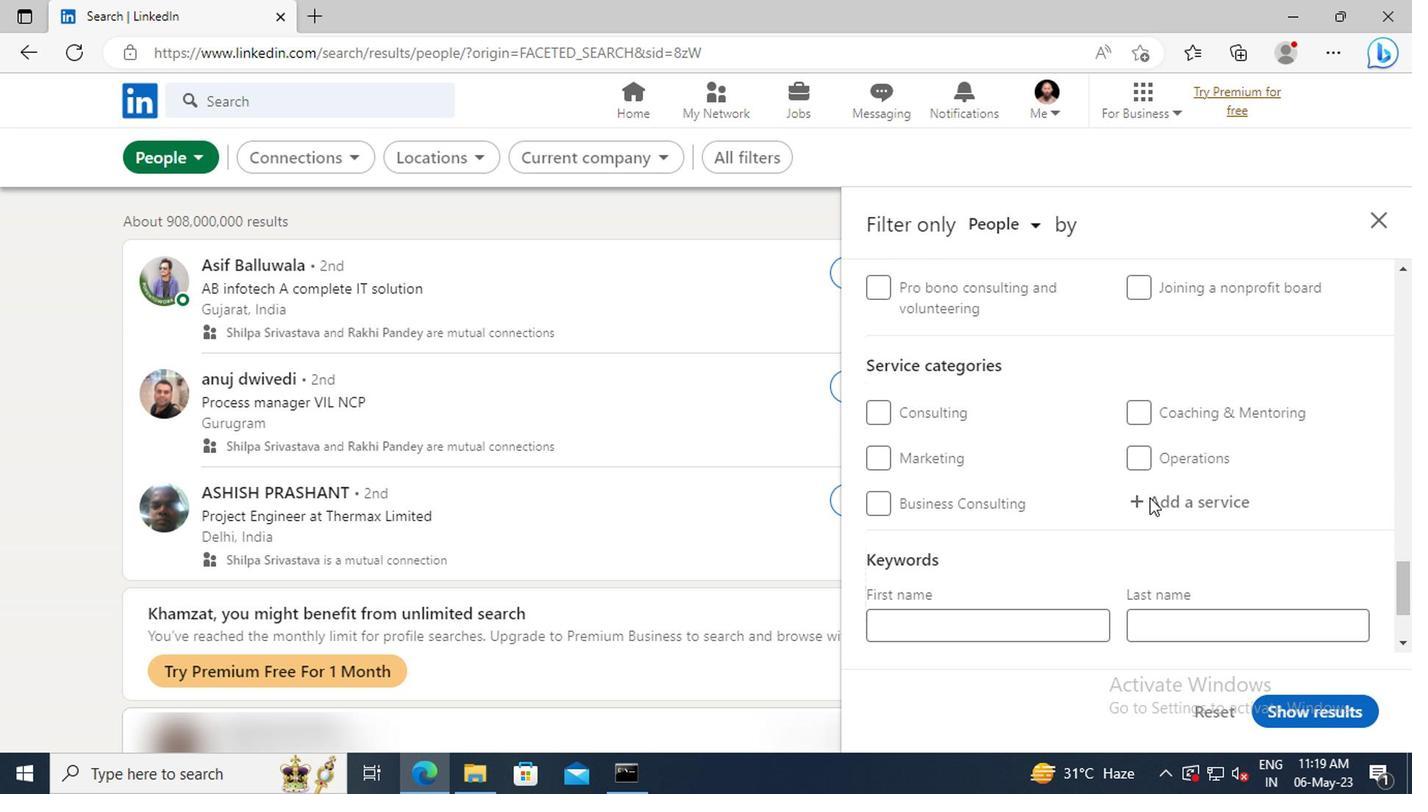 
Action: Mouse pressed left at (1153, 507)
Screenshot: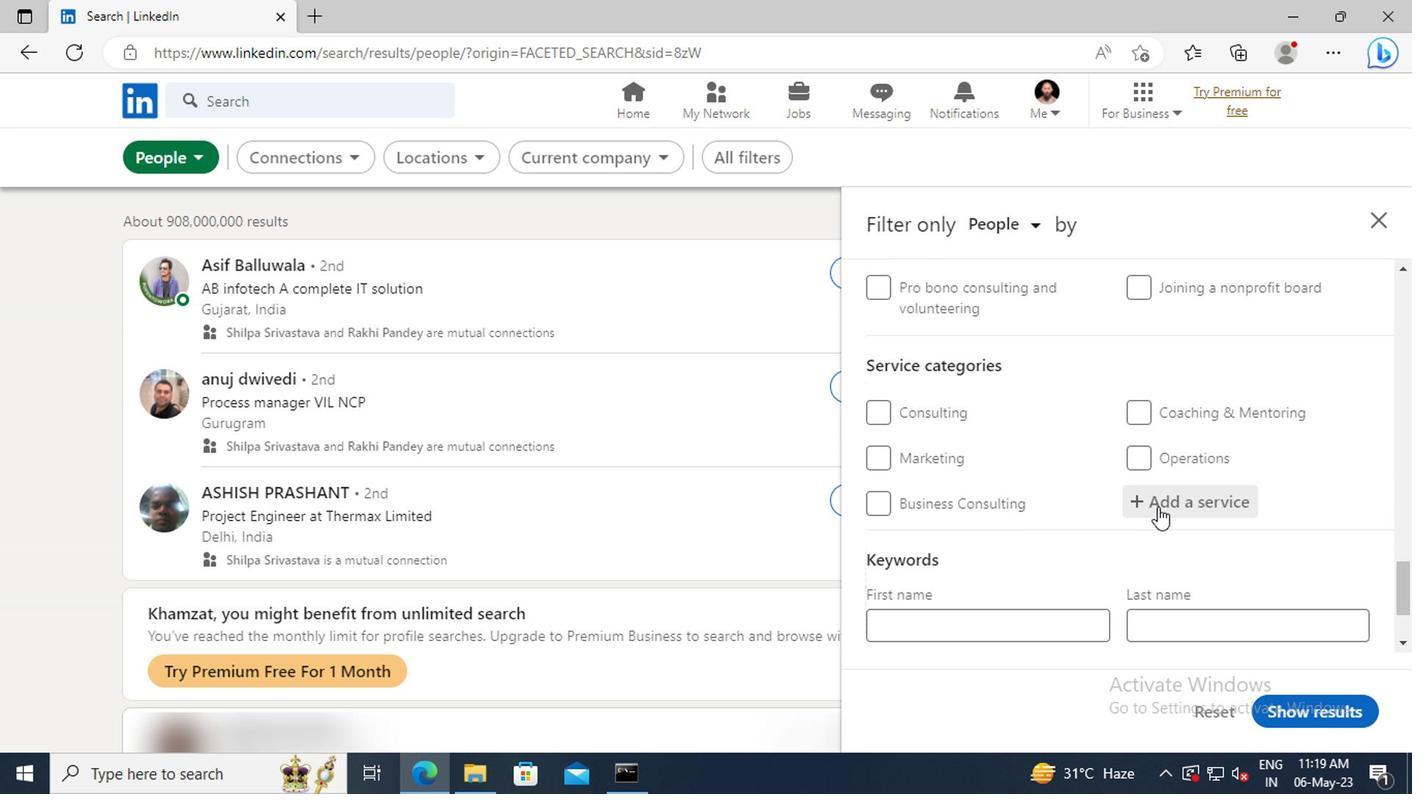 
Action: Key pressed <Key.shift>PUBLIC<Key.space><Key.shift>RE
Screenshot: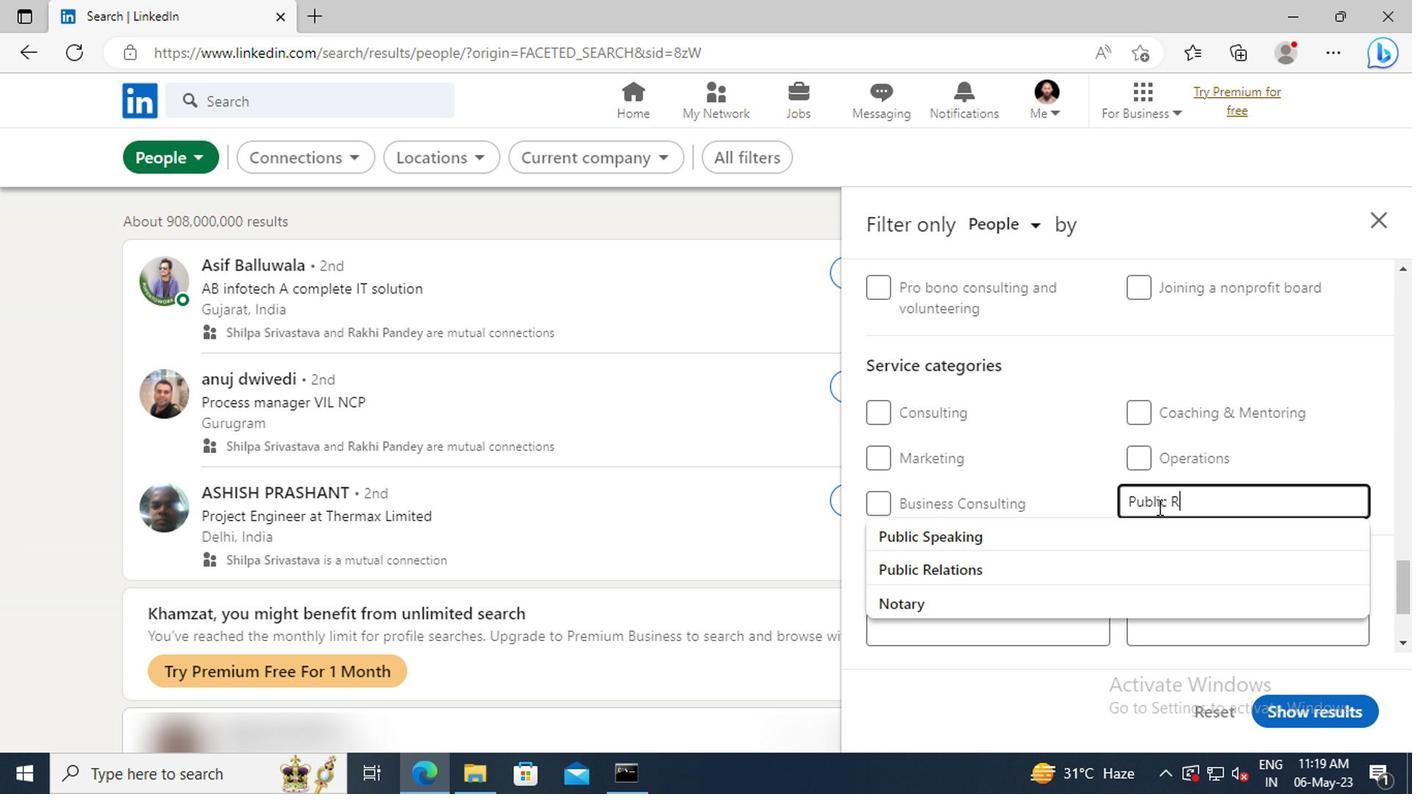 
Action: Mouse moved to (1158, 533)
Screenshot: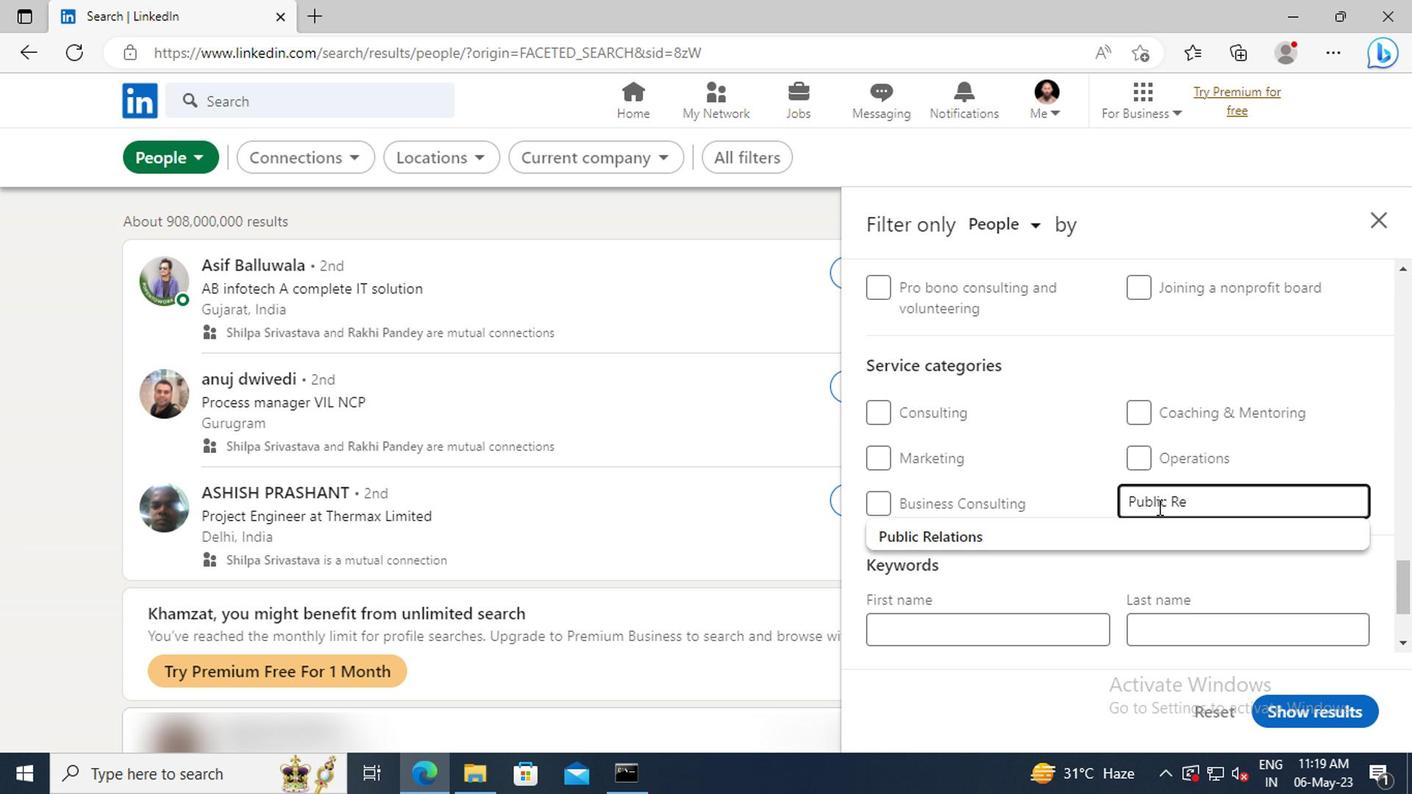 
Action: Mouse pressed left at (1158, 533)
Screenshot: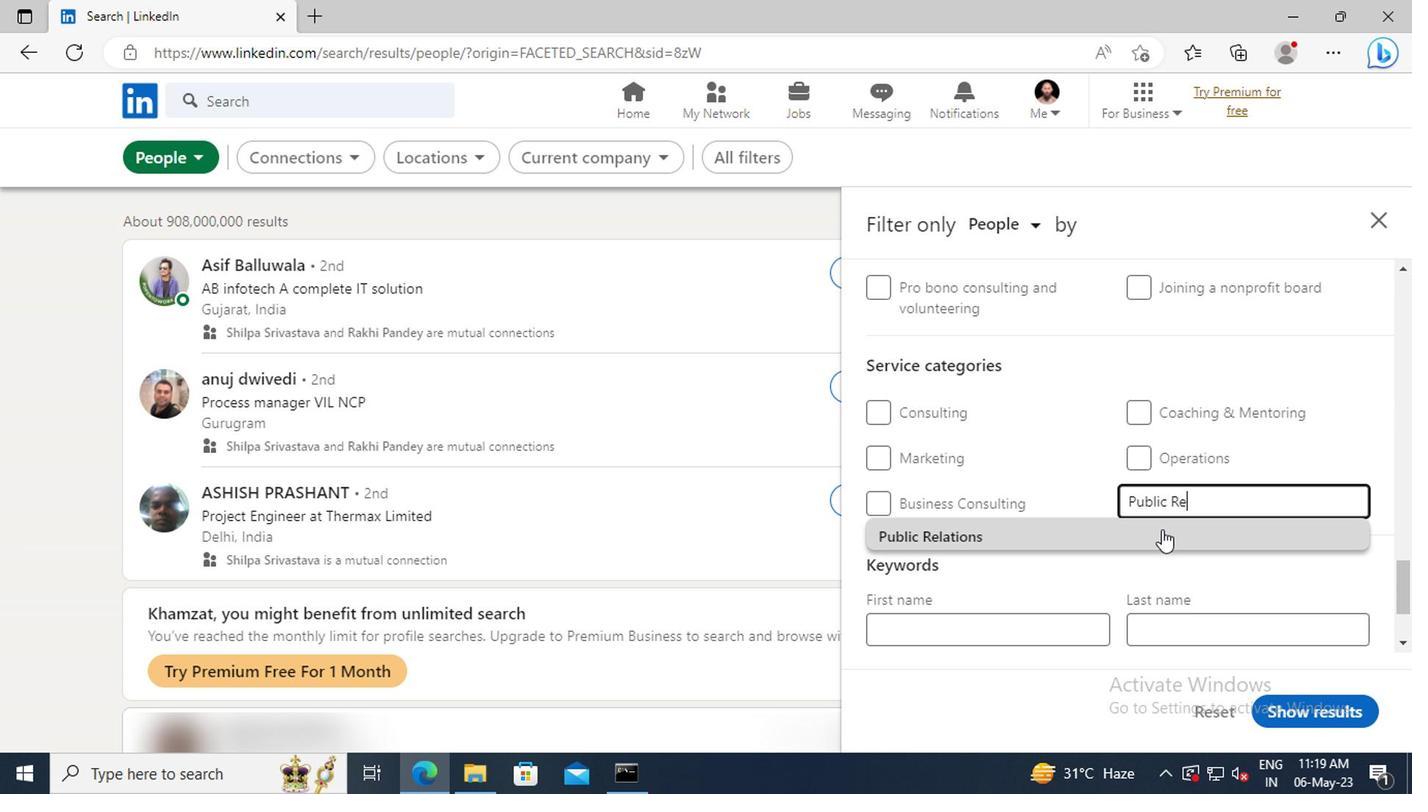 
Action: Mouse scrolled (1158, 532) with delta (0, 0)
Screenshot: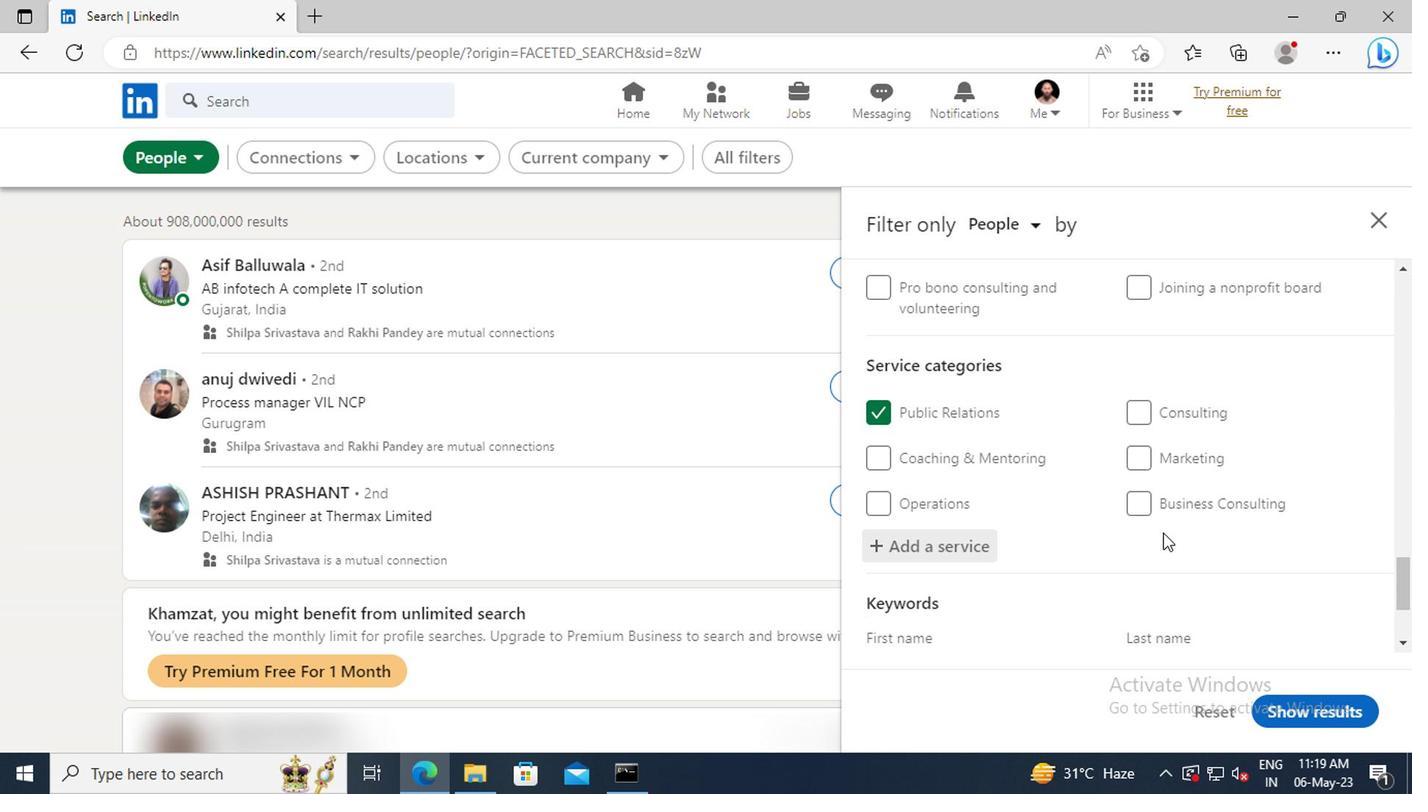
Action: Mouse scrolled (1158, 532) with delta (0, 0)
Screenshot: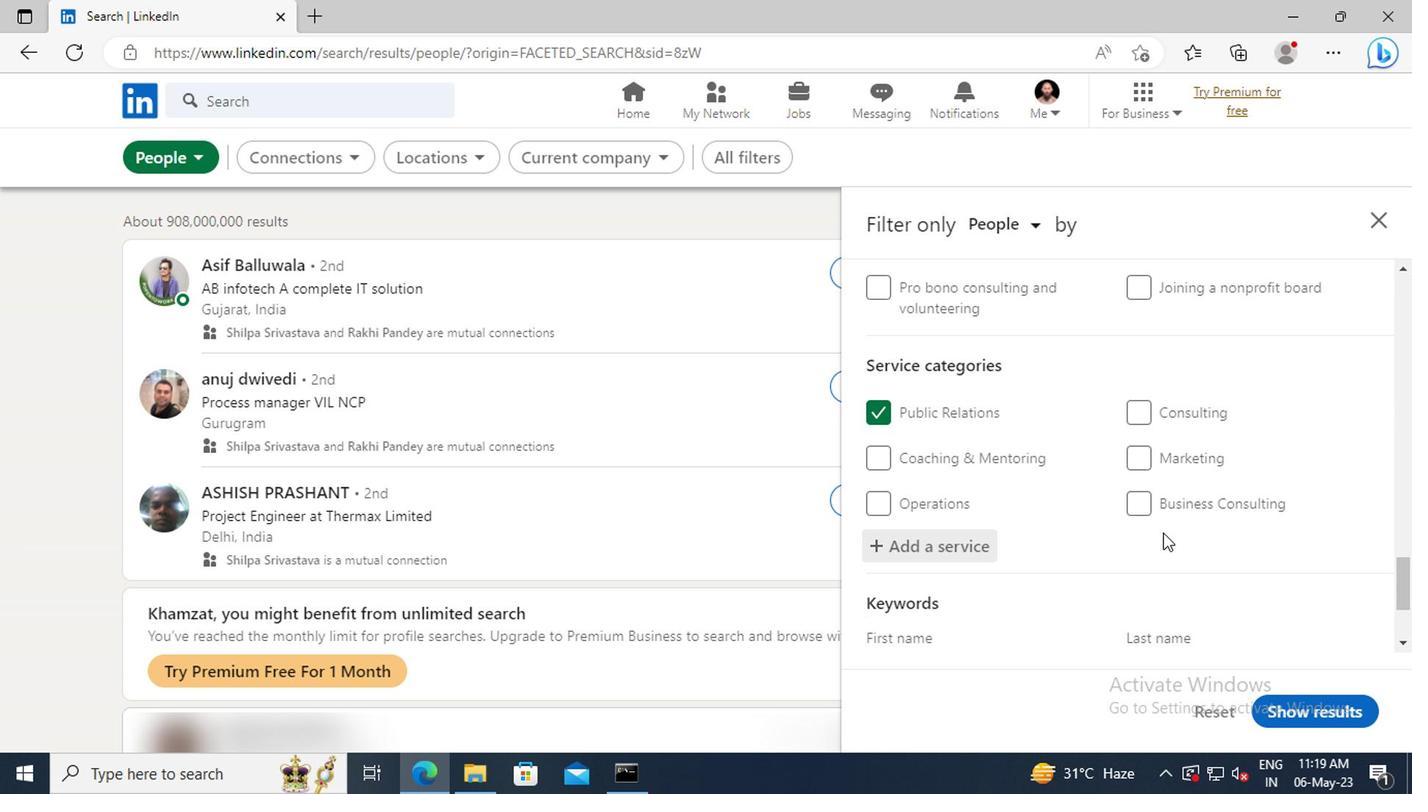 
Action: Mouse scrolled (1158, 532) with delta (0, 0)
Screenshot: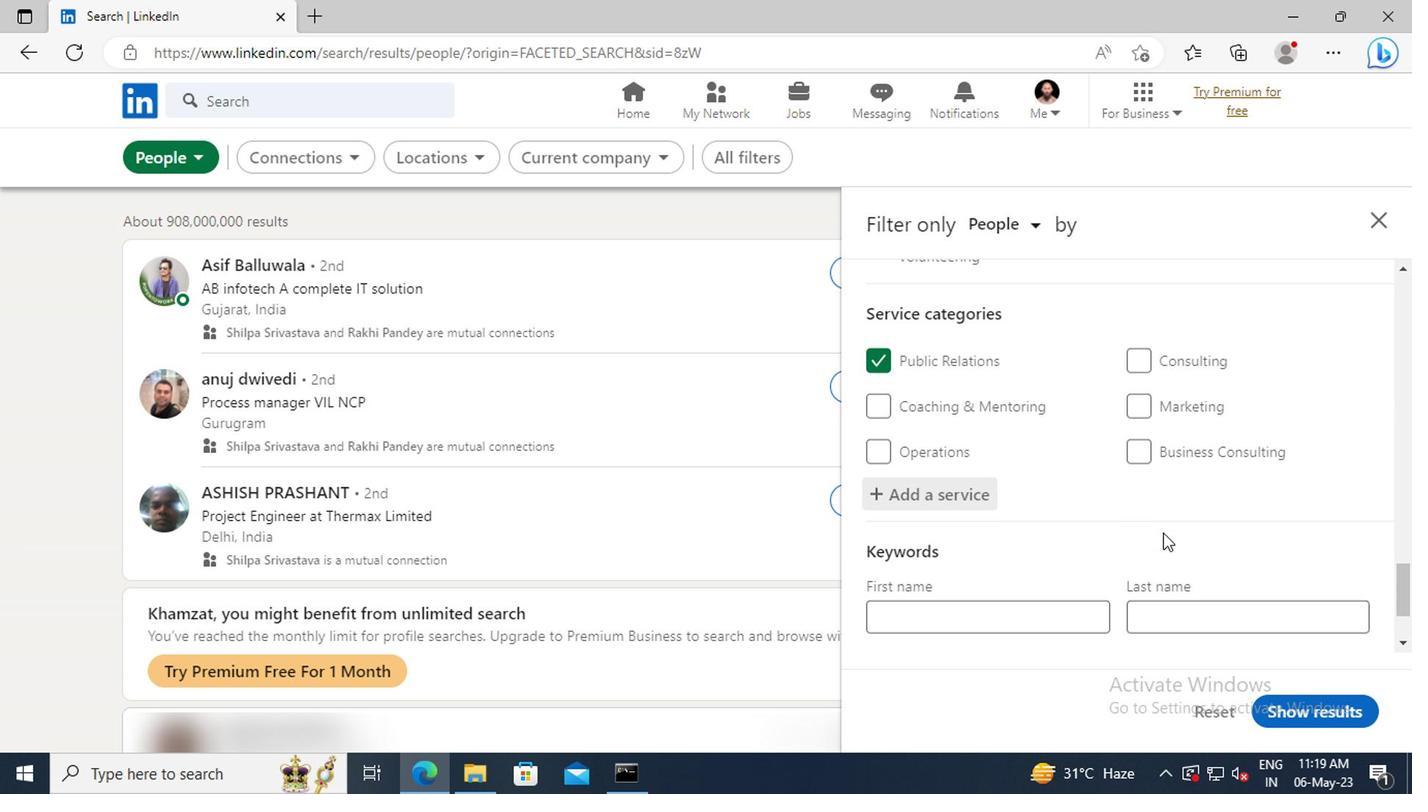 
Action: Mouse scrolled (1158, 532) with delta (0, 0)
Screenshot: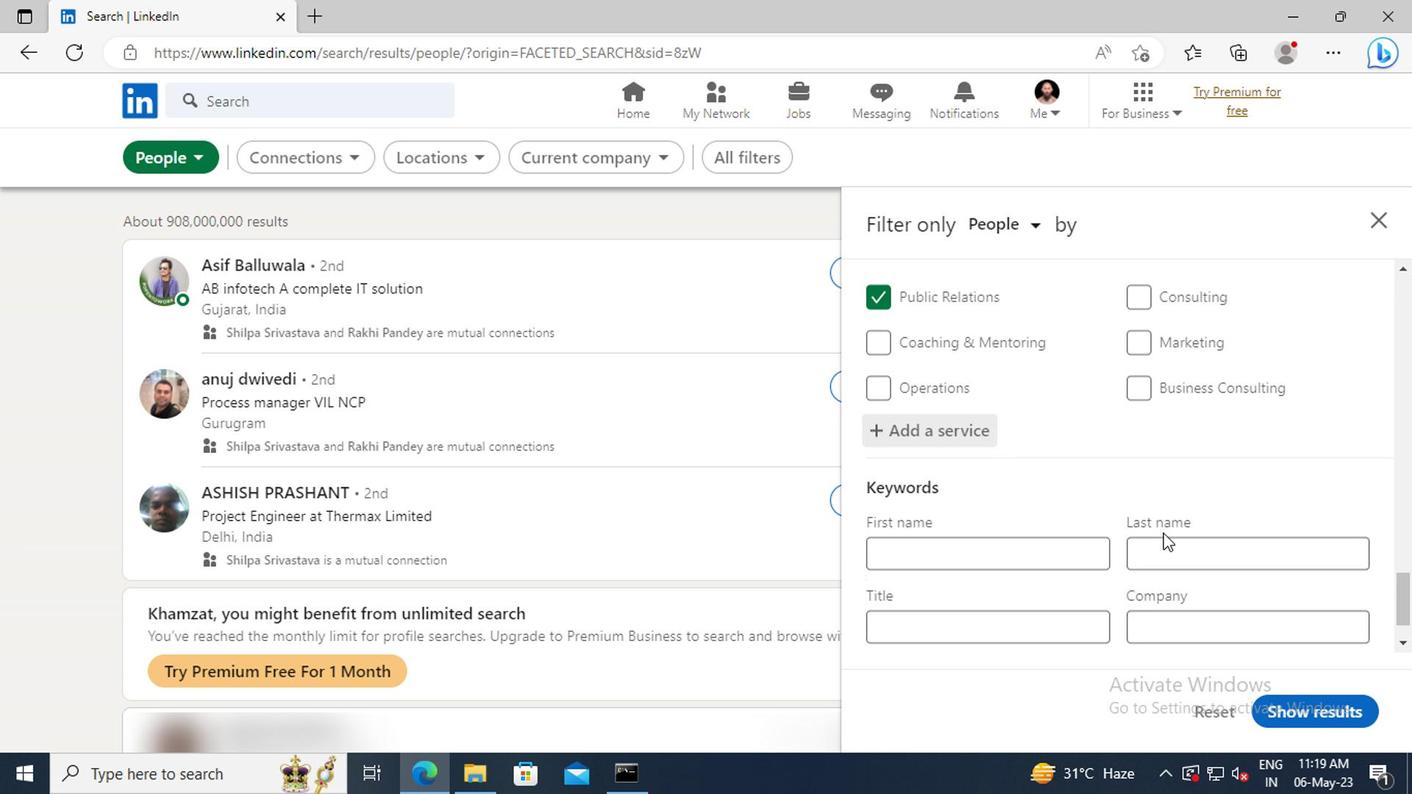 
Action: Mouse scrolled (1158, 532) with delta (0, 0)
Screenshot: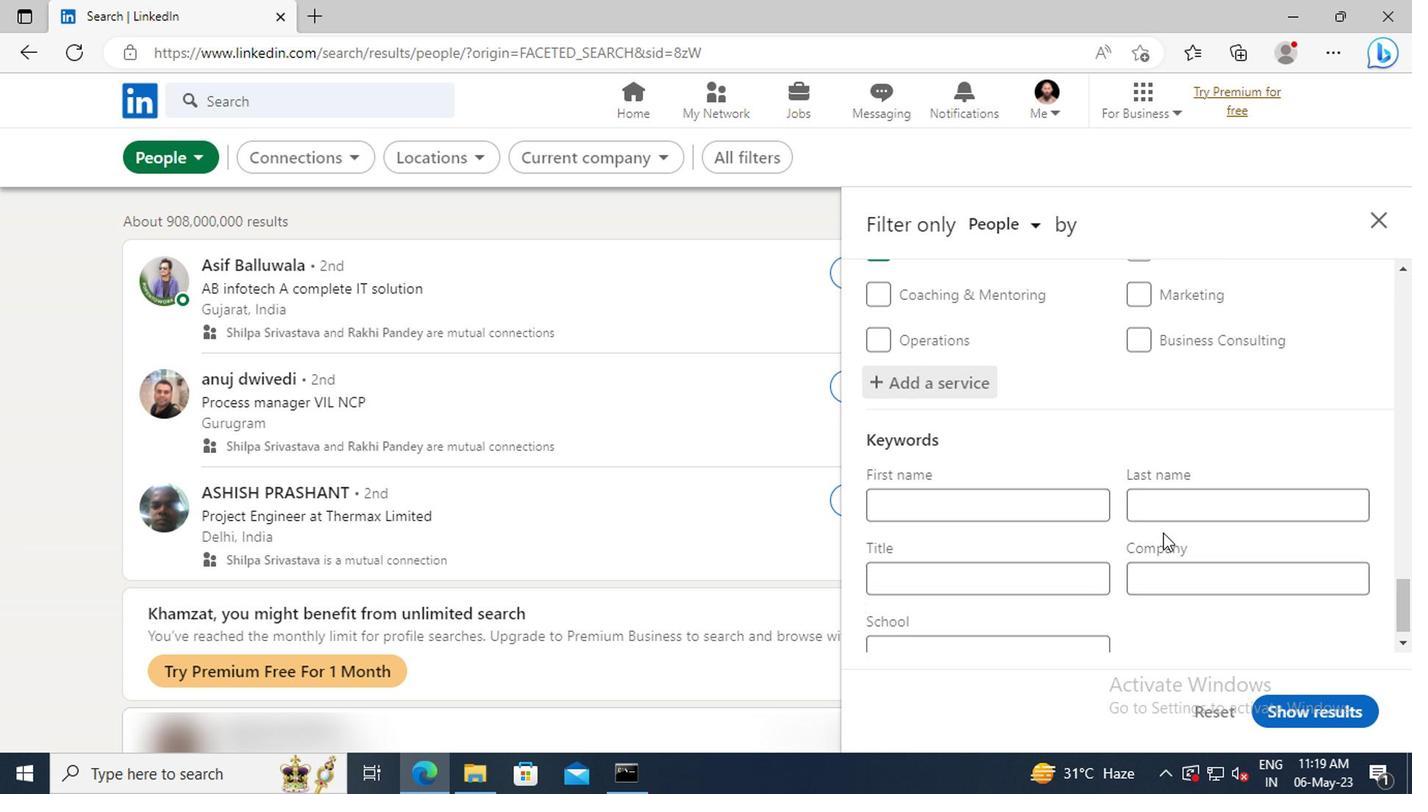 
Action: Mouse moved to (1005, 566)
Screenshot: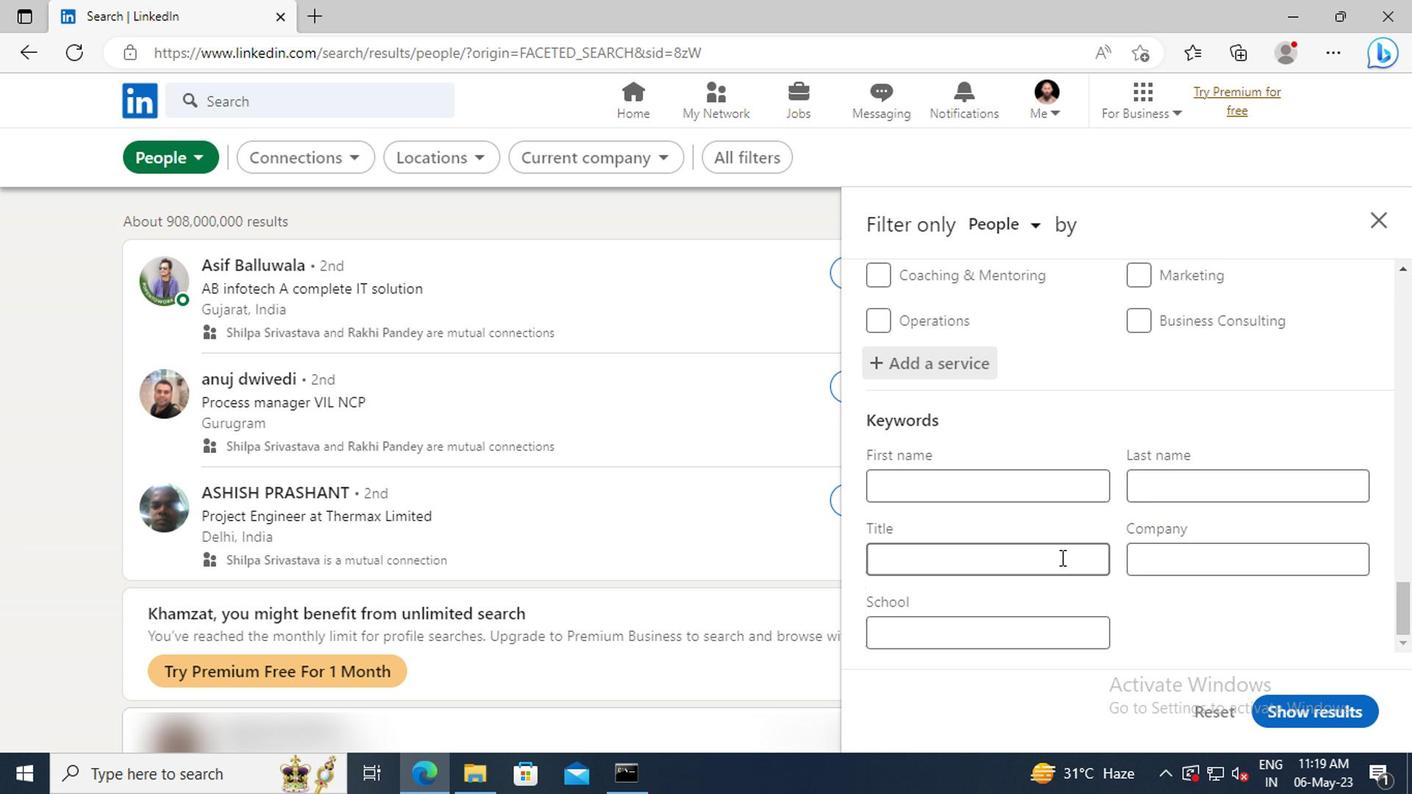 
Action: Mouse pressed left at (1005, 566)
Screenshot: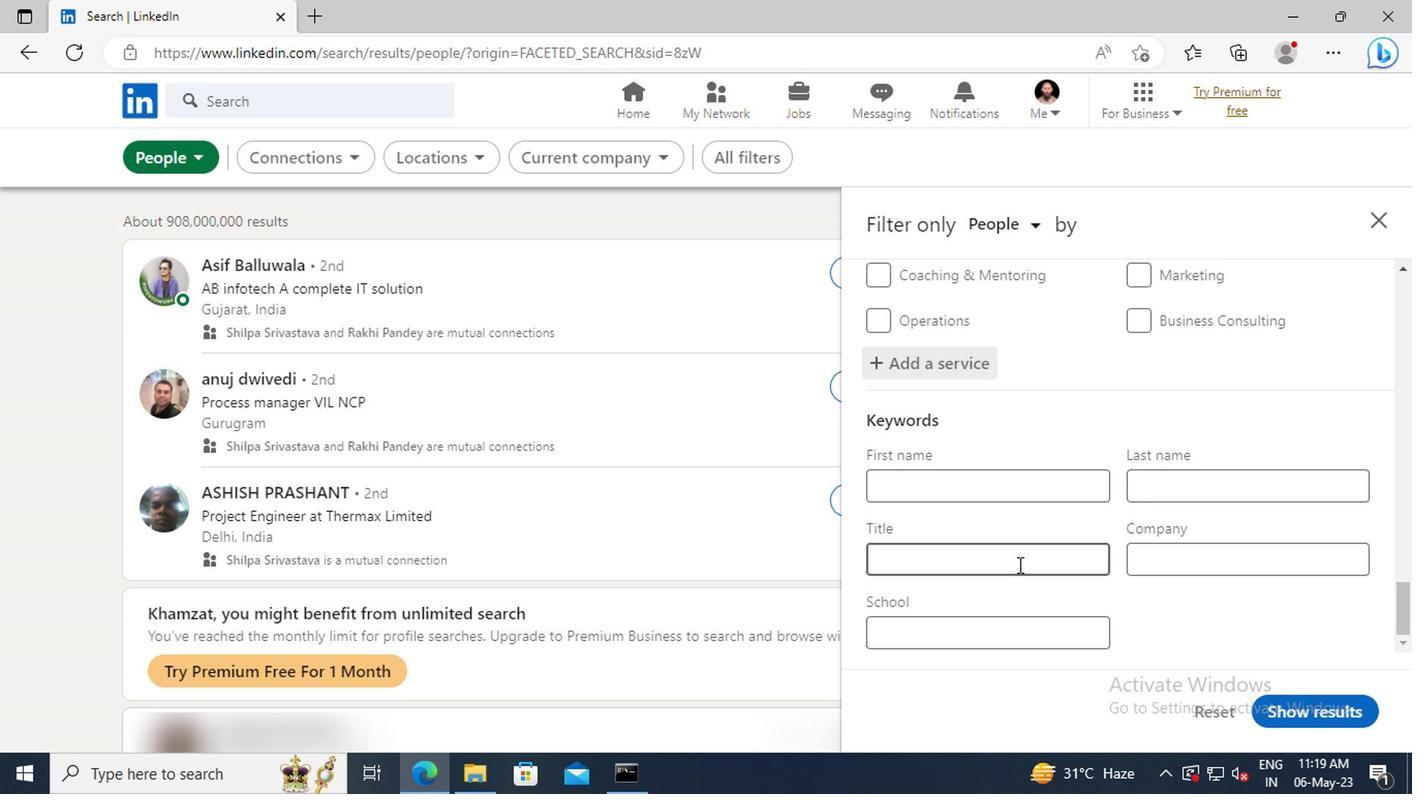 
Action: Key pressed <Key.shift>STORE<Key.space><Key.shift>MANAGER<Key.enter>
Screenshot: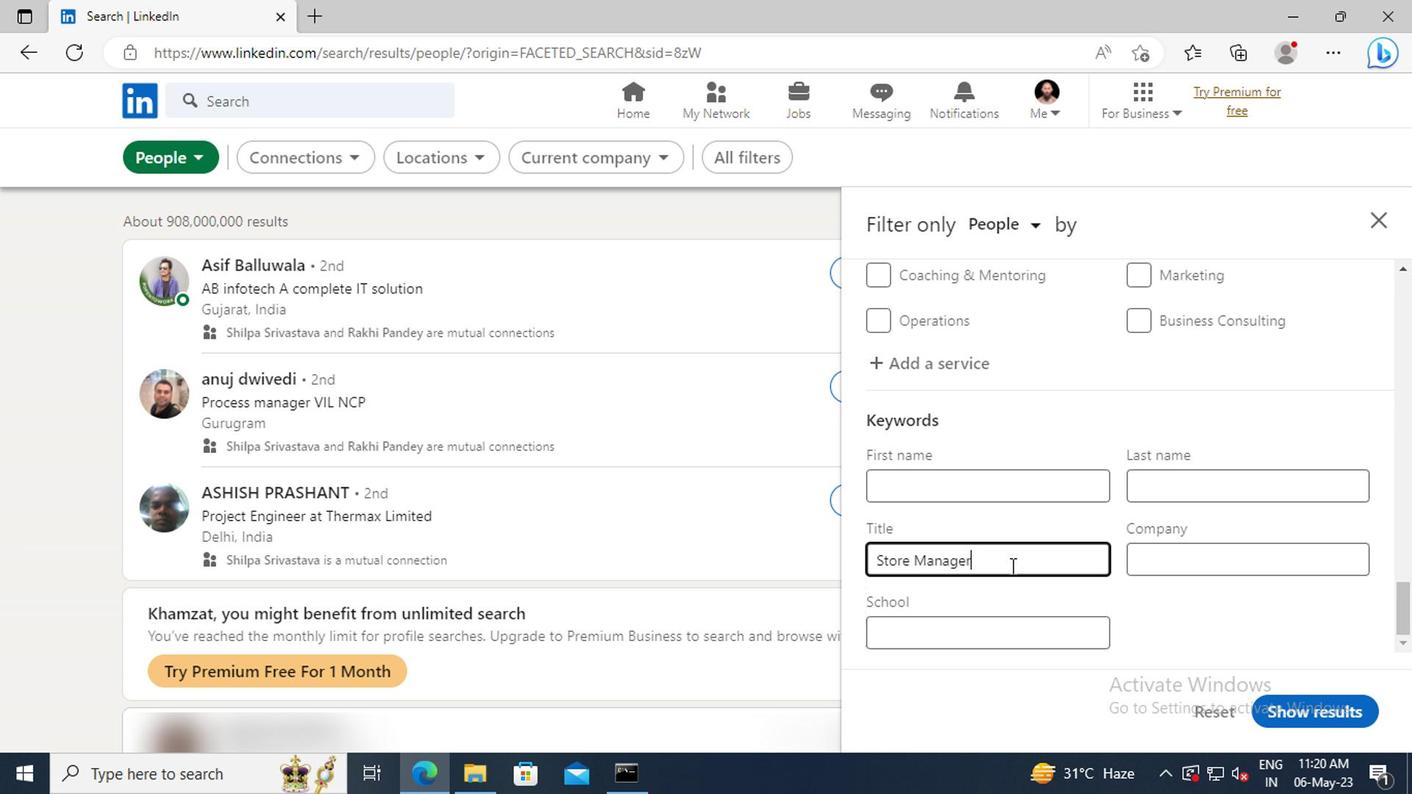 
Action: Mouse moved to (1289, 712)
Screenshot: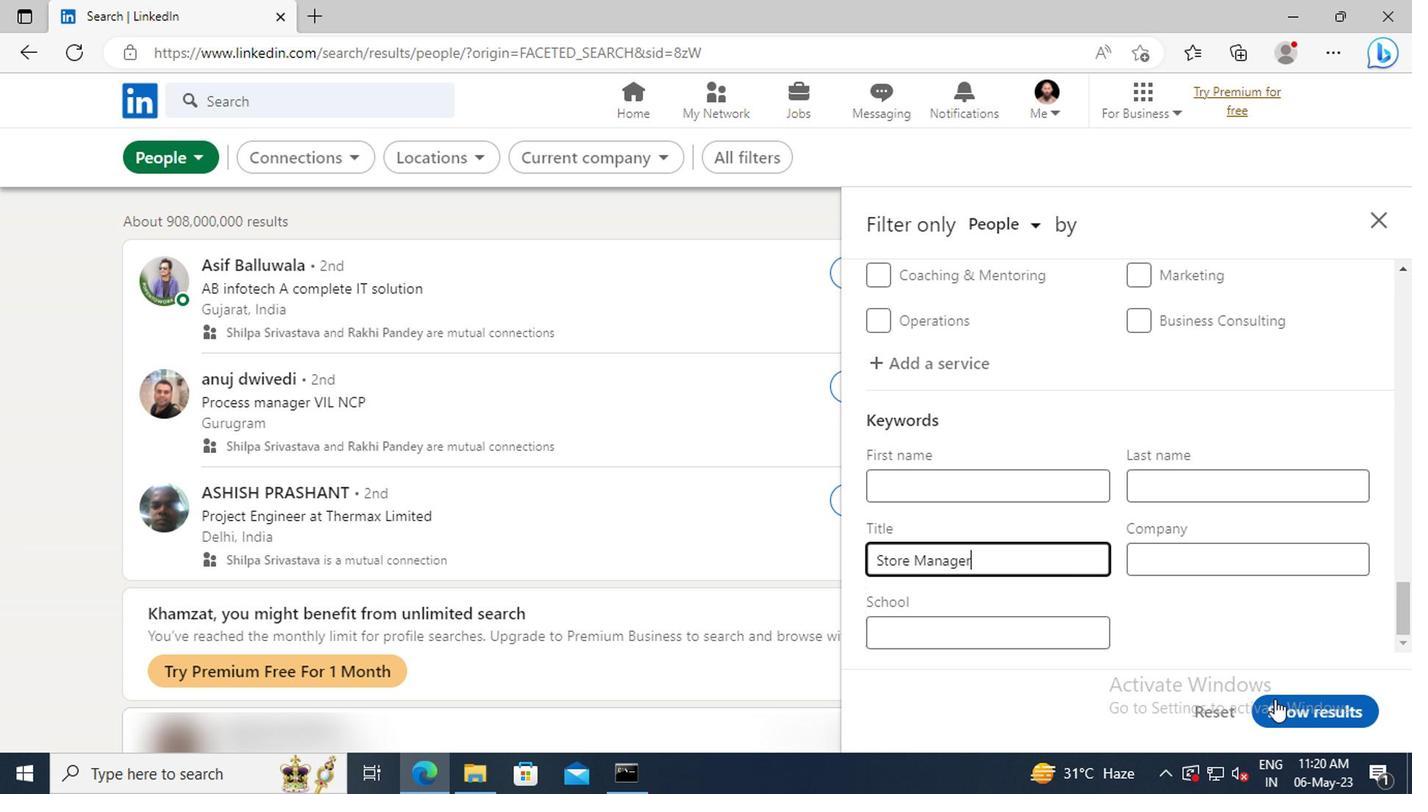 
Action: Mouse pressed left at (1289, 712)
Screenshot: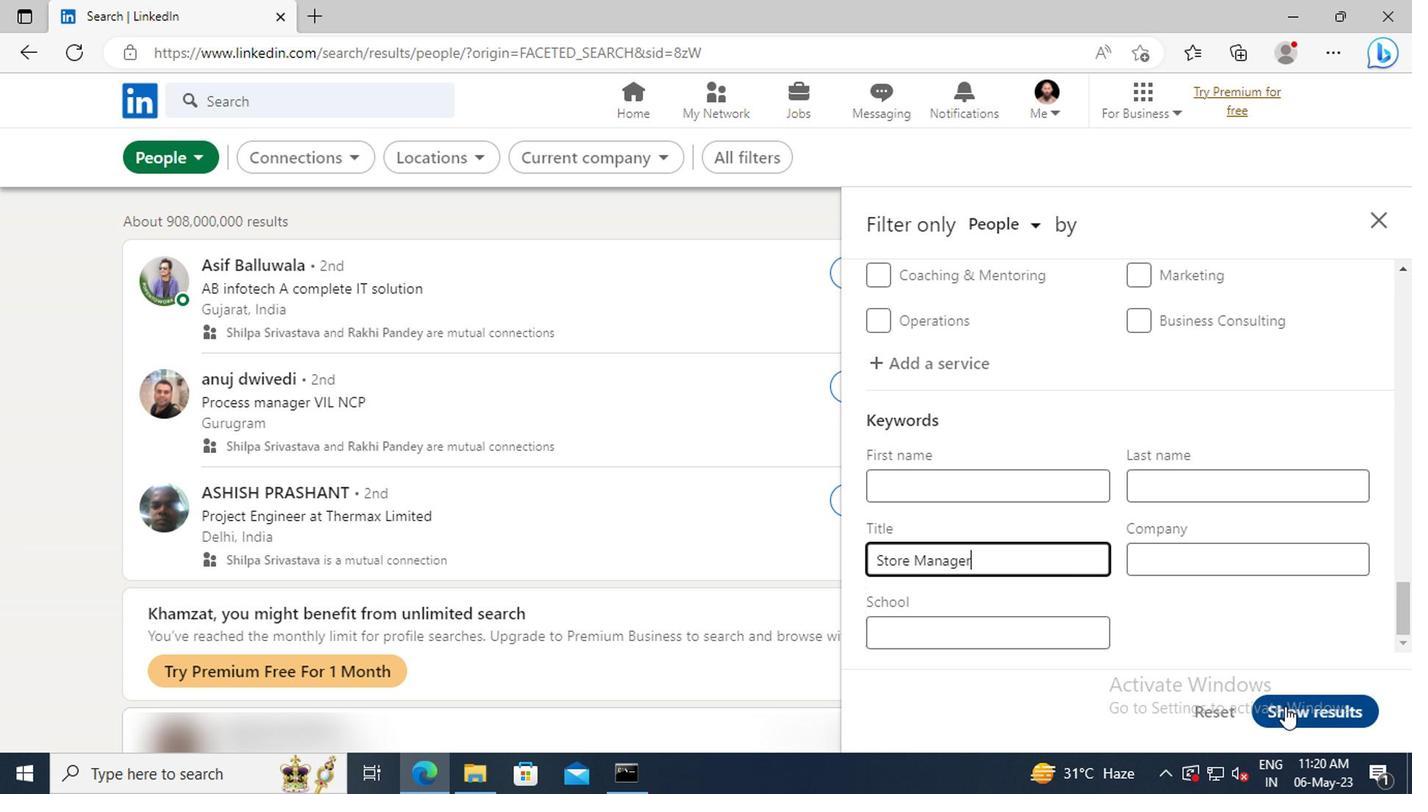 
